 Task: Plan a trip to JiguanÃ­, Cuba from 12th  December, 2023 to 15th December, 2023 for 3 adults.2 bedrooms having 3 beds and 1 bathroom. Property type can be flat. Look for 5 properties as per requirement.
Action: Mouse moved to (501, 113)
Screenshot: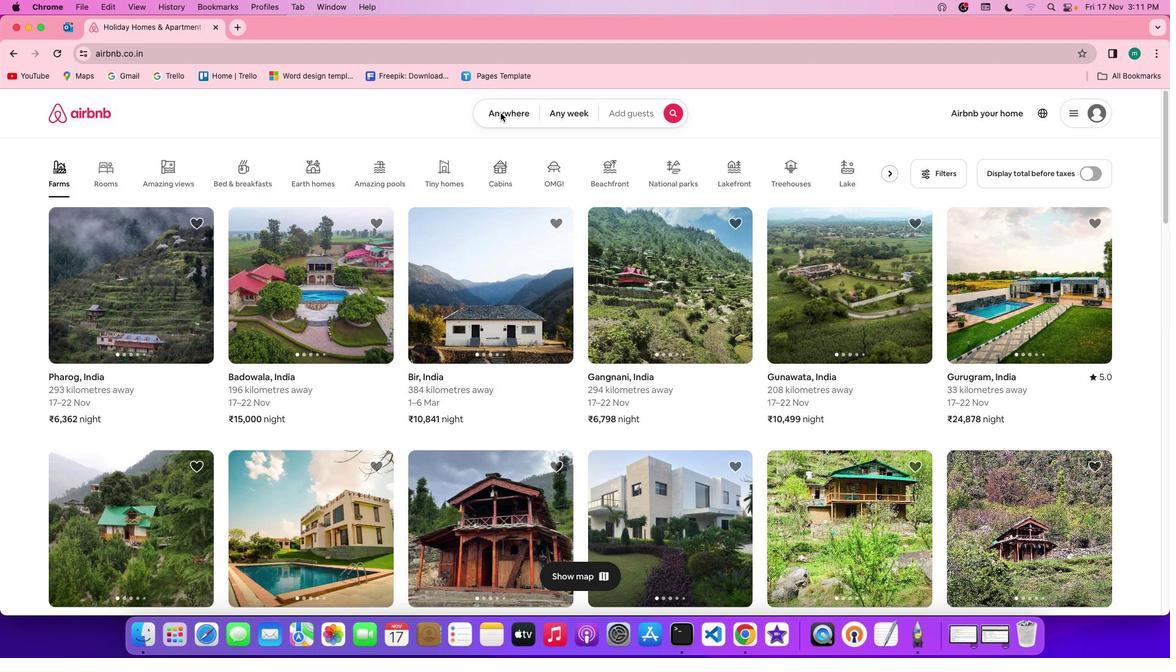 
Action: Mouse pressed left at (501, 113)
Screenshot: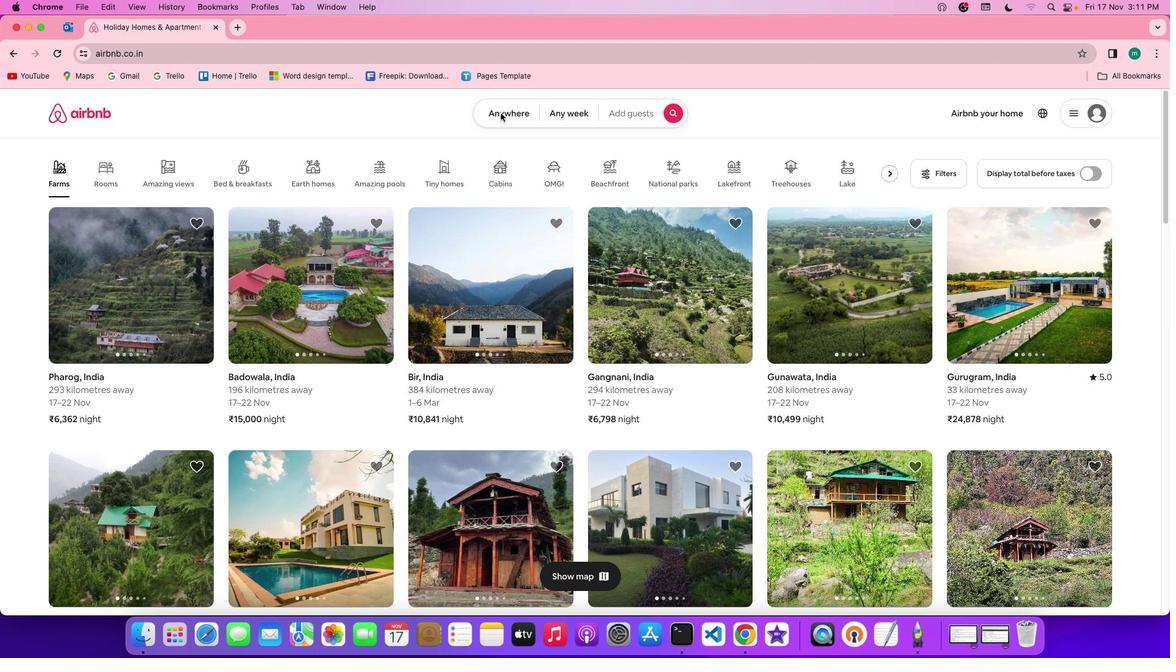 
Action: Mouse pressed left at (501, 113)
Screenshot: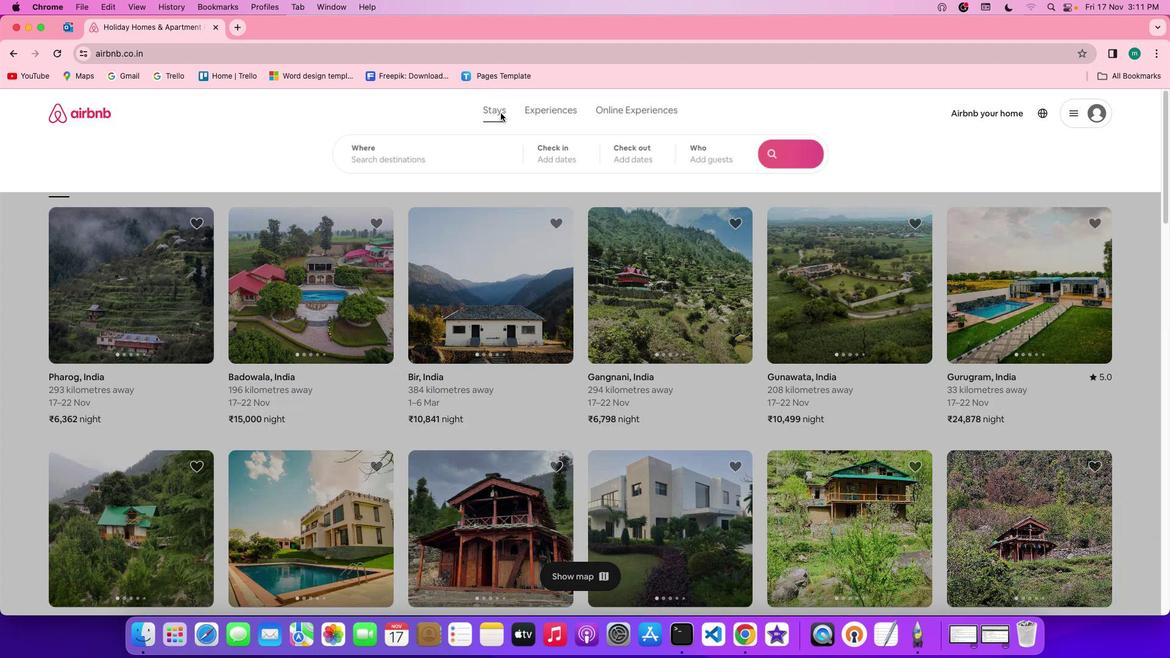 
Action: Mouse moved to (456, 163)
Screenshot: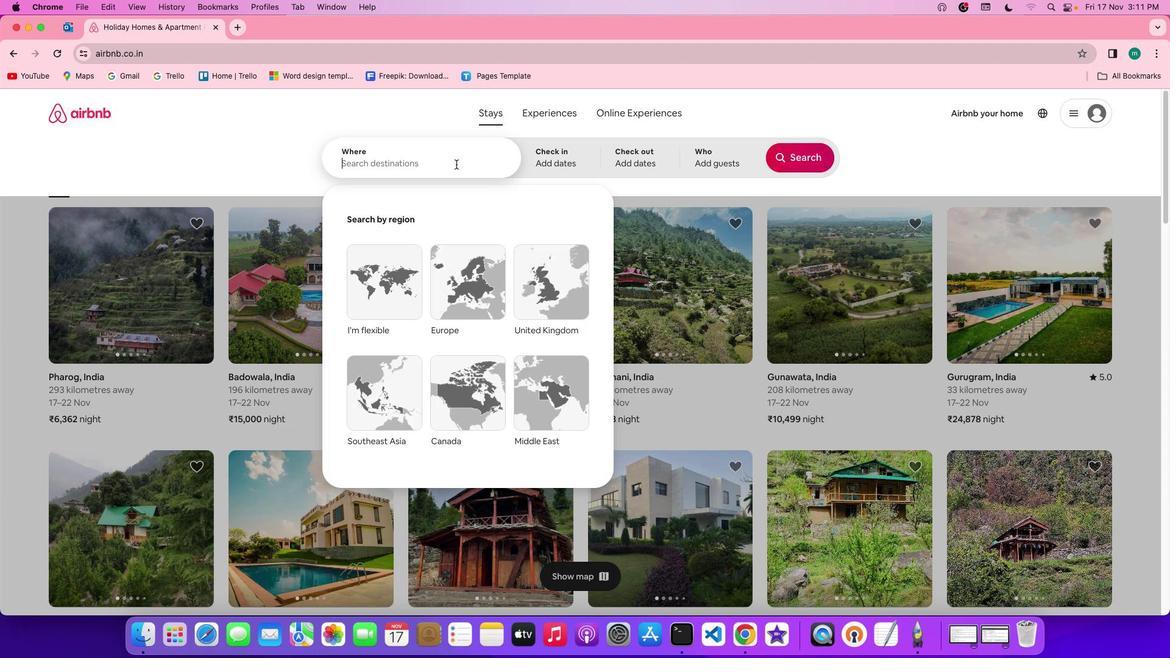 
Action: Mouse pressed left at (456, 163)
Screenshot: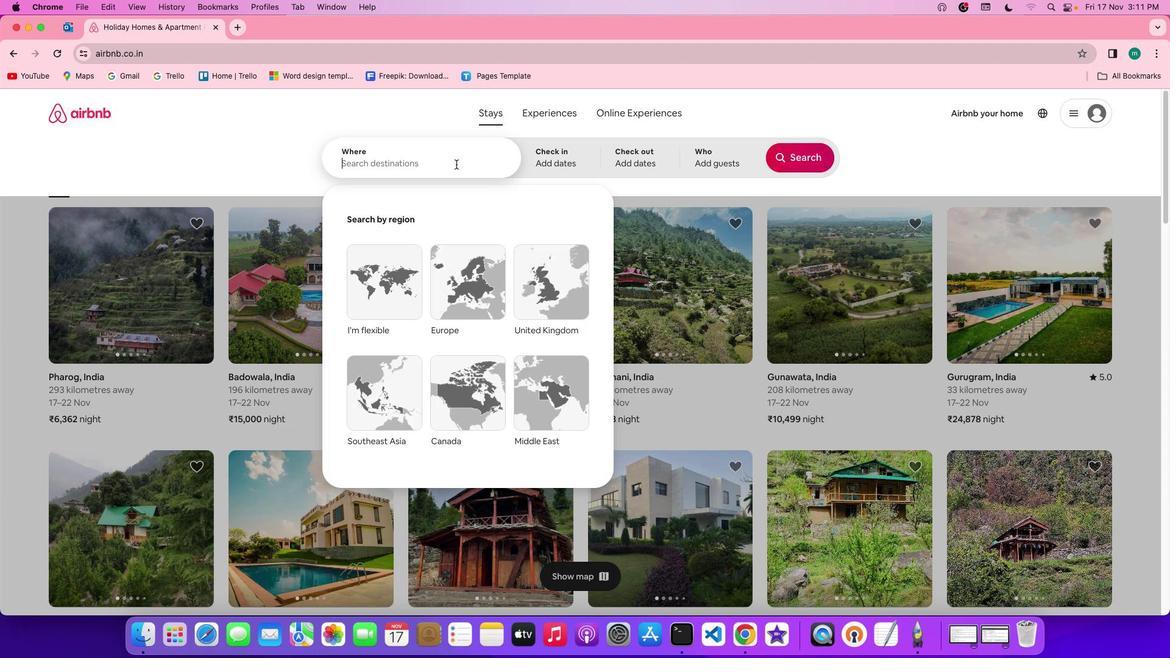 
Action: Mouse moved to (456, 164)
Screenshot: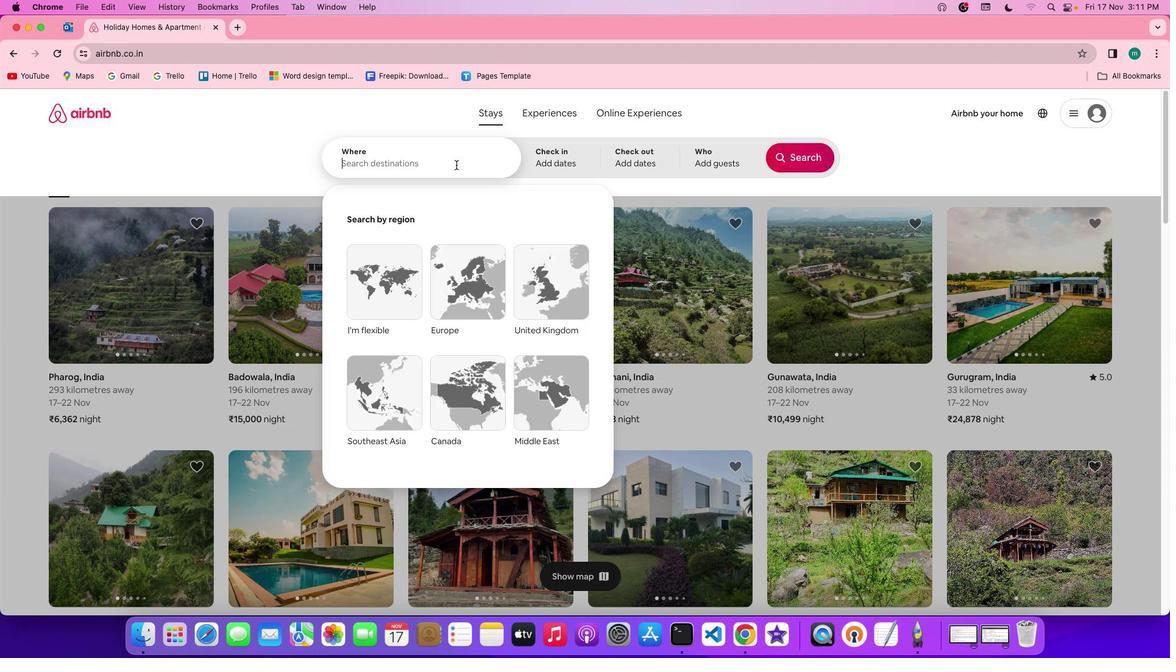 
Action: Key pressed Key.spaceKey.shift'J''I''G''U''A''N''I'','Key.spaceKey.shift'C''U''B''A'
Screenshot: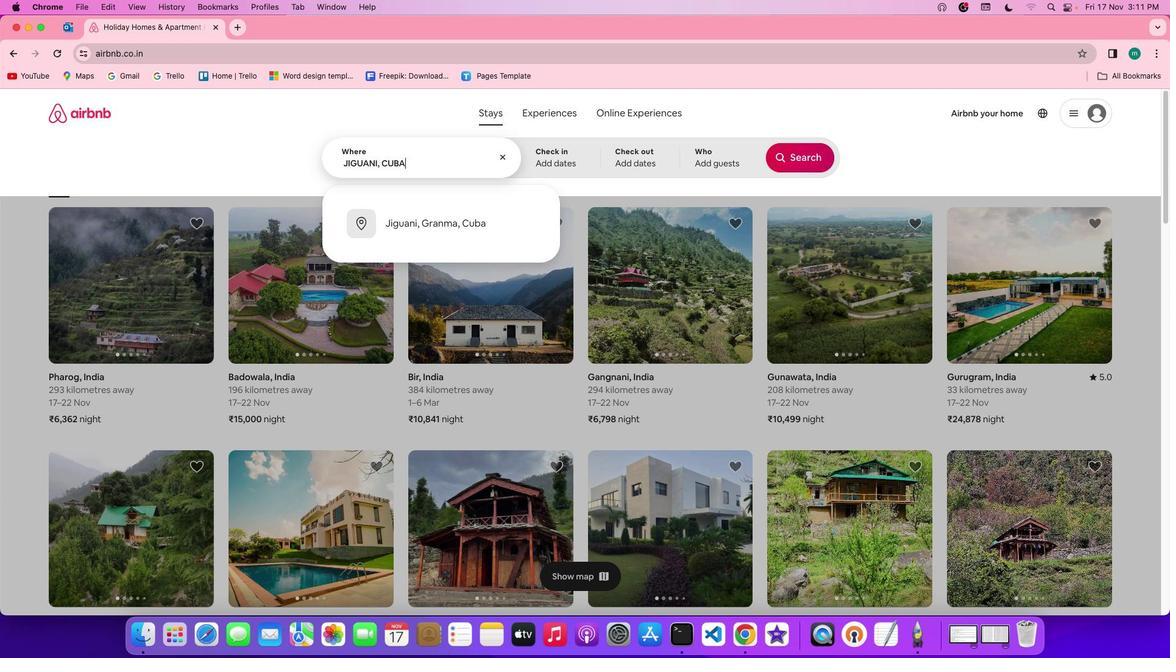 
Action: Mouse moved to (556, 154)
Screenshot: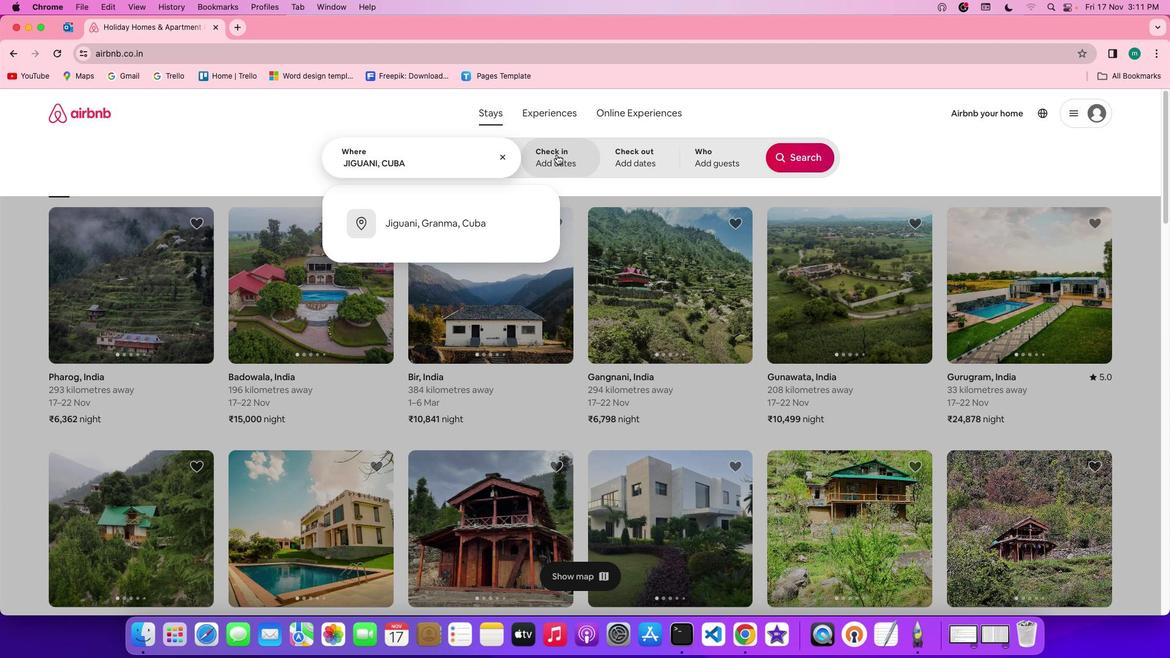 
Action: Mouse pressed left at (556, 154)
Screenshot: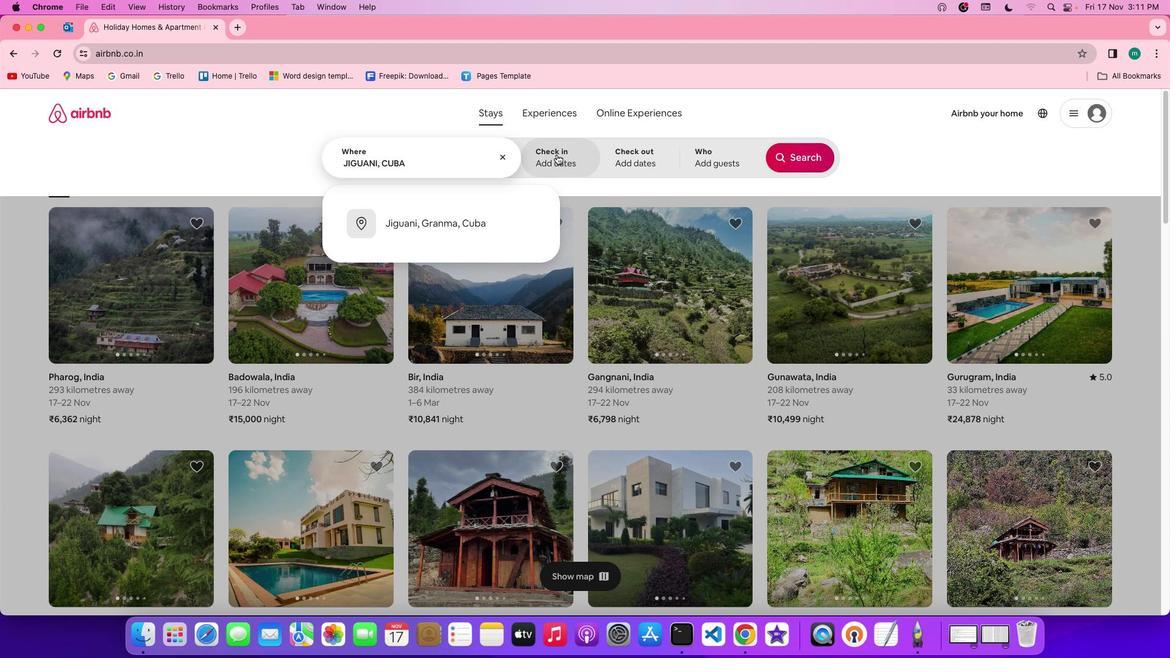 
Action: Mouse moved to (671, 368)
Screenshot: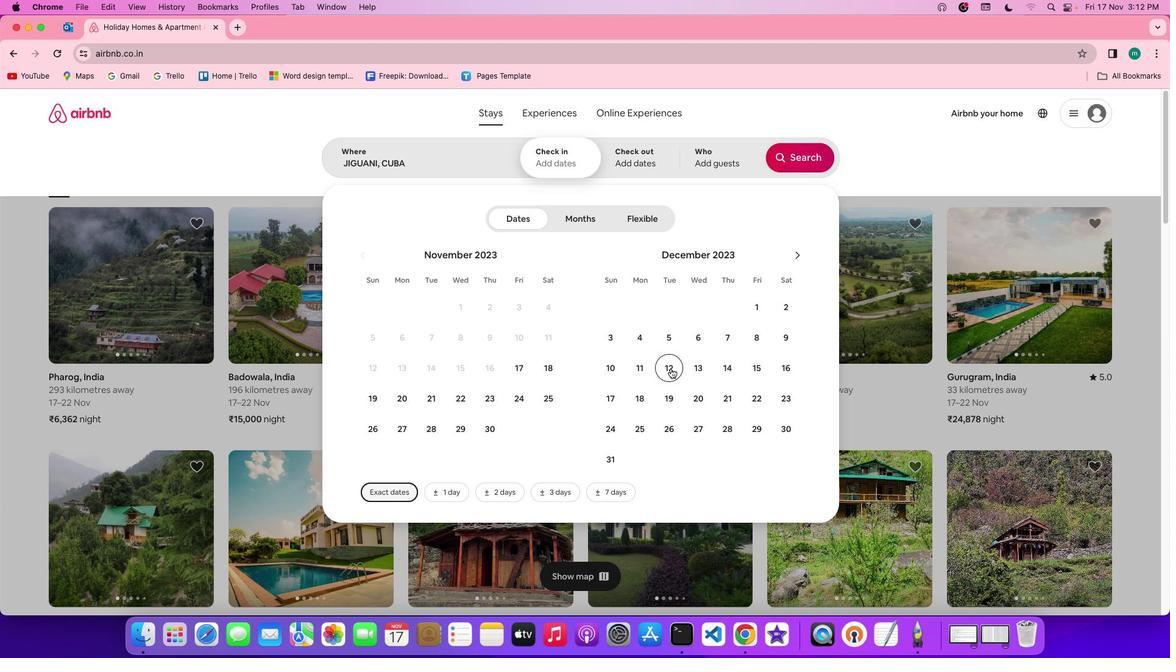 
Action: Mouse pressed left at (671, 368)
Screenshot: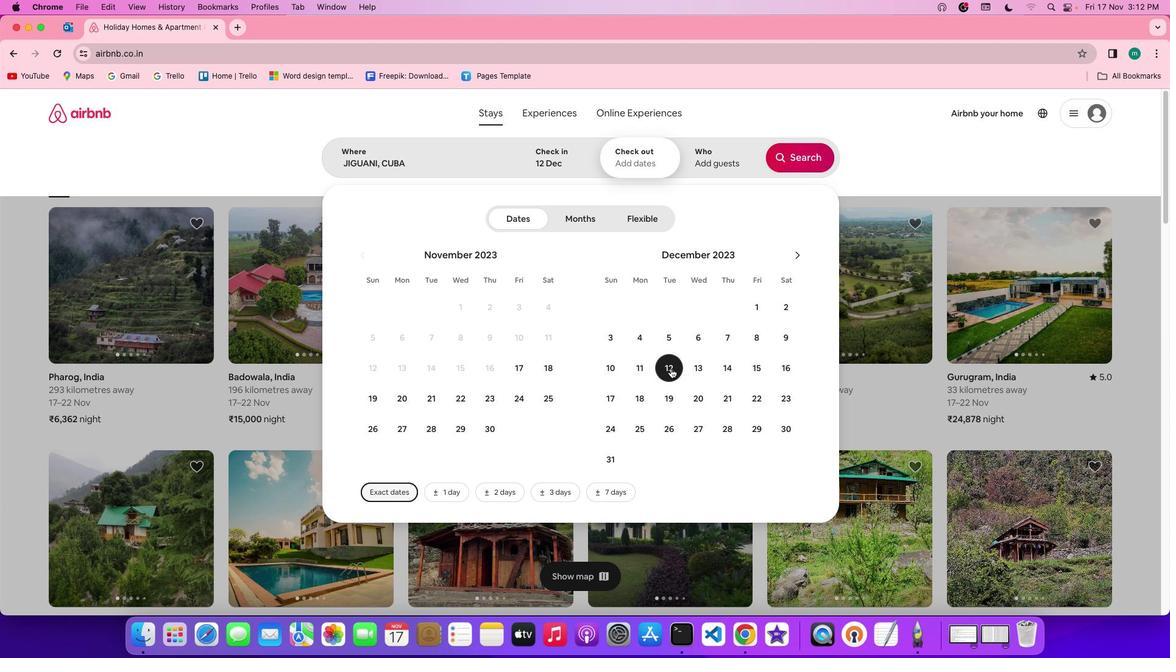 
Action: Mouse moved to (749, 365)
Screenshot: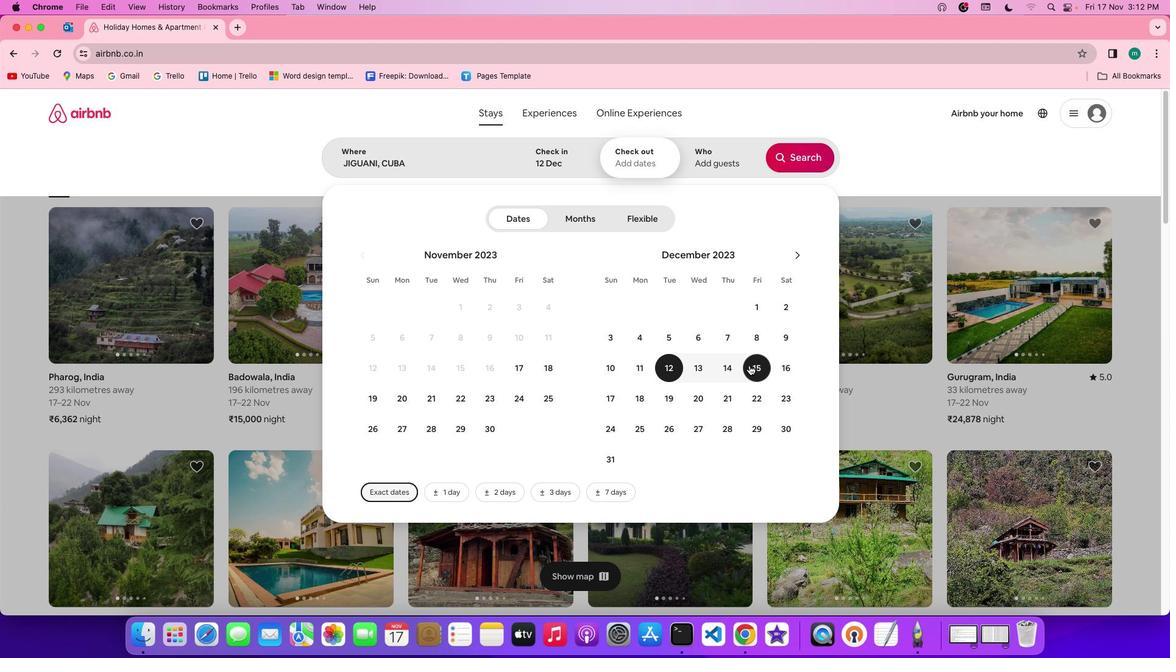 
Action: Mouse pressed left at (749, 365)
Screenshot: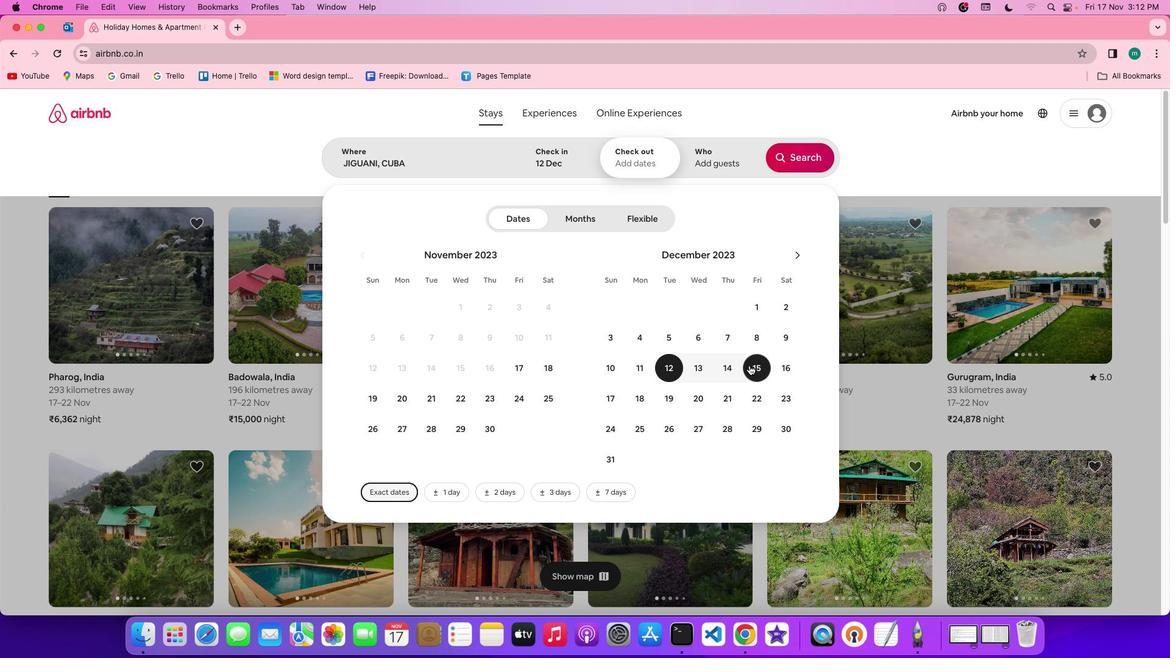 
Action: Mouse moved to (734, 159)
Screenshot: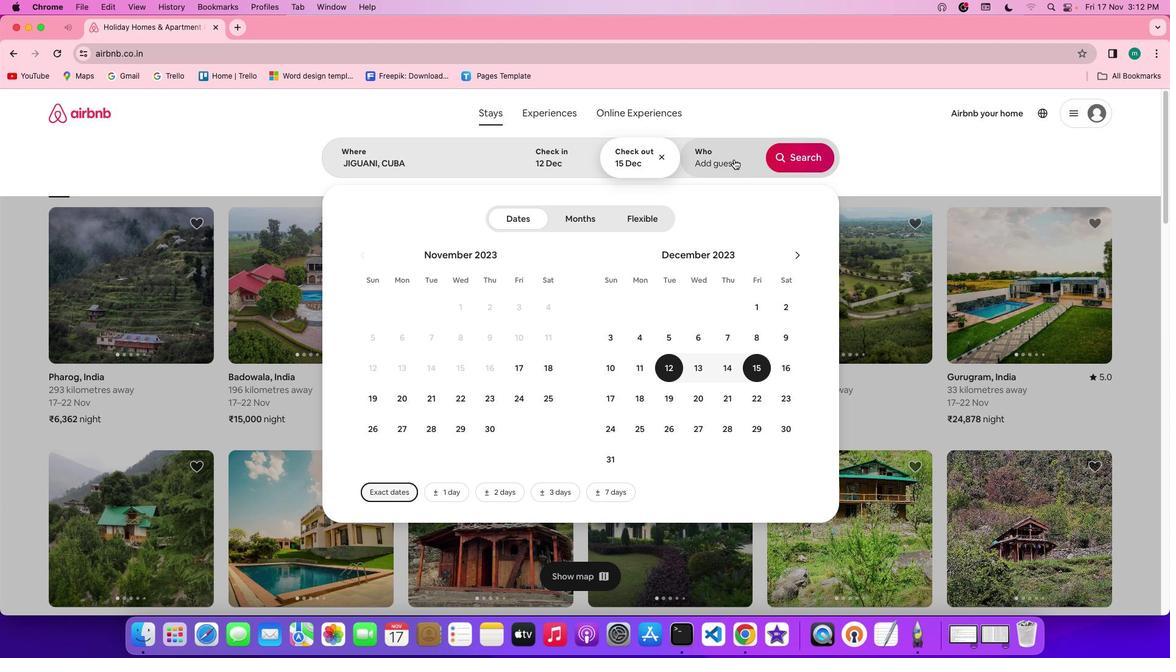 
Action: Mouse pressed left at (734, 159)
Screenshot: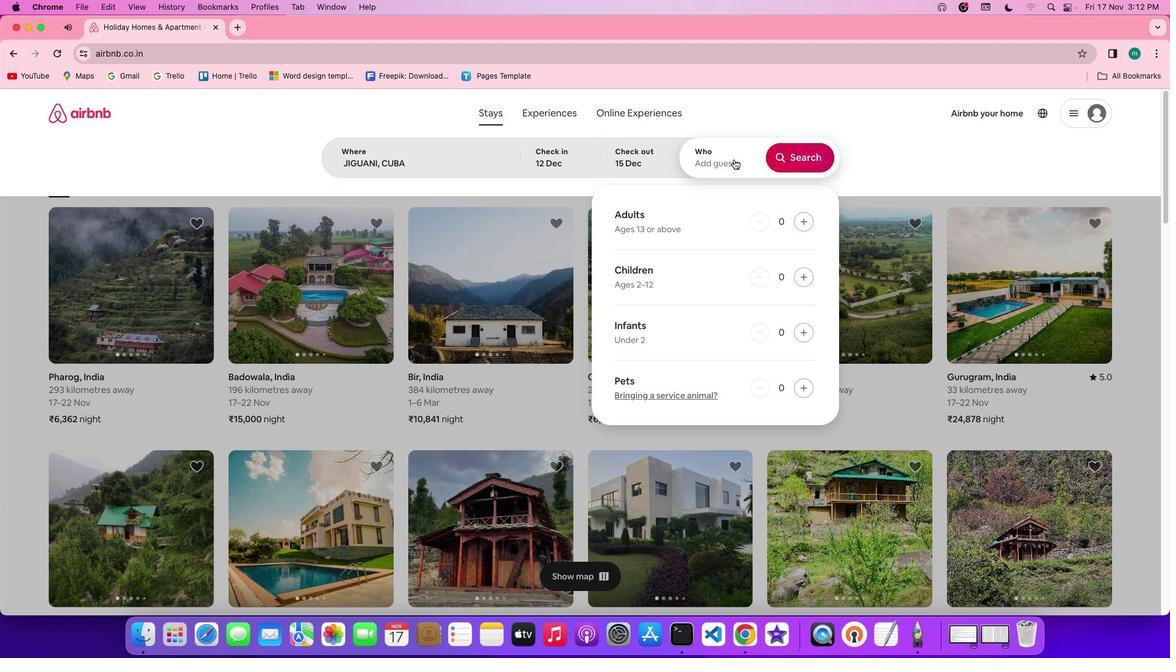 
Action: Mouse moved to (807, 224)
Screenshot: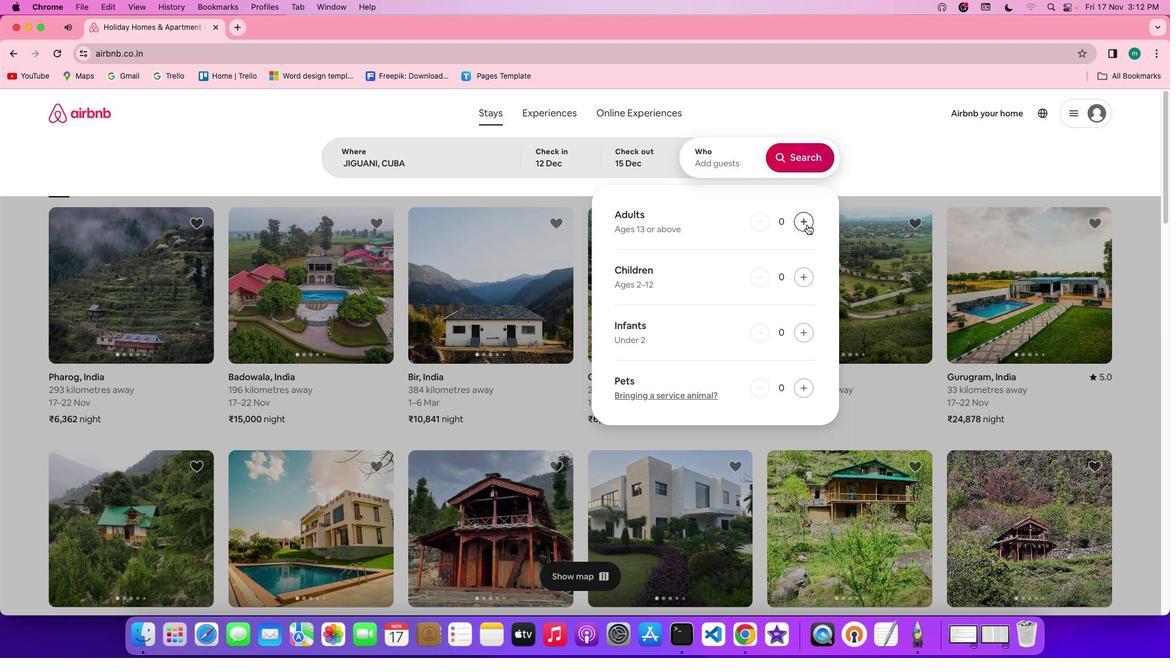 
Action: Mouse pressed left at (807, 224)
Screenshot: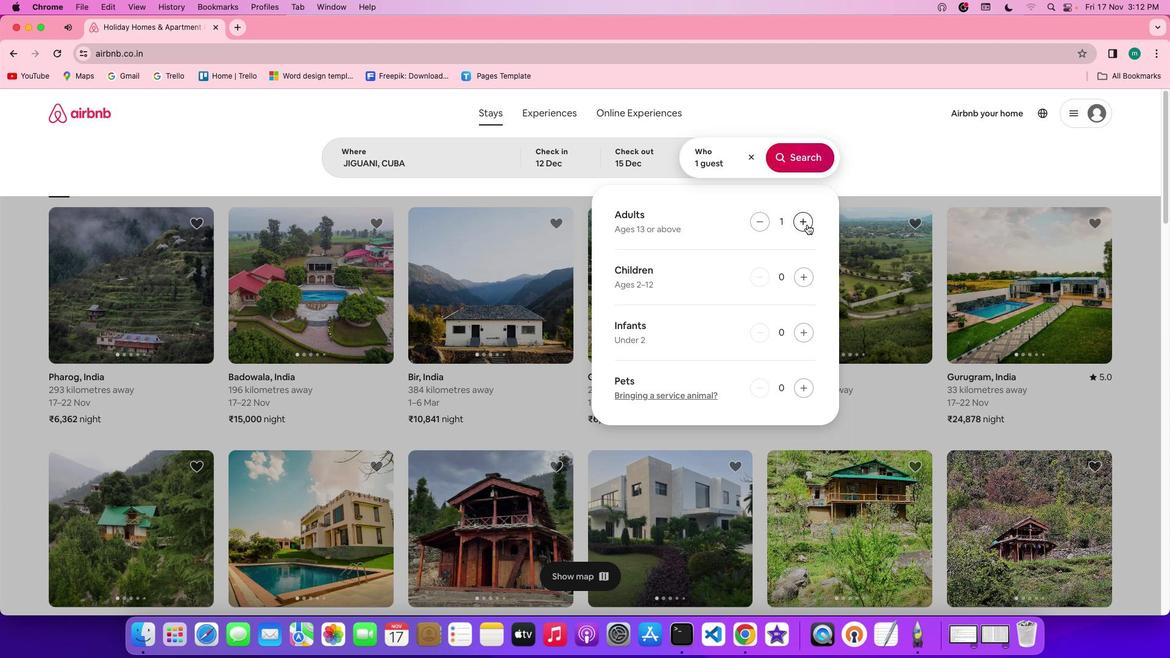 
Action: Mouse pressed left at (807, 224)
Screenshot: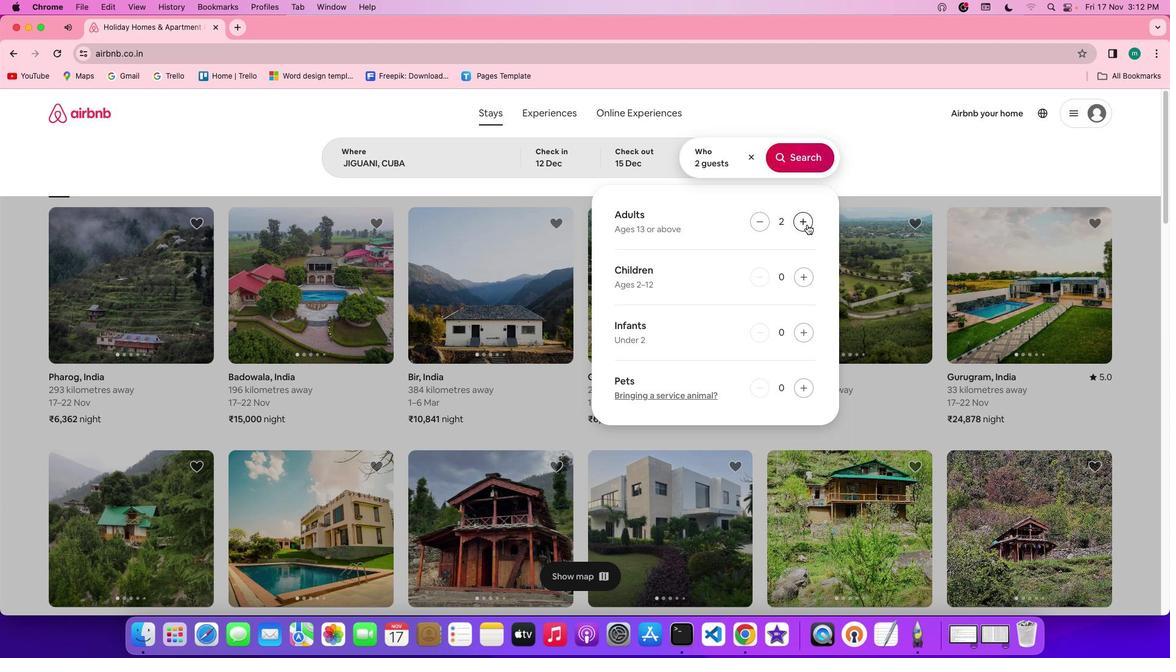 
Action: Mouse pressed left at (807, 224)
Screenshot: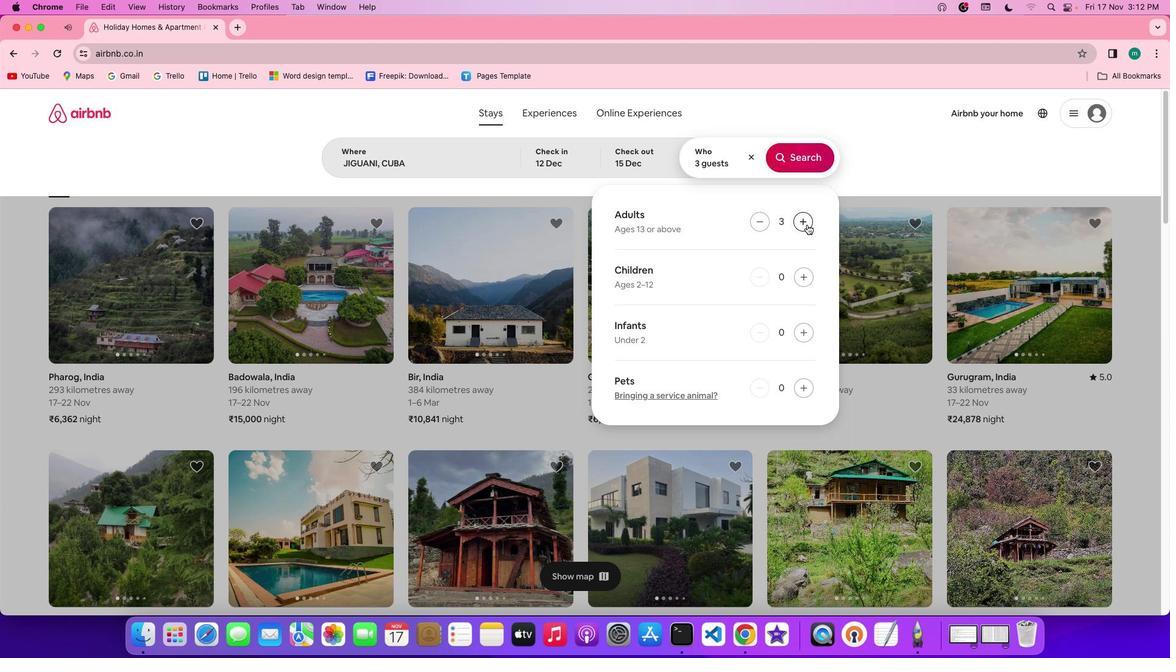 
Action: Mouse moved to (799, 162)
Screenshot: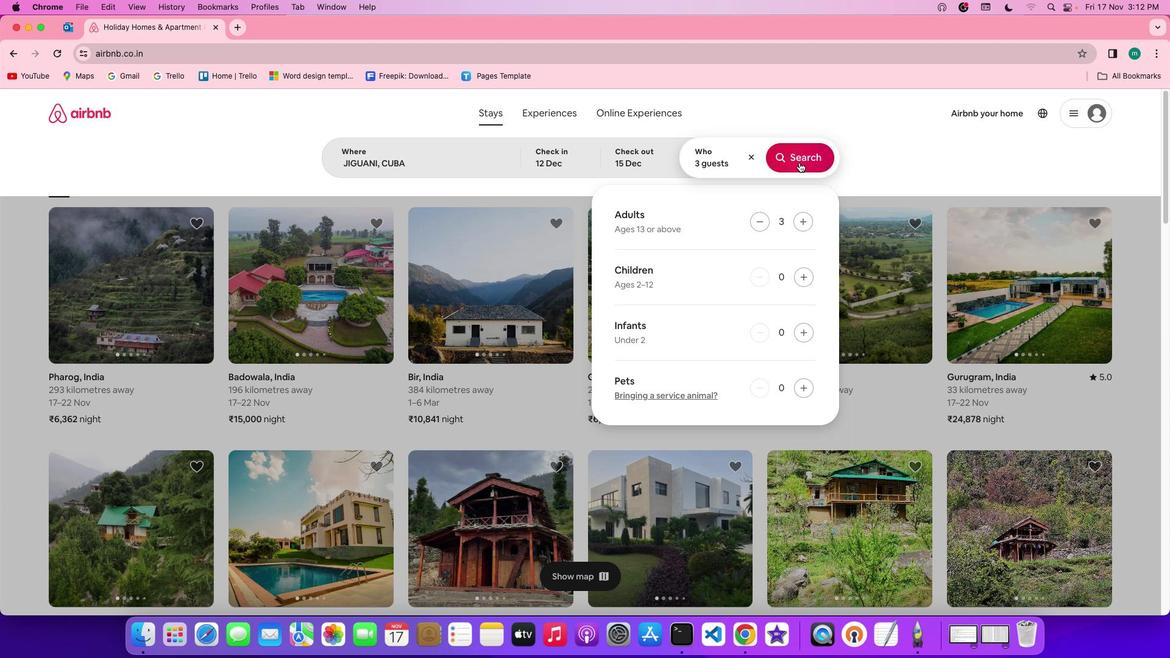 
Action: Mouse pressed left at (799, 162)
Screenshot: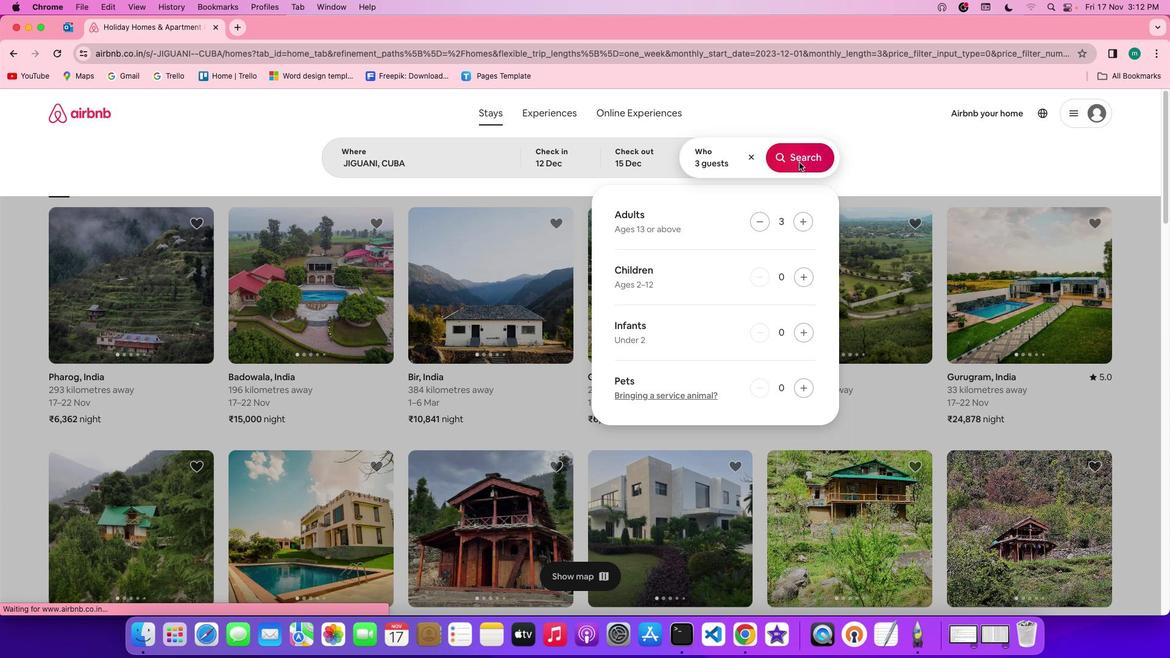 
Action: Mouse moved to (966, 151)
Screenshot: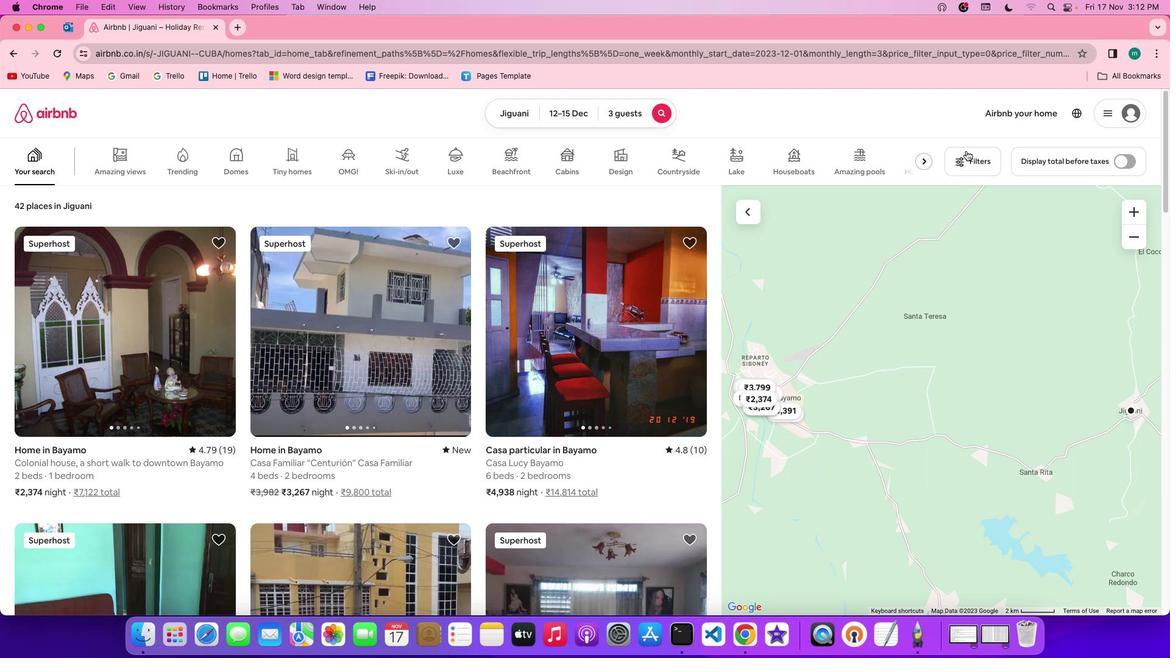 
Action: Mouse pressed left at (966, 151)
Screenshot: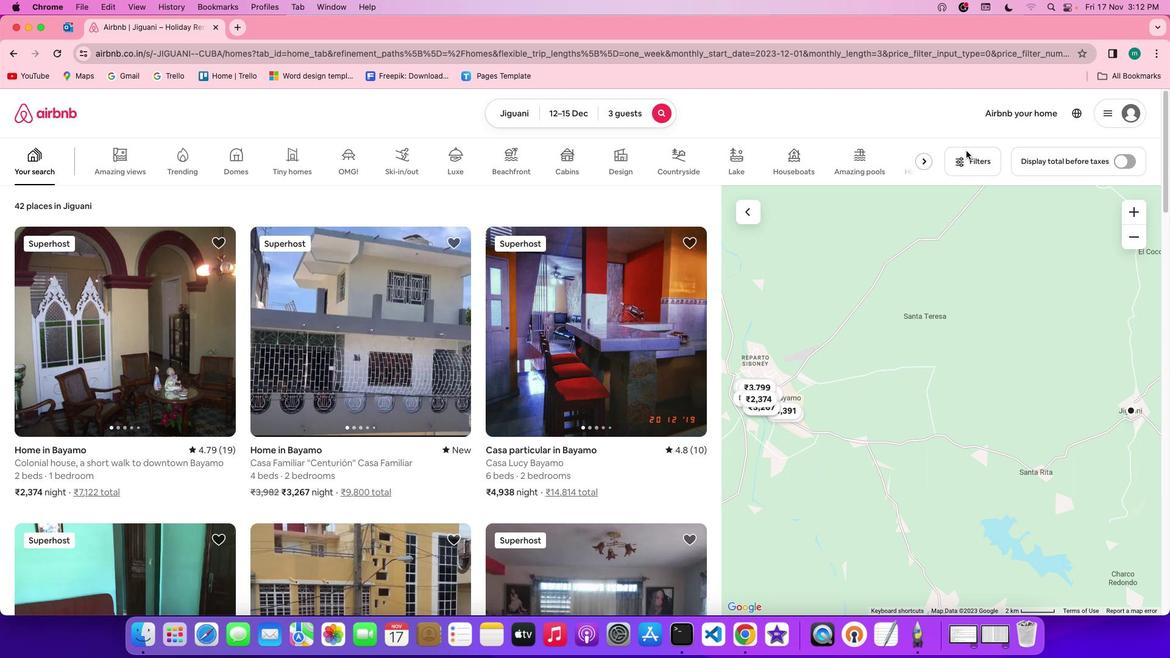 
Action: Mouse moved to (702, 341)
Screenshot: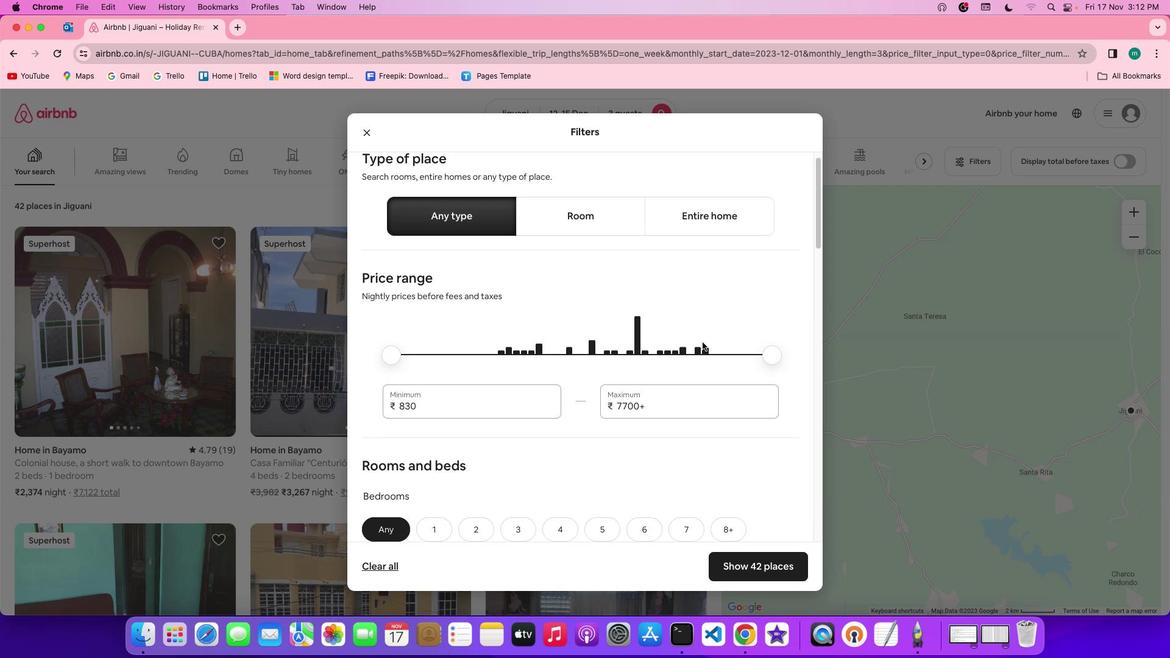 
Action: Mouse scrolled (702, 341) with delta (0, 0)
Screenshot: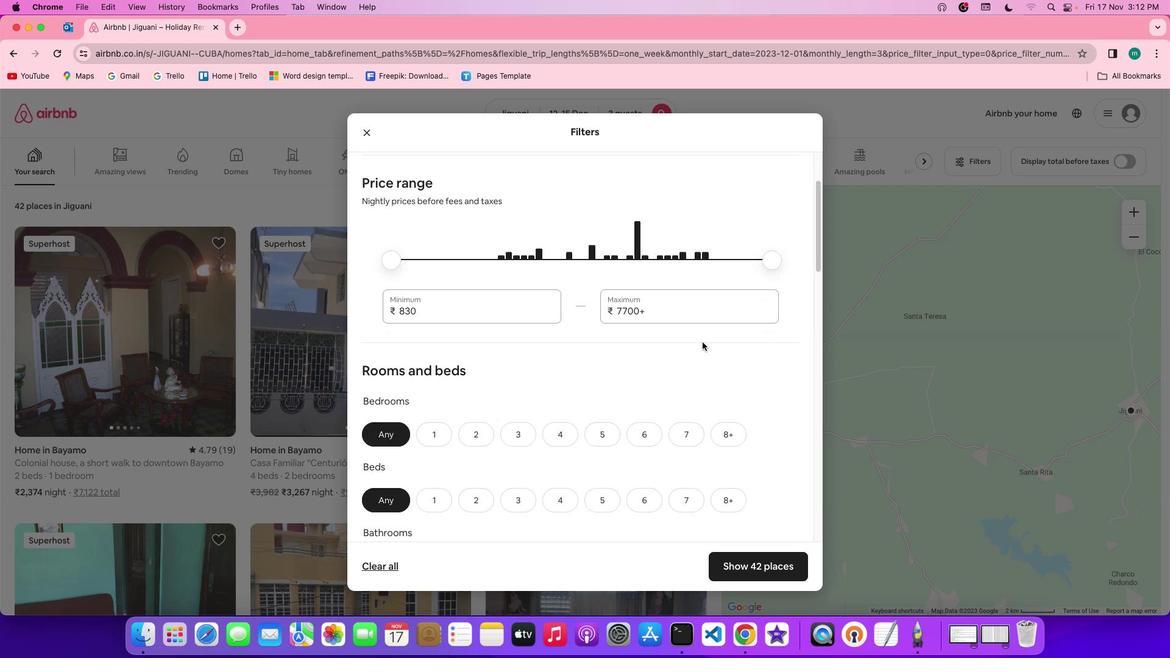 
Action: Mouse scrolled (702, 341) with delta (0, 0)
Screenshot: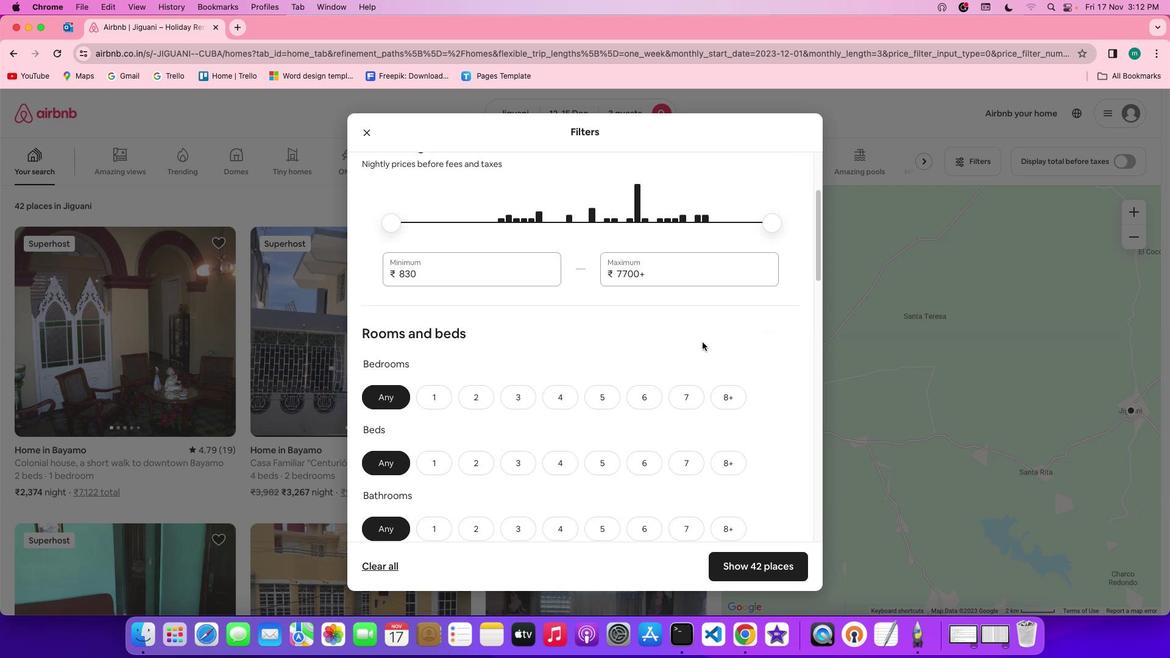 
Action: Mouse scrolled (702, 341) with delta (0, -1)
Screenshot: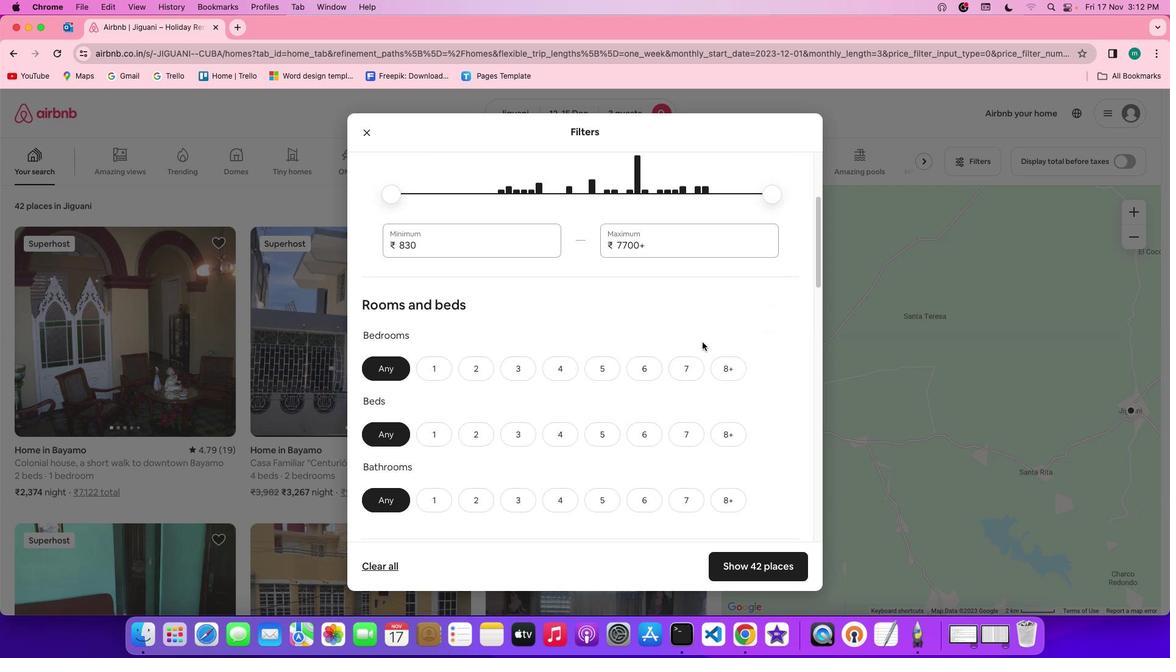 
Action: Mouse scrolled (702, 341) with delta (0, -1)
Screenshot: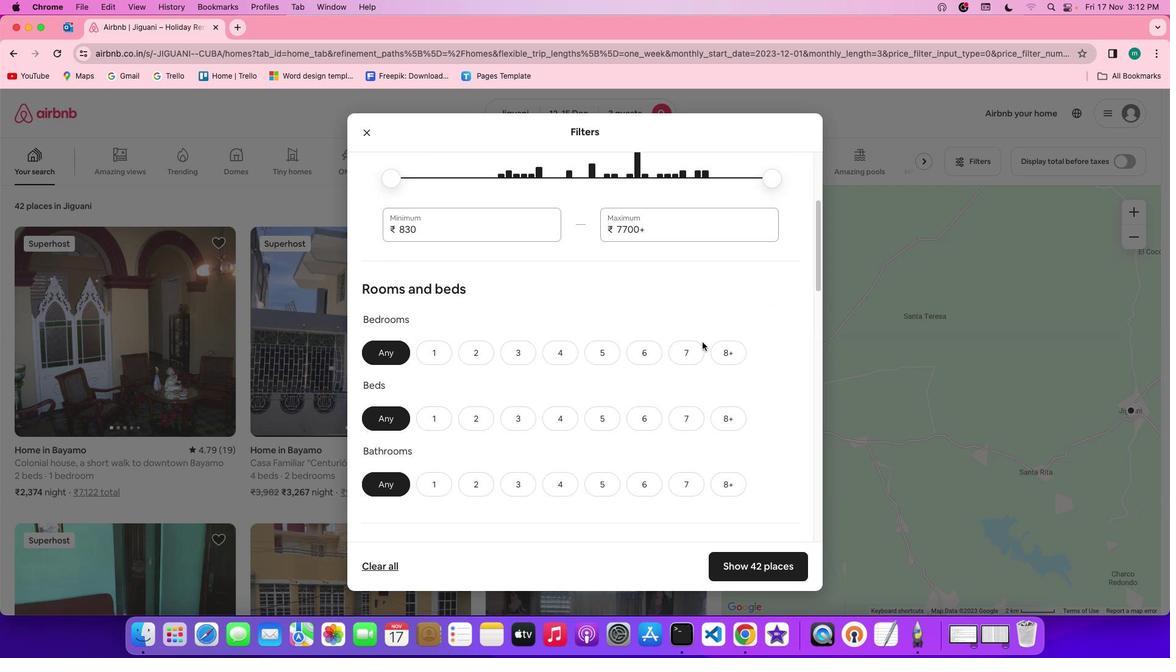 
Action: Mouse moved to (702, 341)
Screenshot: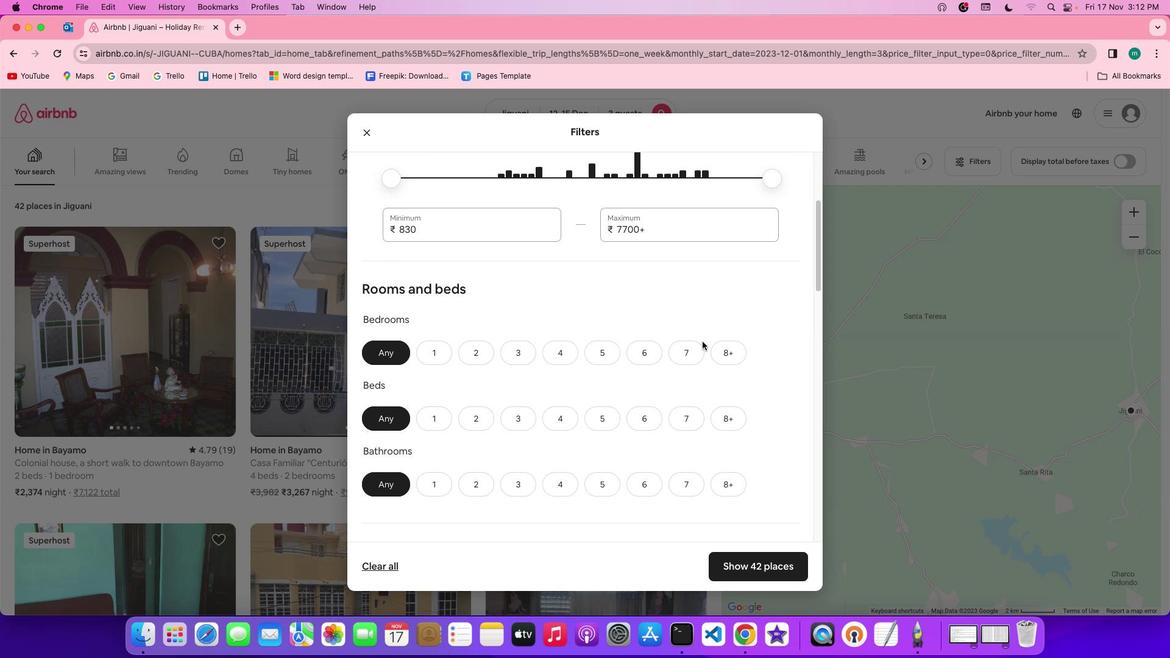 
Action: Mouse scrolled (702, 341) with delta (0, 0)
Screenshot: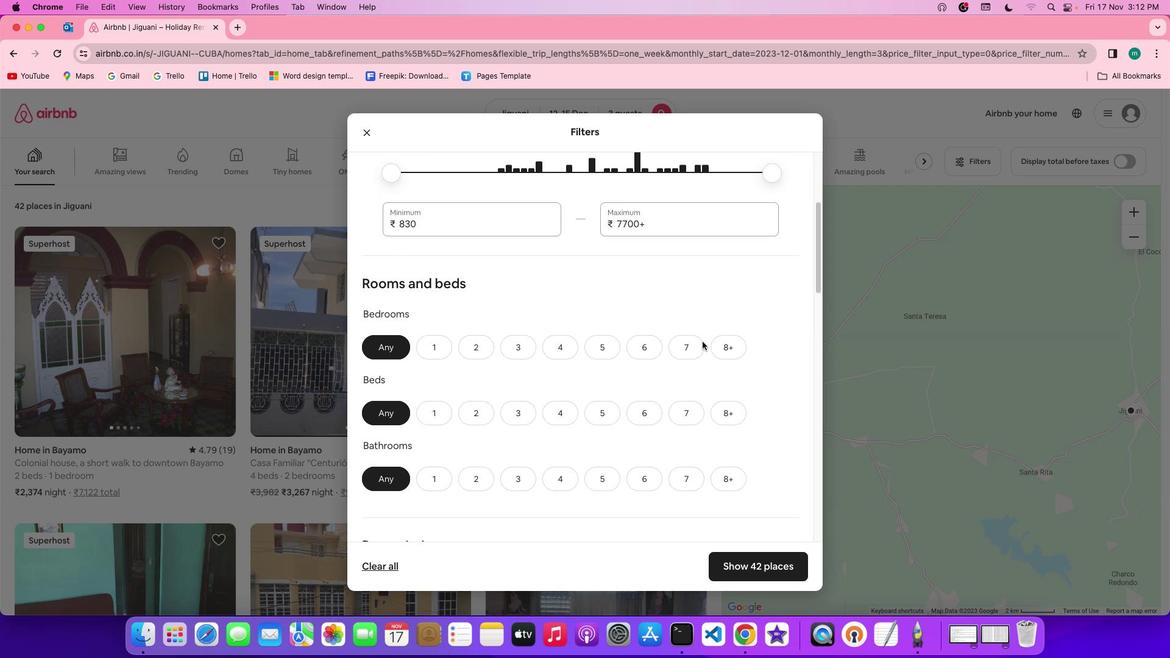 
Action: Mouse scrolled (702, 341) with delta (0, 0)
Screenshot: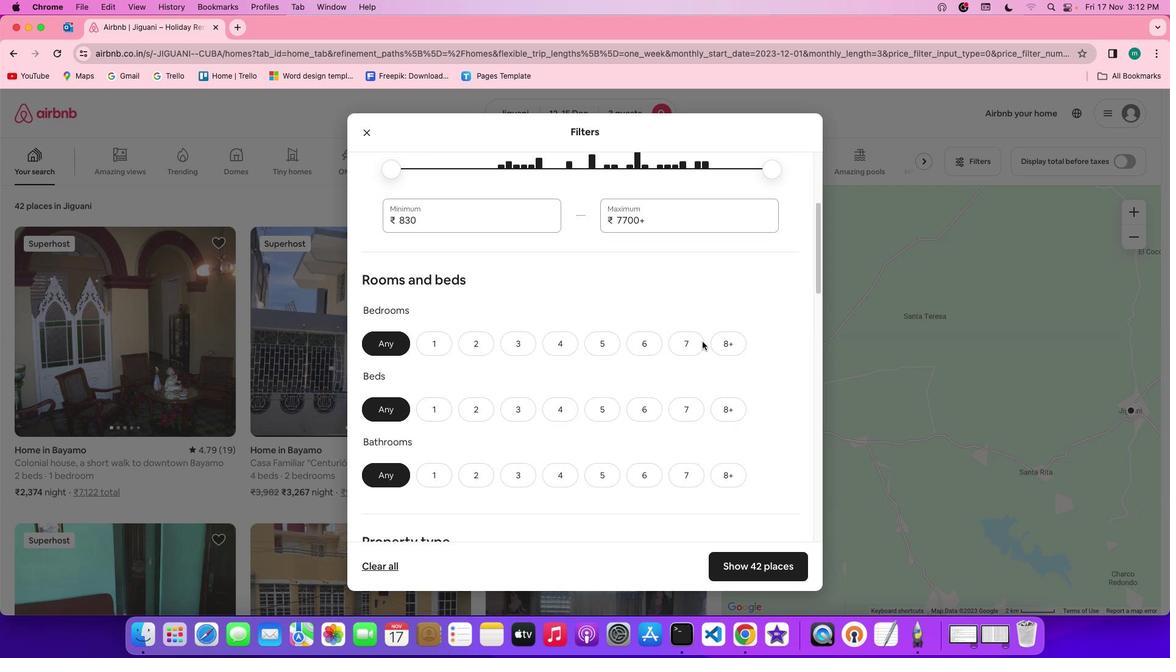 
Action: Mouse scrolled (702, 341) with delta (0, 0)
Screenshot: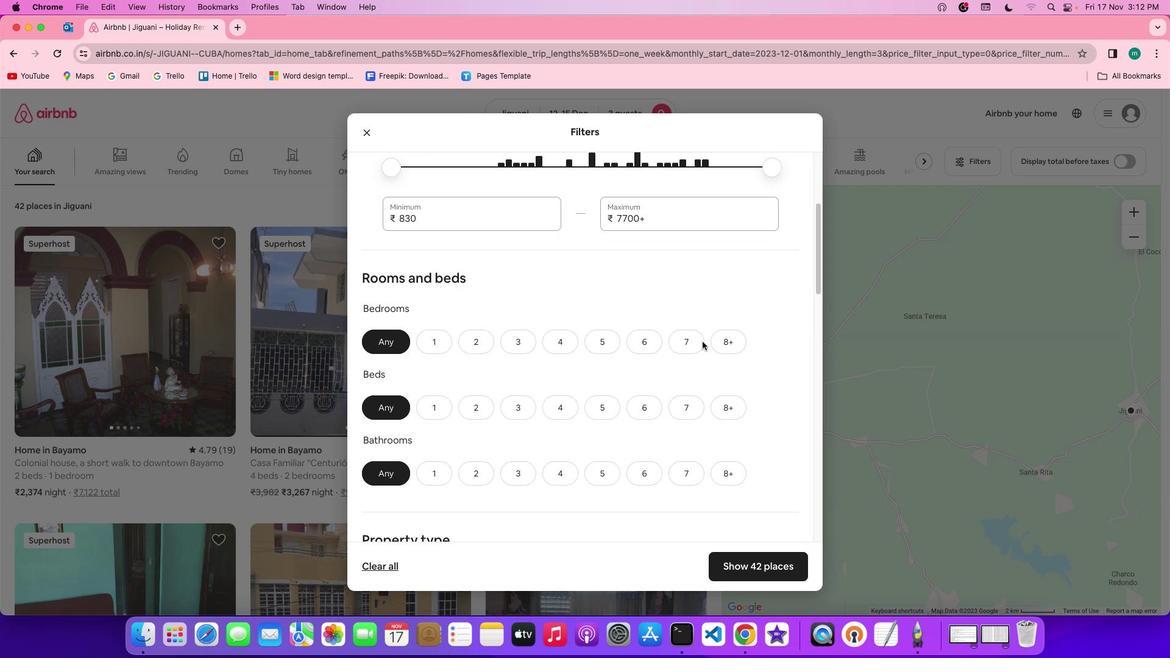 
Action: Mouse scrolled (702, 341) with delta (0, 0)
Screenshot: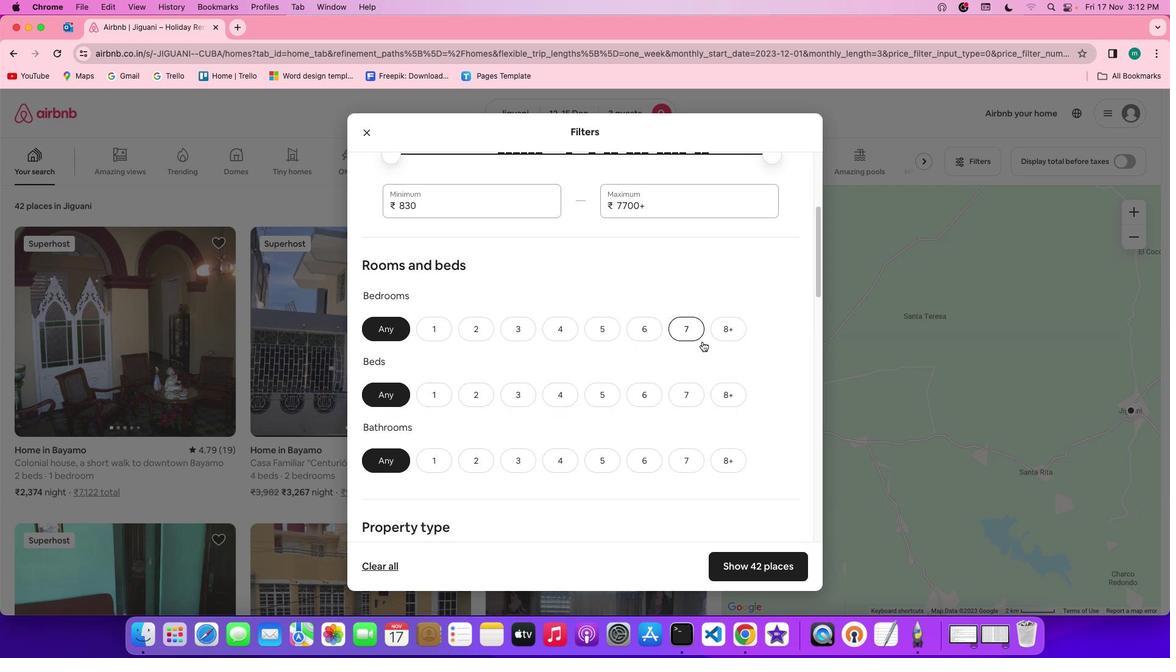
Action: Mouse scrolled (702, 341) with delta (0, 0)
Screenshot: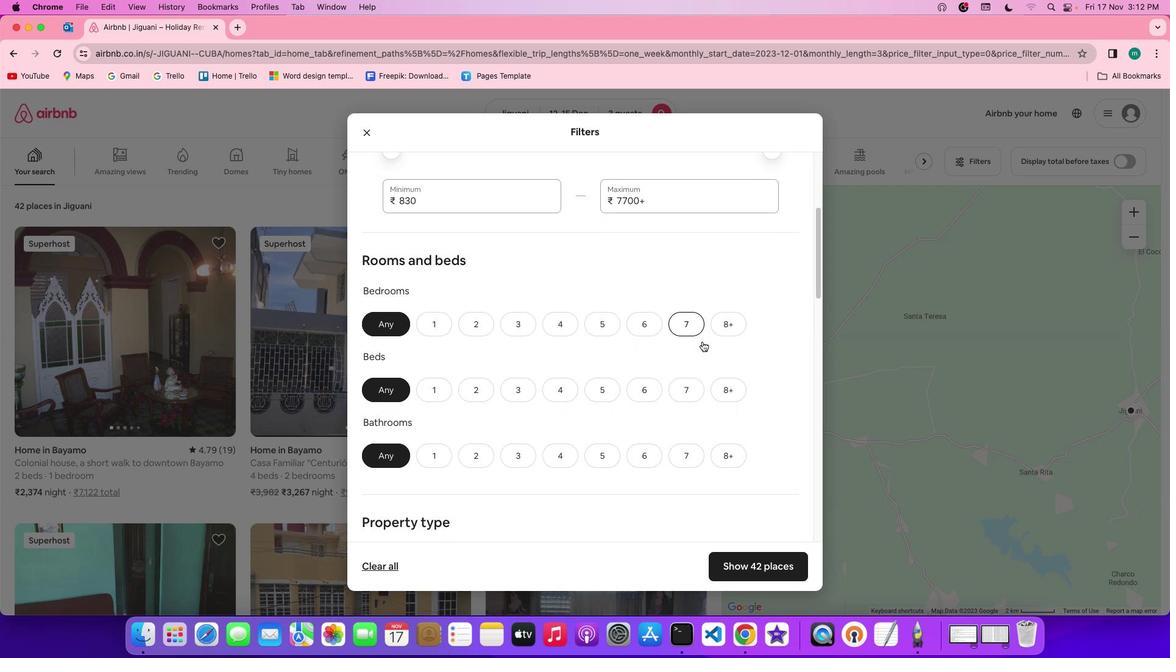 
Action: Mouse scrolled (702, 341) with delta (0, 0)
Screenshot: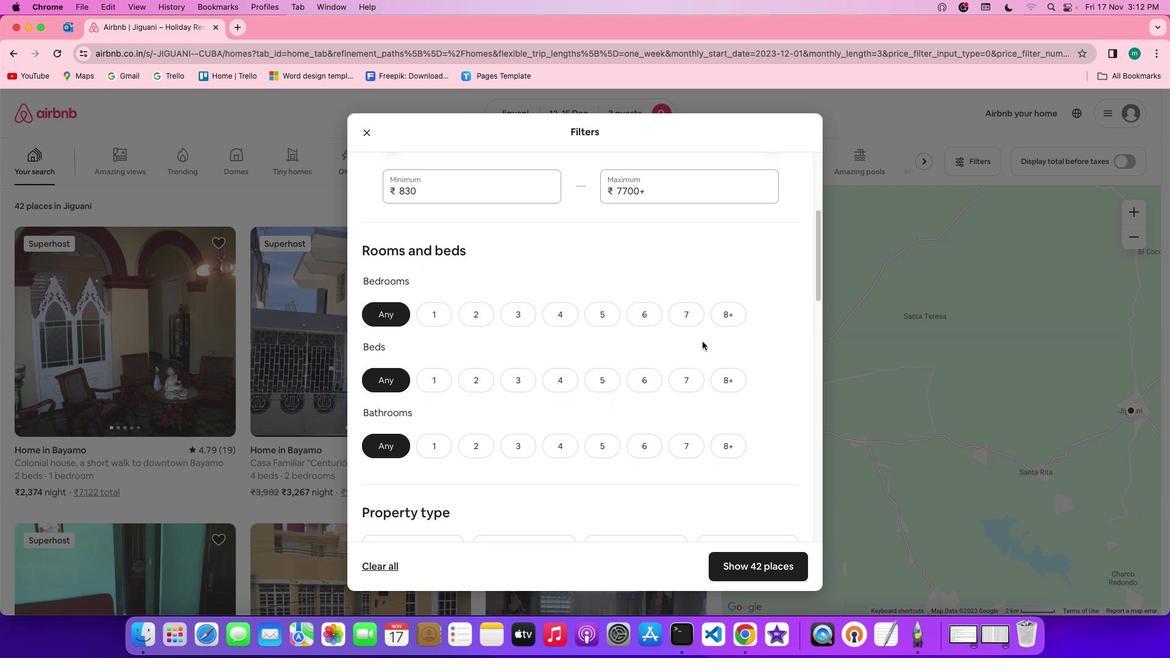 
Action: Mouse scrolled (702, 341) with delta (0, 0)
Screenshot: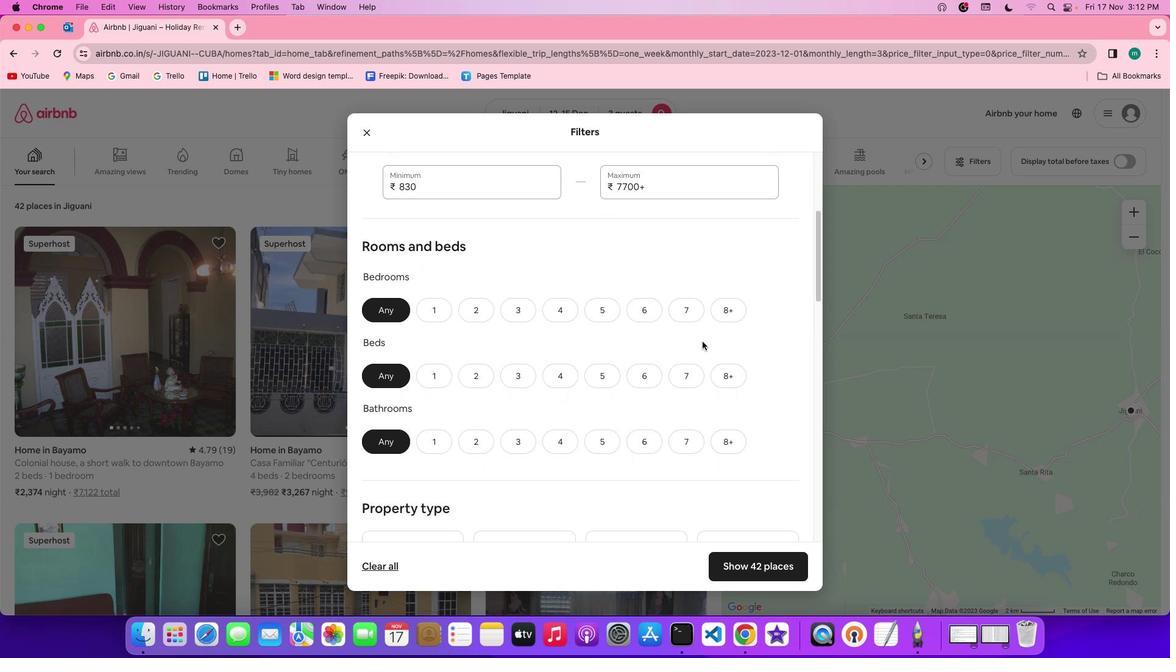 
Action: Mouse scrolled (702, 341) with delta (0, 0)
Screenshot: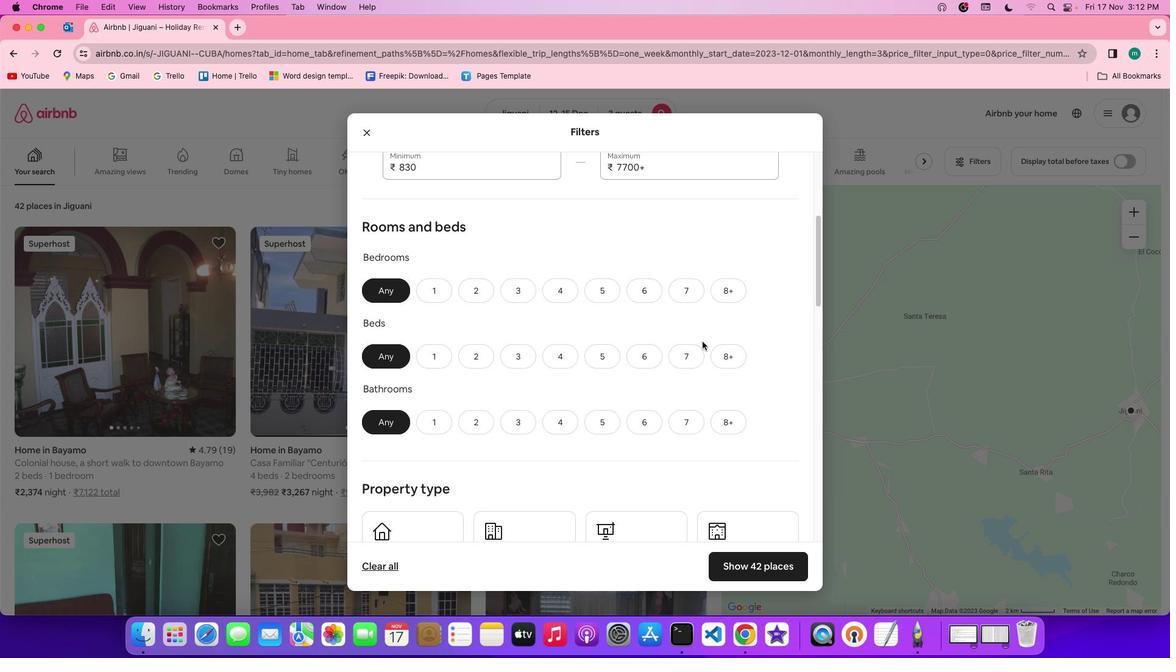 
Action: Mouse scrolled (702, 341) with delta (0, 0)
Screenshot: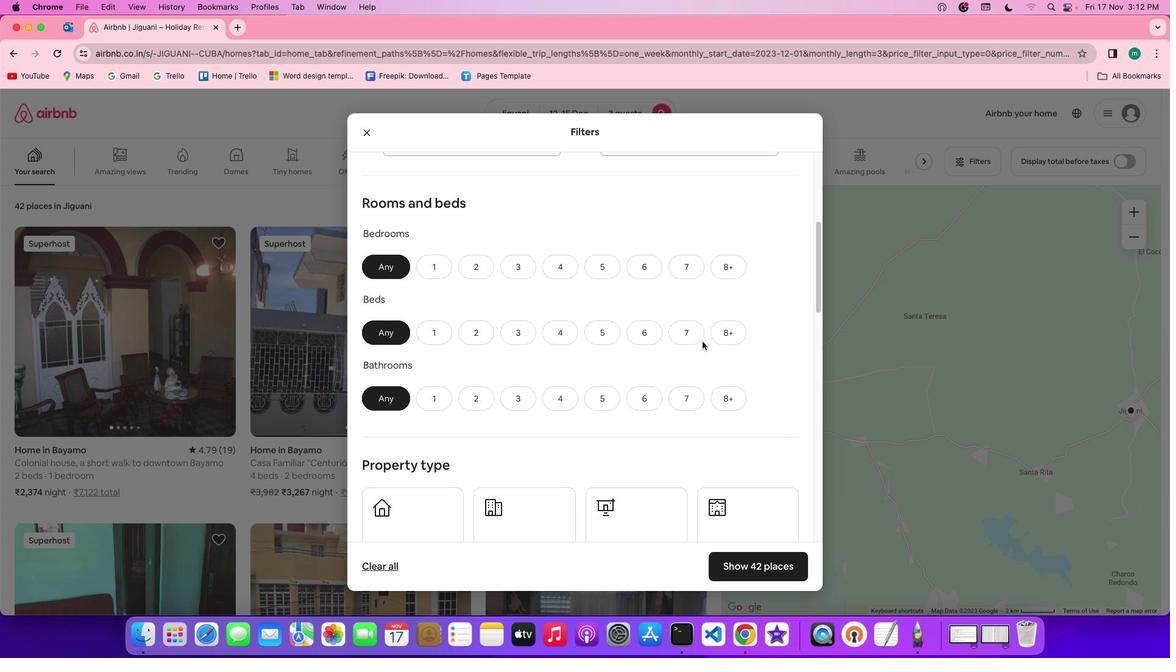 
Action: Mouse scrolled (702, 341) with delta (0, 0)
Screenshot: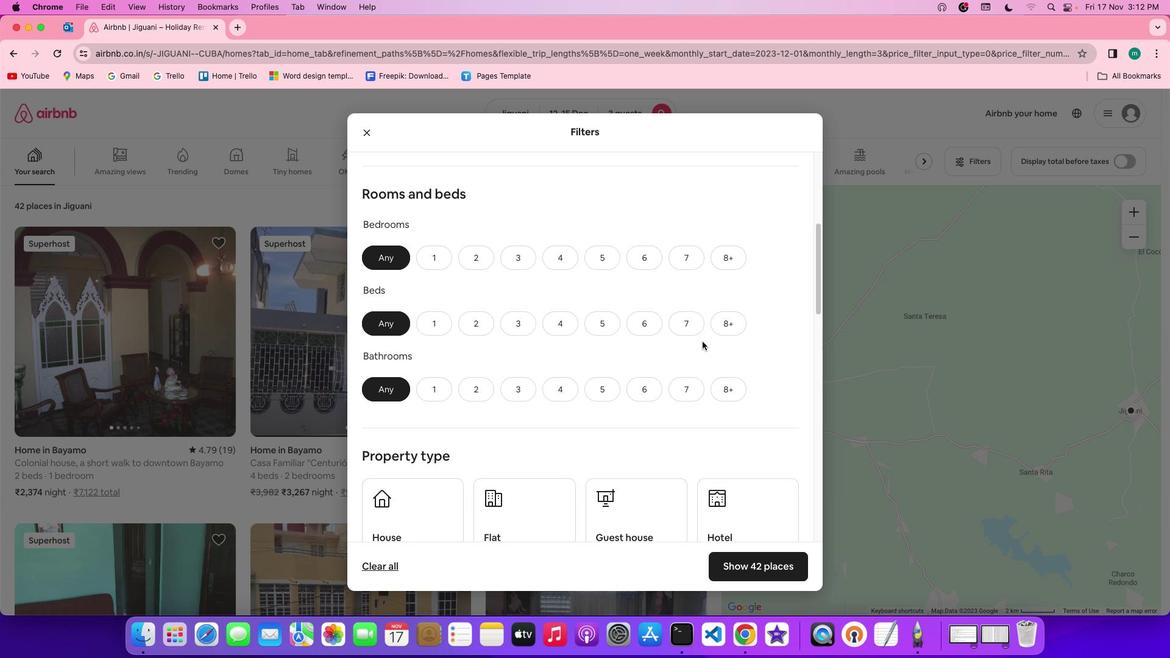 
Action: Mouse scrolled (702, 341) with delta (0, 0)
Screenshot: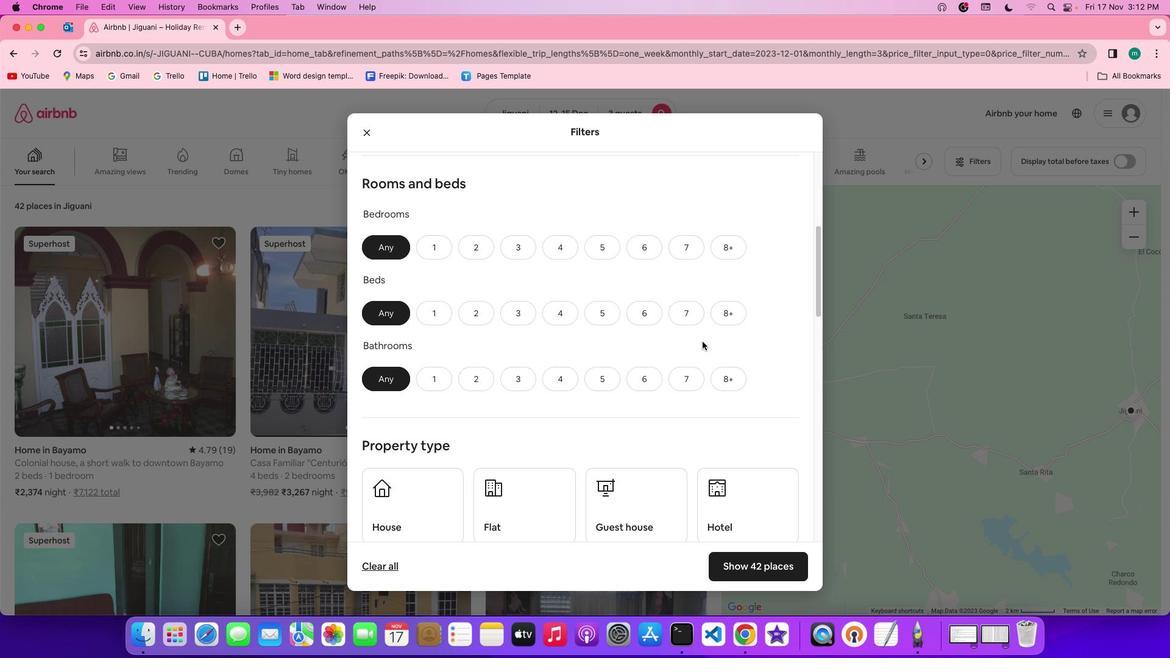 
Action: Mouse scrolled (702, 341) with delta (0, 0)
Screenshot: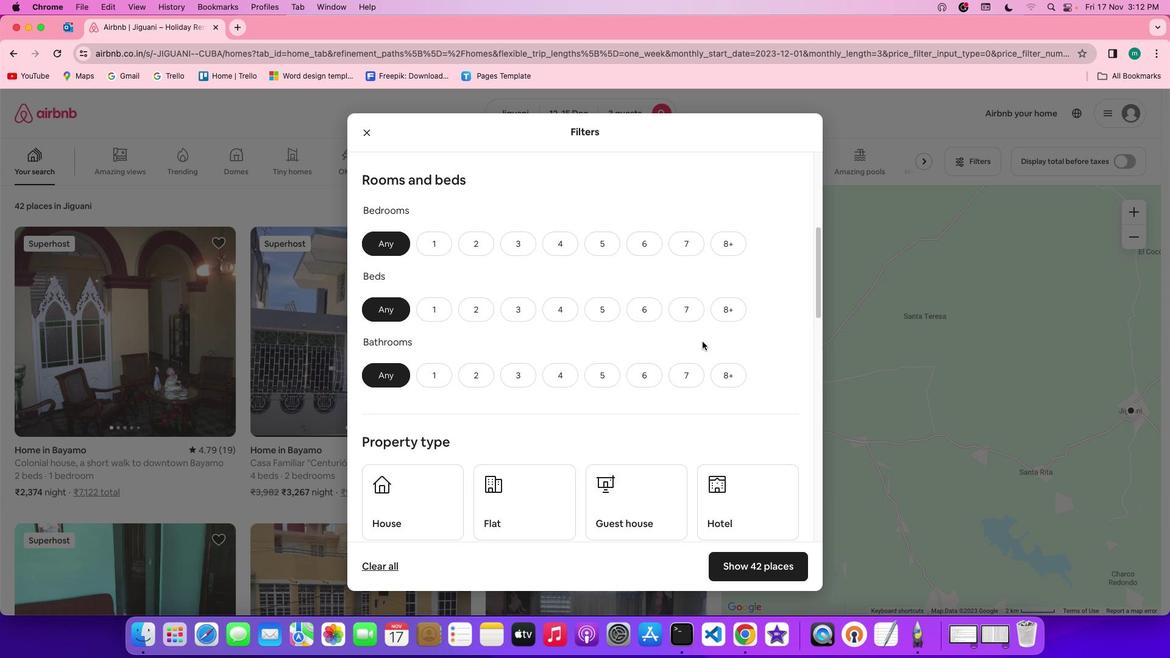 
Action: Mouse moved to (478, 249)
Screenshot: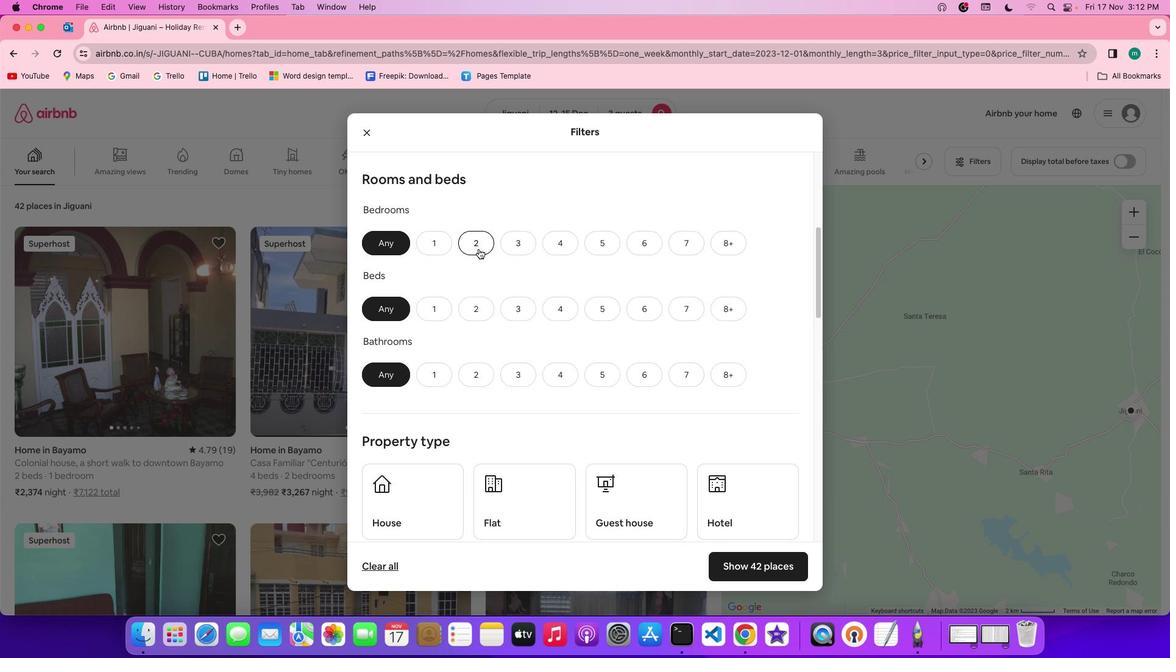 
Action: Mouse pressed left at (478, 249)
Screenshot: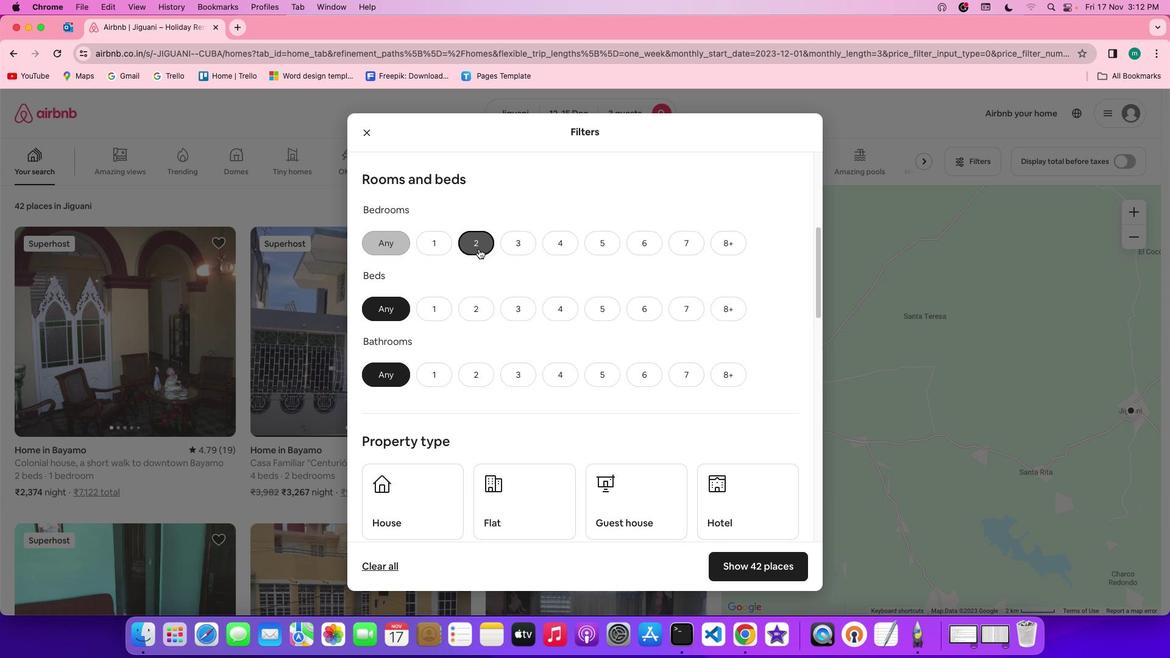 
Action: Mouse moved to (524, 308)
Screenshot: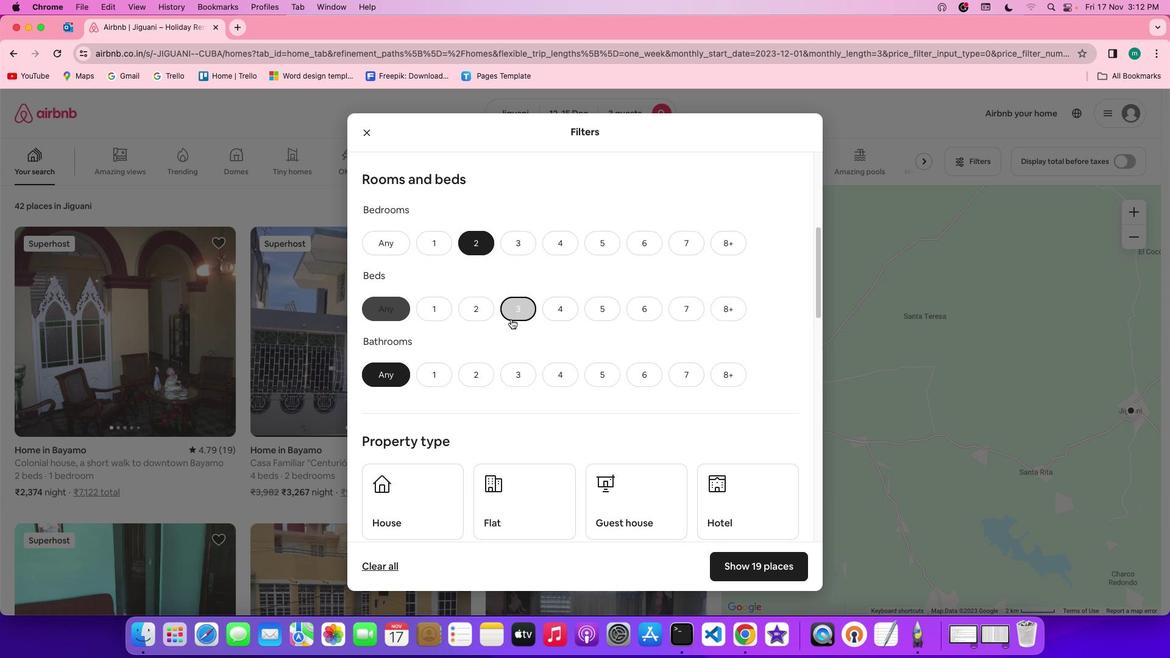 
Action: Mouse pressed left at (524, 308)
Screenshot: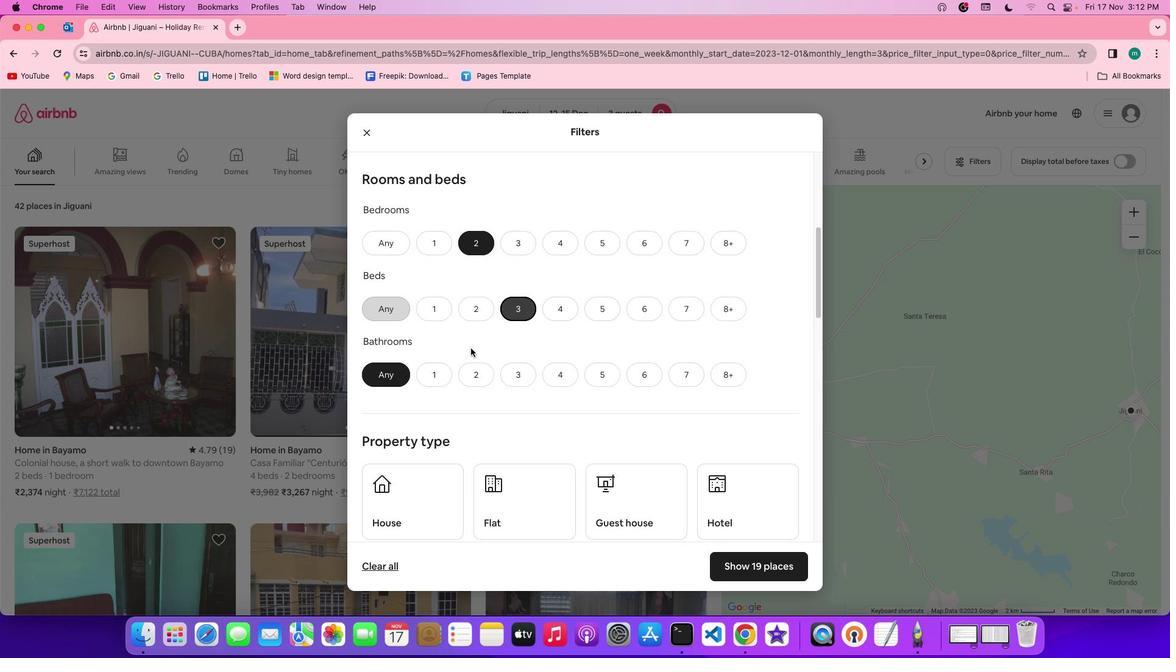 
Action: Mouse moved to (433, 371)
Screenshot: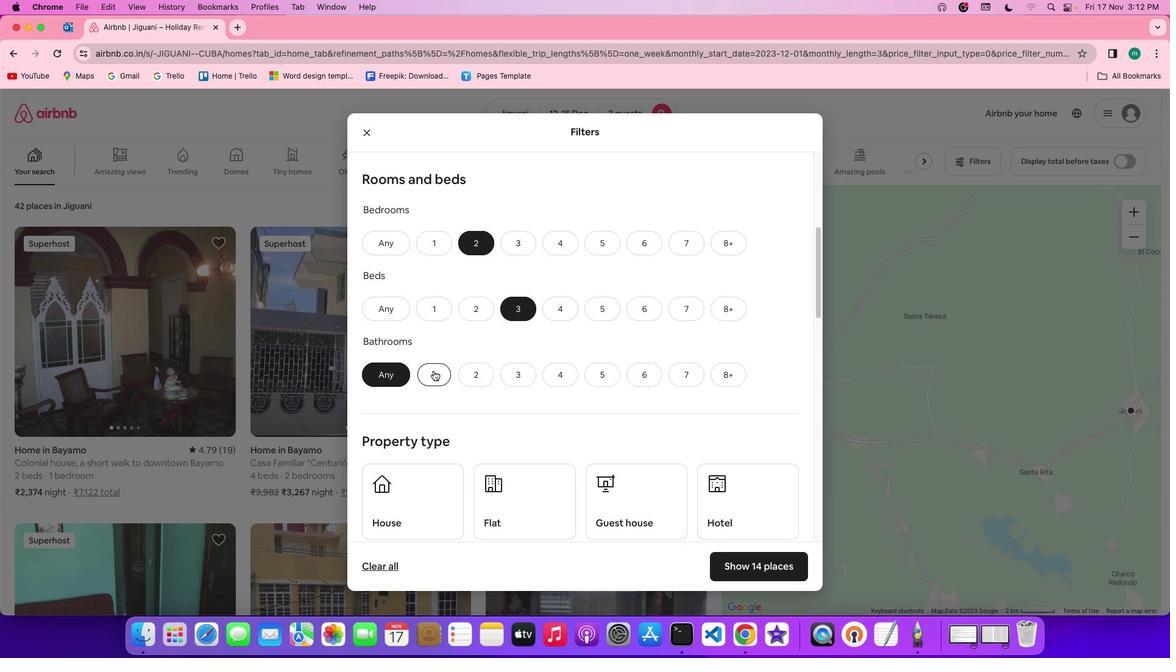 
Action: Mouse pressed left at (433, 371)
Screenshot: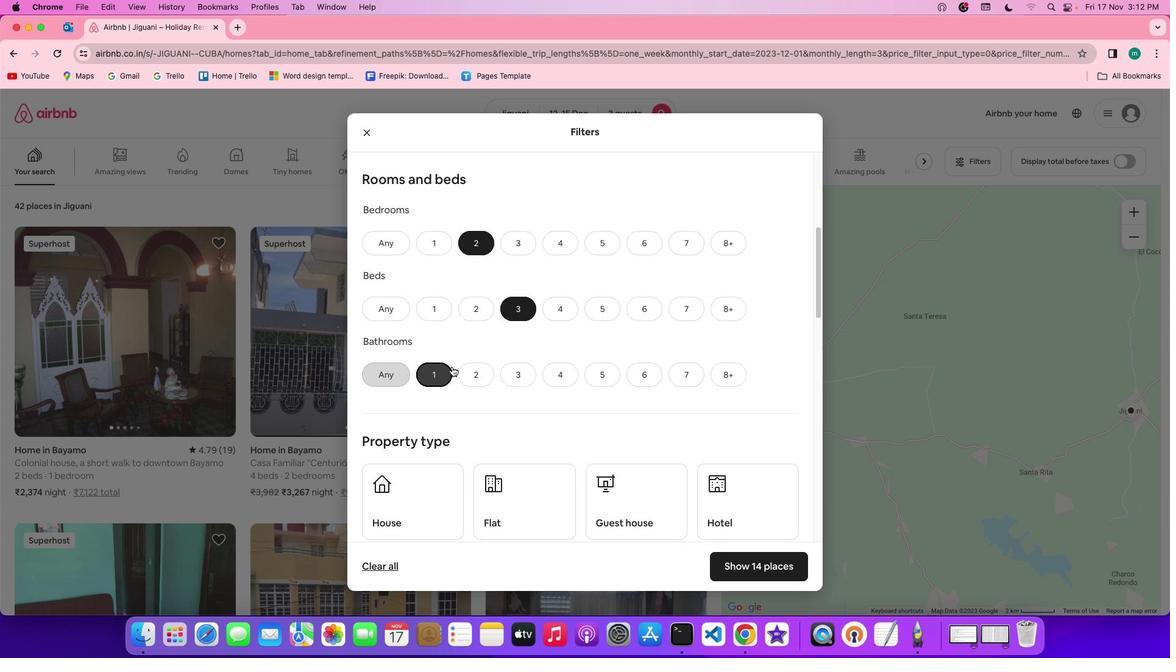 
Action: Mouse moved to (543, 362)
Screenshot: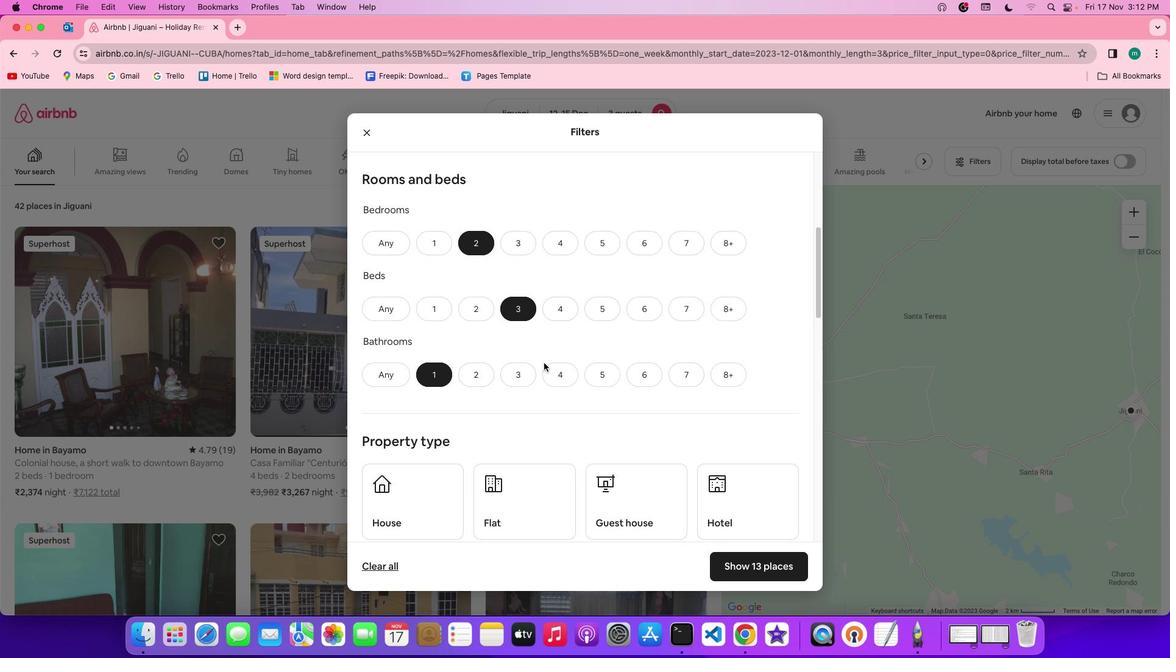 
Action: Mouse scrolled (543, 362) with delta (0, 0)
Screenshot: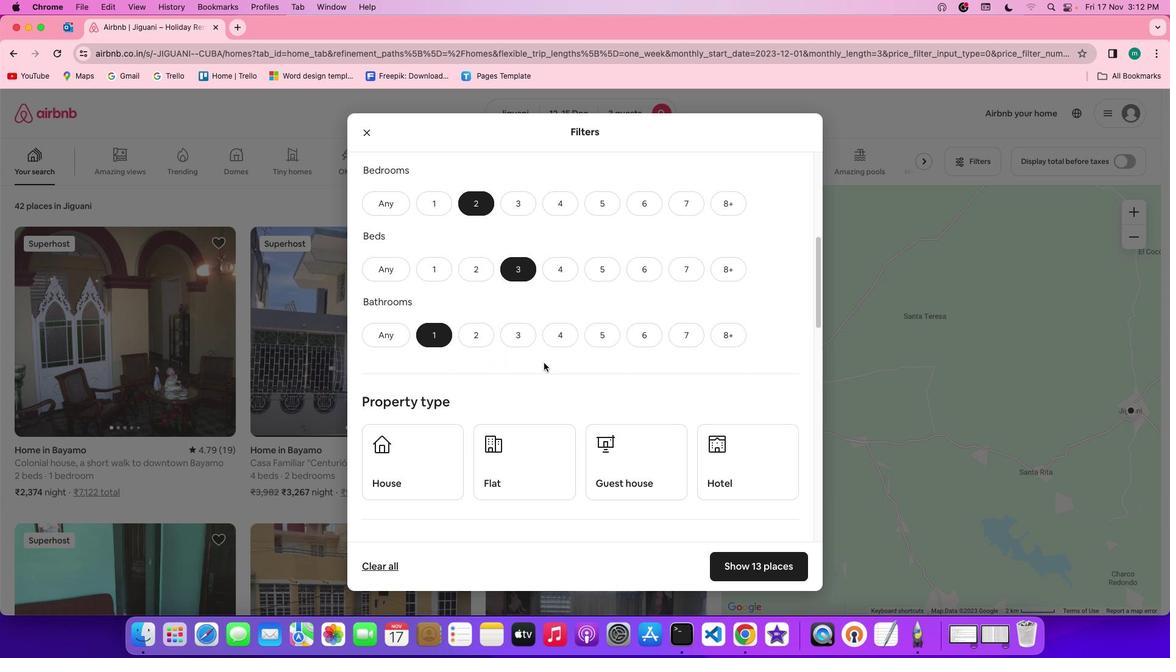 
Action: Mouse scrolled (543, 362) with delta (0, 0)
Screenshot: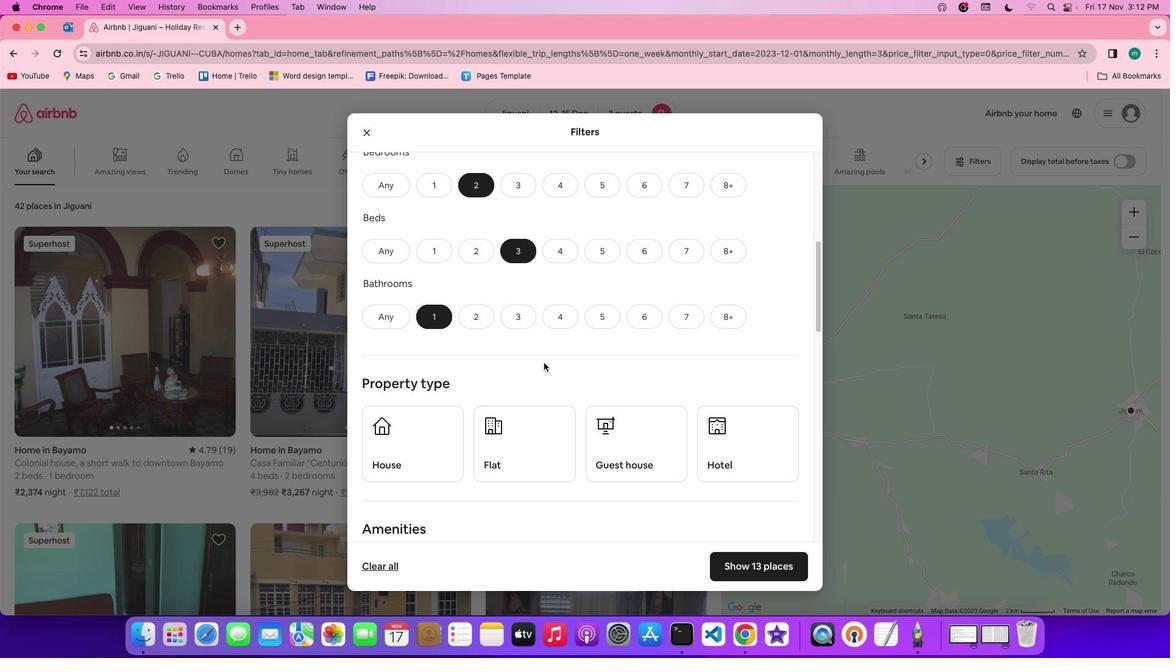 
Action: Mouse scrolled (543, 362) with delta (0, -1)
Screenshot: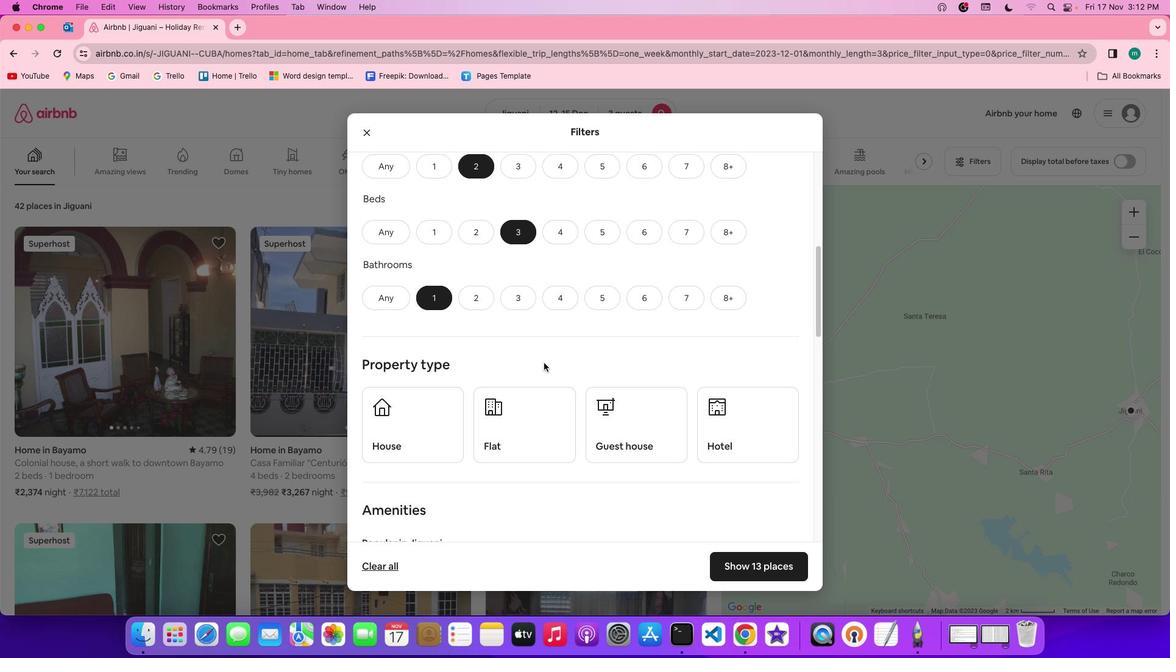 
Action: Mouse scrolled (543, 362) with delta (0, 0)
Screenshot: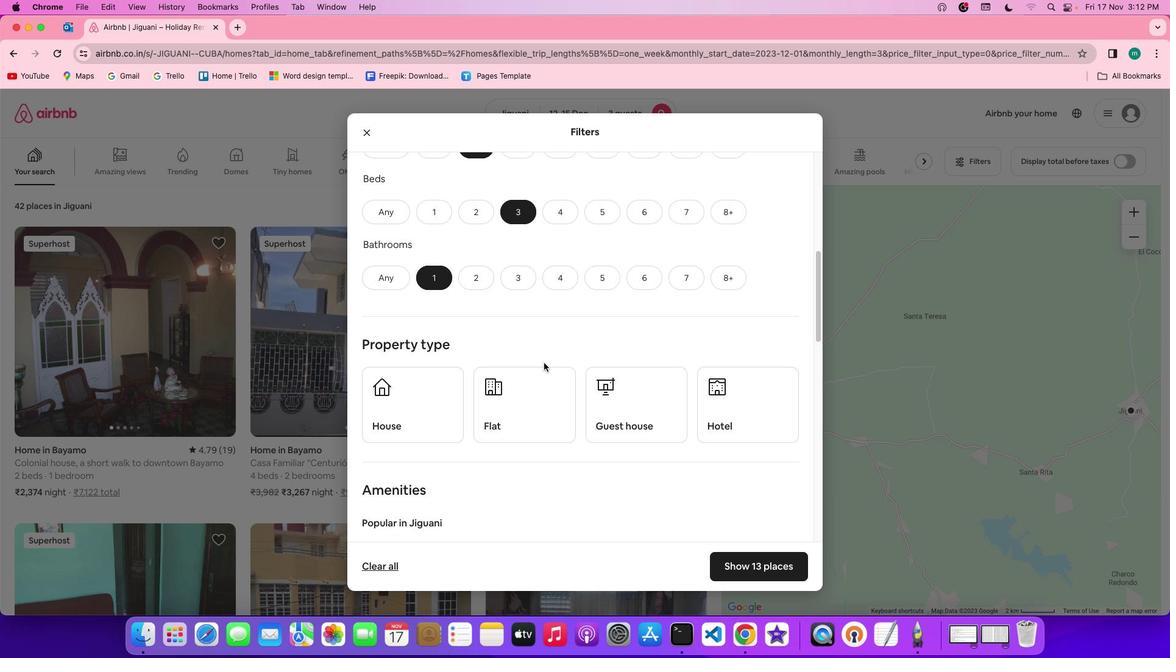 
Action: Mouse scrolled (543, 362) with delta (0, 0)
Screenshot: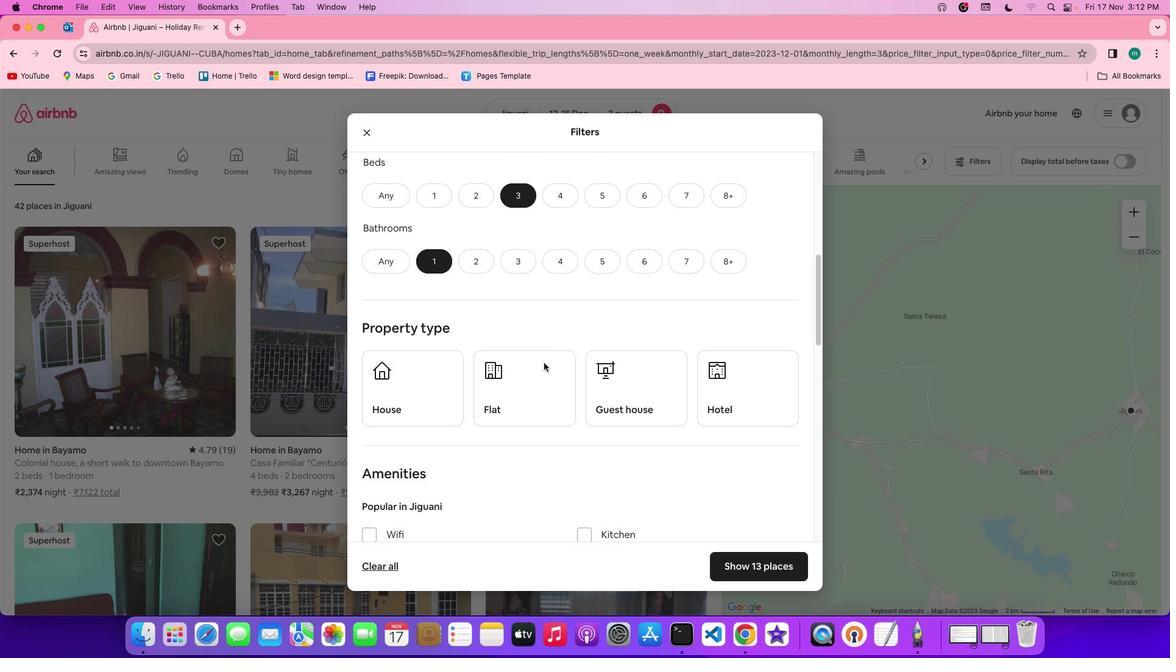 
Action: Mouse scrolled (543, 362) with delta (0, 0)
Screenshot: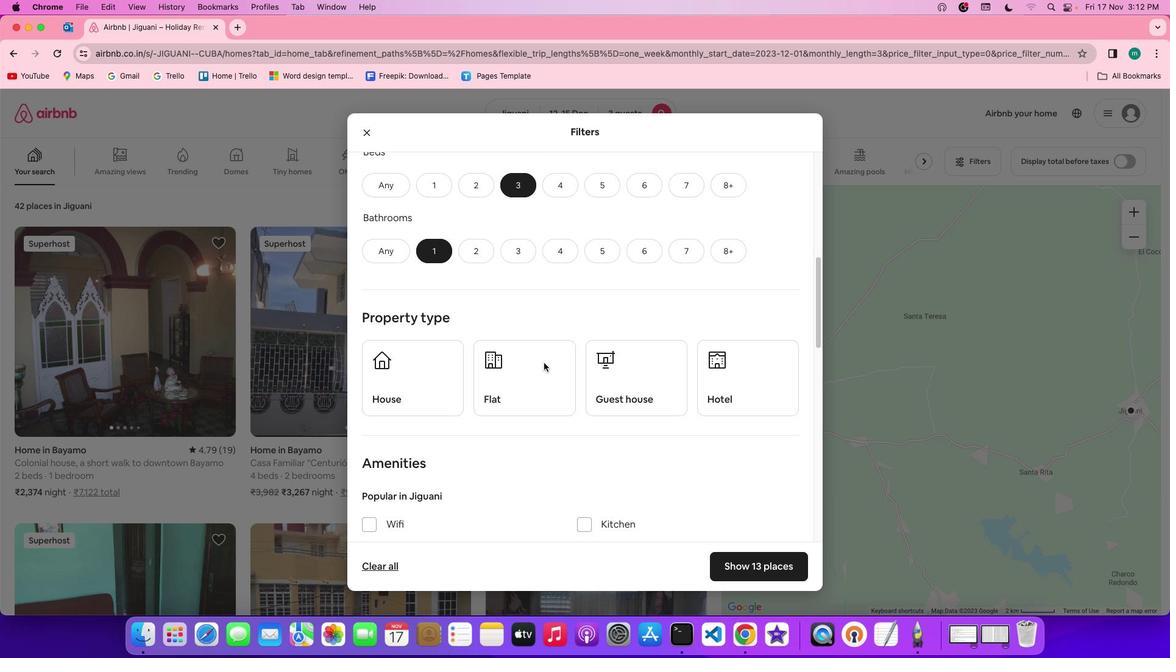 
Action: Mouse scrolled (543, 362) with delta (0, 0)
Screenshot: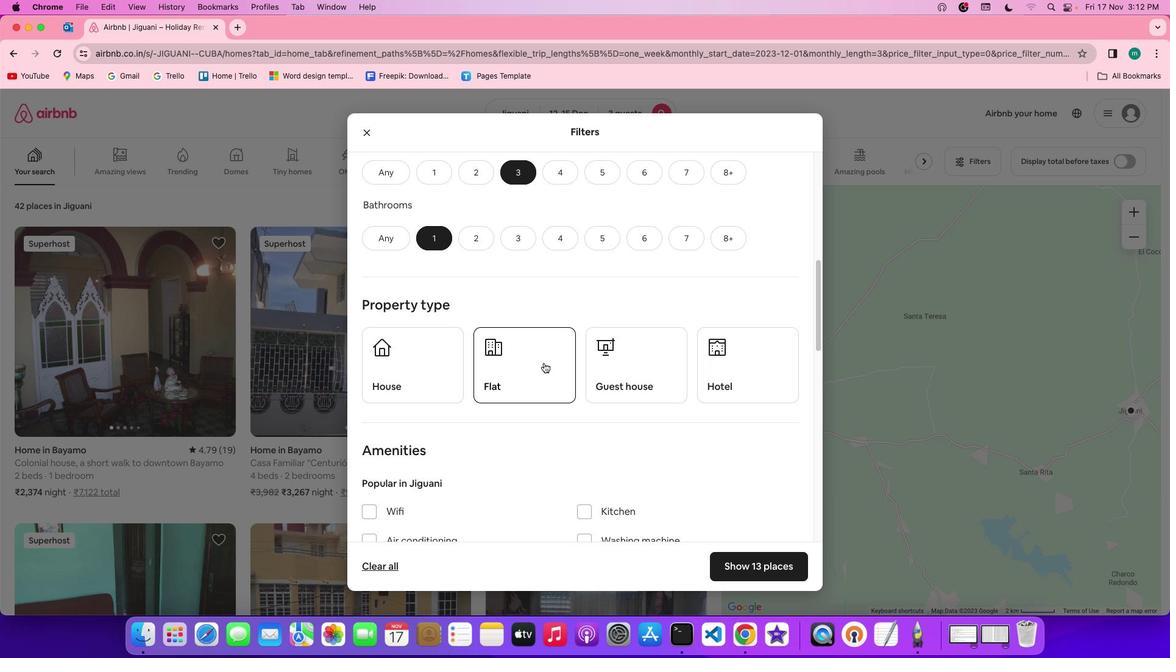 
Action: Mouse scrolled (543, 362) with delta (0, 0)
Screenshot: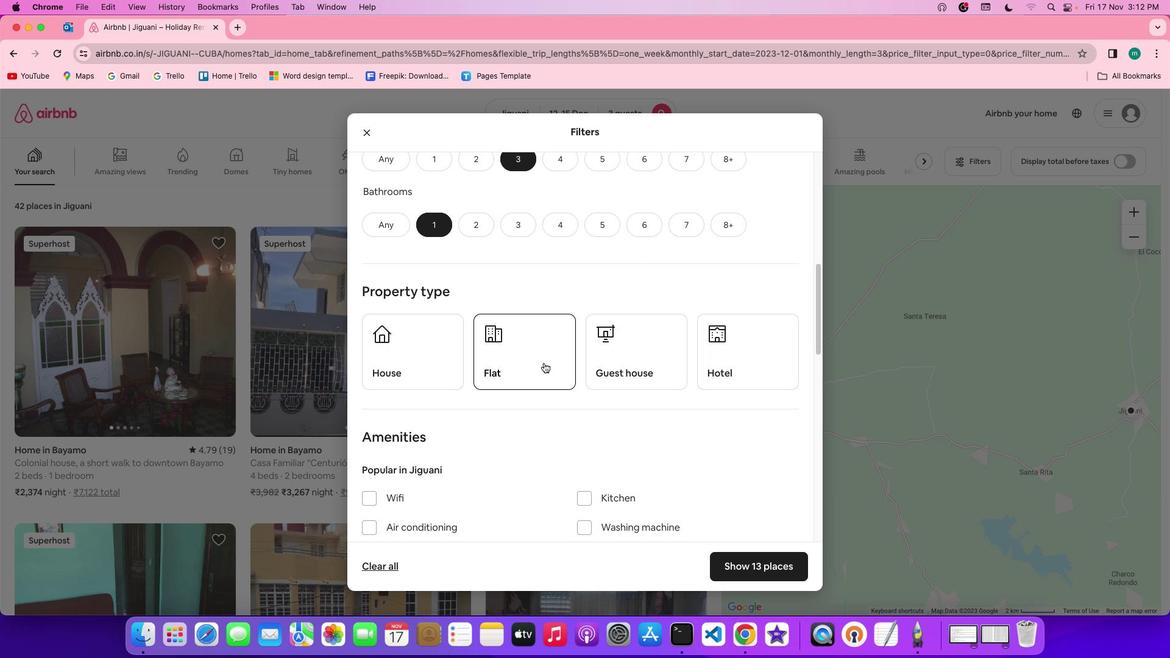 
Action: Mouse scrolled (543, 362) with delta (0, 0)
Screenshot: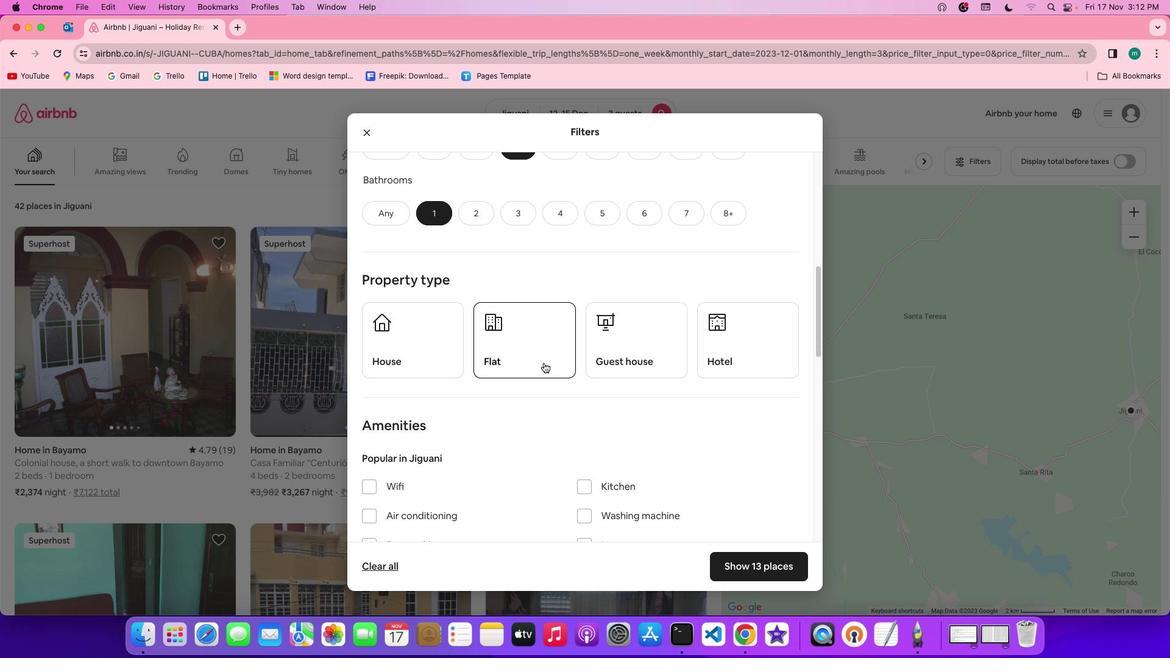 
Action: Mouse scrolled (543, 362) with delta (0, 0)
Screenshot: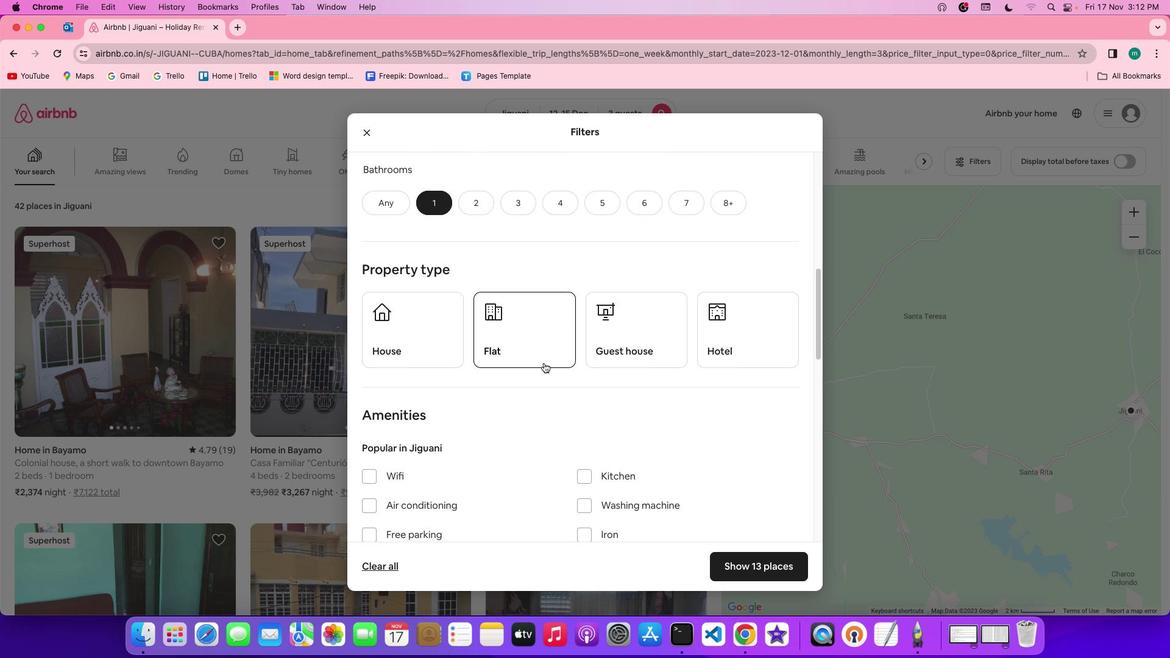 
Action: Mouse scrolled (543, 362) with delta (0, 0)
Screenshot: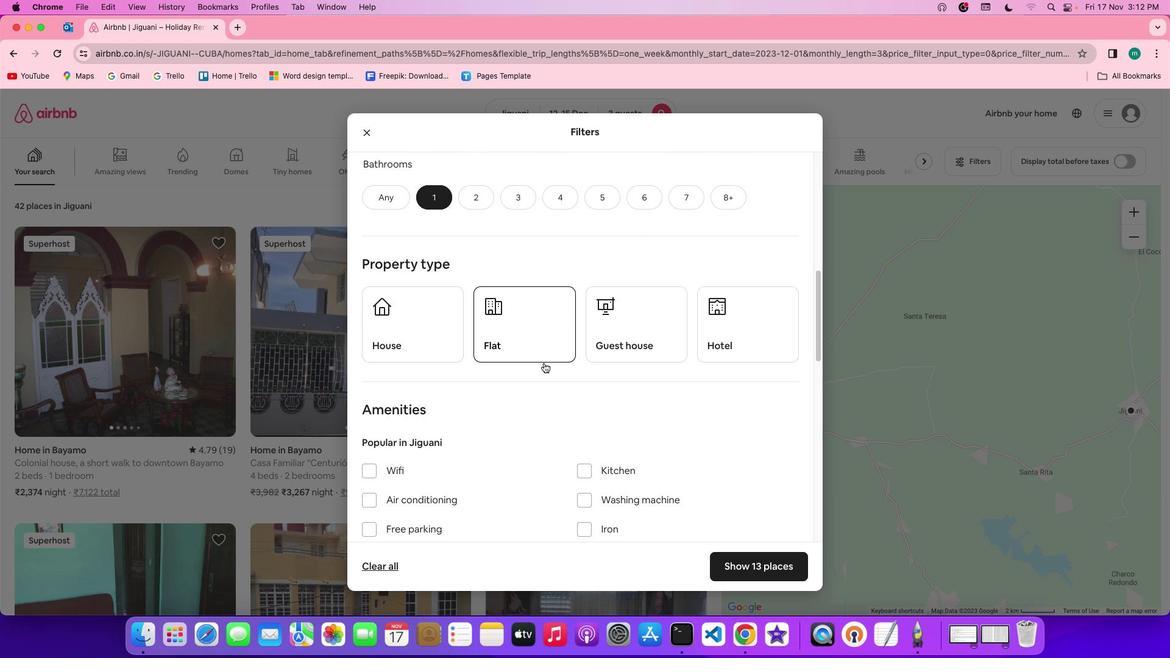 
Action: Mouse scrolled (543, 362) with delta (0, 0)
Screenshot: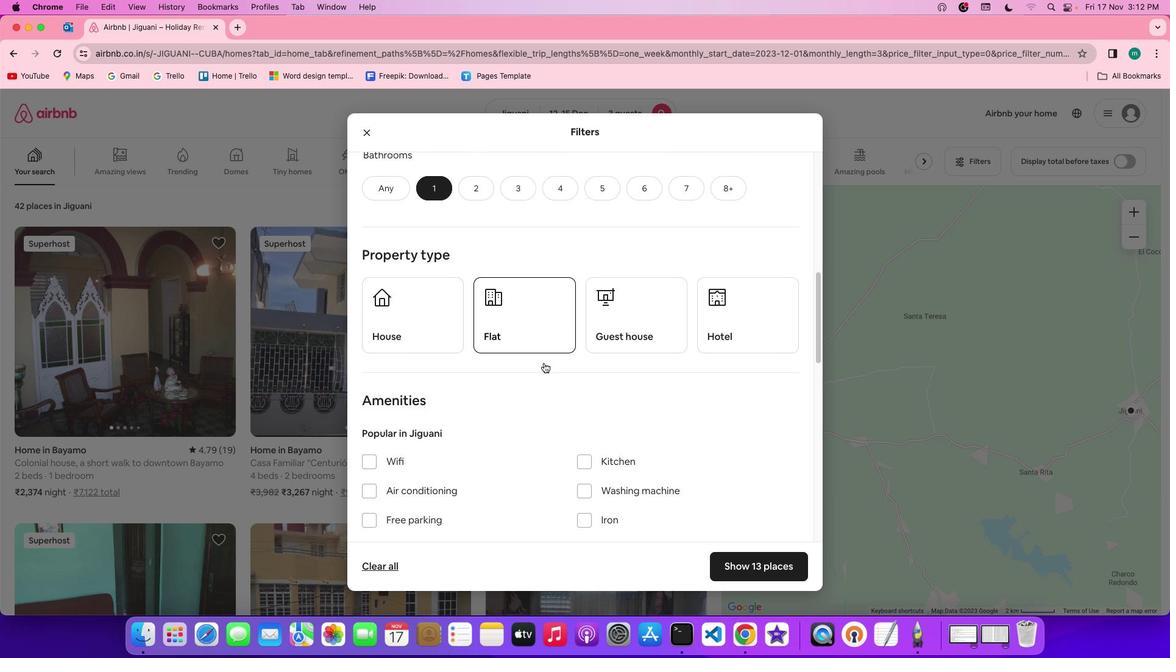 
Action: Mouse moved to (524, 326)
Screenshot: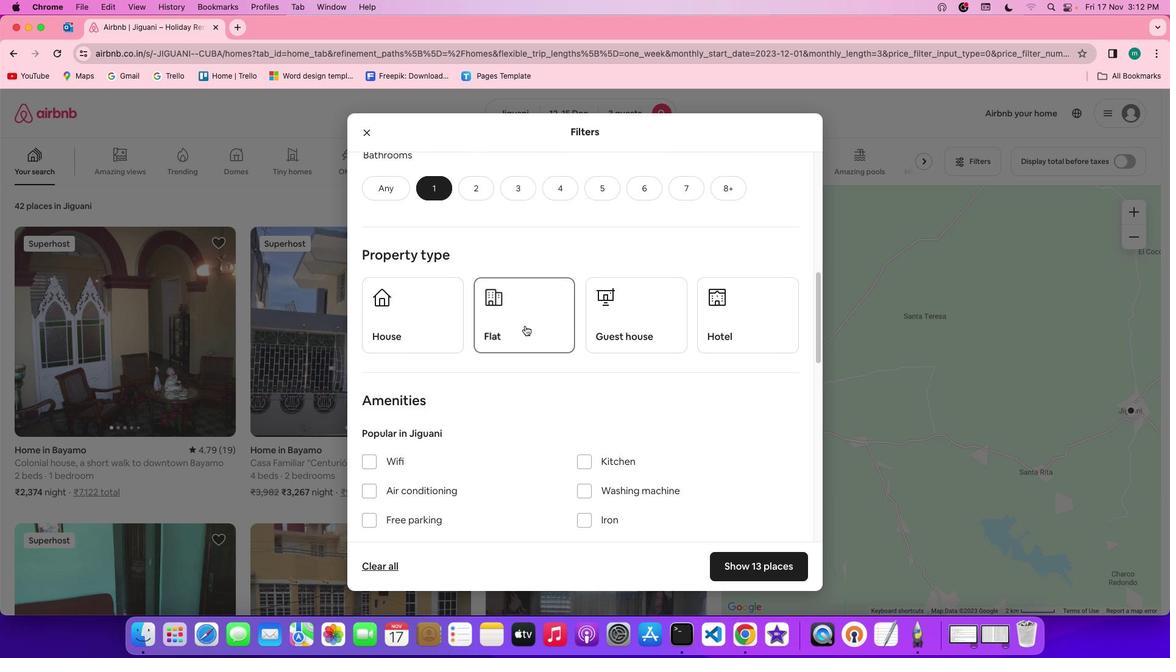 
Action: Mouse pressed left at (524, 326)
Screenshot: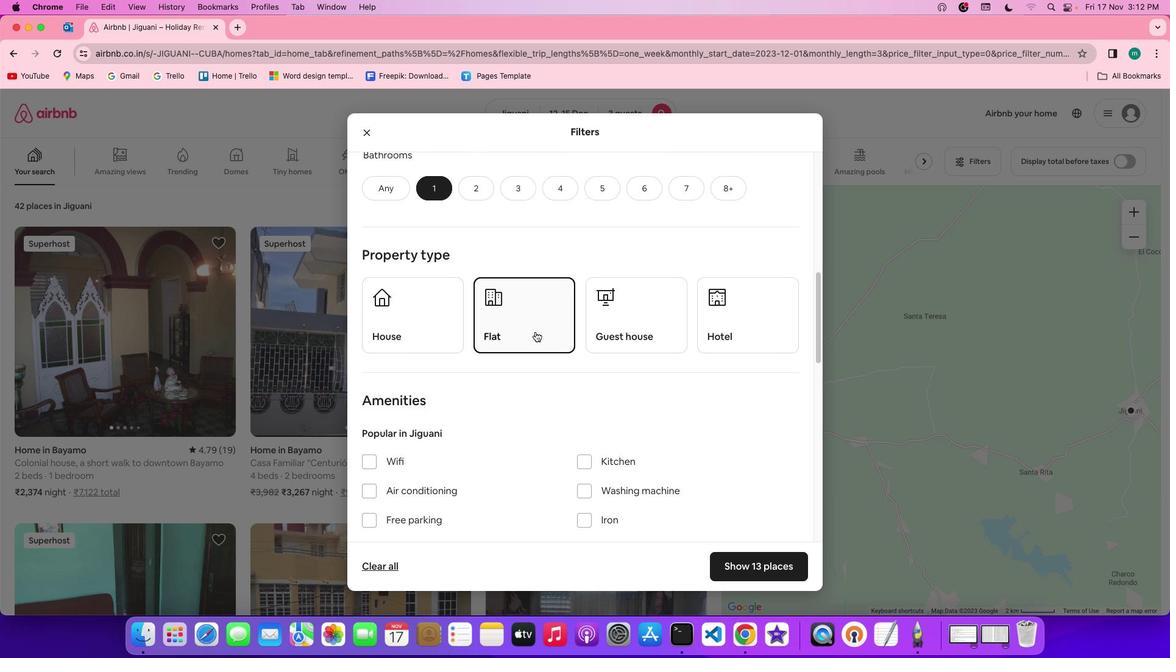 
Action: Mouse moved to (633, 378)
Screenshot: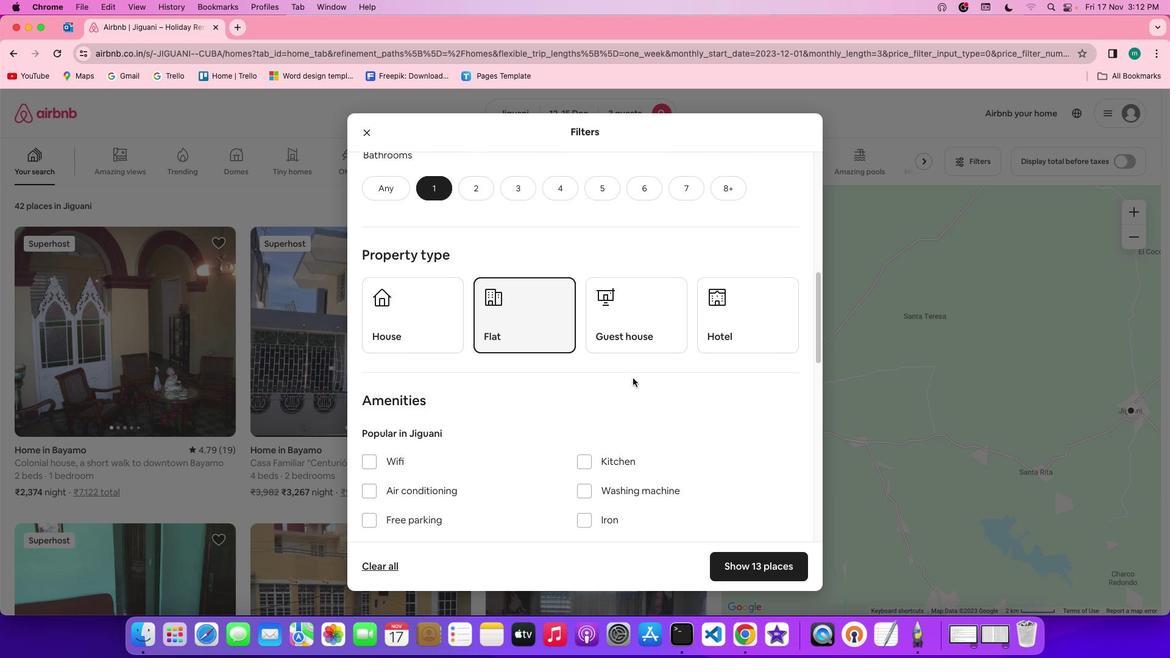 
Action: Mouse scrolled (633, 378) with delta (0, 0)
Screenshot: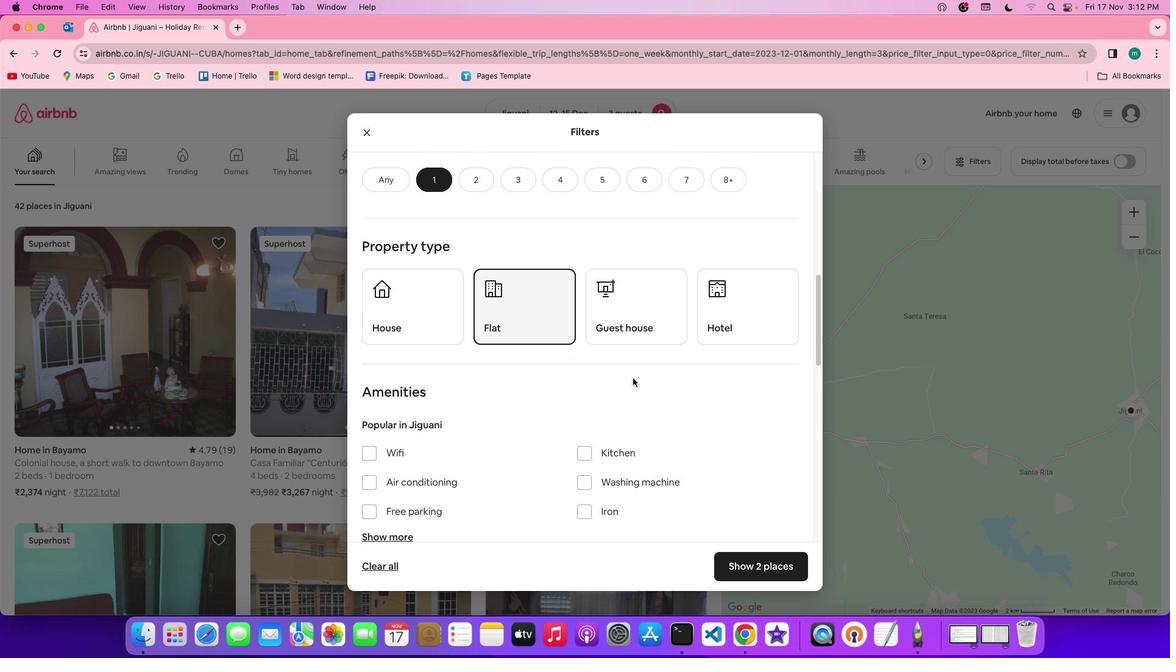 
Action: Mouse scrolled (633, 378) with delta (0, 0)
Screenshot: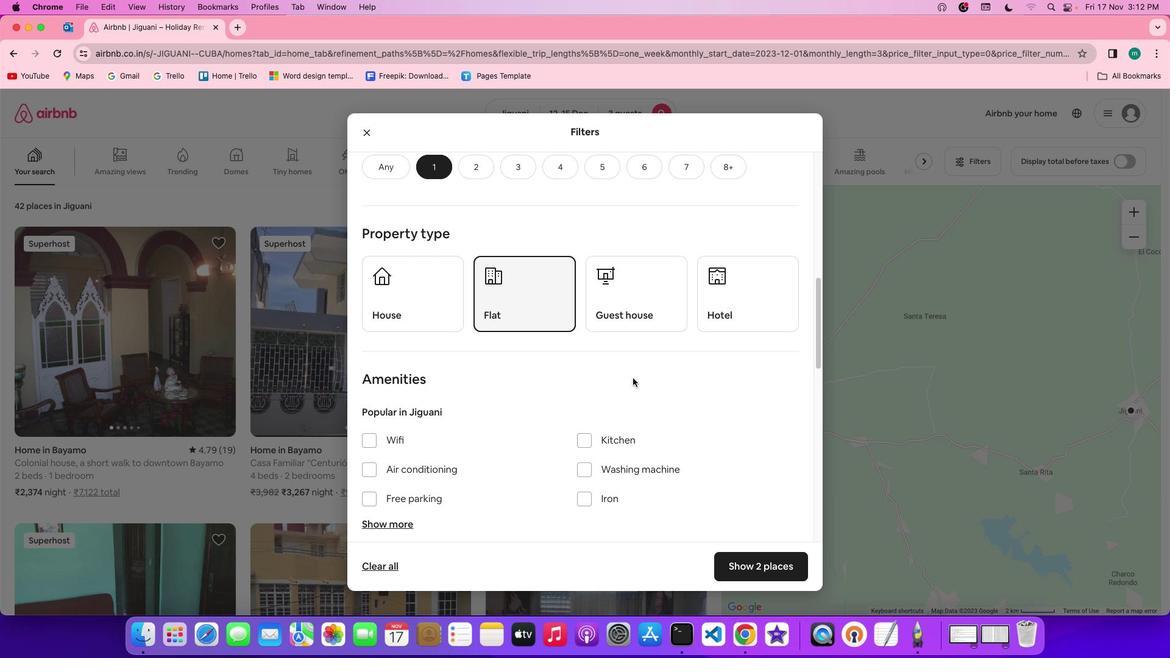 
Action: Mouse scrolled (633, 378) with delta (0, 0)
Screenshot: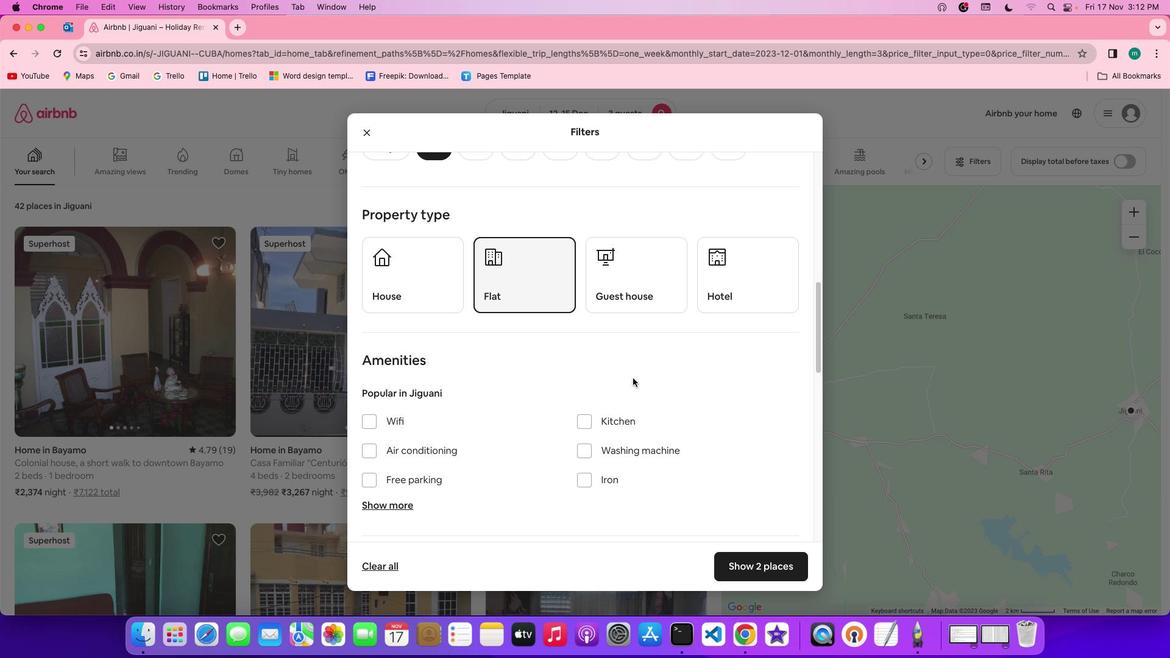 
Action: Mouse scrolled (633, 378) with delta (0, 0)
Screenshot: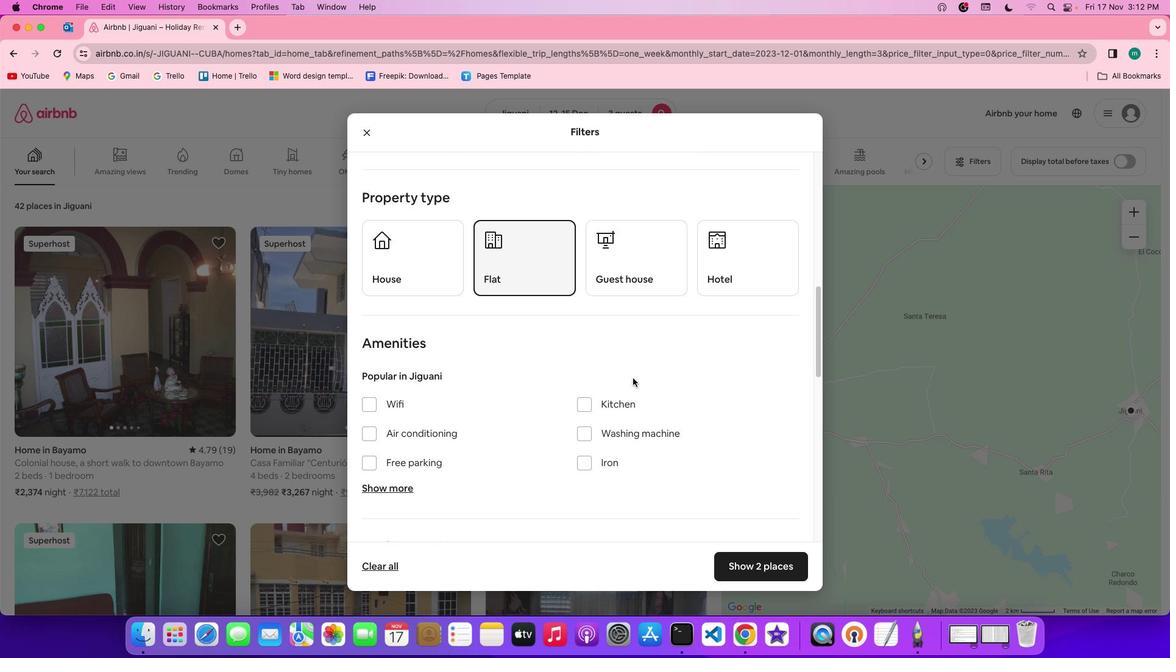 
Action: Mouse scrolled (633, 378) with delta (0, 0)
Screenshot: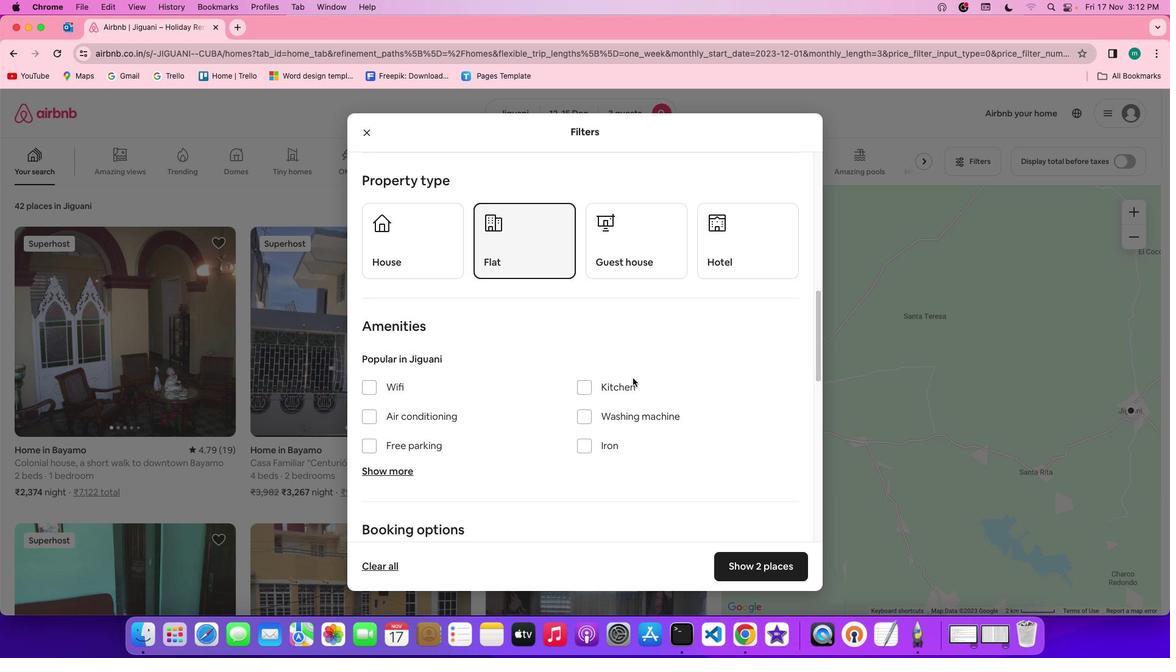 
Action: Mouse scrolled (633, 378) with delta (0, 0)
Screenshot: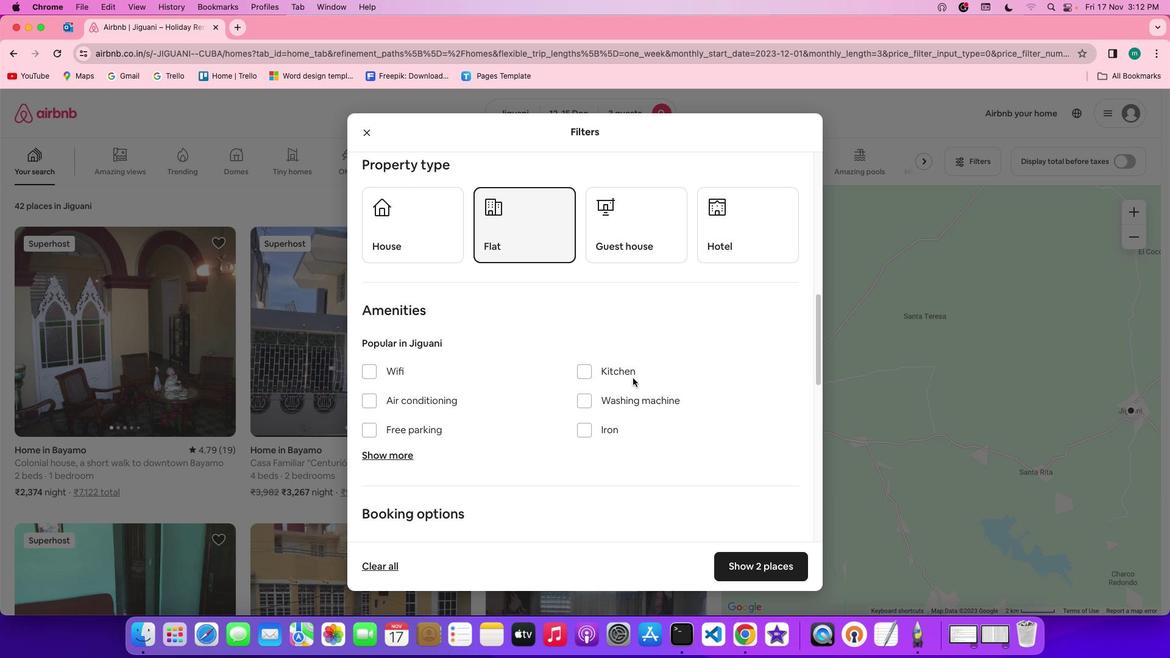 
Action: Mouse scrolled (633, 378) with delta (0, 0)
Screenshot: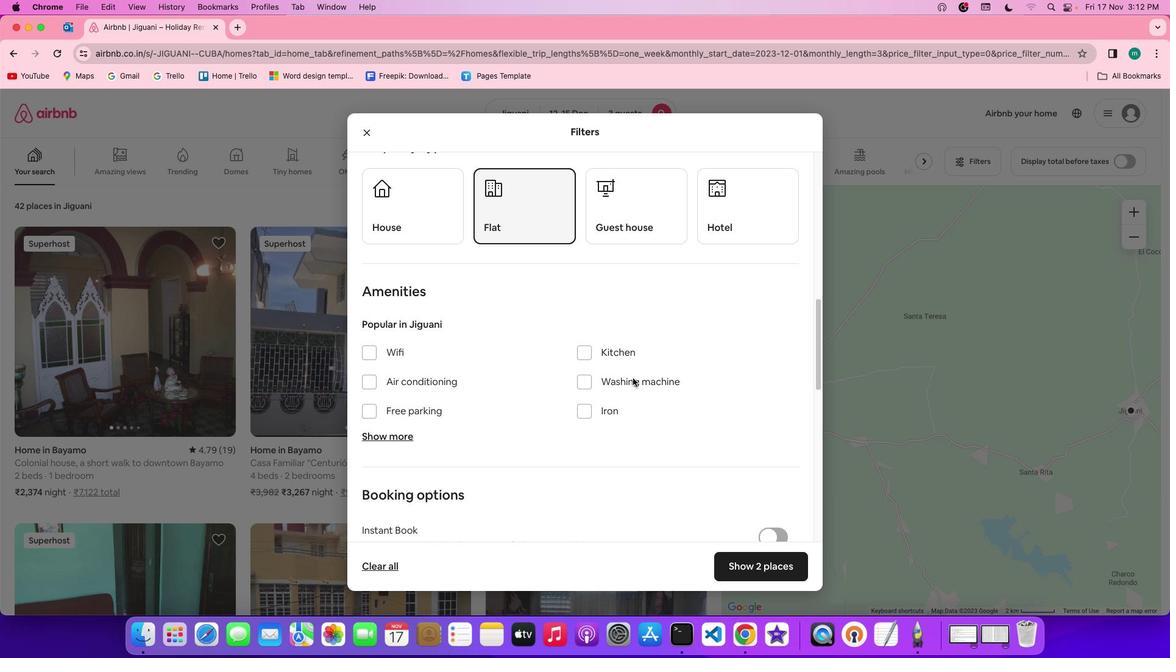 
Action: Mouse scrolled (633, 378) with delta (0, 0)
Screenshot: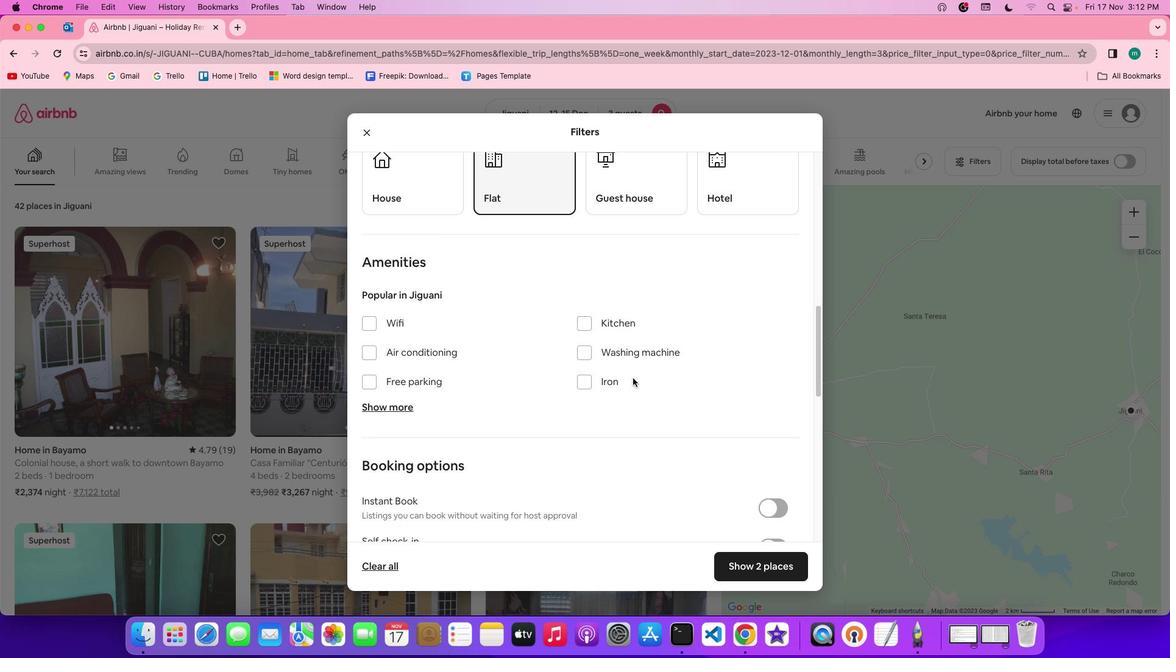 
Action: Mouse scrolled (633, 378) with delta (0, 0)
Screenshot: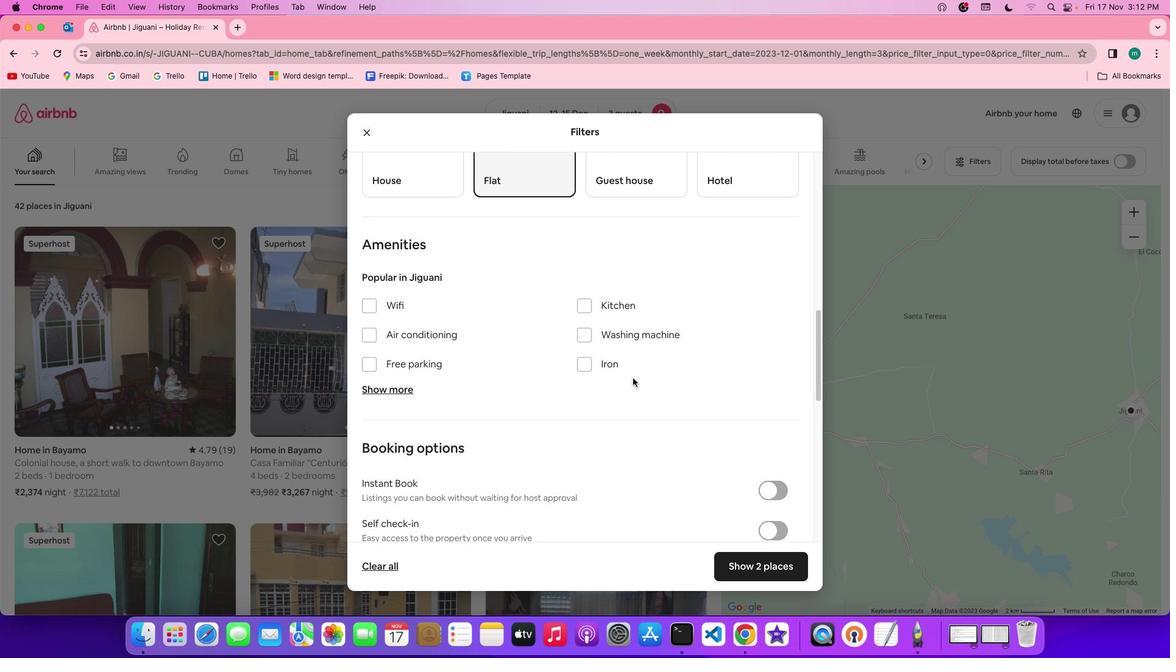 
Action: Mouse scrolled (633, 378) with delta (0, 0)
Screenshot: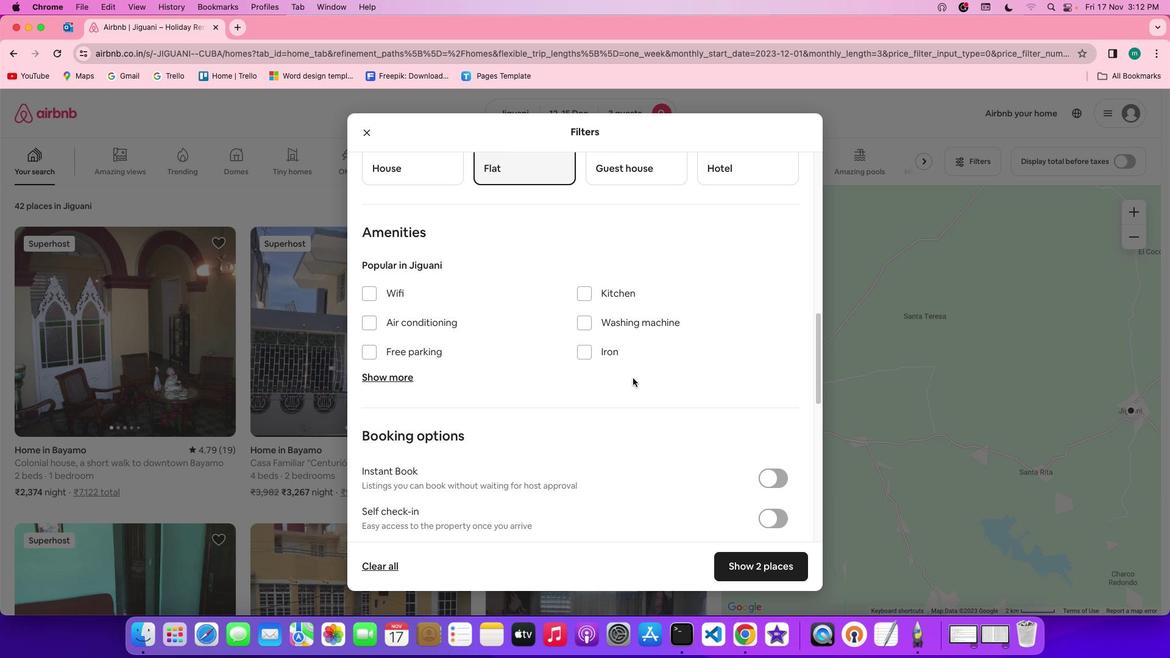 
Action: Mouse scrolled (633, 378) with delta (0, 0)
Screenshot: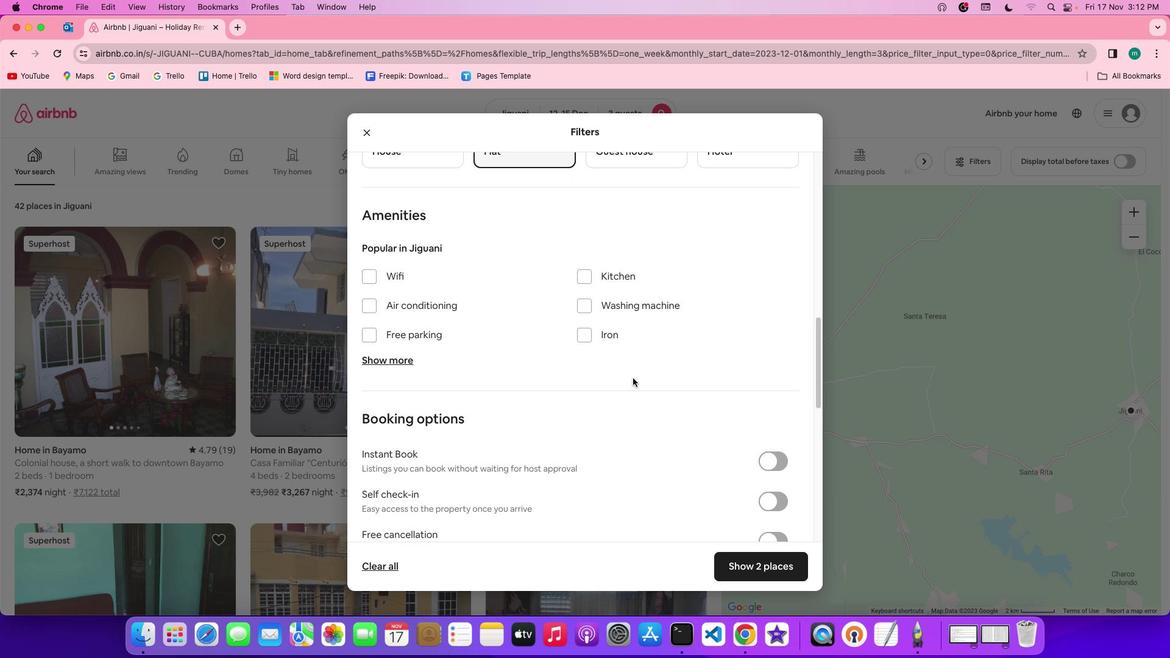 
Action: Mouse scrolled (633, 378) with delta (0, 0)
Screenshot: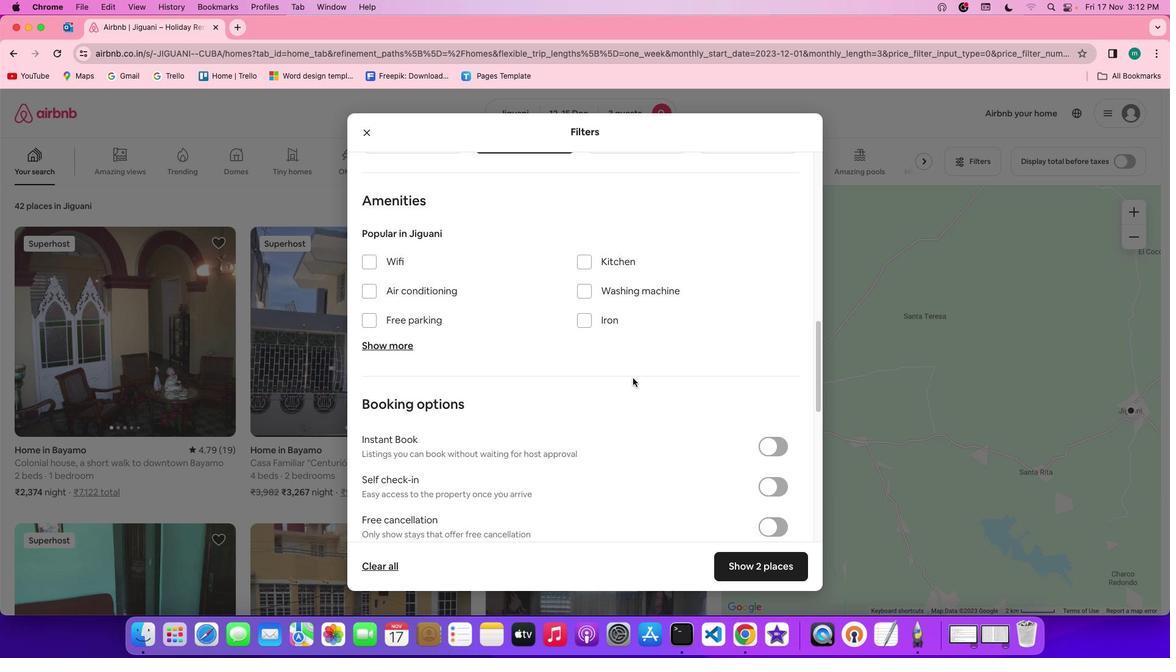 
Action: Mouse scrolled (633, 378) with delta (0, 0)
Screenshot: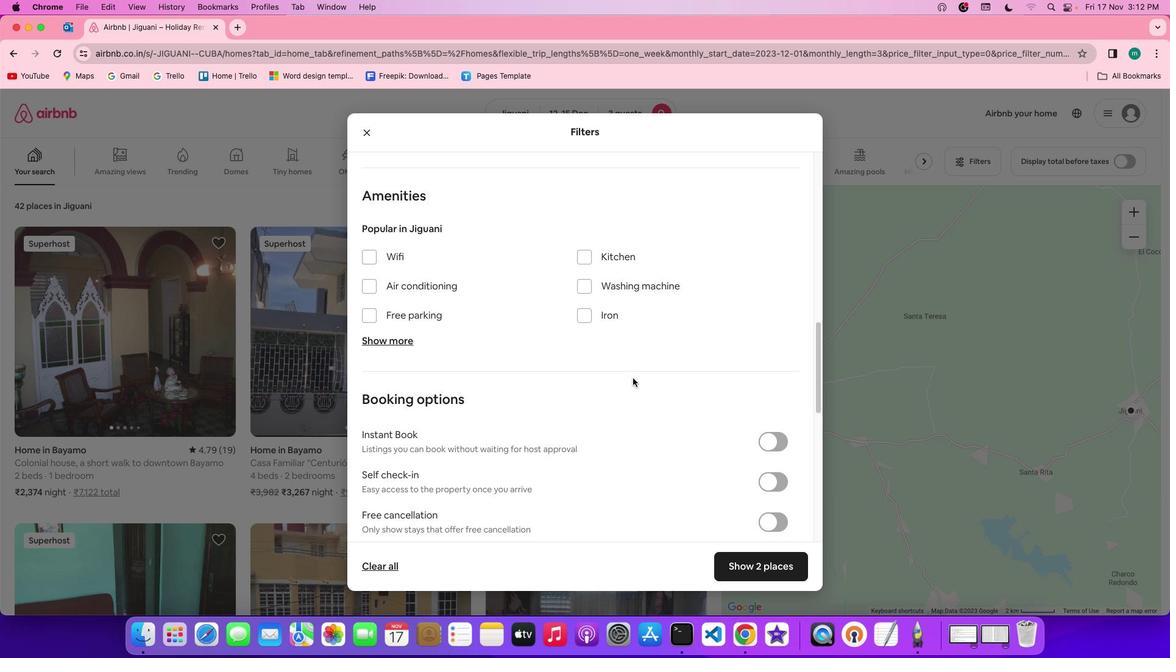 
Action: Mouse scrolled (633, 378) with delta (0, 0)
Screenshot: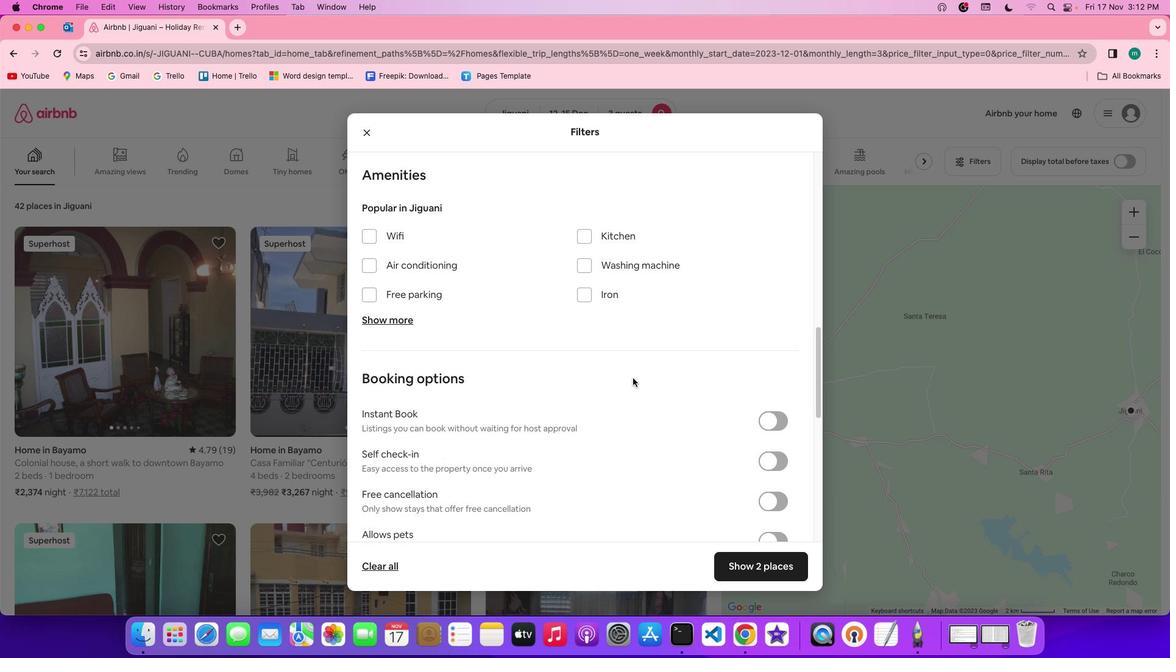 
Action: Mouse scrolled (633, 378) with delta (0, 0)
Screenshot: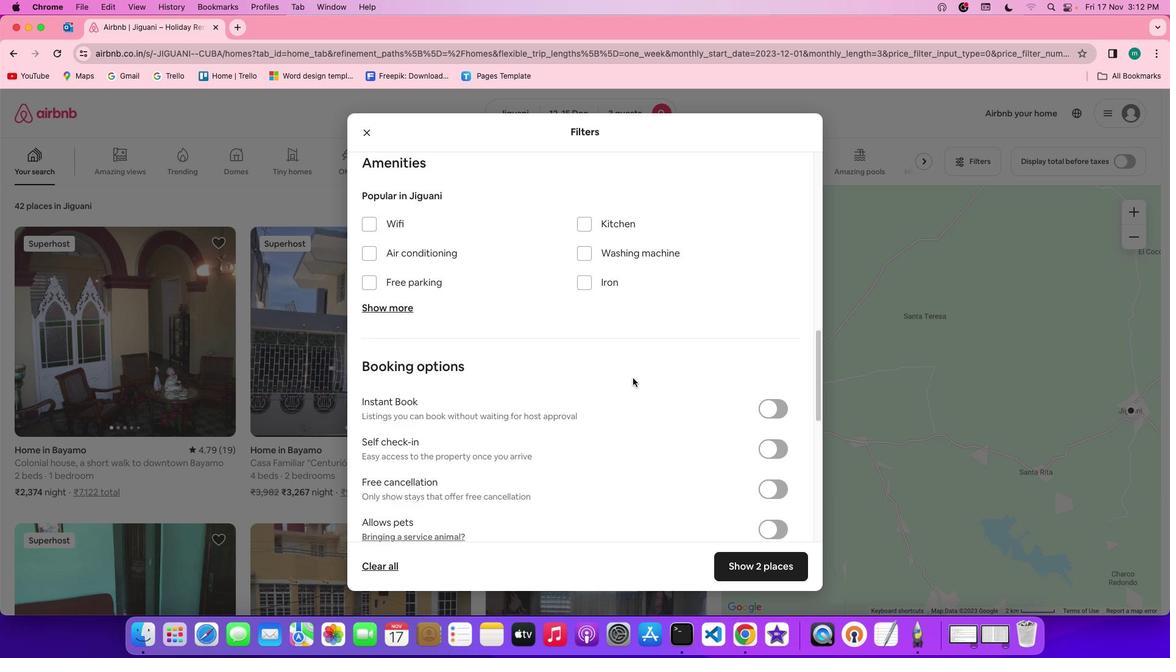 
Action: Mouse scrolled (633, 378) with delta (0, 0)
Screenshot: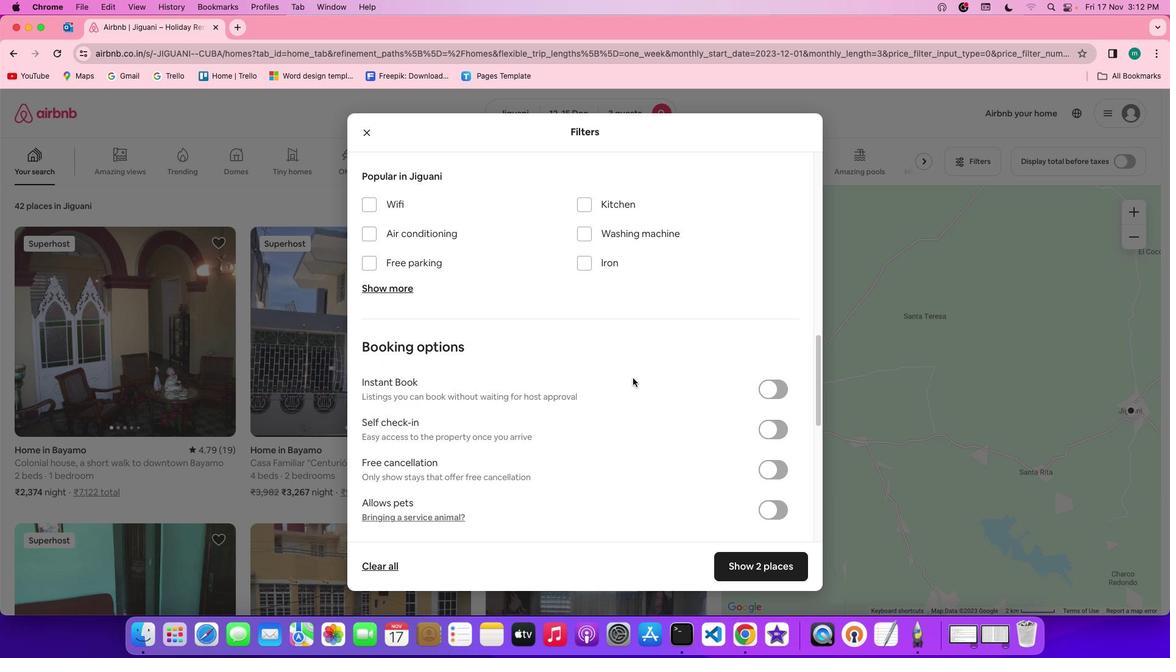 
Action: Mouse scrolled (633, 378) with delta (0, 0)
Screenshot: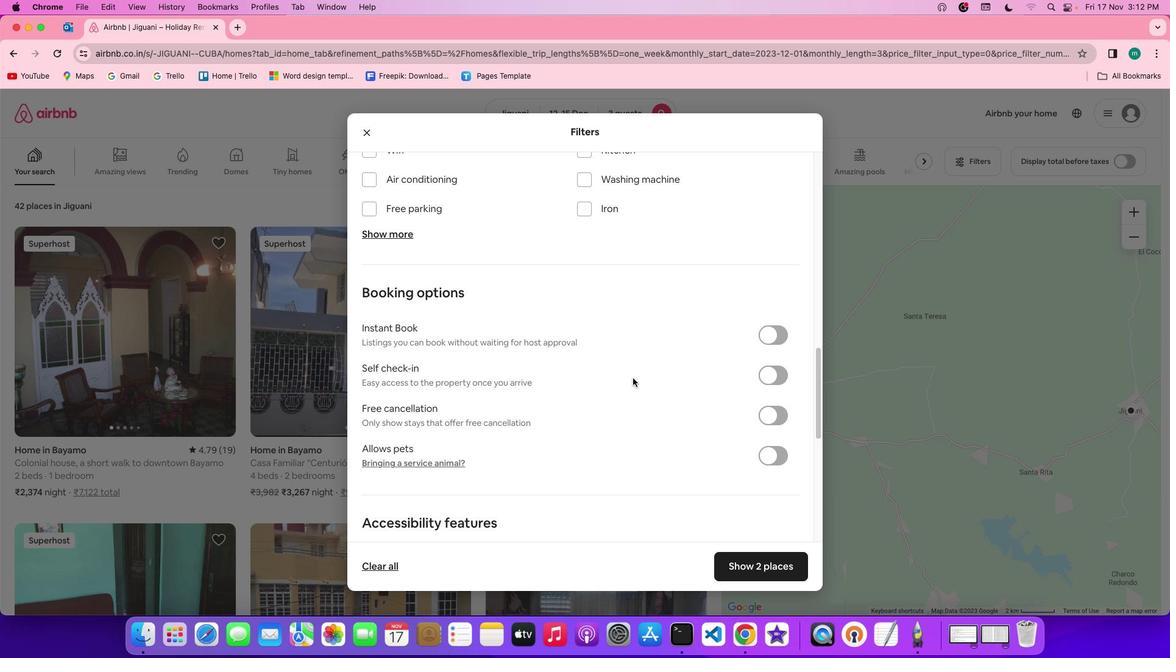 
Action: Mouse scrolled (633, 378) with delta (0, 0)
Screenshot: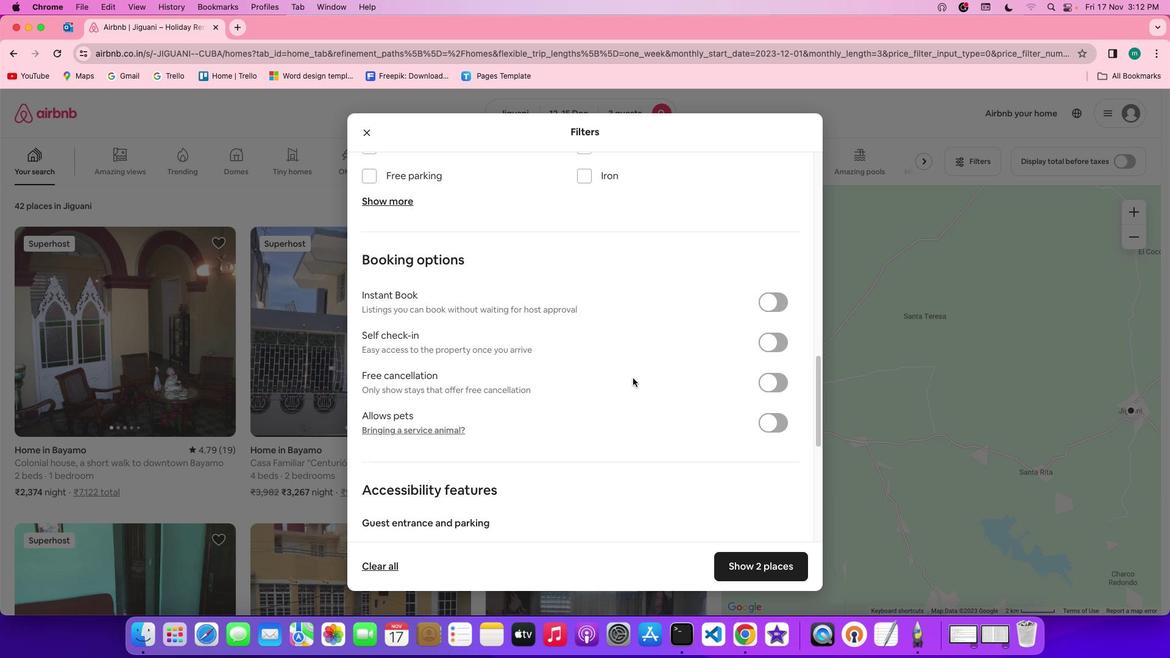 
Action: Mouse scrolled (633, 378) with delta (0, -1)
Screenshot: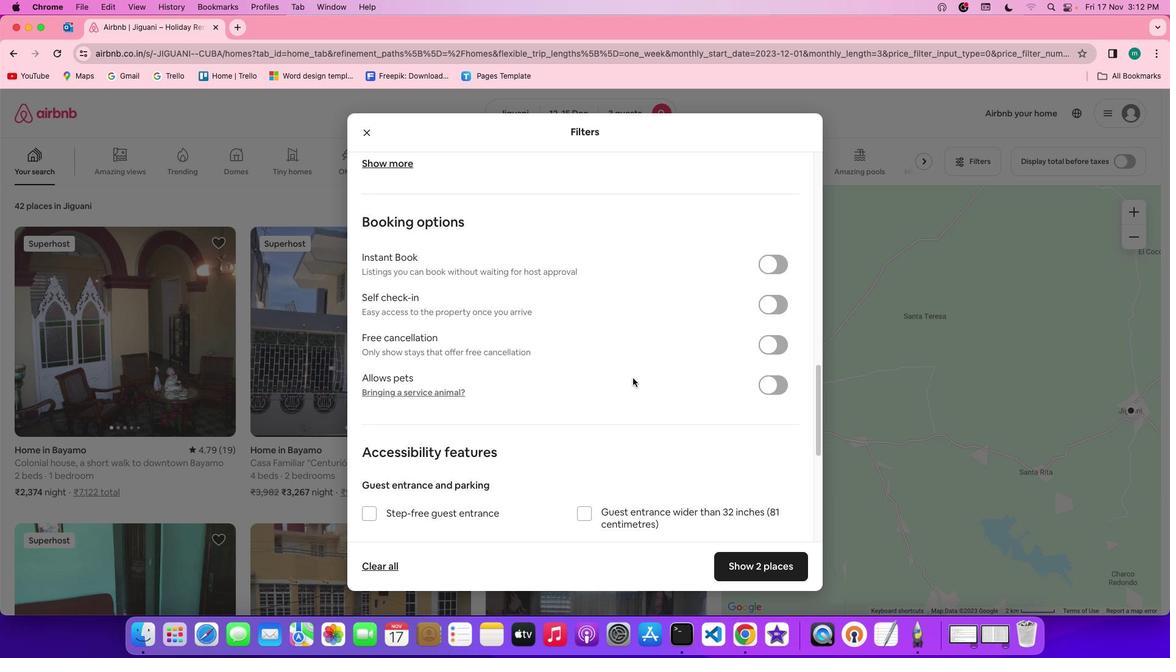 
Action: Mouse scrolled (633, 378) with delta (0, -1)
Screenshot: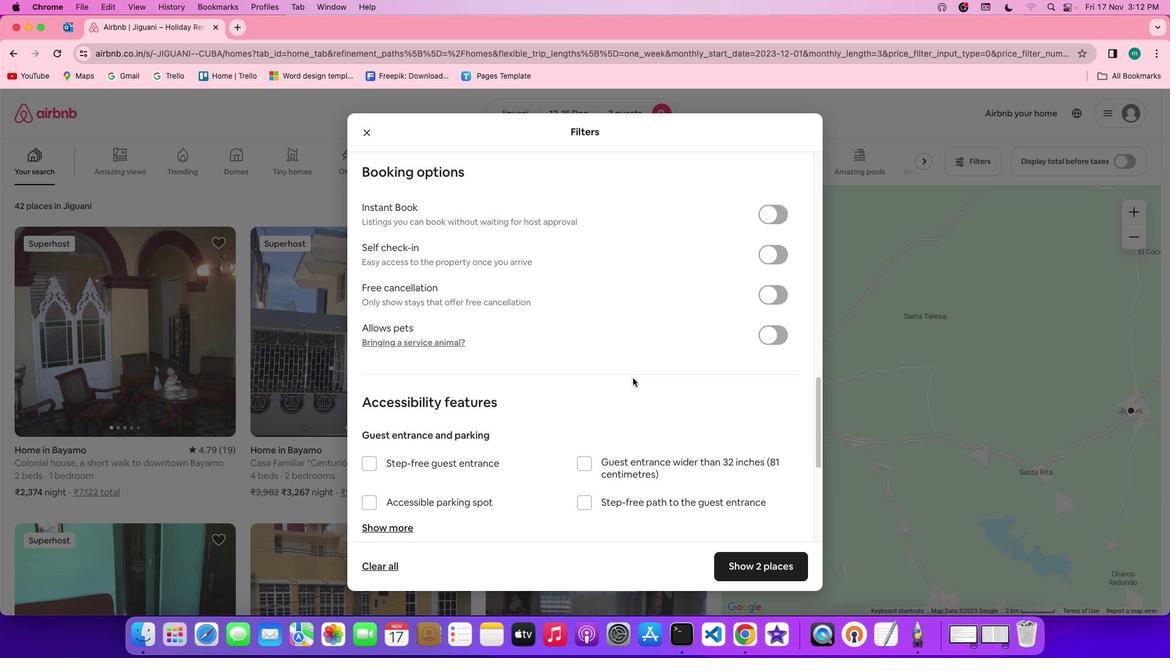 
Action: Mouse scrolled (633, 378) with delta (0, 0)
Screenshot: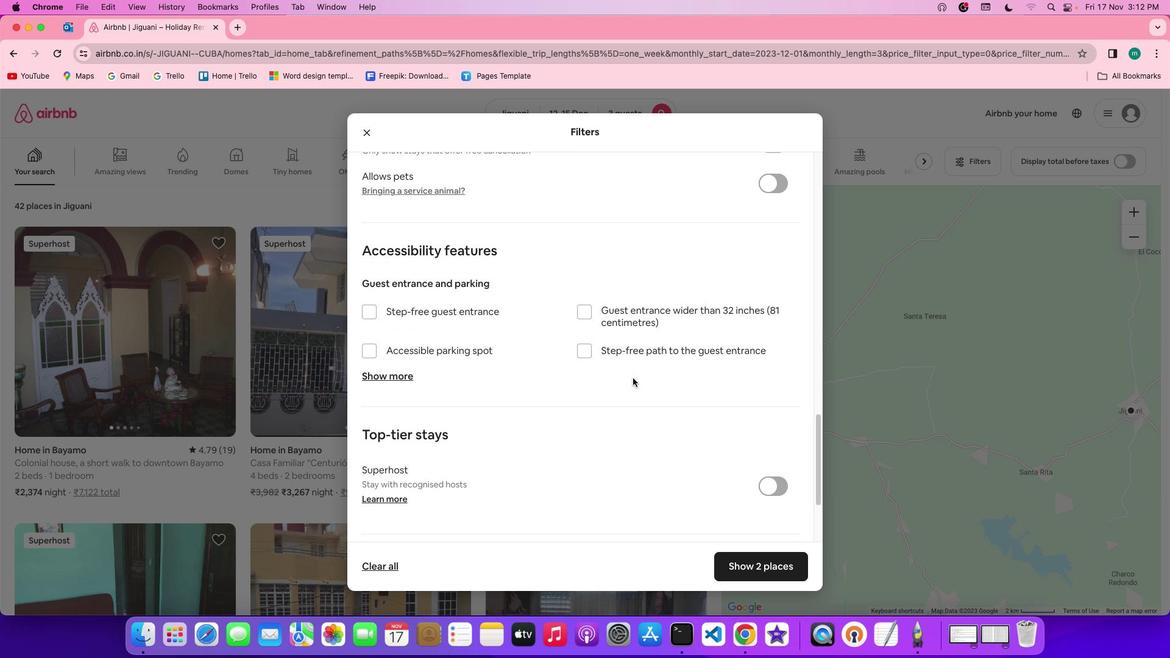 
Action: Mouse scrolled (633, 378) with delta (0, 0)
Screenshot: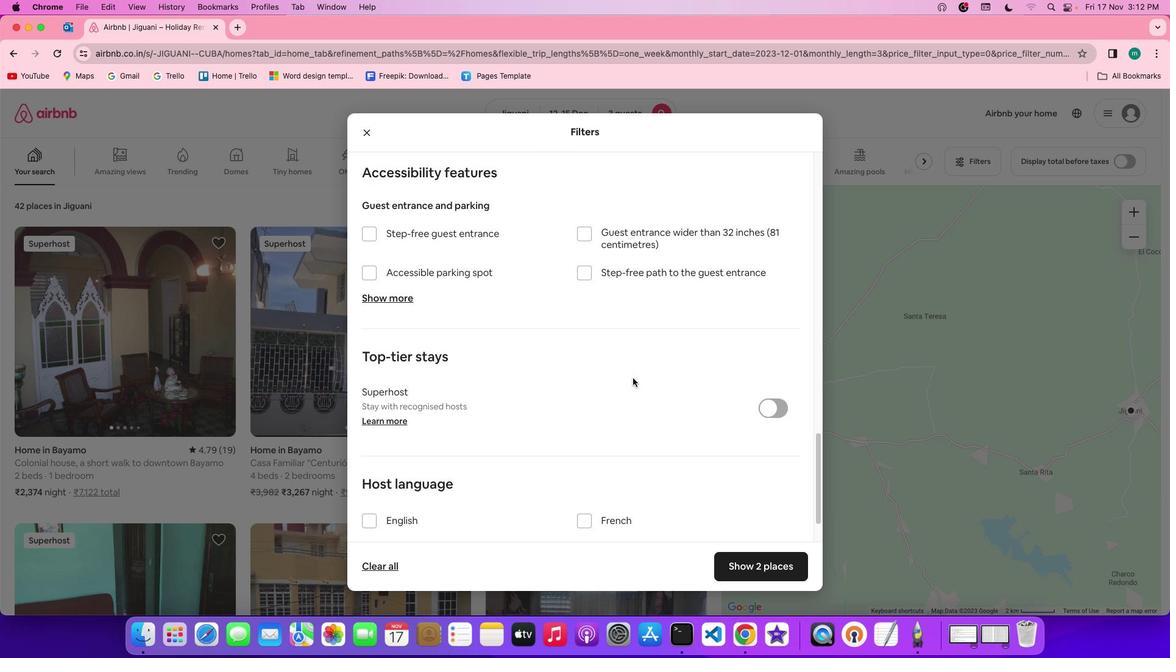 
Action: Mouse scrolled (633, 378) with delta (0, -1)
Screenshot: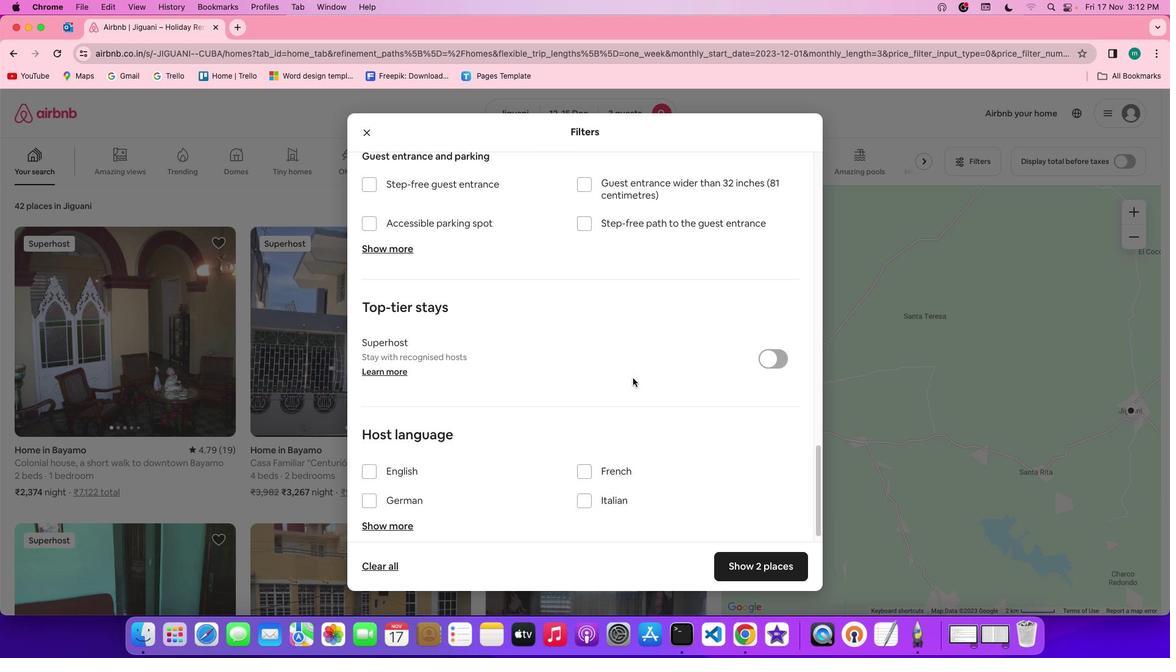 
Action: Mouse scrolled (633, 378) with delta (0, -2)
Screenshot: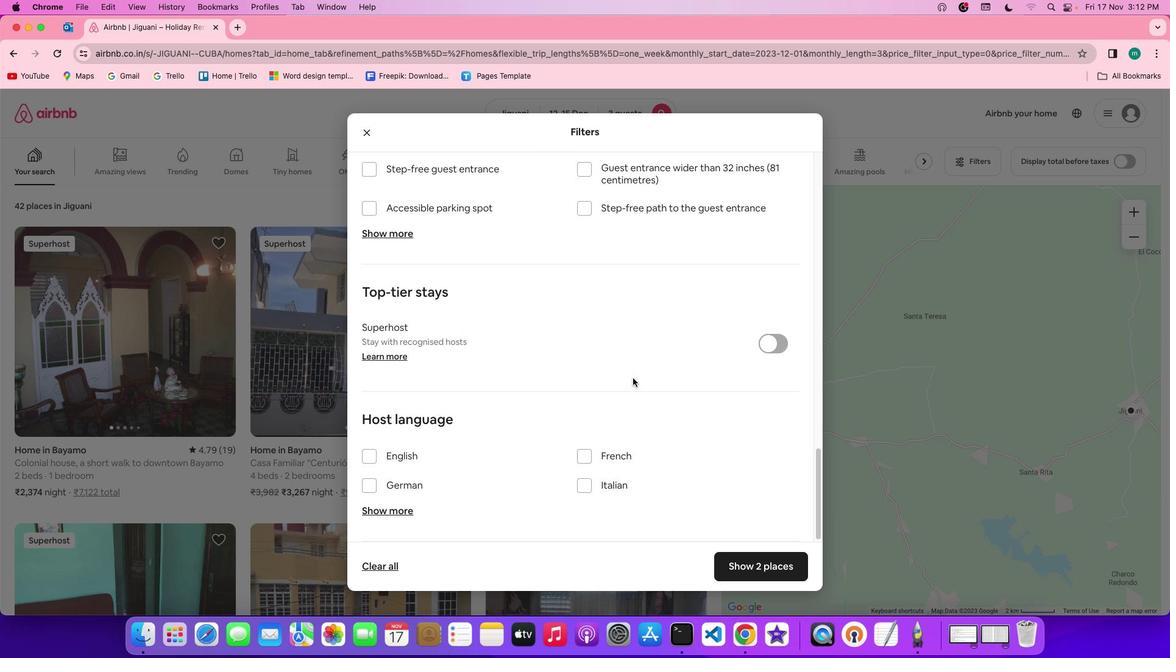
Action: Mouse scrolled (633, 378) with delta (0, -3)
Screenshot: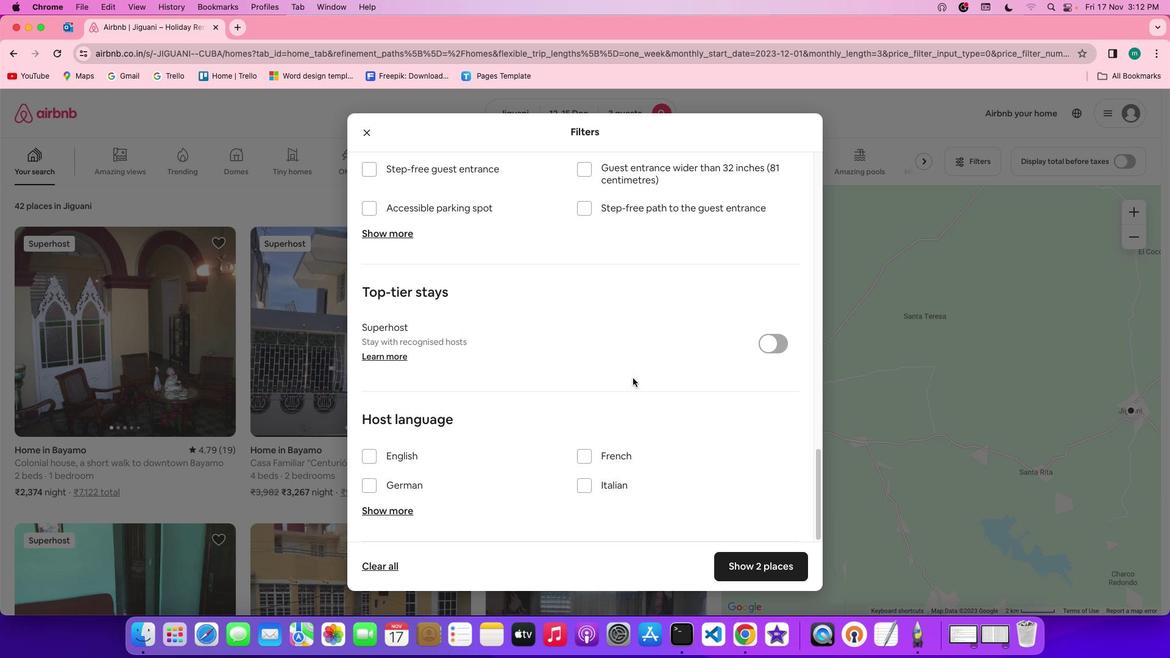 
Action: Mouse scrolled (633, 378) with delta (0, 0)
Screenshot: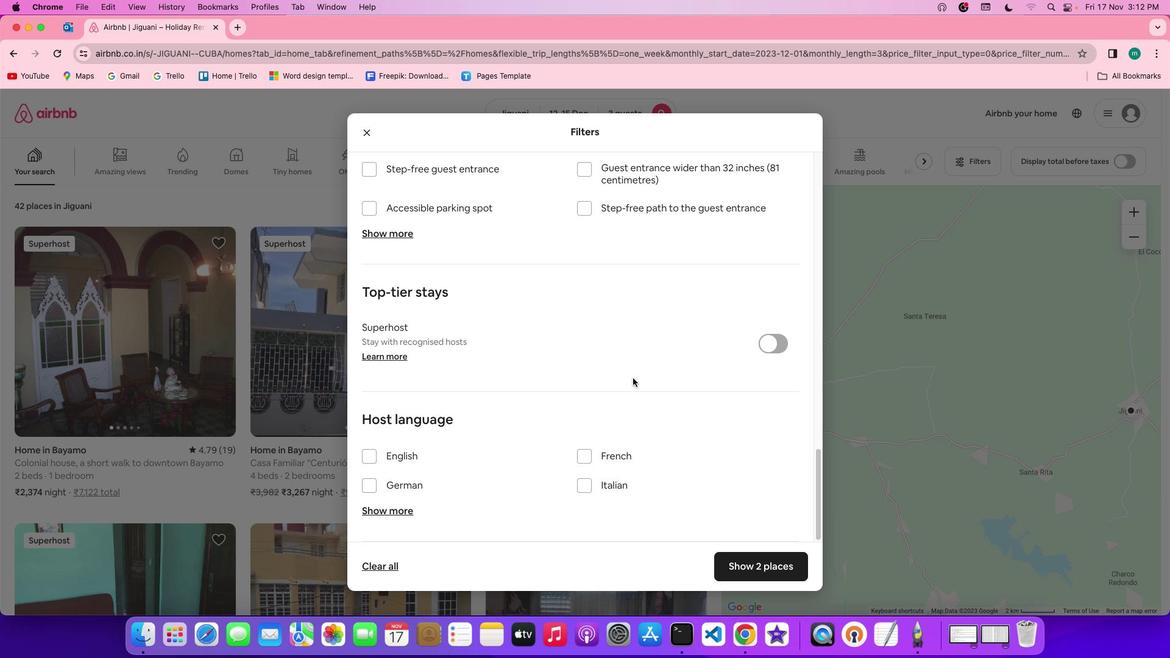 
Action: Mouse scrolled (633, 378) with delta (0, 0)
Screenshot: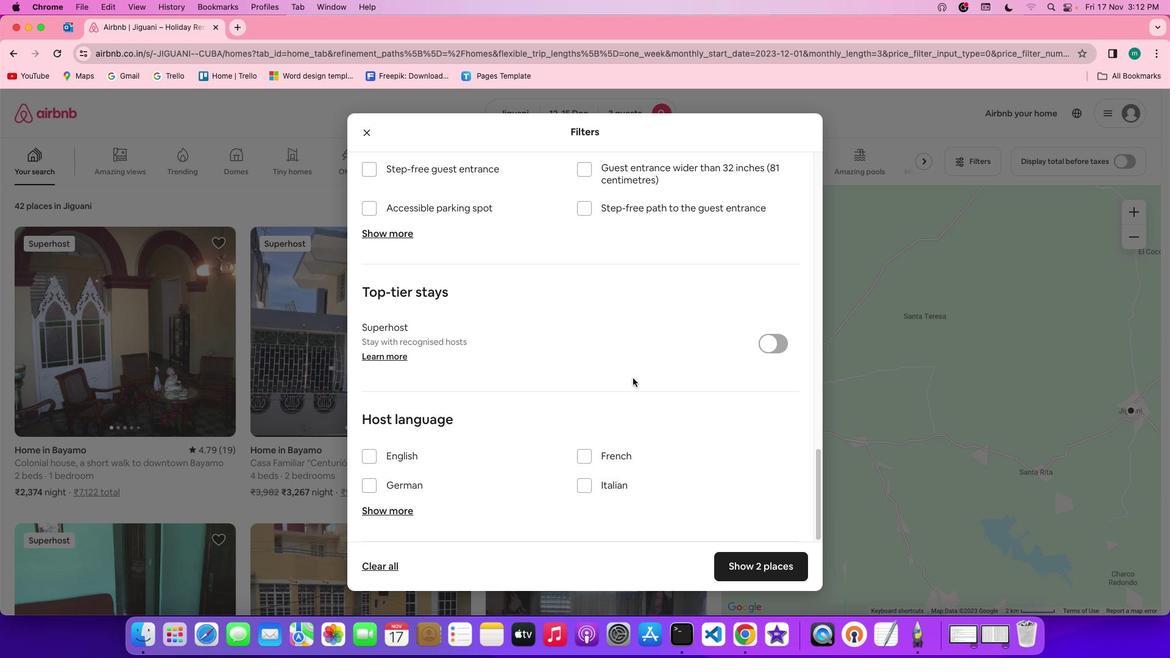 
Action: Mouse scrolled (633, 378) with delta (0, -1)
Screenshot: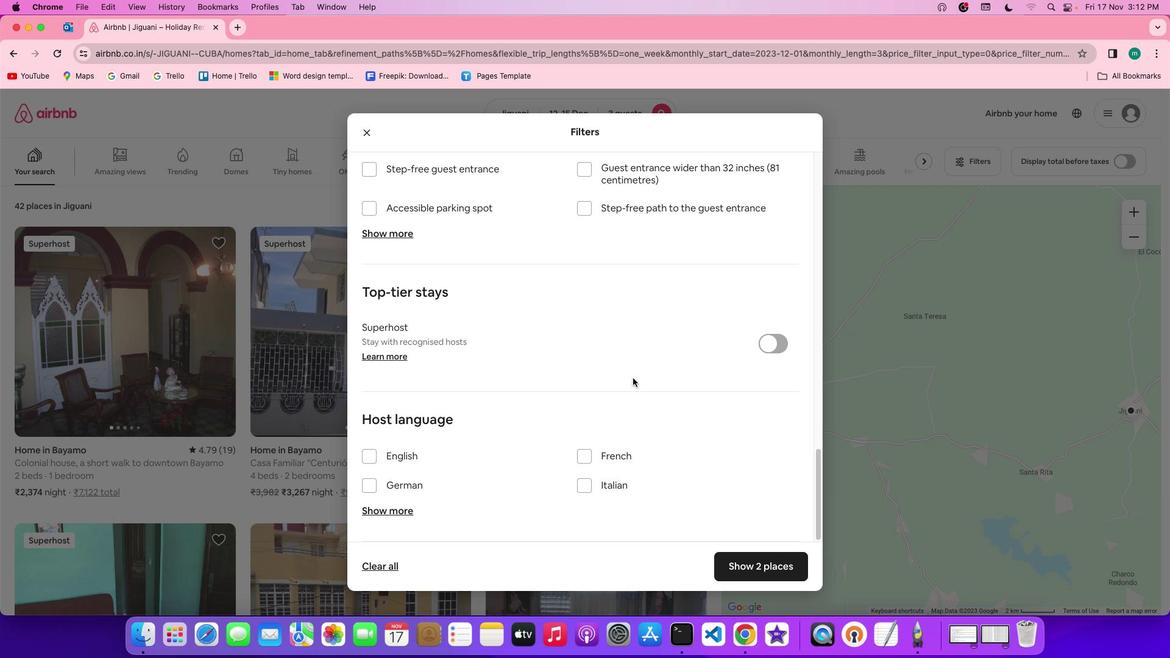 
Action: Mouse scrolled (633, 378) with delta (0, -3)
Screenshot: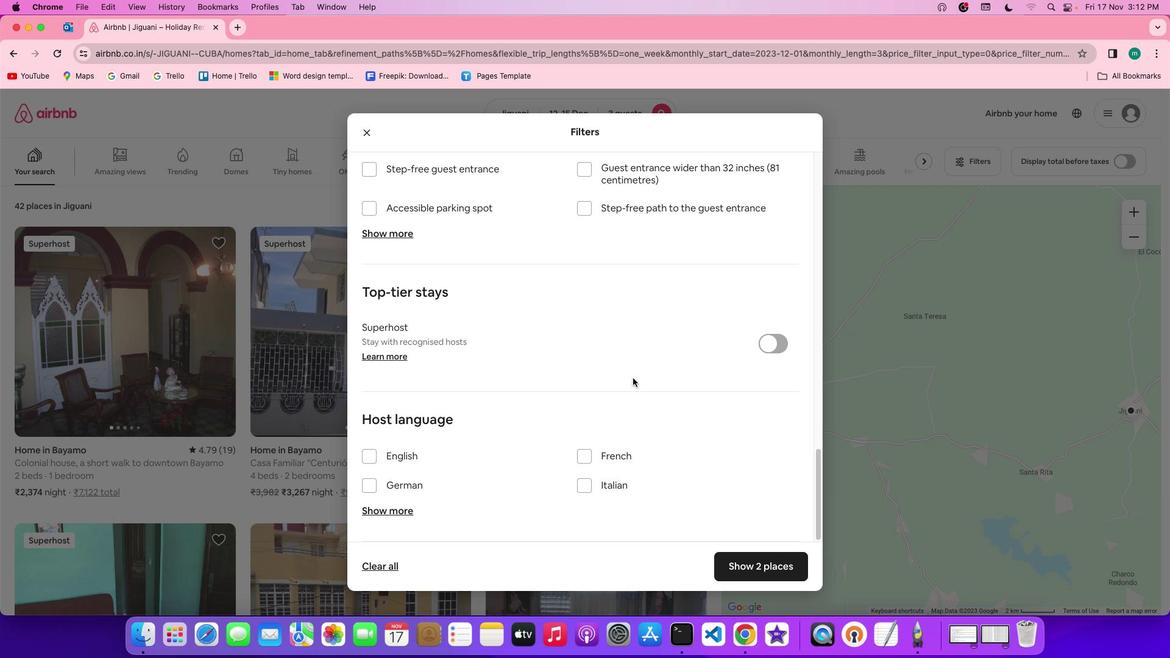 
Action: Mouse scrolled (633, 378) with delta (0, -3)
Screenshot: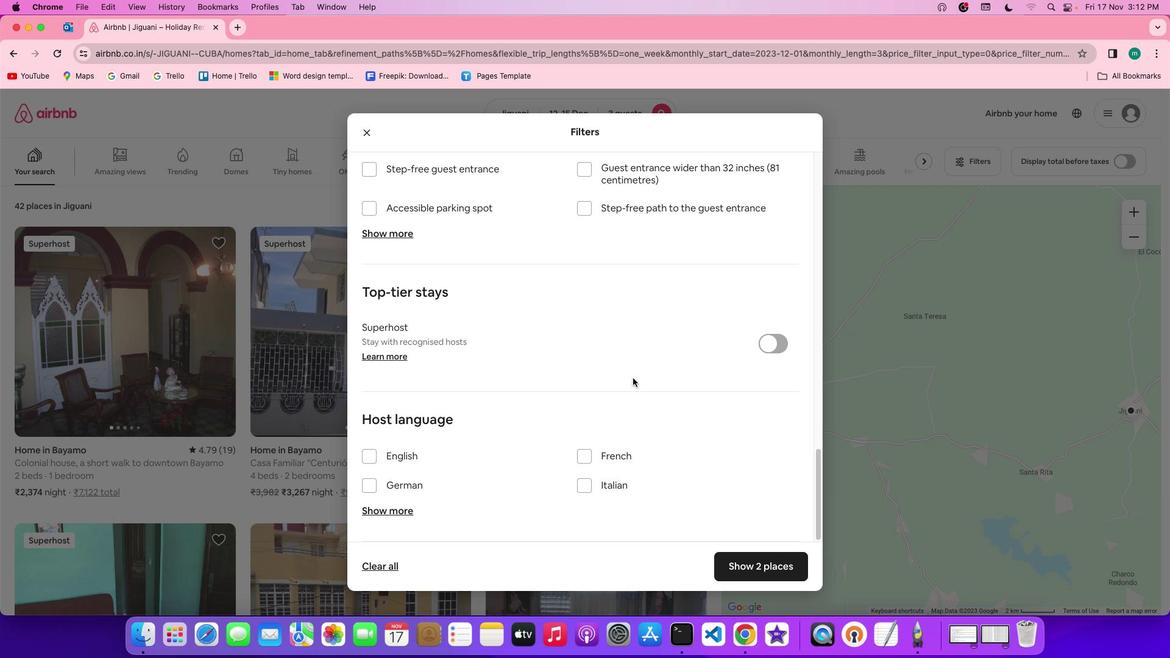 
Action: Mouse scrolled (633, 378) with delta (0, 0)
Screenshot: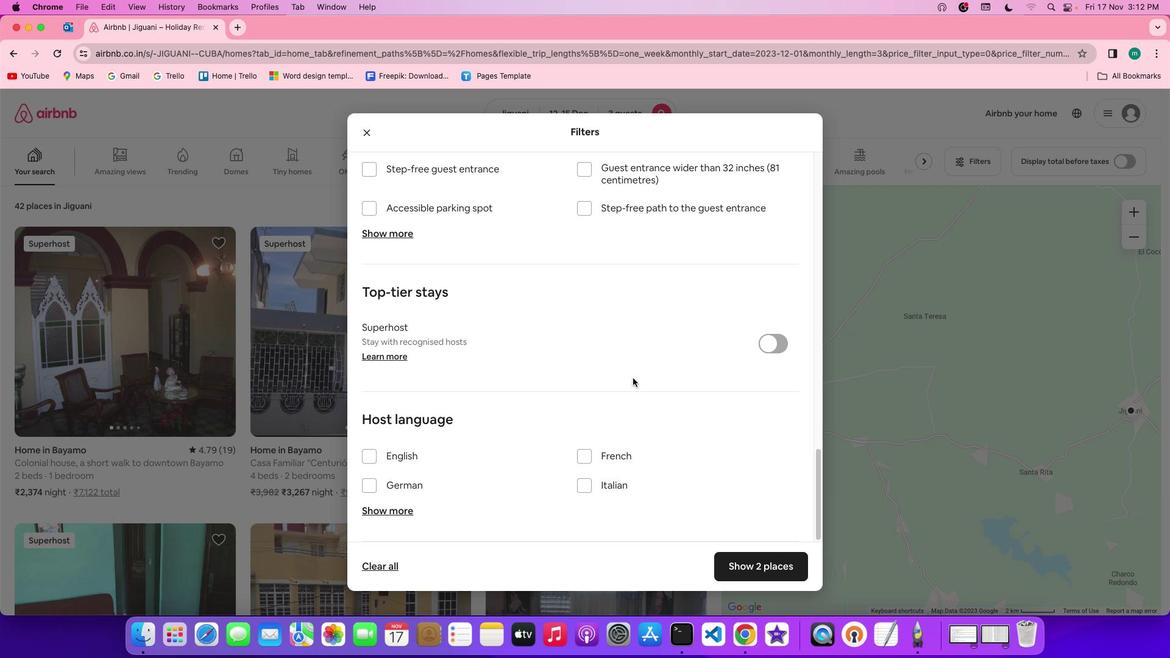 
Action: Mouse scrolled (633, 378) with delta (0, 0)
Screenshot: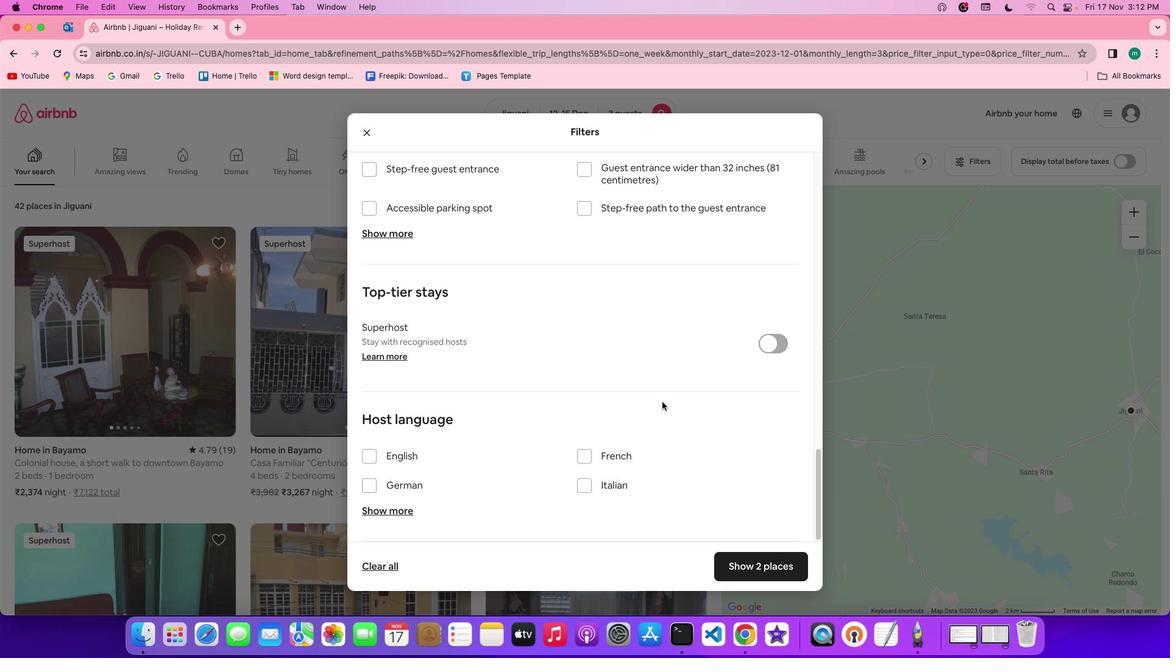 
Action: Mouse scrolled (633, 378) with delta (0, -1)
Screenshot: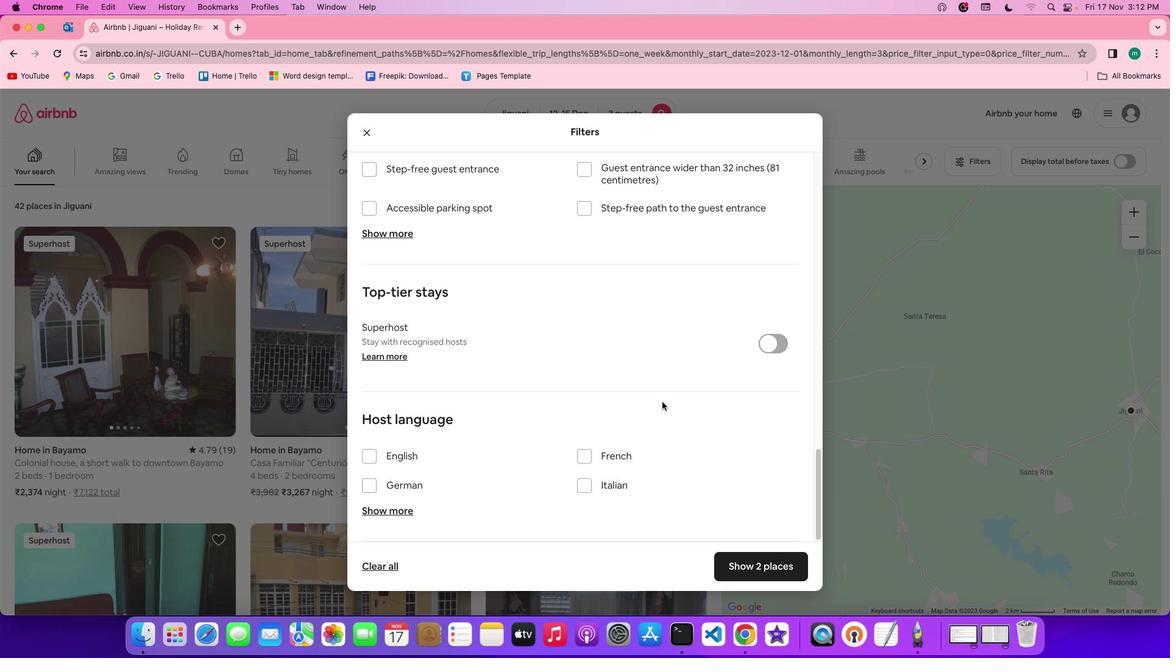 
Action: Mouse scrolled (633, 378) with delta (0, -3)
Screenshot: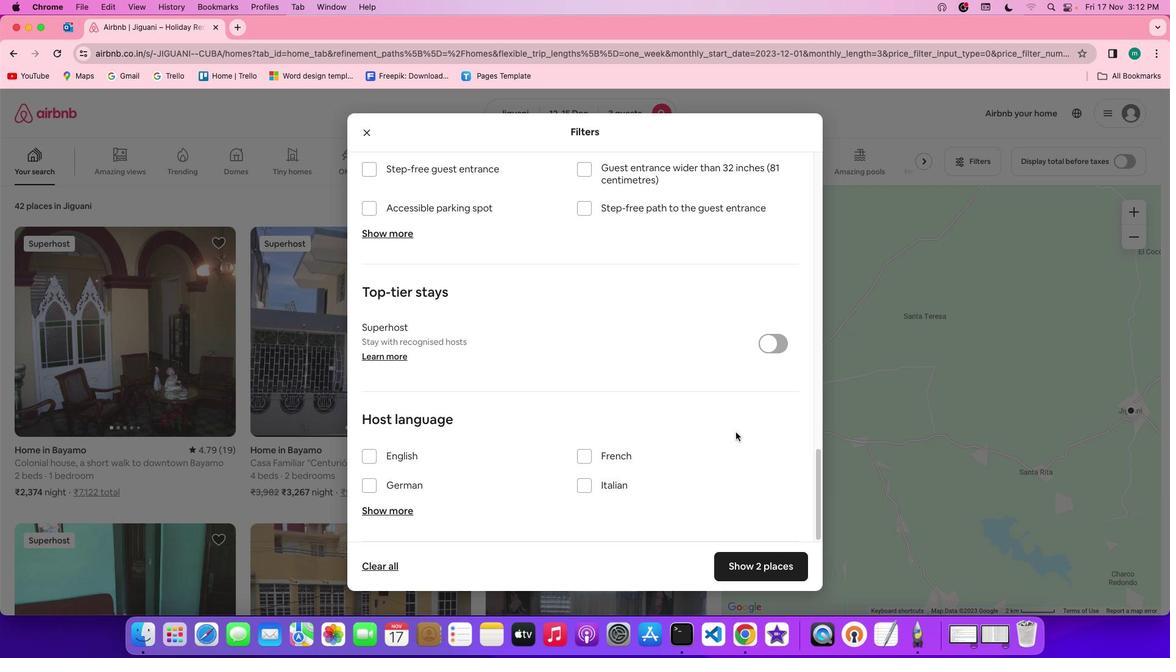 
Action: Mouse moved to (792, 556)
Screenshot: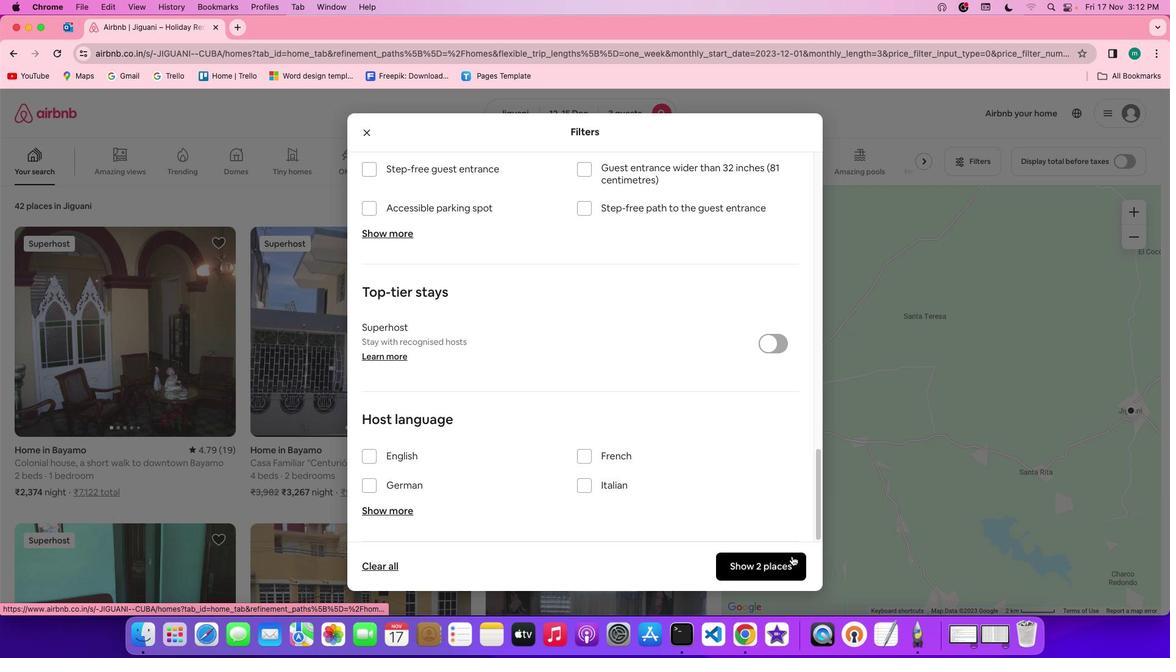
Action: Mouse pressed left at (792, 556)
Screenshot: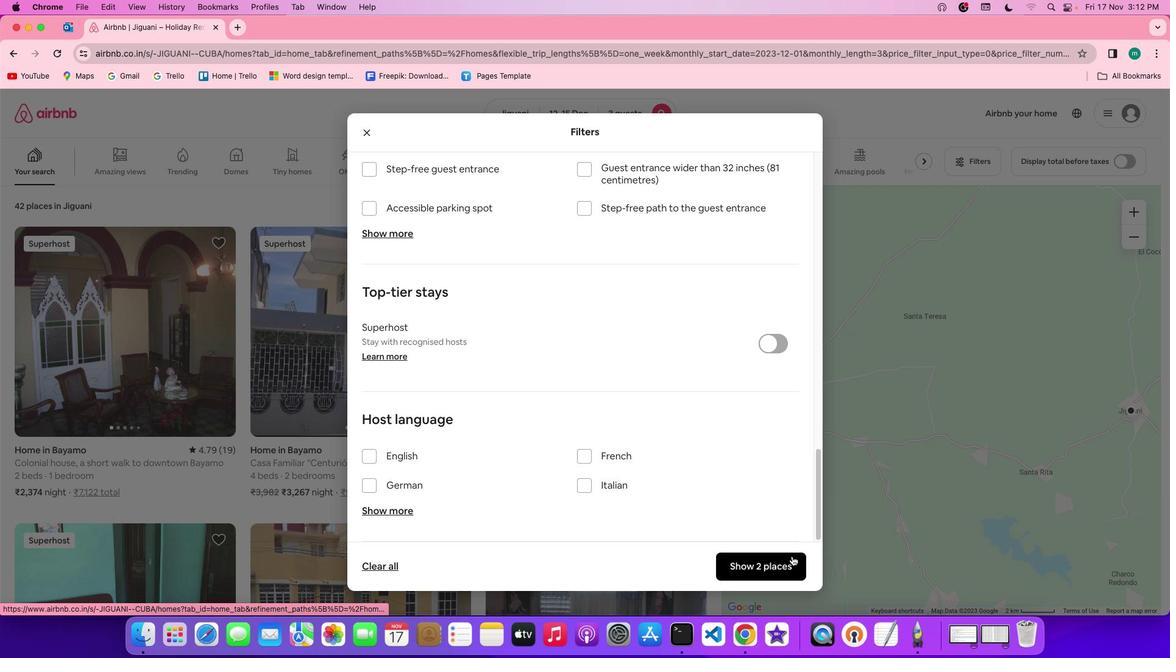 
Action: Mouse moved to (139, 280)
Screenshot: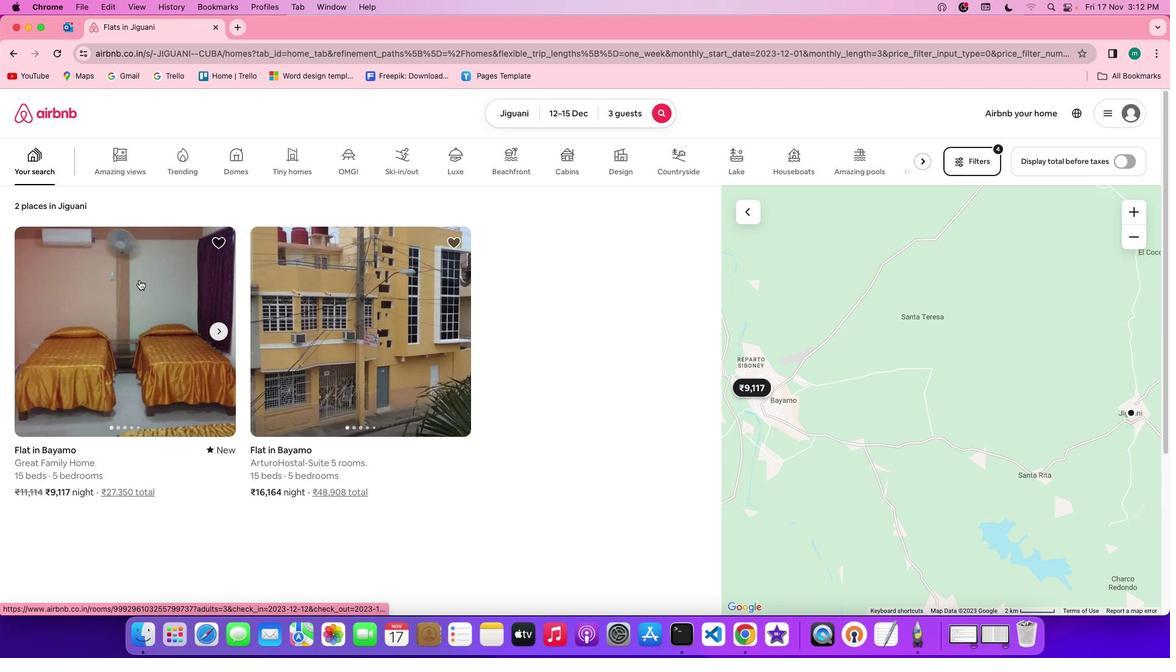 
Action: Mouse pressed left at (139, 280)
Screenshot: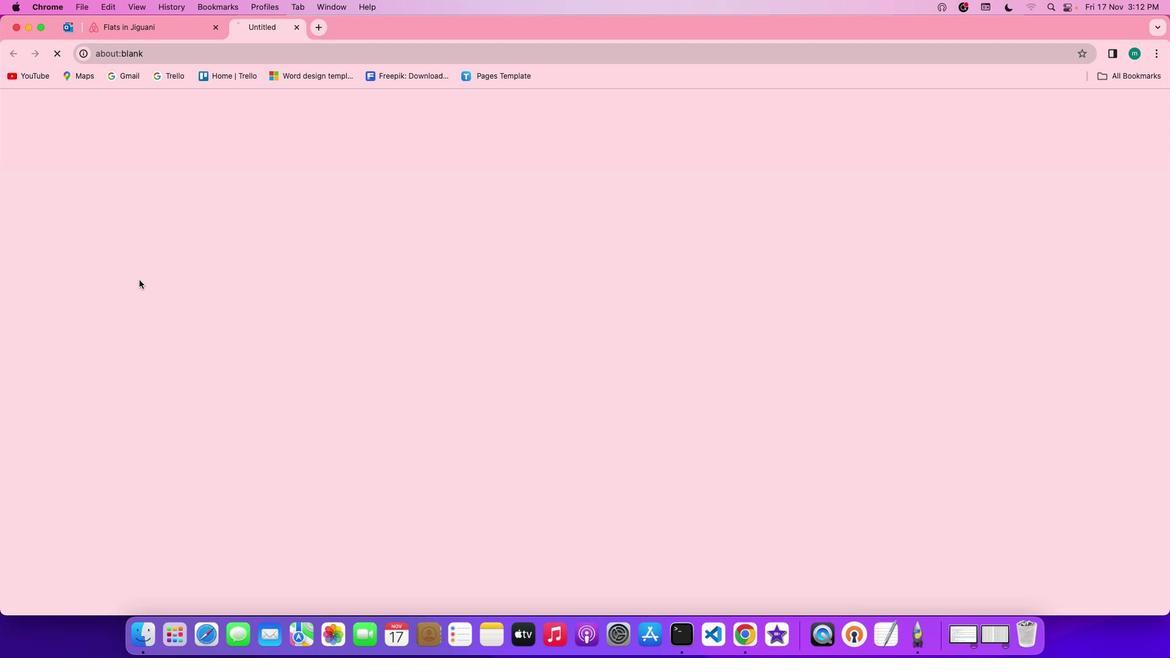 
Action: Mouse moved to (465, 304)
Screenshot: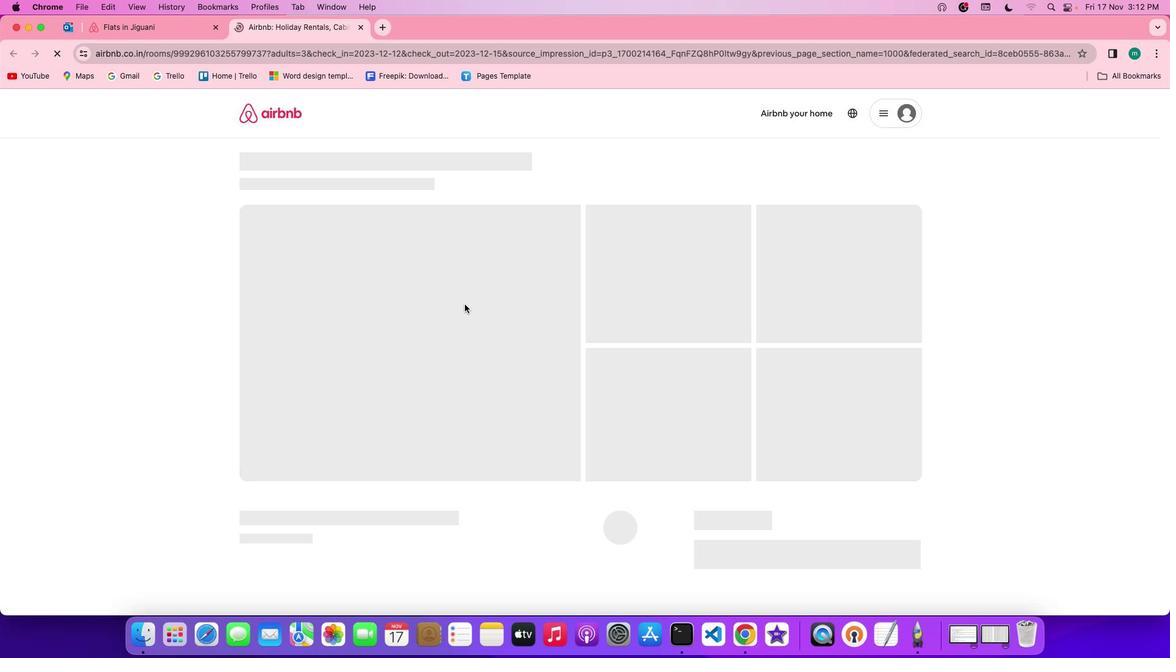 
Action: Mouse scrolled (465, 304) with delta (0, 0)
Screenshot: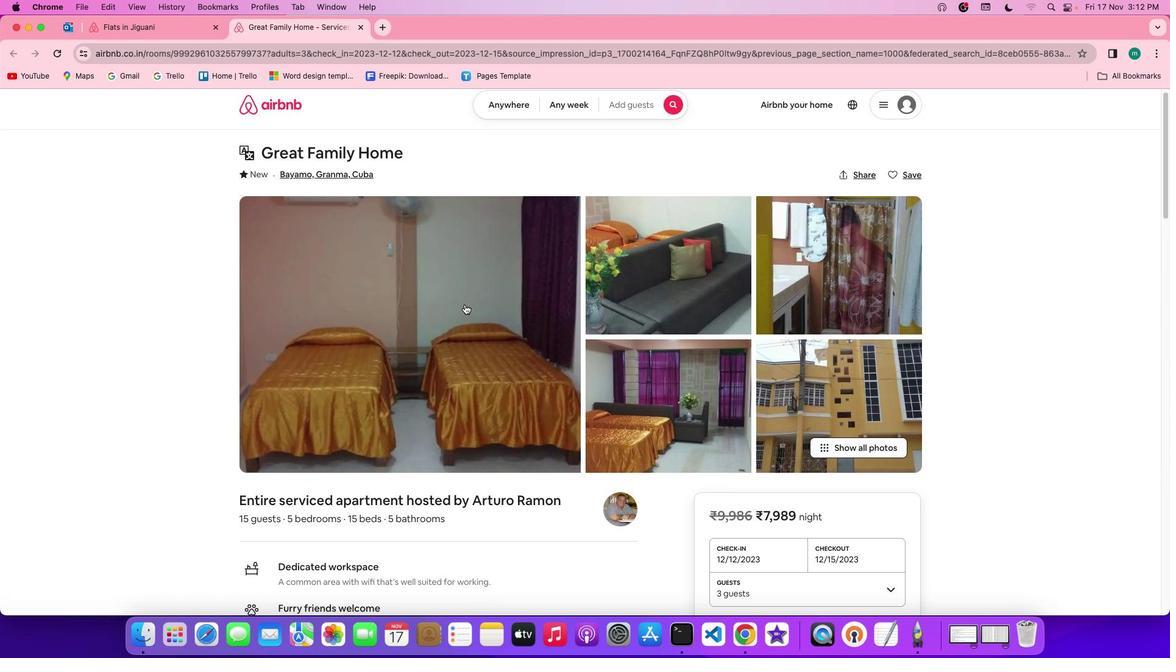 
Action: Mouse scrolled (465, 304) with delta (0, 0)
Screenshot: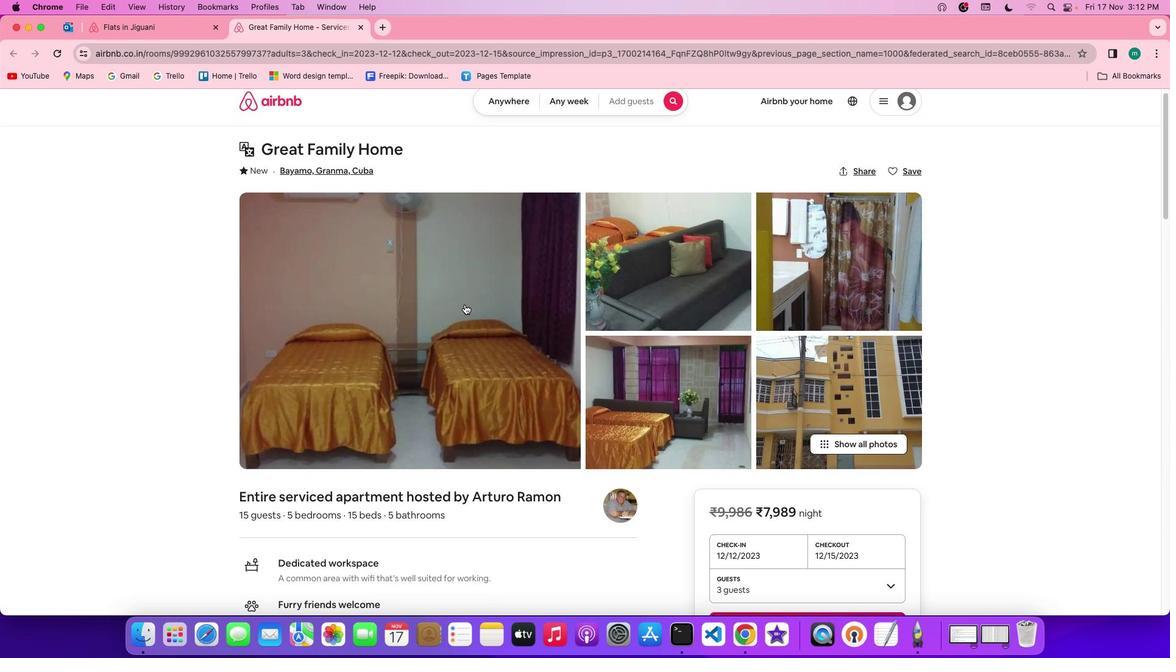 
Action: Mouse moved to (858, 447)
Screenshot: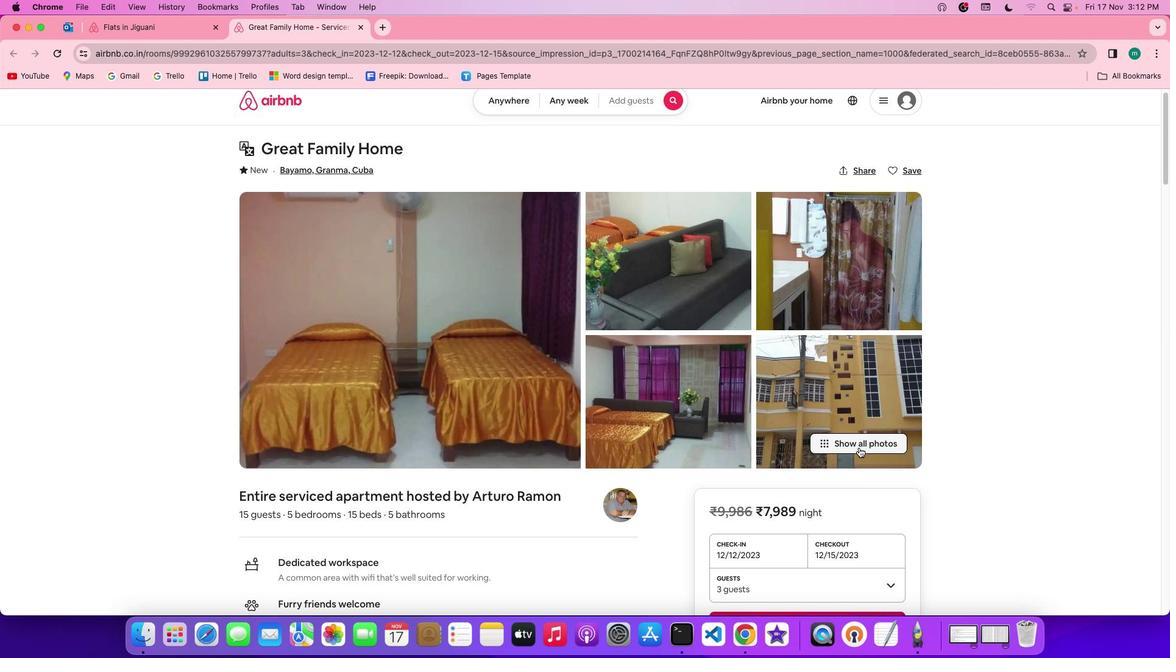 
Action: Mouse pressed left at (858, 447)
Screenshot: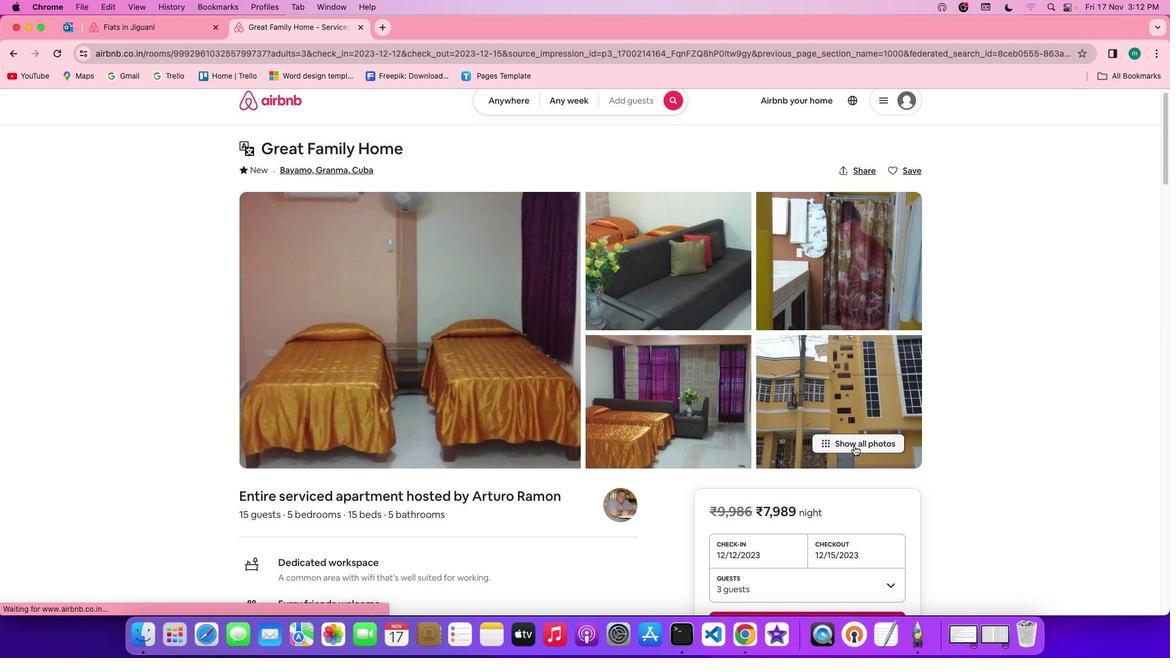 
Action: Mouse moved to (554, 393)
Screenshot: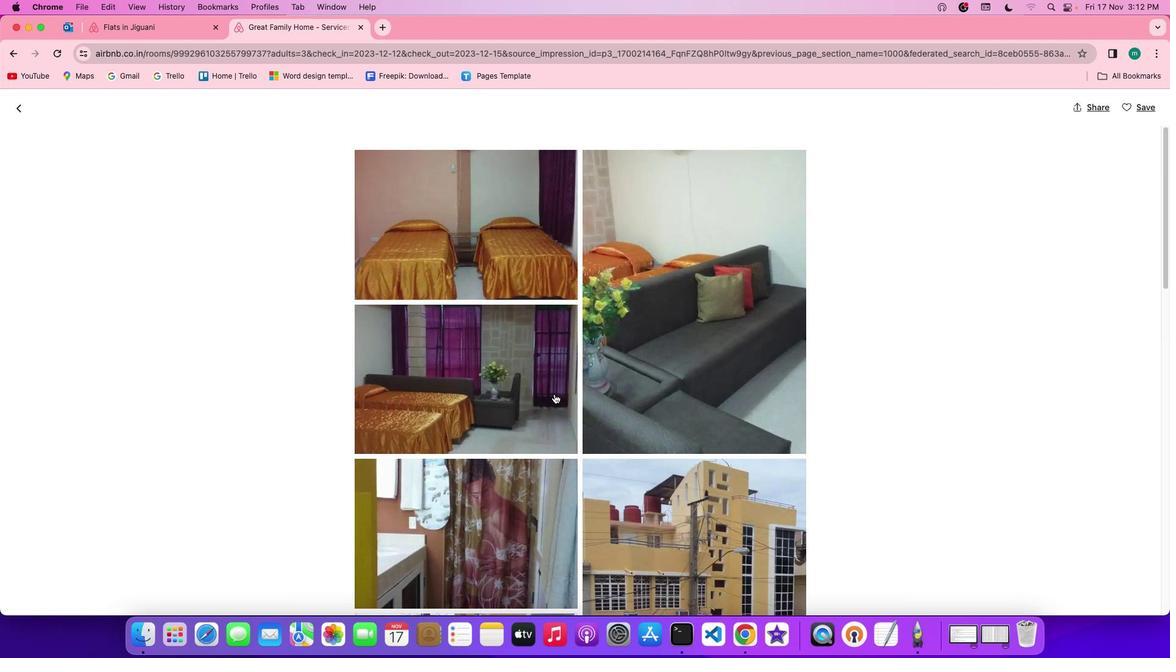 
Action: Mouse scrolled (554, 393) with delta (0, 0)
Screenshot: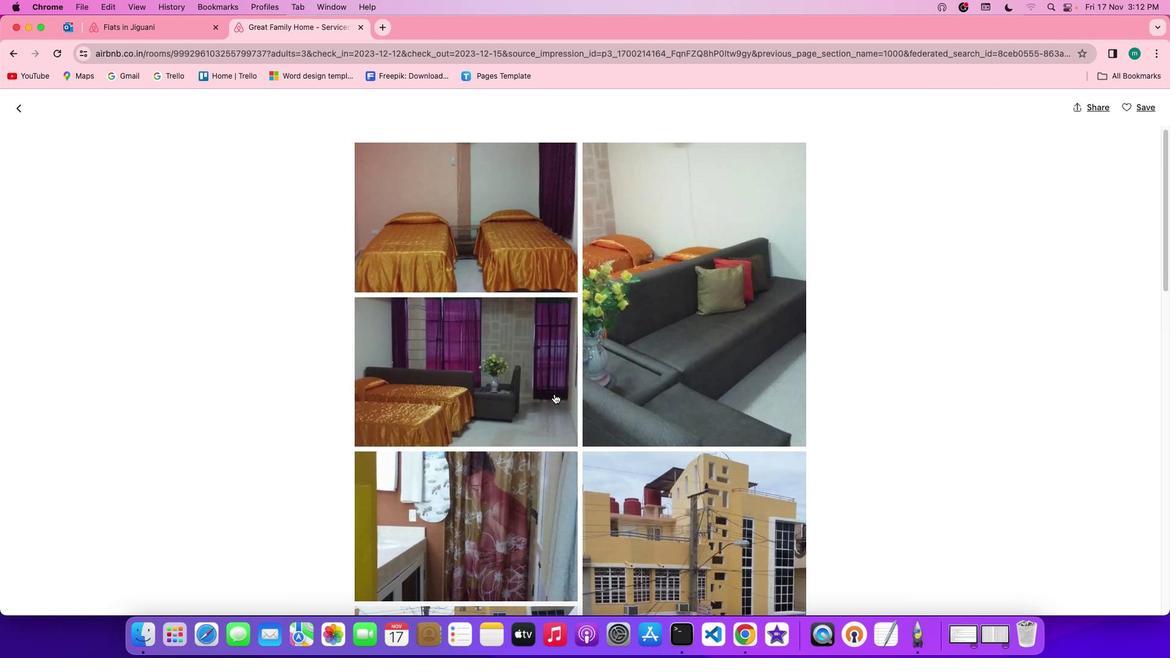 
Action: Mouse scrolled (554, 393) with delta (0, 0)
Screenshot: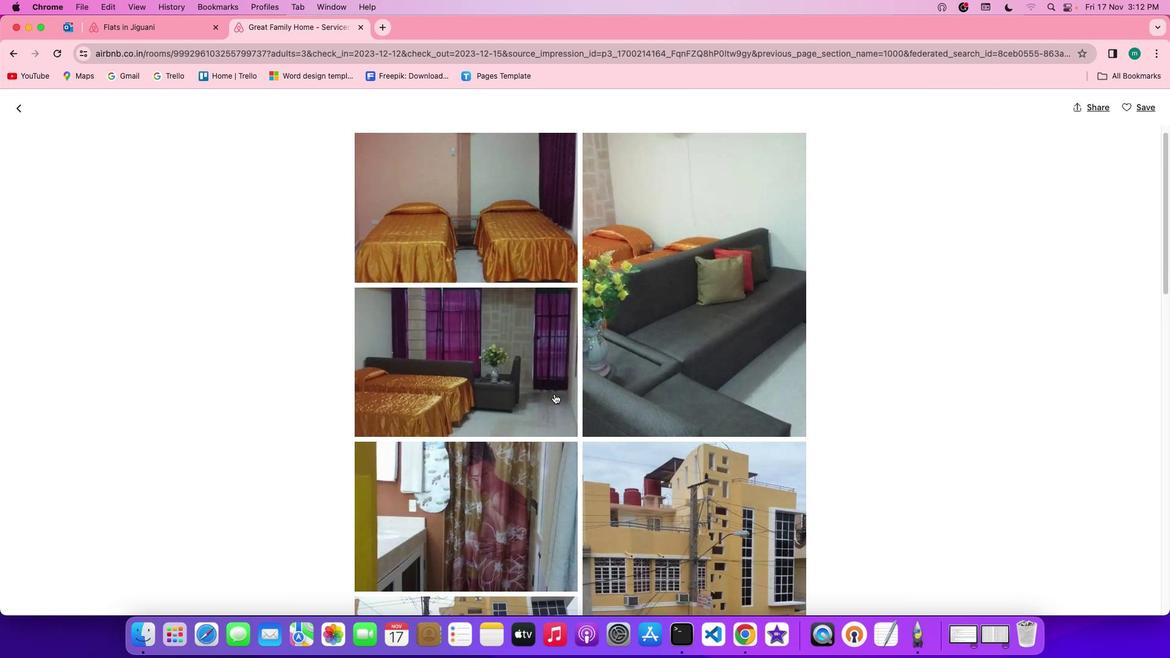
Action: Mouse scrolled (554, 393) with delta (0, 0)
Screenshot: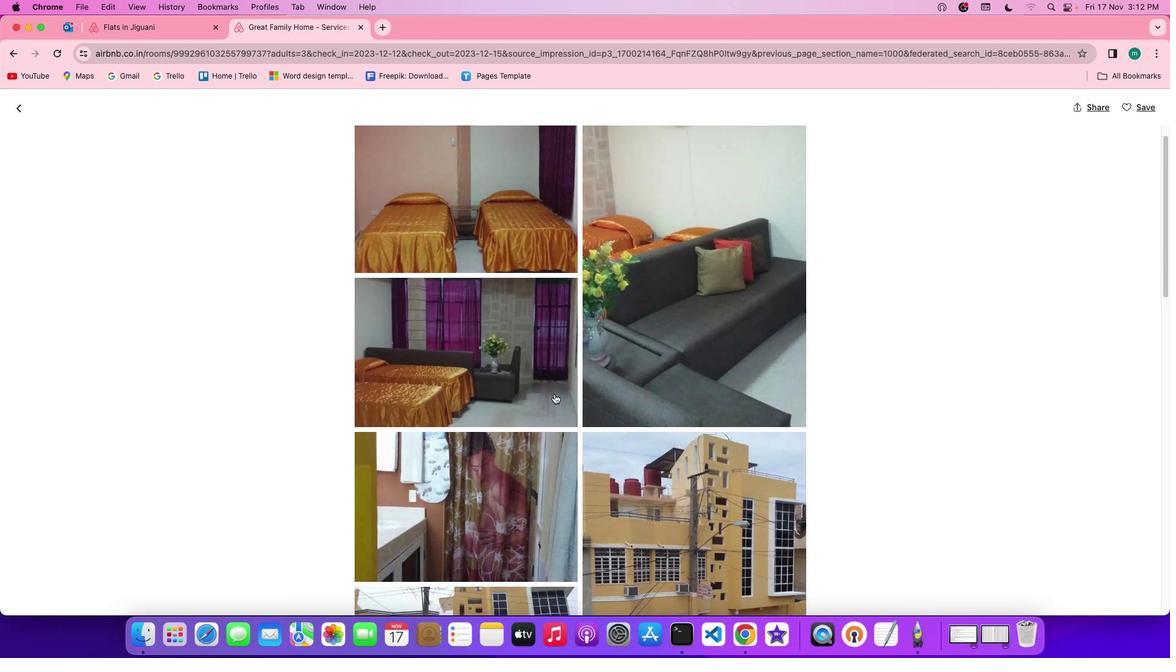 
Action: Mouse moved to (505, 388)
Screenshot: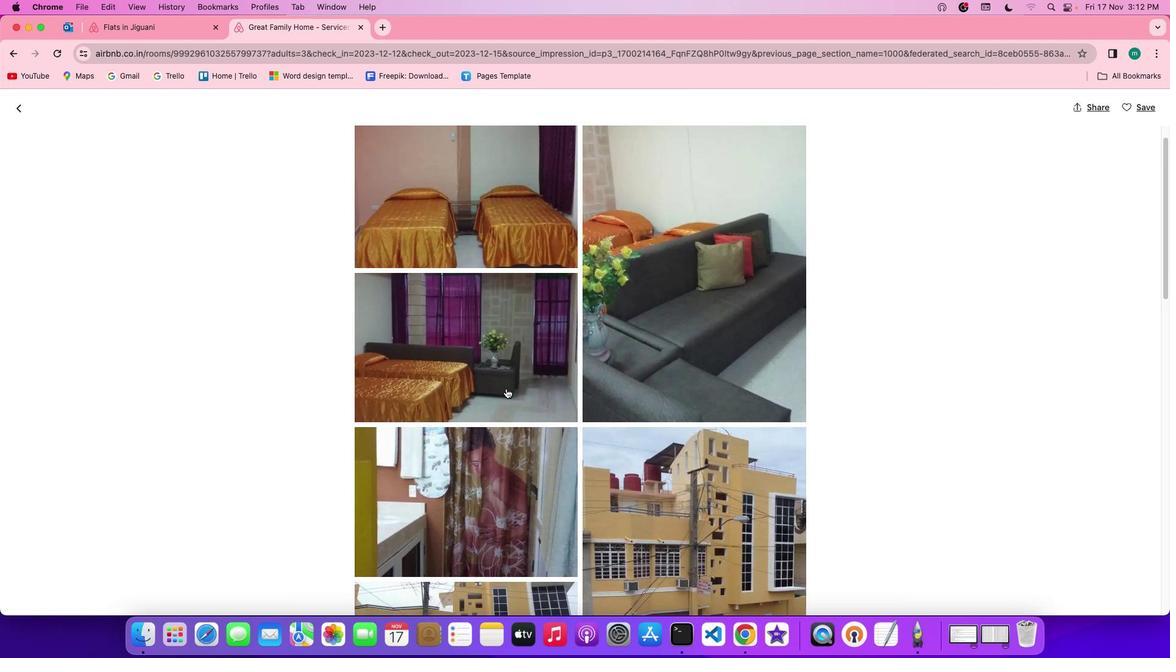 
Action: Mouse scrolled (505, 388) with delta (0, 0)
Screenshot: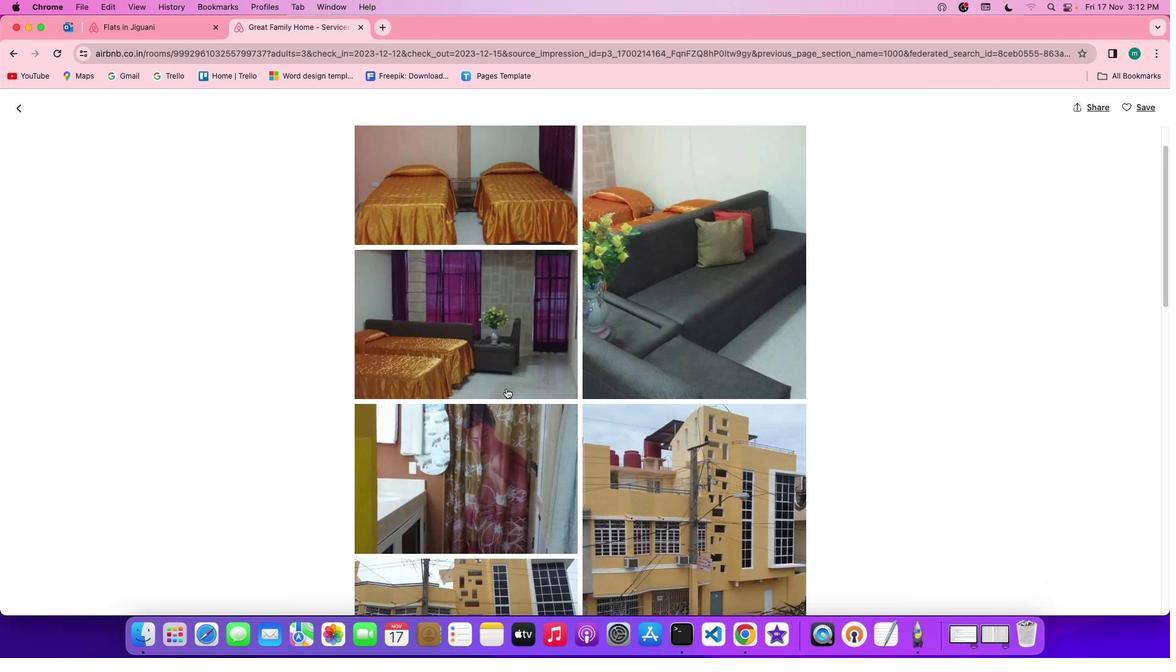 
Action: Mouse scrolled (505, 388) with delta (0, 0)
Screenshot: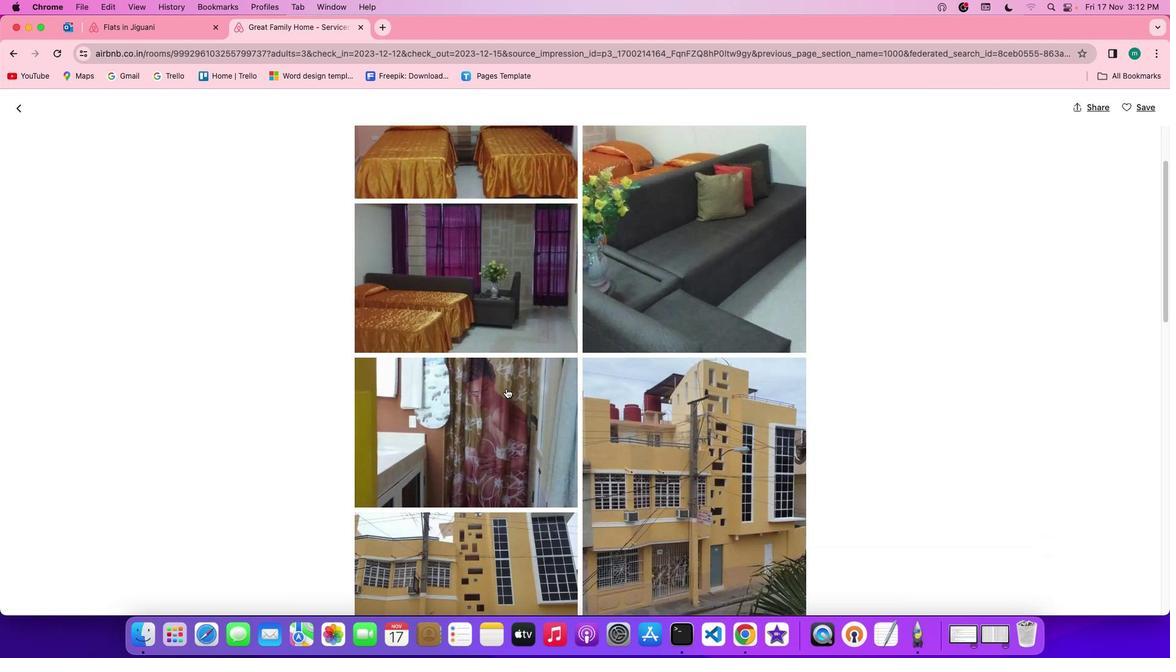 
Action: Mouse scrolled (505, 388) with delta (0, -1)
Screenshot: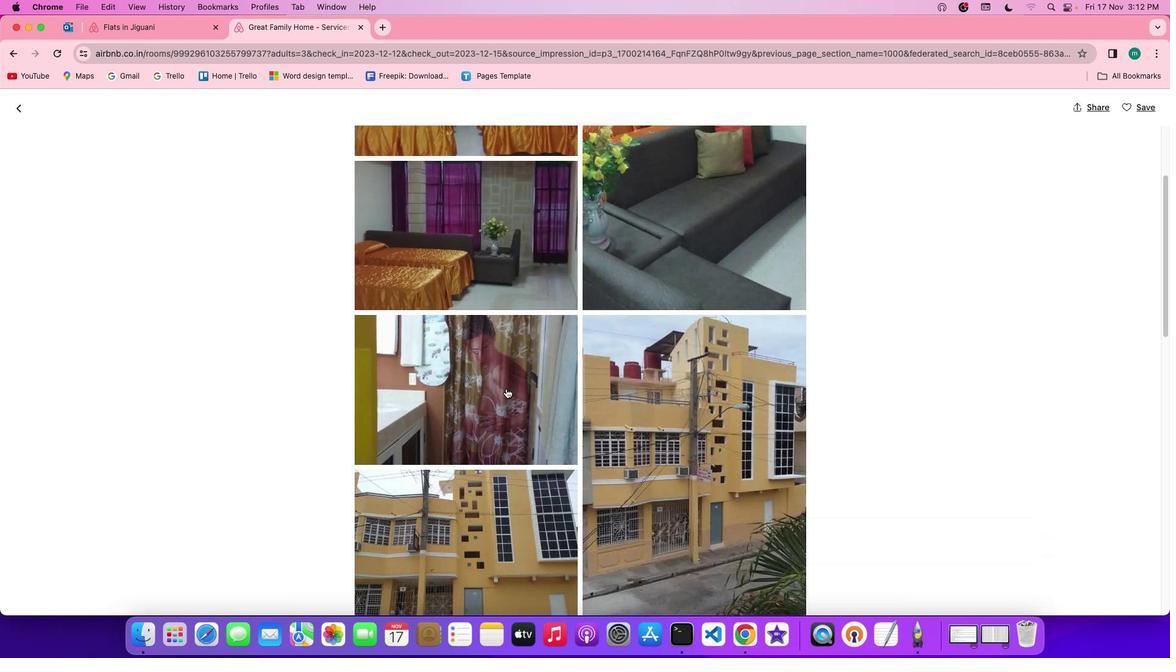
Action: Mouse scrolled (505, 388) with delta (0, -1)
Screenshot: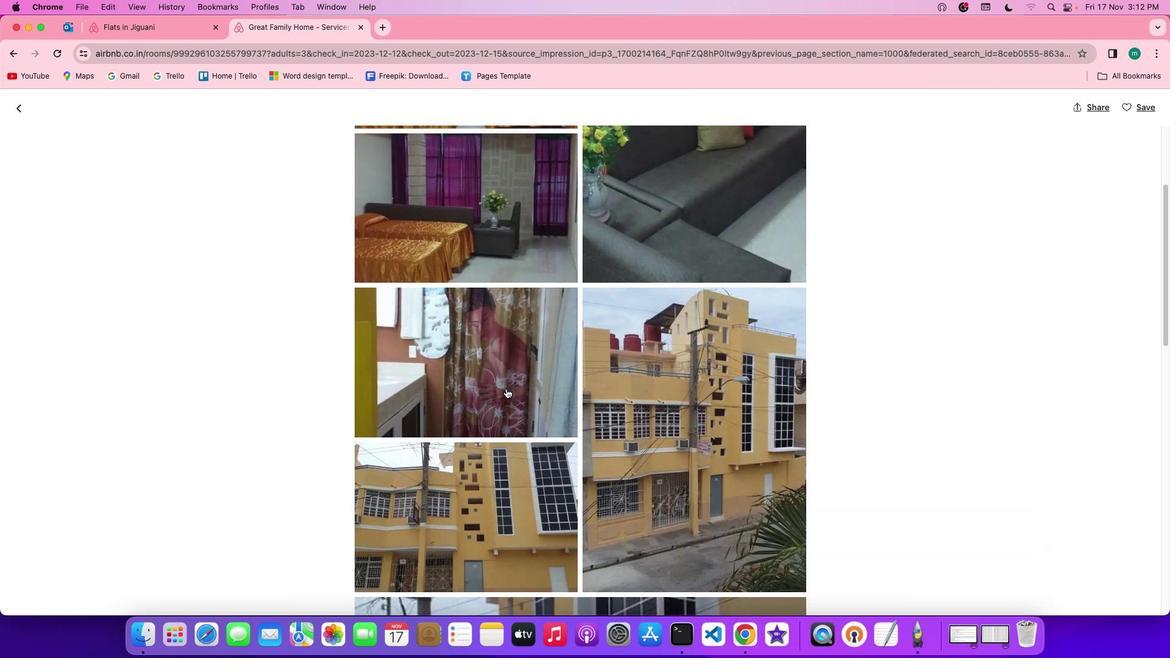 
Action: Mouse scrolled (505, 388) with delta (0, 0)
Screenshot: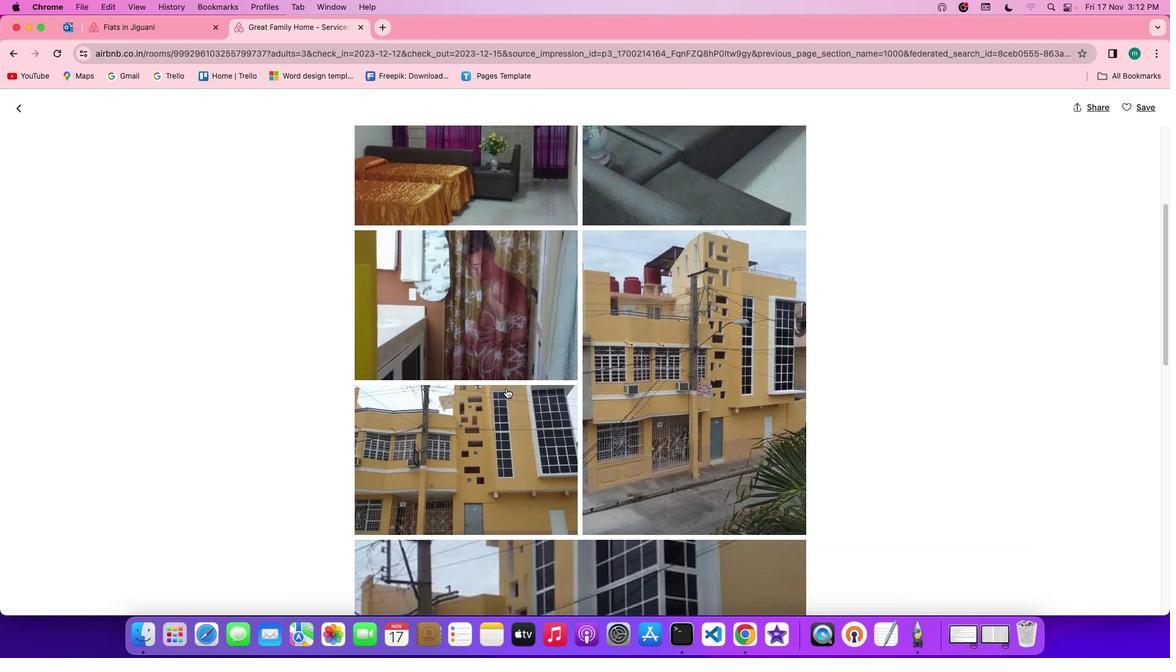 
Action: Mouse scrolled (505, 388) with delta (0, 0)
Screenshot: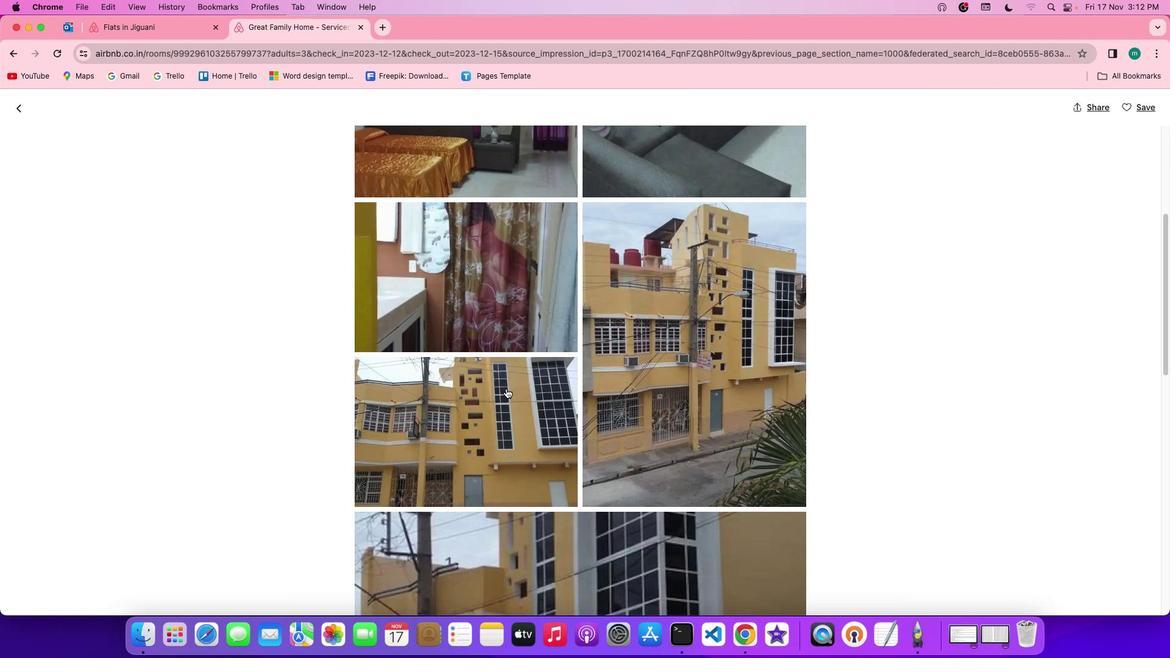
Action: Mouse scrolled (505, 388) with delta (0, -1)
Screenshot: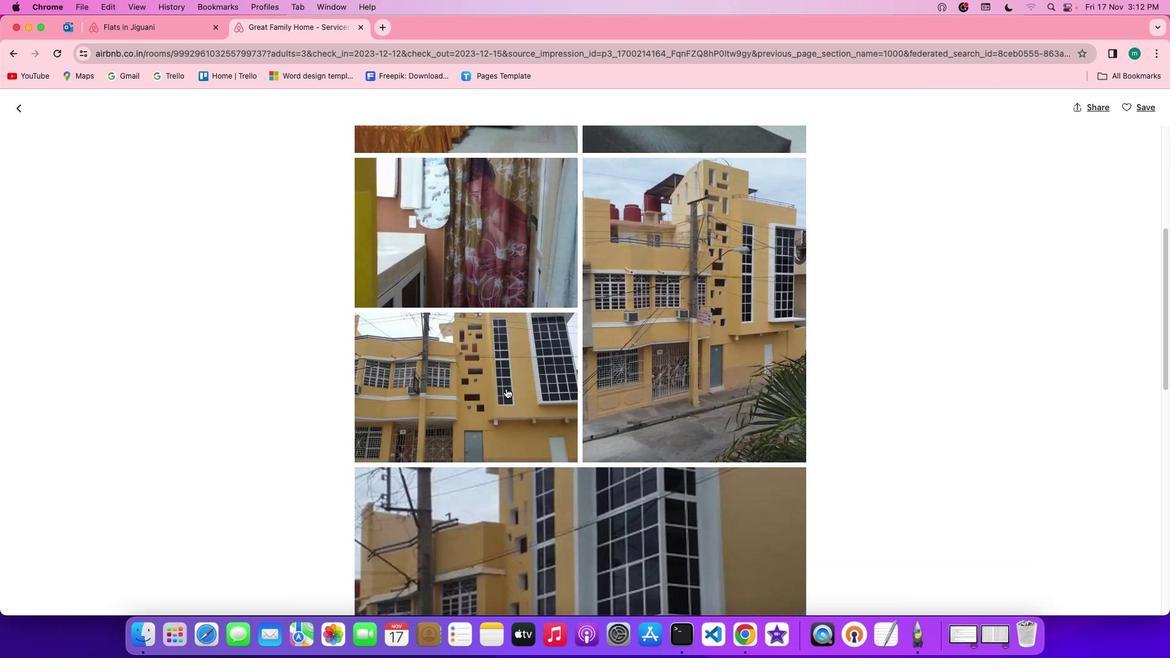 
Action: Mouse scrolled (505, 388) with delta (0, -1)
Screenshot: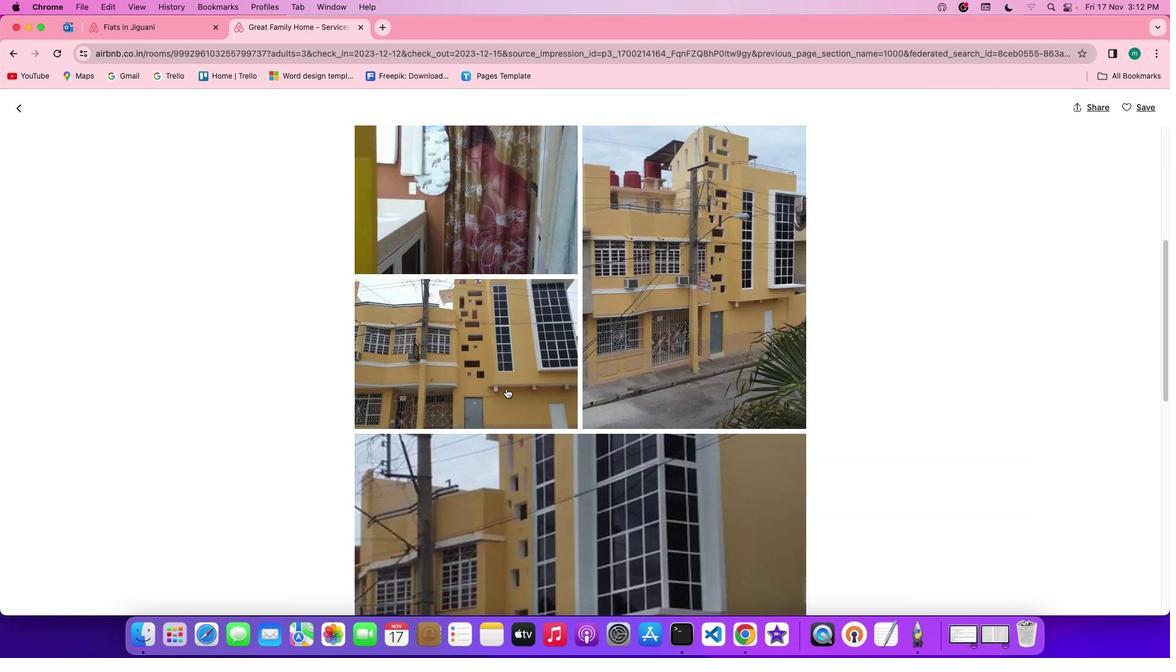 
Action: Mouse scrolled (505, 388) with delta (0, 0)
Screenshot: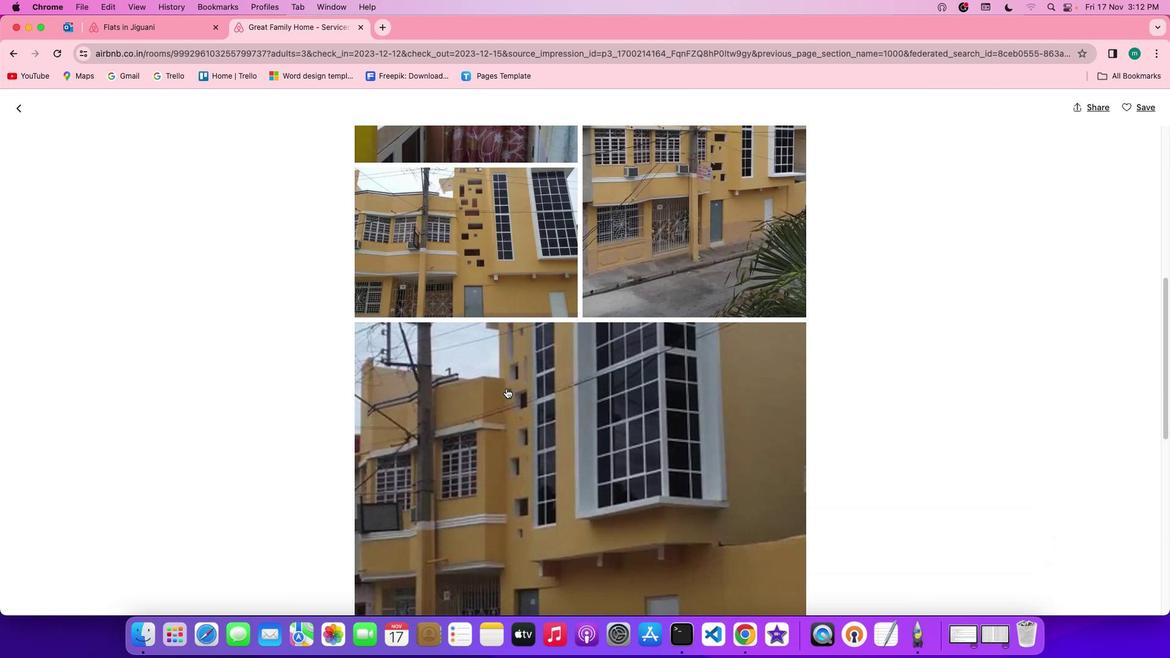 
Action: Mouse scrolled (505, 388) with delta (0, 0)
Screenshot: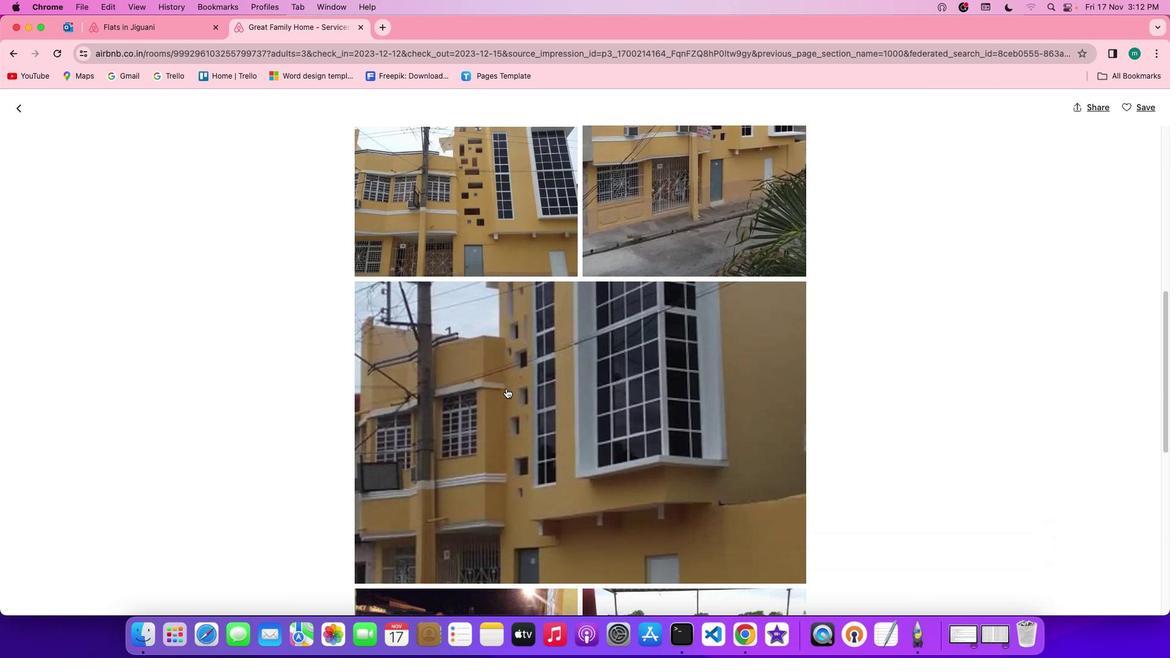 
Action: Mouse scrolled (505, 388) with delta (0, -1)
Screenshot: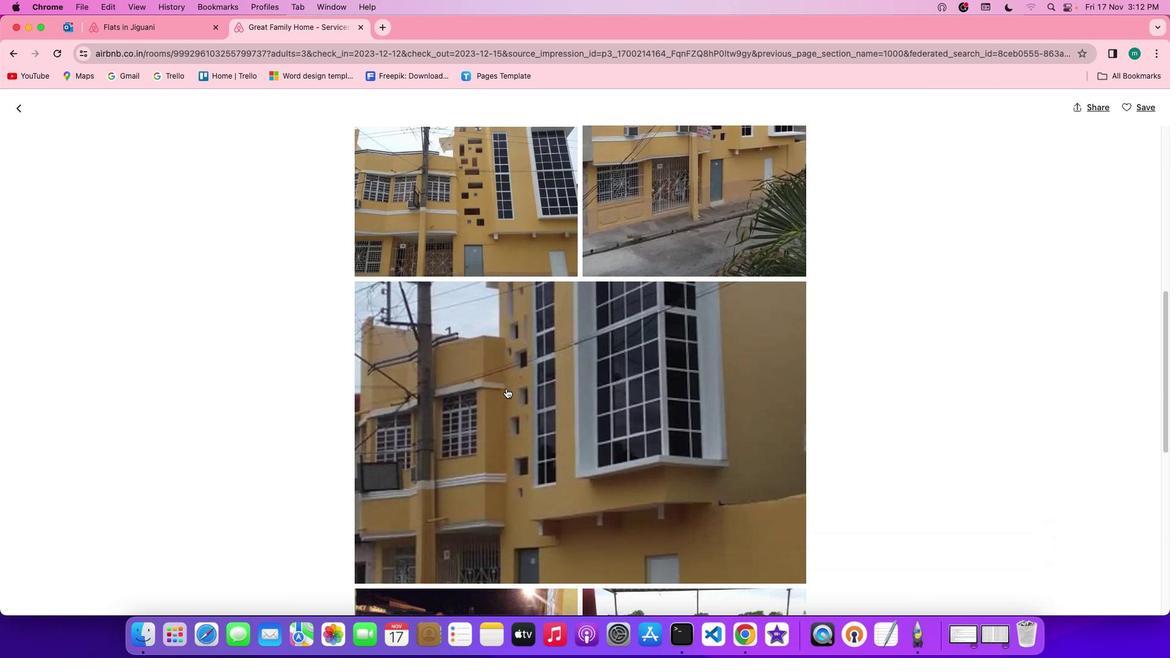
Action: Mouse scrolled (505, 388) with delta (0, -1)
Screenshot: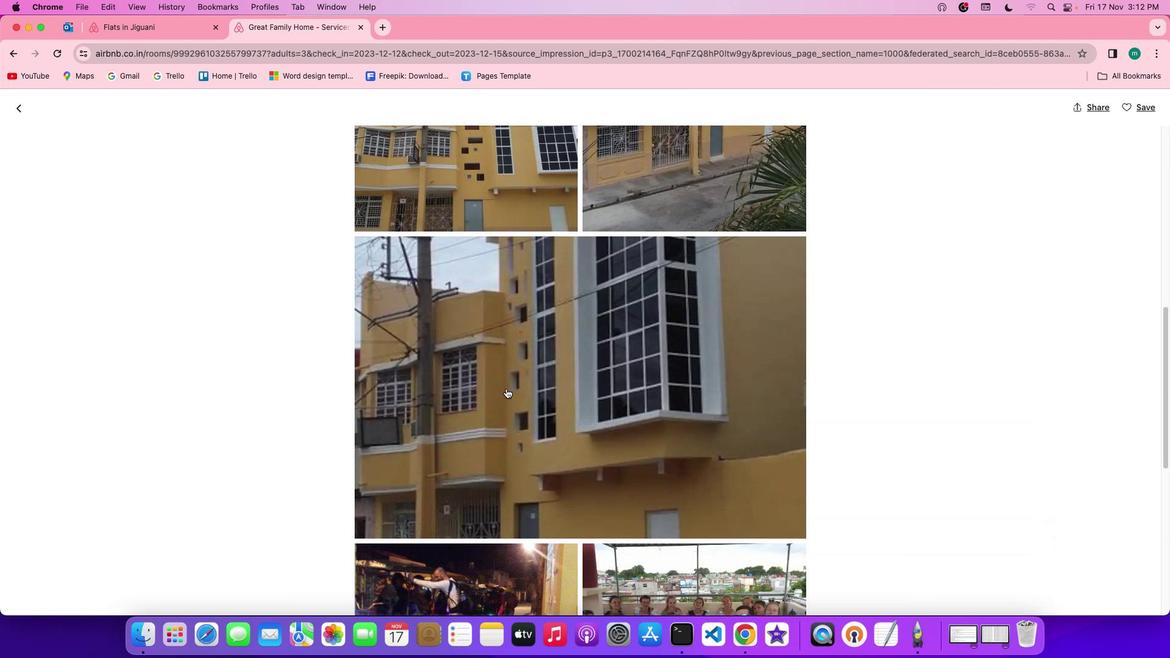 
Action: Mouse scrolled (505, 388) with delta (0, 0)
Screenshot: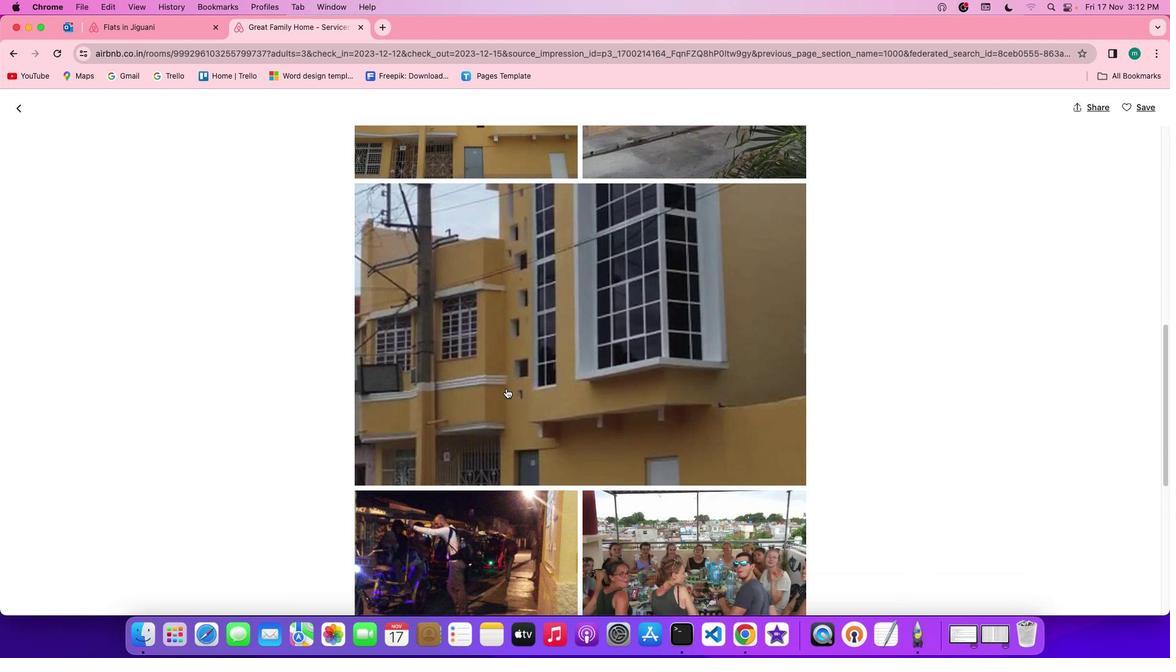 
Action: Mouse scrolled (505, 388) with delta (0, 0)
Screenshot: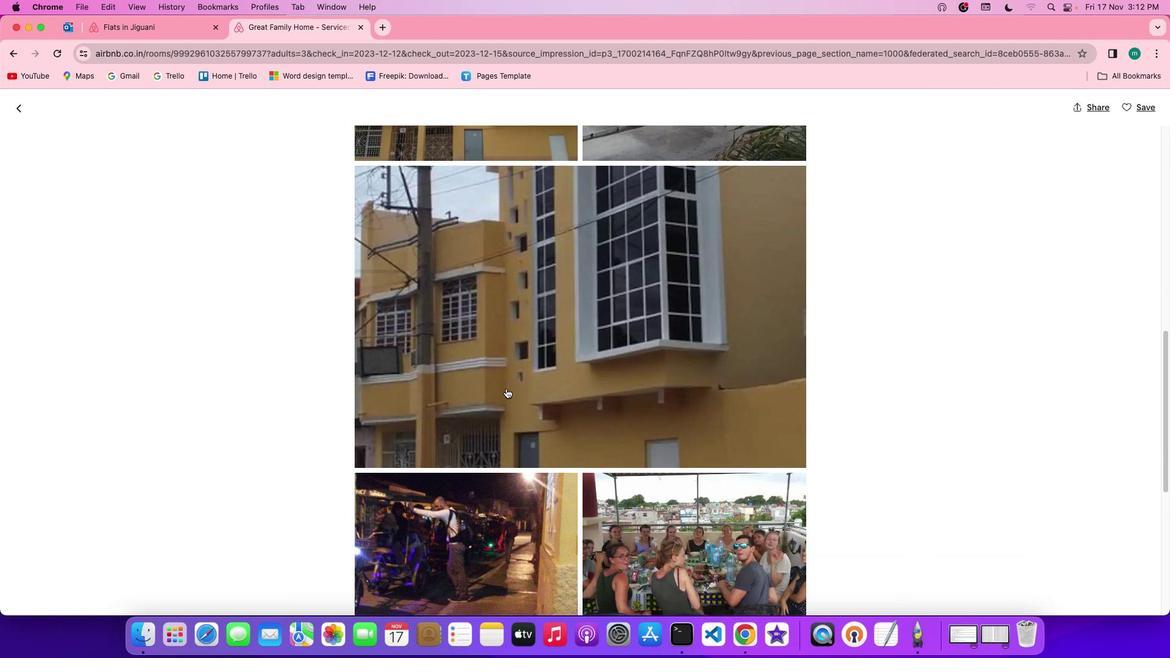 
Action: Mouse scrolled (505, 388) with delta (0, -1)
Screenshot: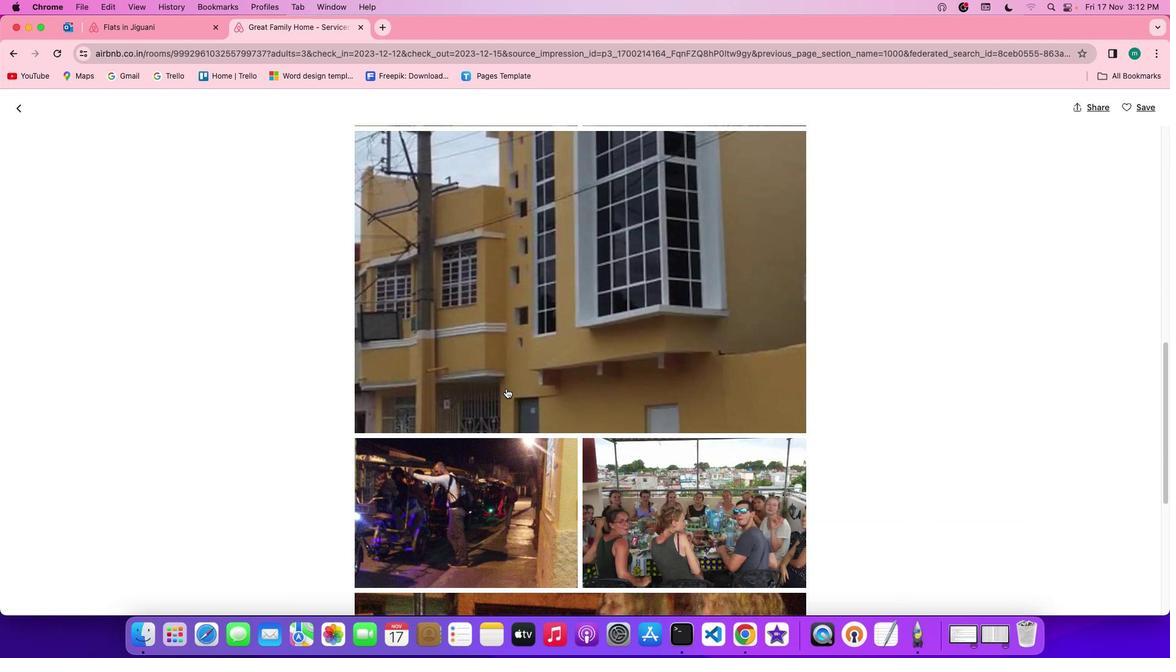 
Action: Mouse scrolled (505, 388) with delta (0, -1)
Screenshot: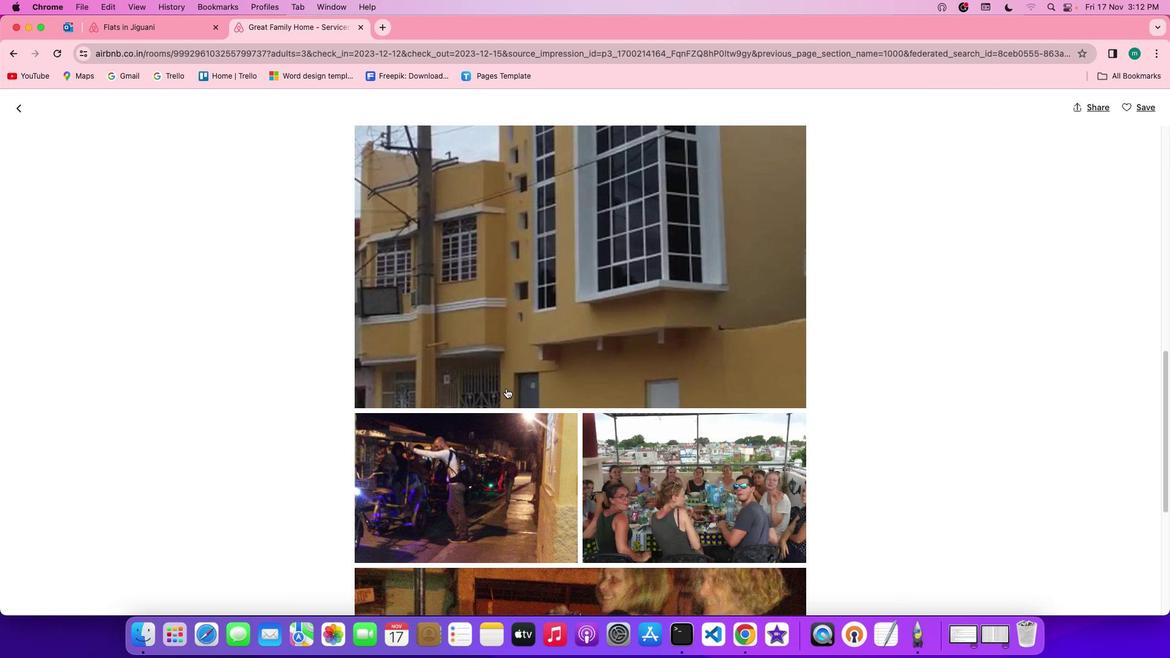 
Action: Mouse scrolled (505, 388) with delta (0, 0)
Screenshot: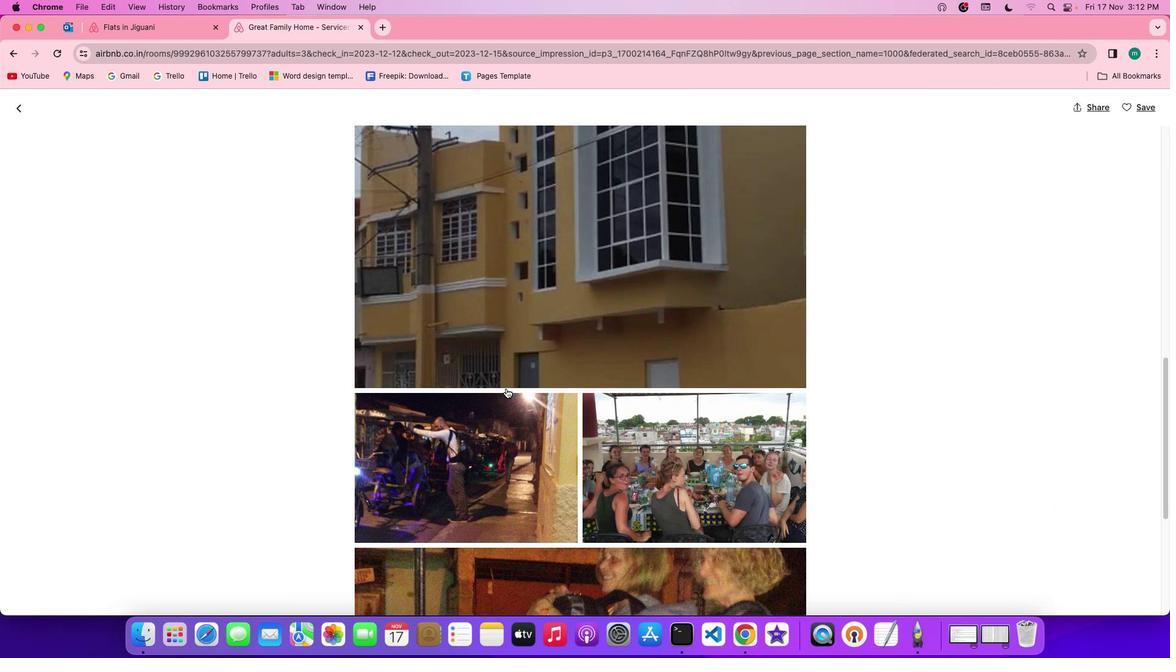 
Action: Mouse scrolled (505, 388) with delta (0, 0)
Screenshot: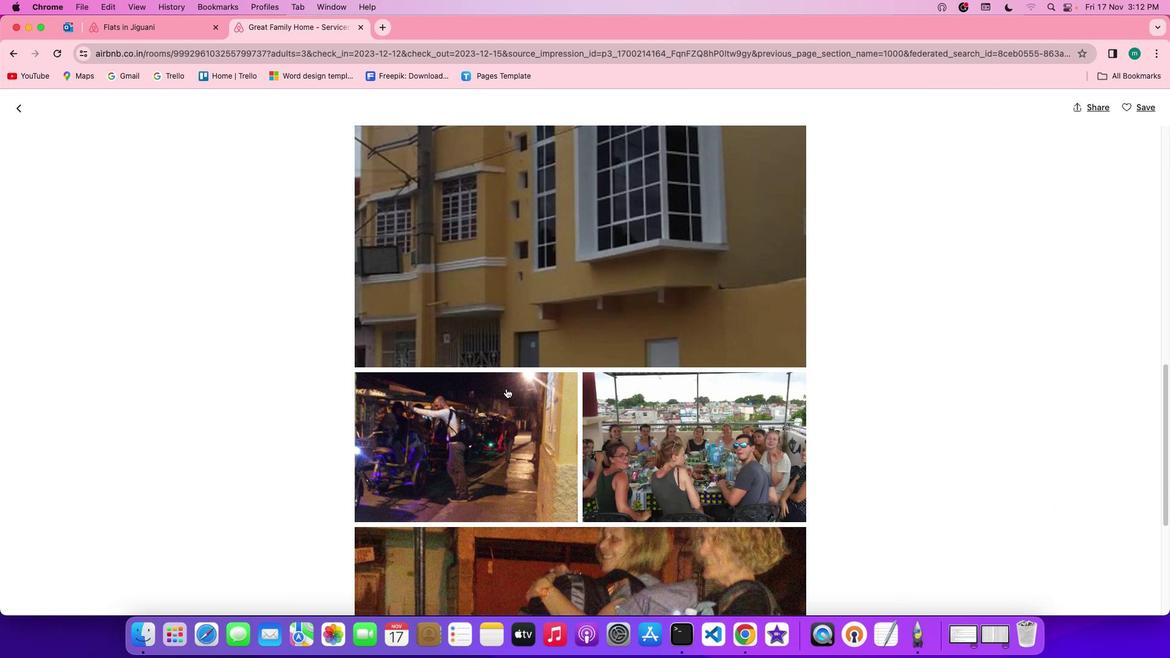 
Action: Mouse scrolled (505, 388) with delta (0, 0)
Screenshot: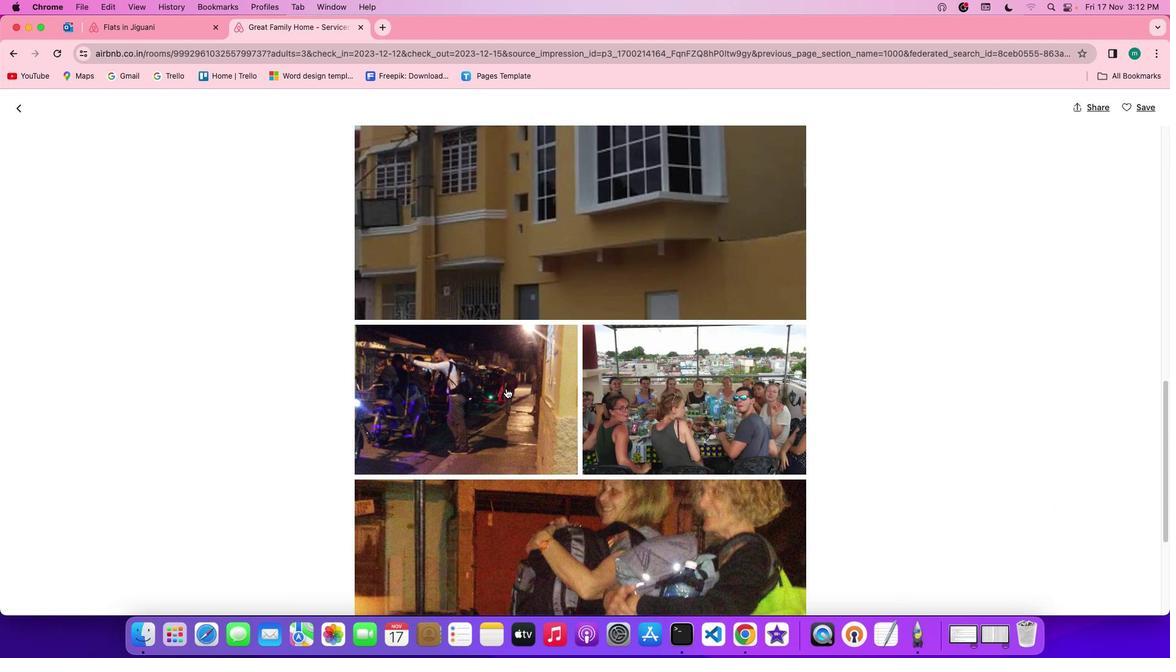 
Action: Mouse scrolled (505, 388) with delta (0, 0)
Screenshot: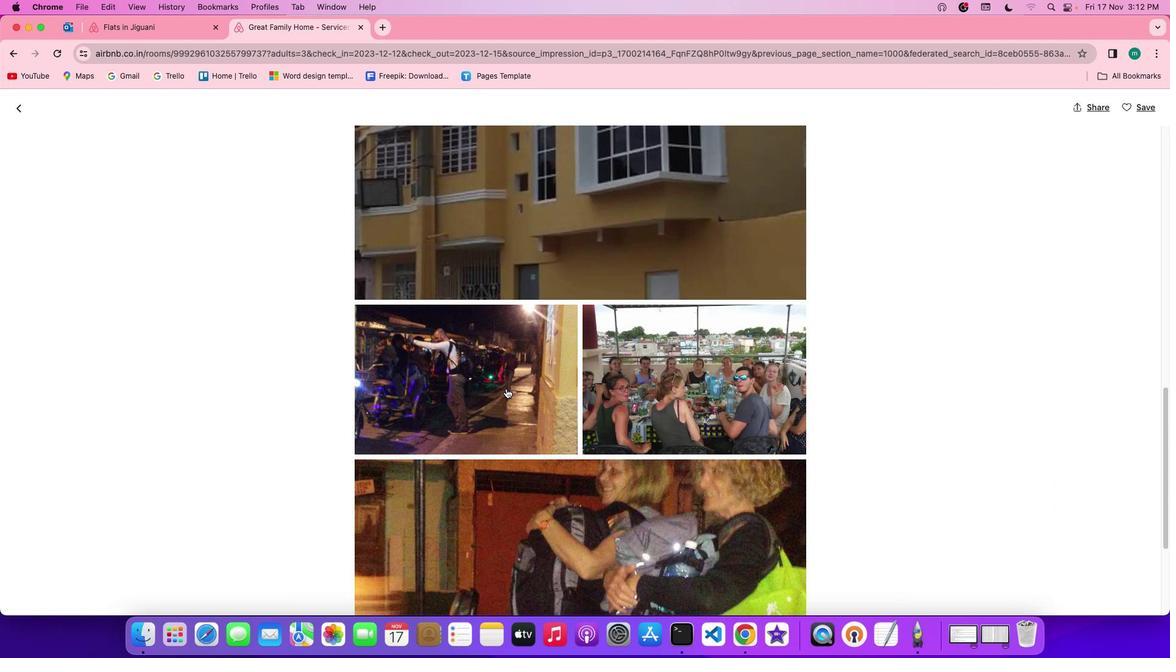 
Action: Mouse scrolled (505, 388) with delta (0, 0)
Screenshot: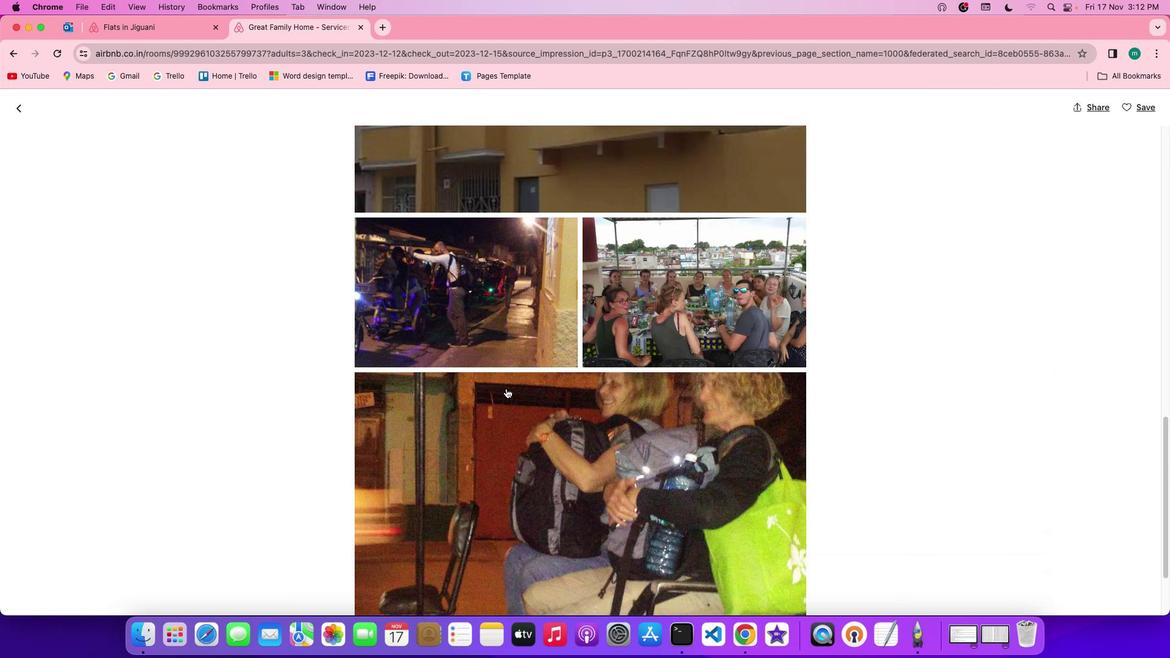 
Action: Mouse scrolled (505, 388) with delta (0, 0)
Screenshot: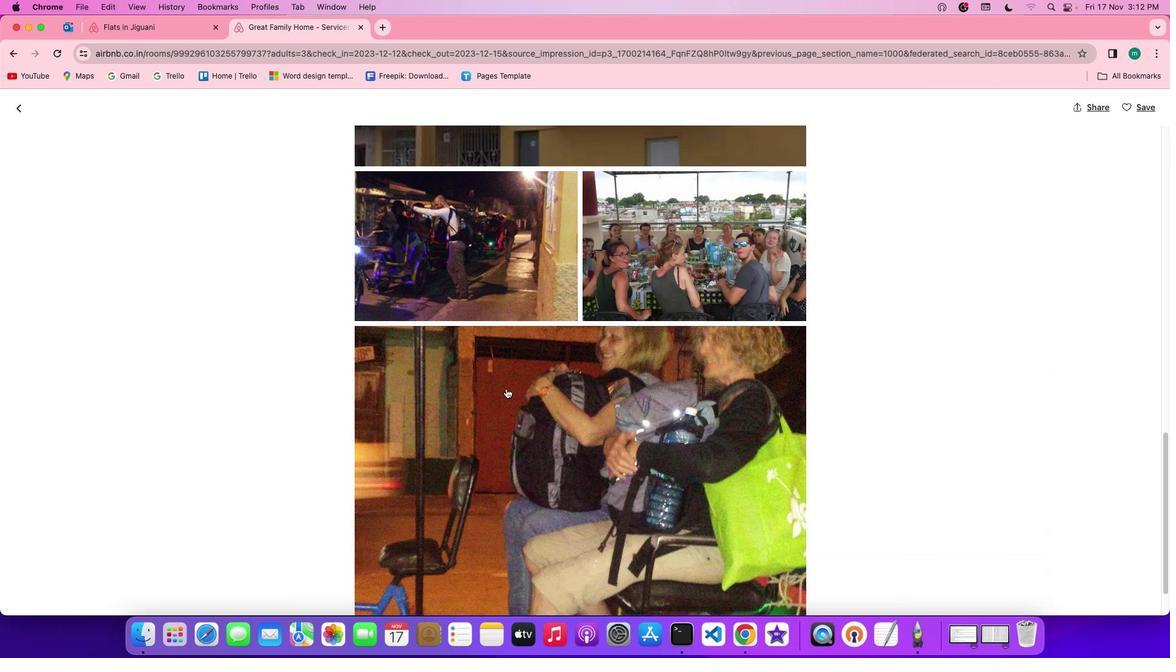 
Action: Mouse scrolled (505, 388) with delta (0, -1)
Screenshot: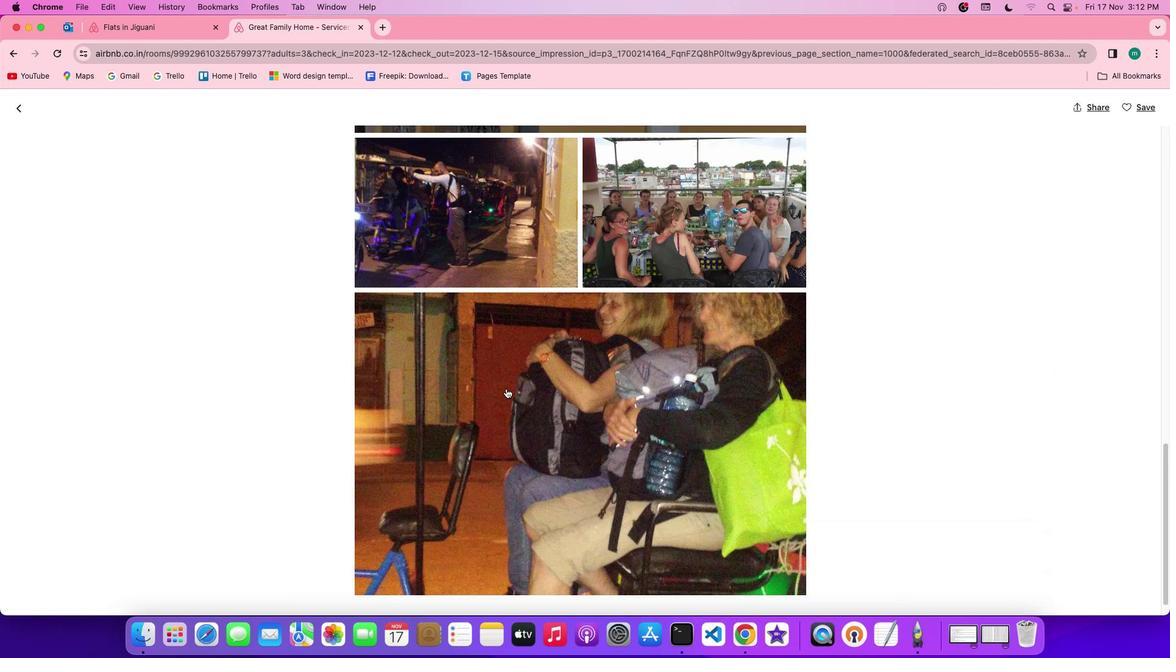 
Action: Mouse scrolled (505, 388) with delta (0, -1)
Screenshot: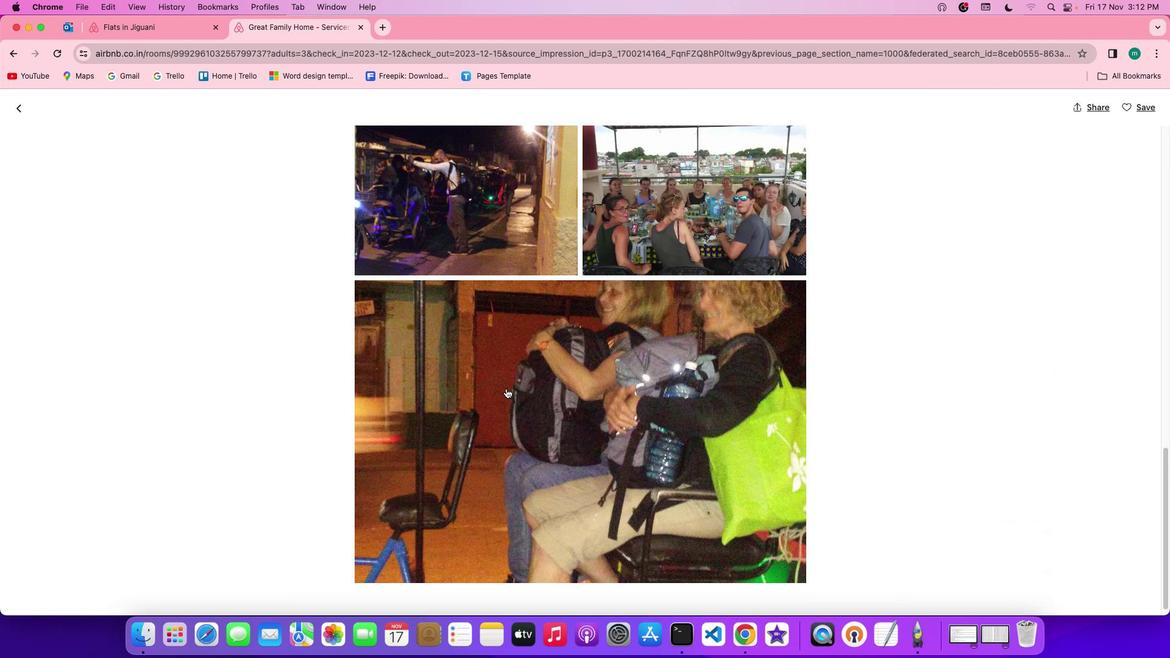
Action: Mouse scrolled (505, 388) with delta (0, 0)
Screenshot: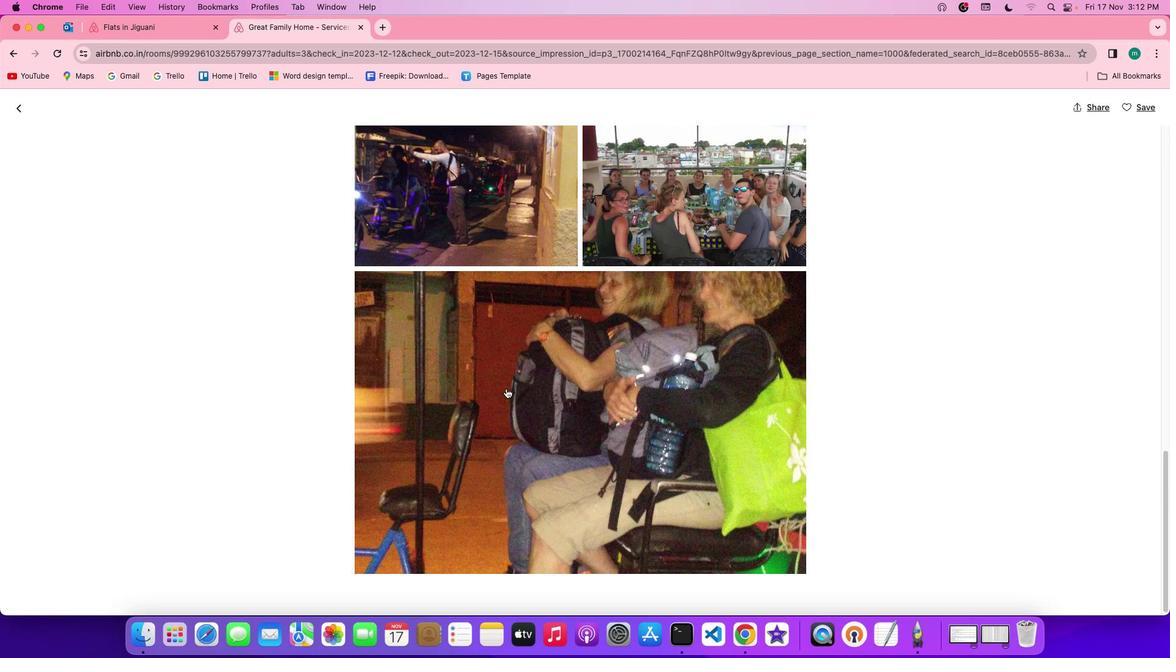 
Action: Mouse scrolled (505, 388) with delta (0, 0)
Screenshot: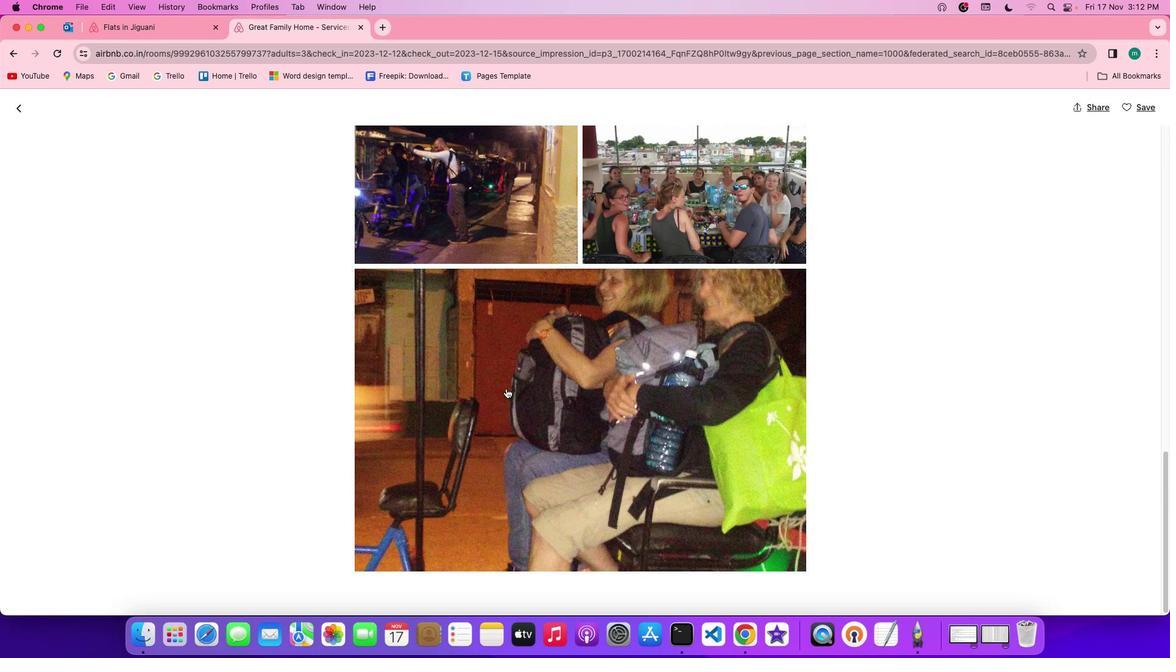
Action: Mouse scrolled (505, 388) with delta (0, -1)
Screenshot: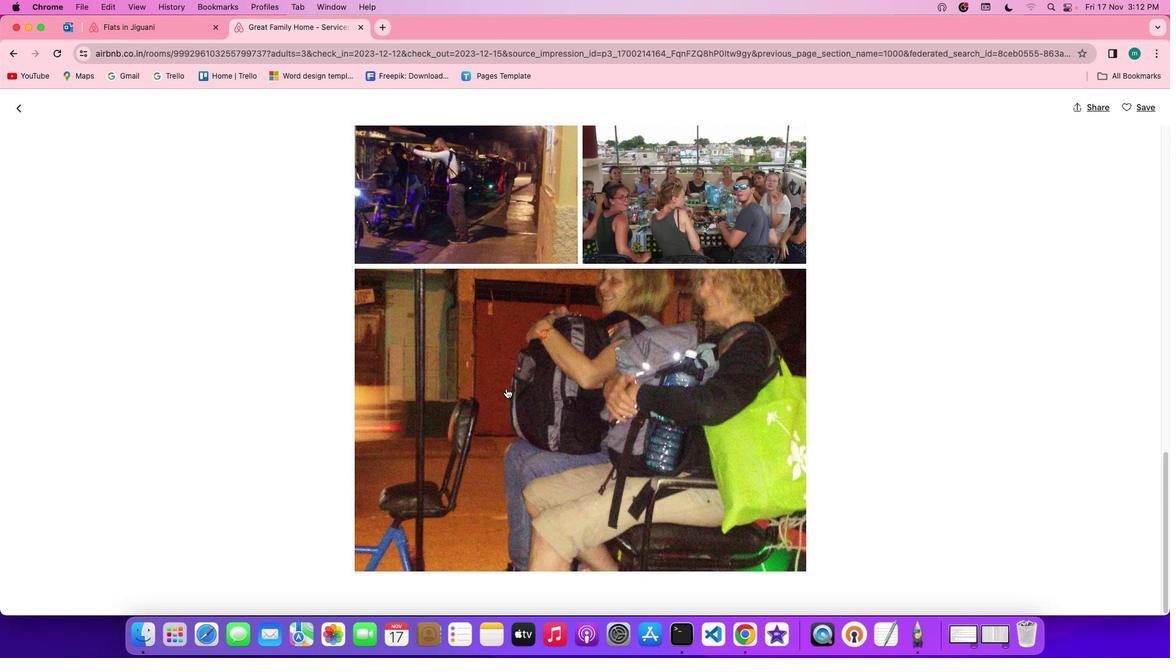 
Action: Mouse scrolled (505, 388) with delta (0, -2)
Screenshot: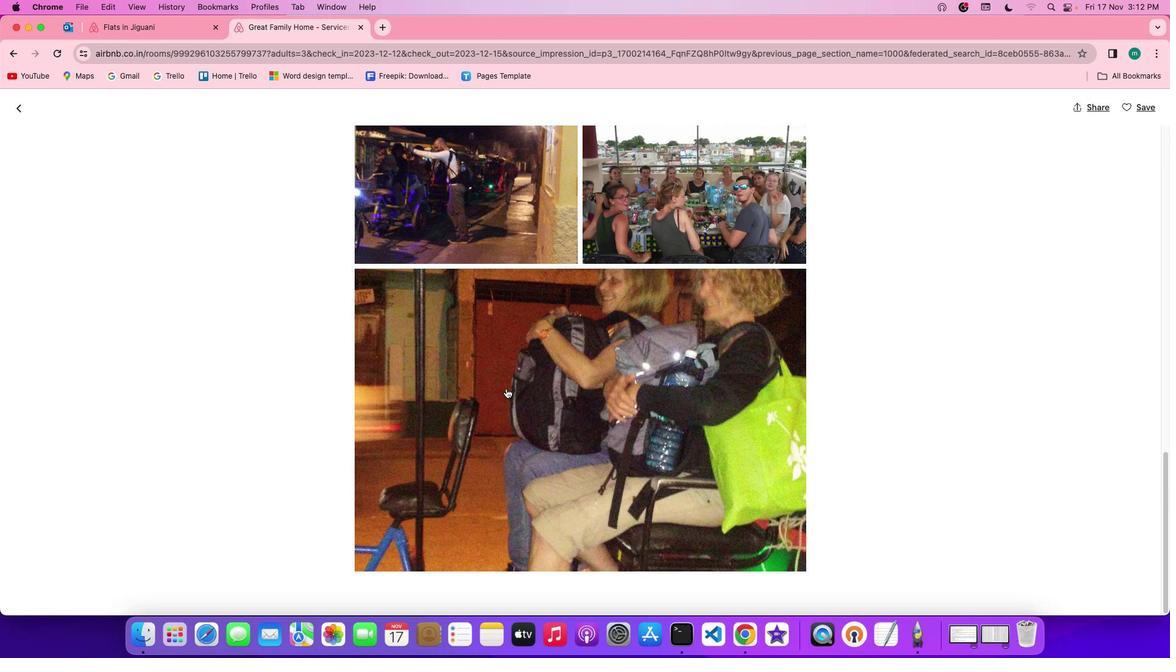 
Action: Mouse moved to (24, 109)
Screenshot: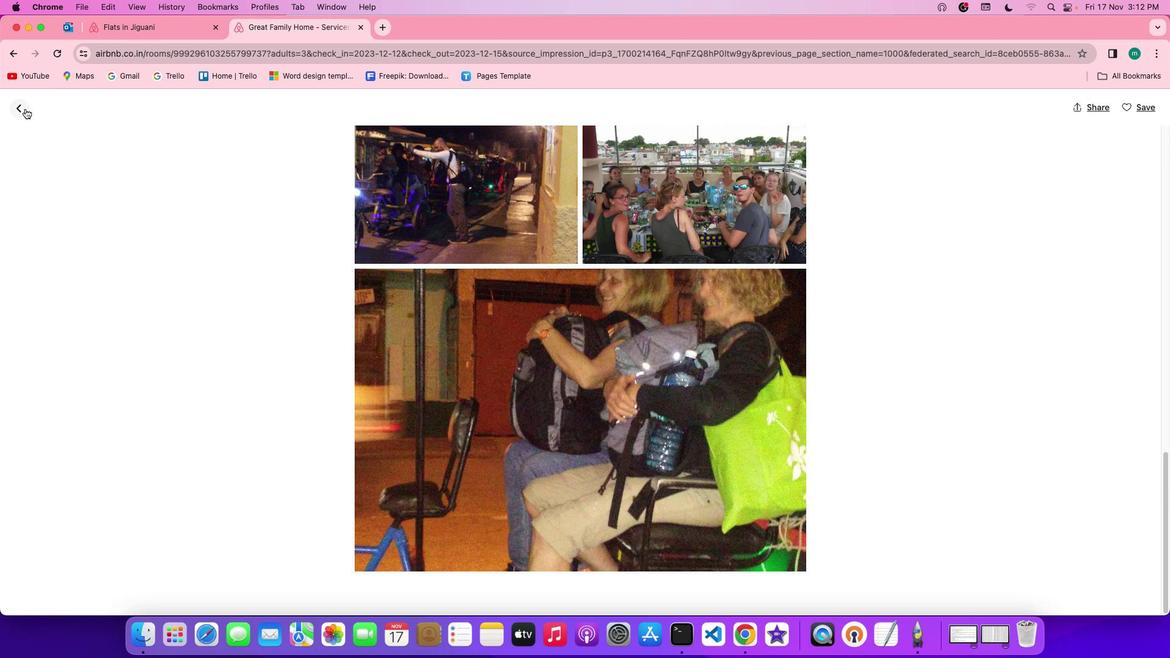 
Action: Mouse pressed left at (24, 109)
Screenshot: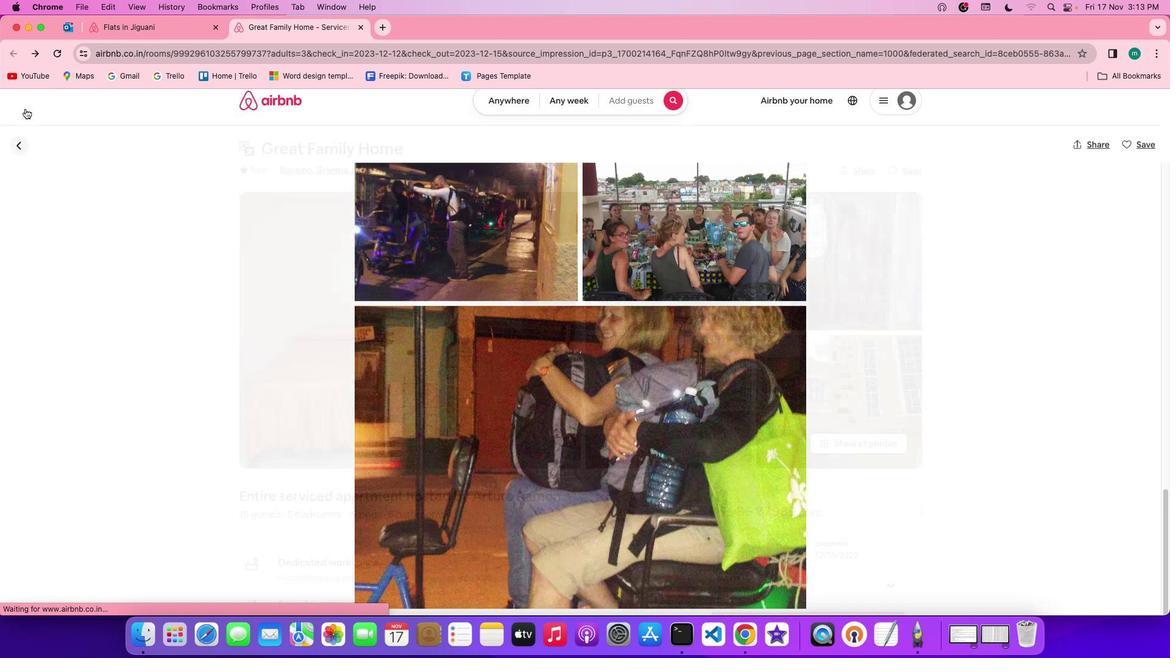 
Action: Mouse moved to (418, 337)
Screenshot: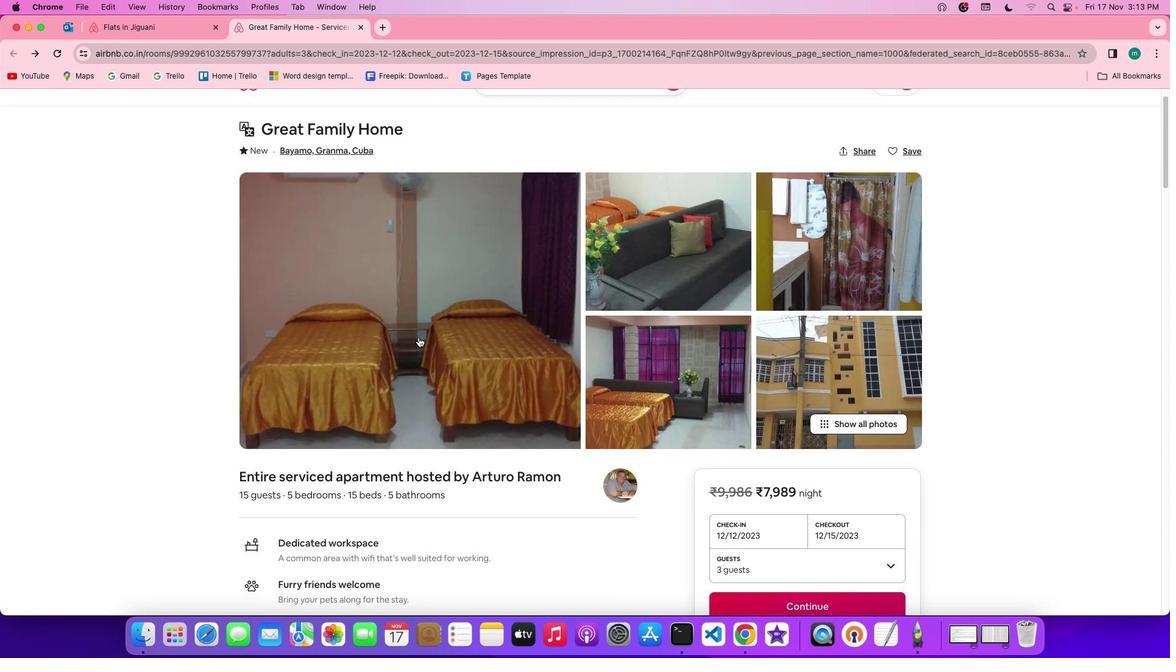 
Action: Mouse scrolled (418, 337) with delta (0, 0)
Screenshot: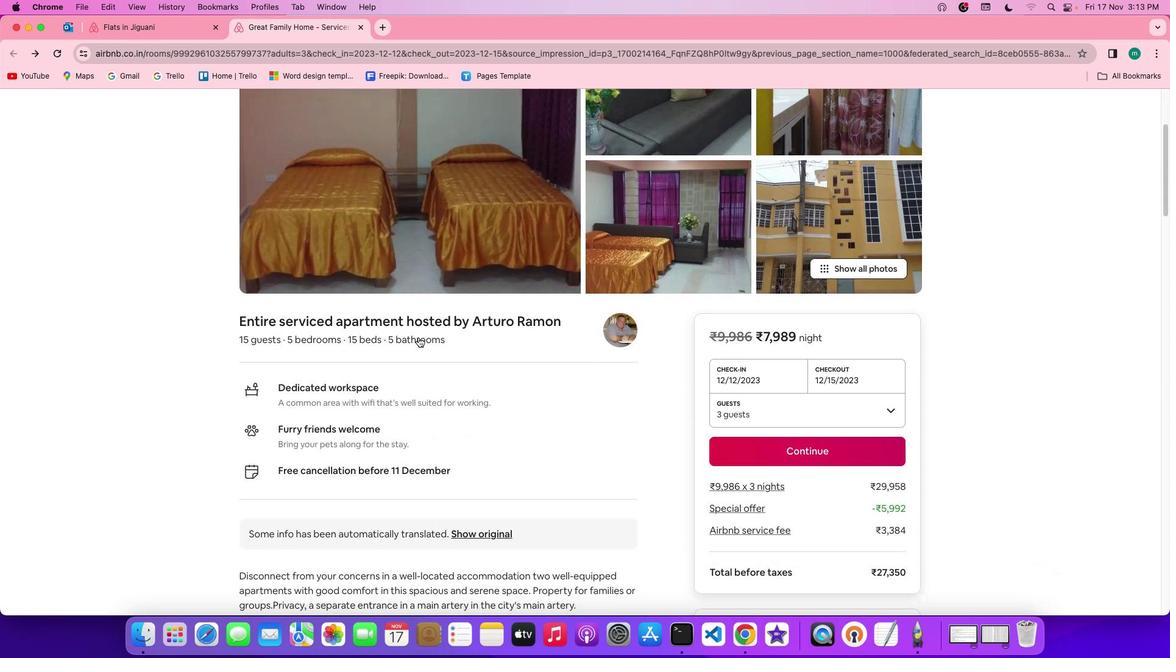 
Action: Mouse scrolled (418, 337) with delta (0, 0)
Screenshot: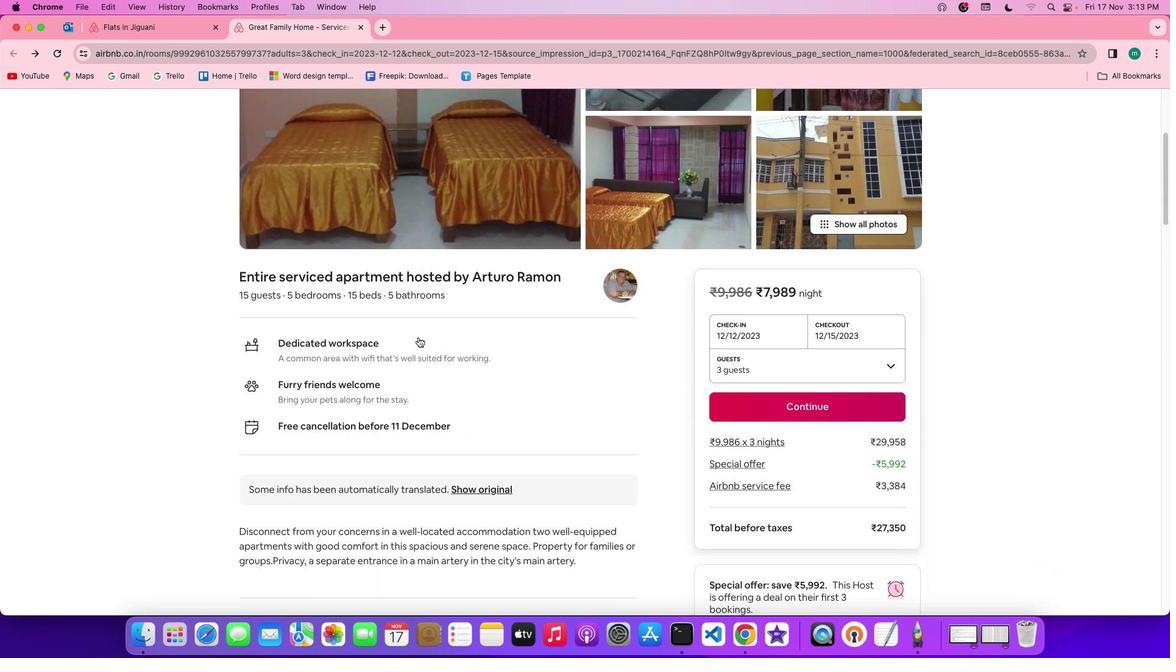
Action: Mouse scrolled (418, 337) with delta (0, -1)
Screenshot: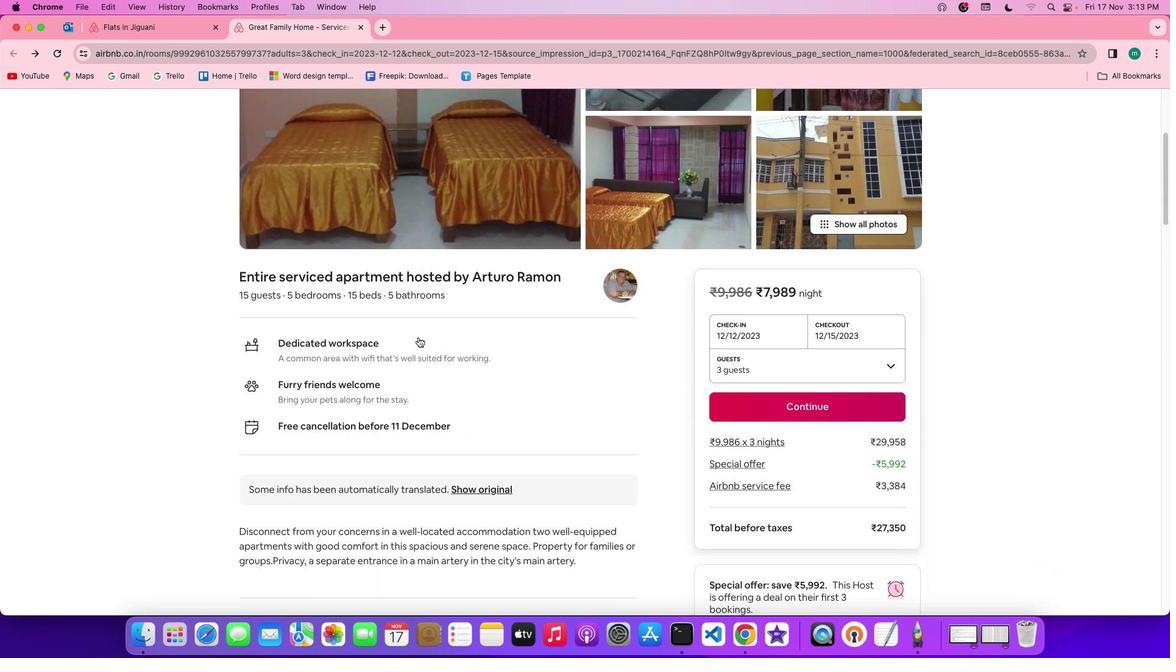 
Action: Mouse scrolled (418, 337) with delta (0, -2)
Screenshot: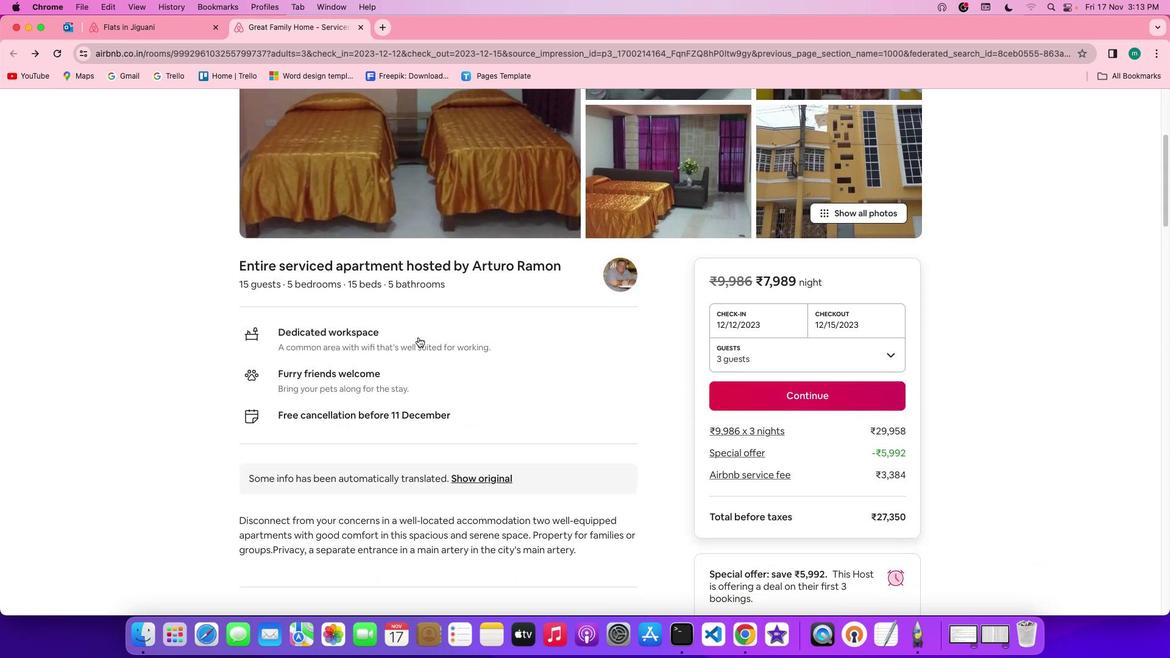 
Action: Mouse scrolled (418, 337) with delta (0, 0)
Screenshot: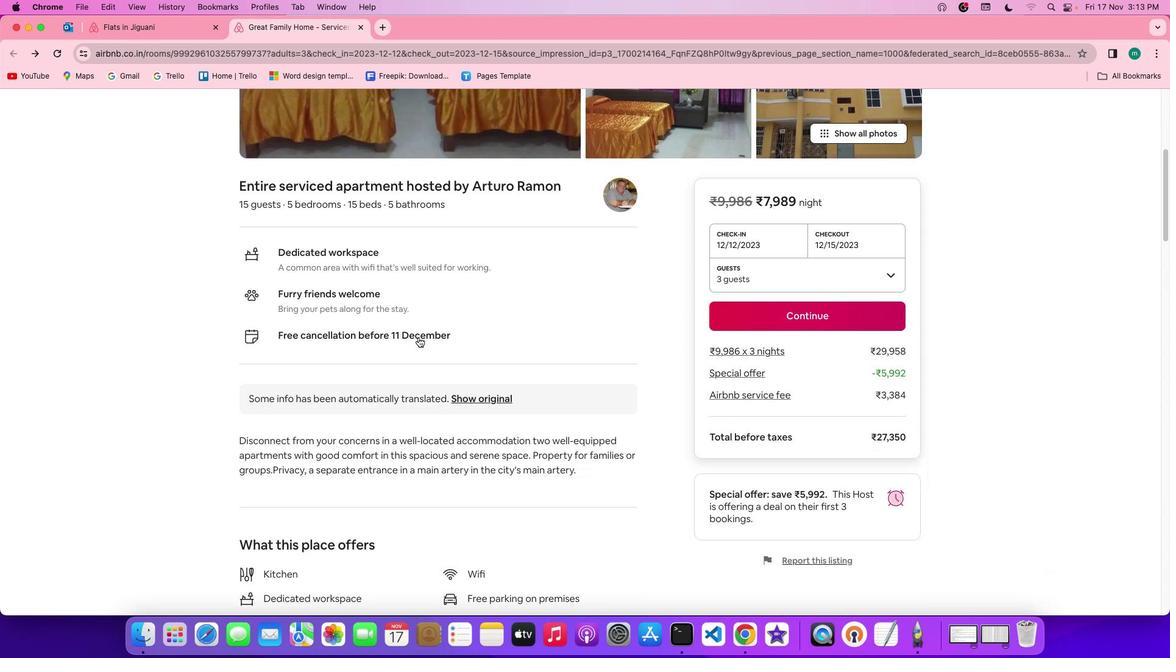 
Action: Mouse scrolled (418, 337) with delta (0, 0)
Screenshot: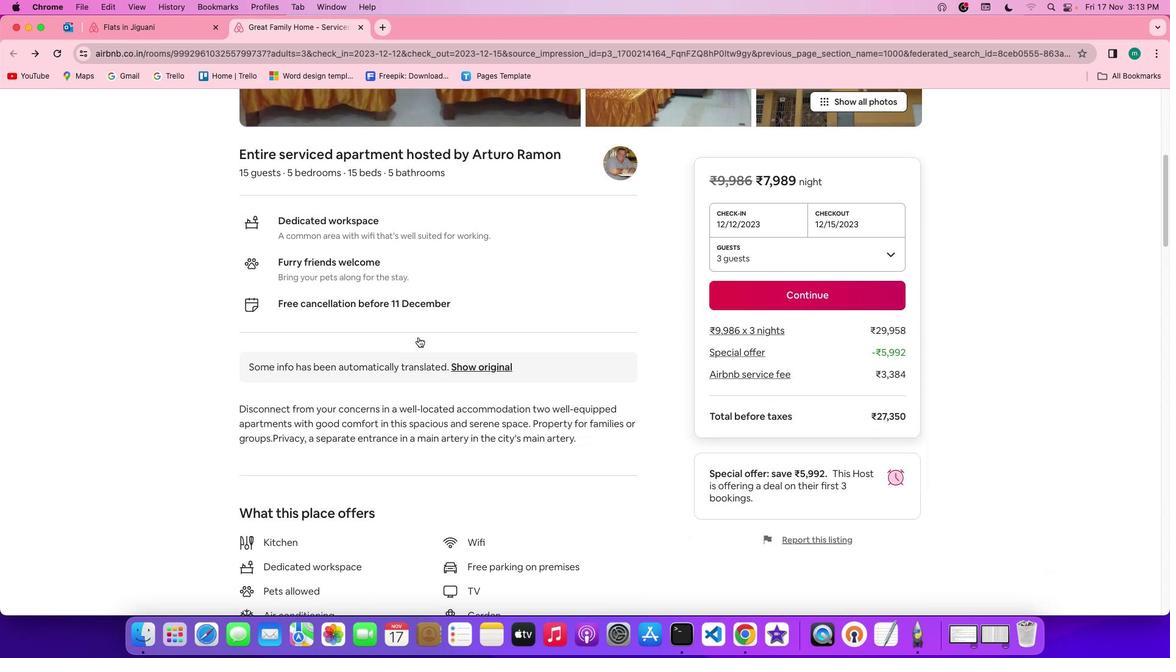 
Action: Mouse scrolled (418, 337) with delta (0, -1)
Screenshot: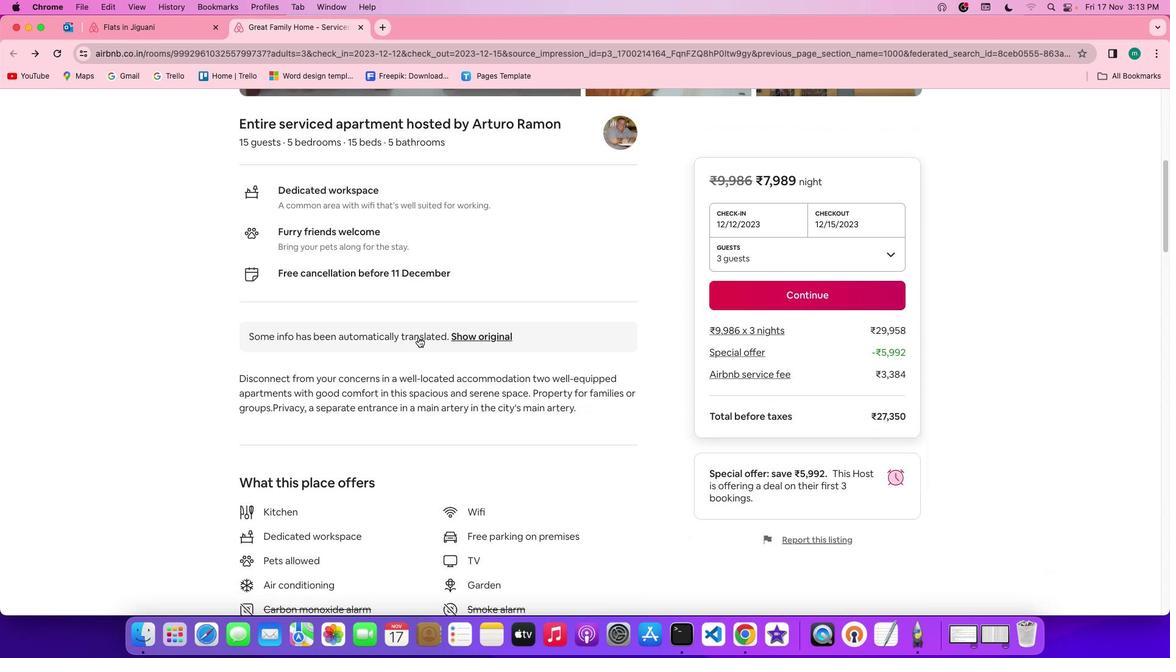 
Action: Mouse scrolled (418, 337) with delta (0, -1)
Screenshot: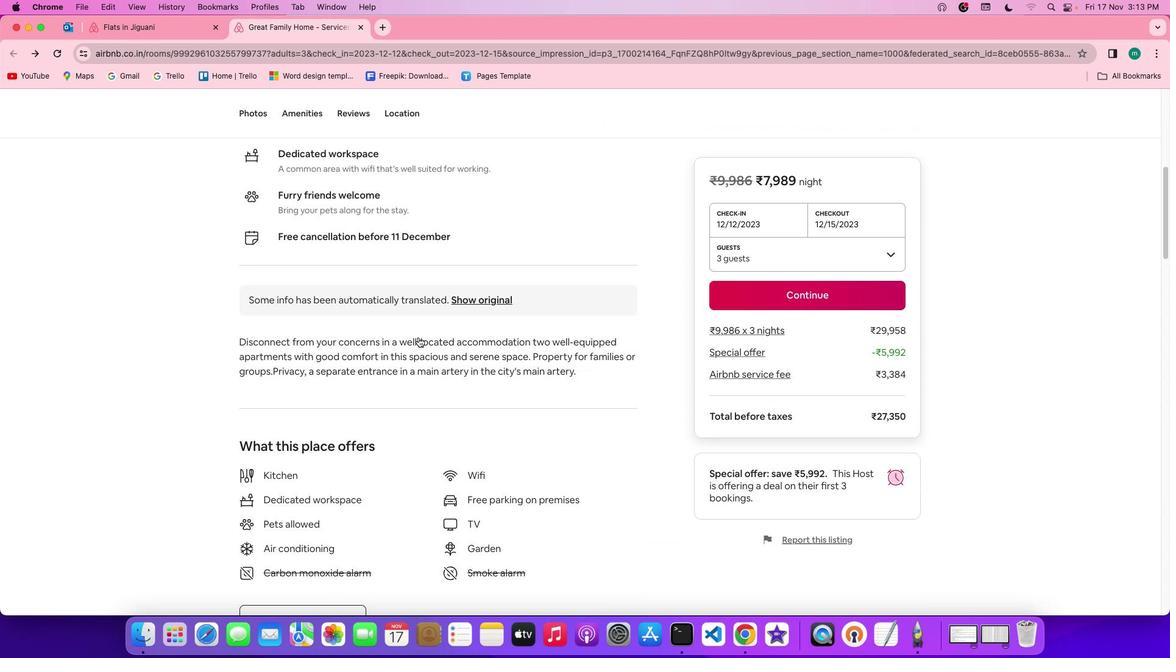 
Action: Mouse scrolled (418, 337) with delta (0, 0)
Screenshot: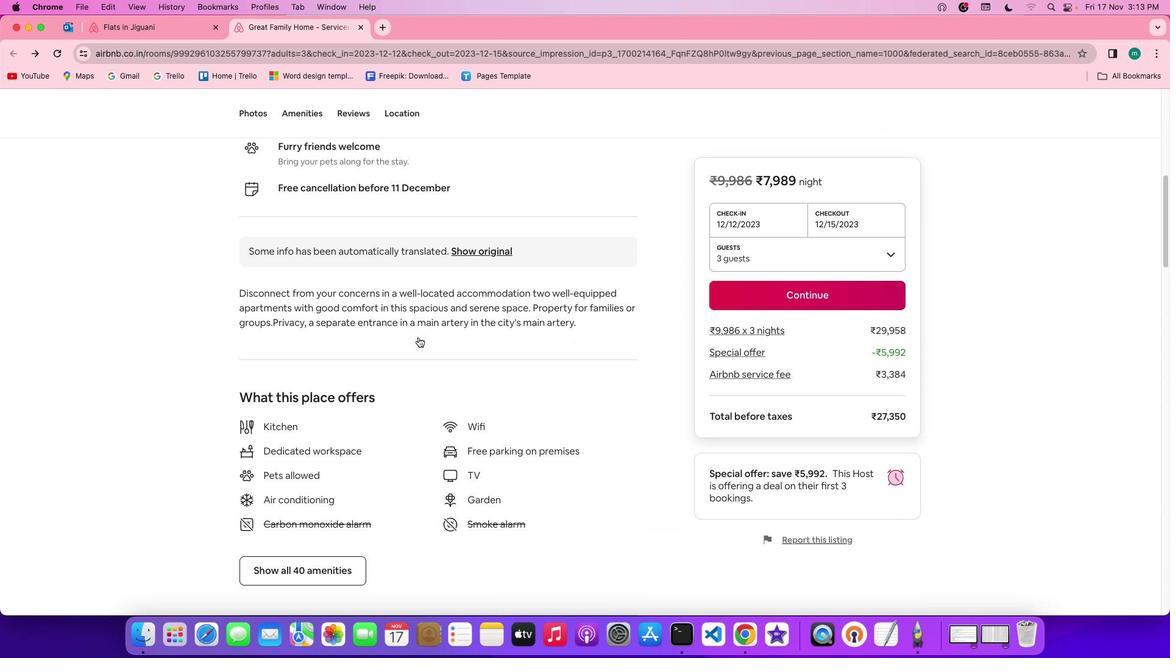 
Action: Mouse scrolled (418, 337) with delta (0, 0)
Screenshot: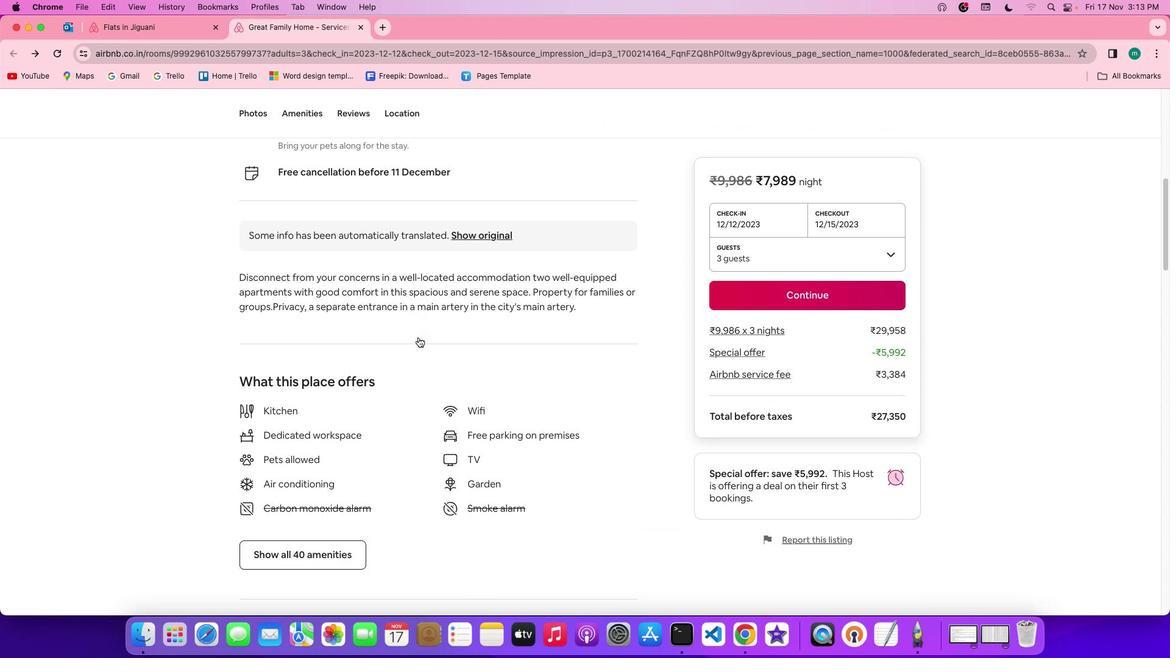 
Action: Mouse scrolled (418, 337) with delta (0, -1)
Screenshot: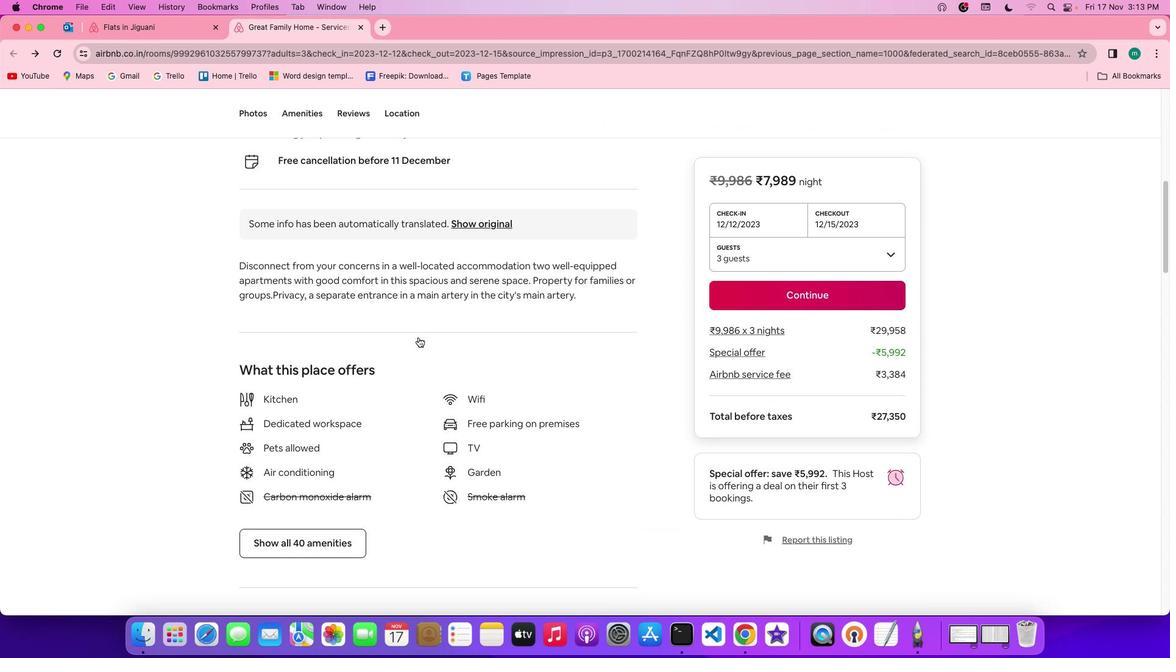 
Action: Mouse moved to (418, 339)
Screenshot: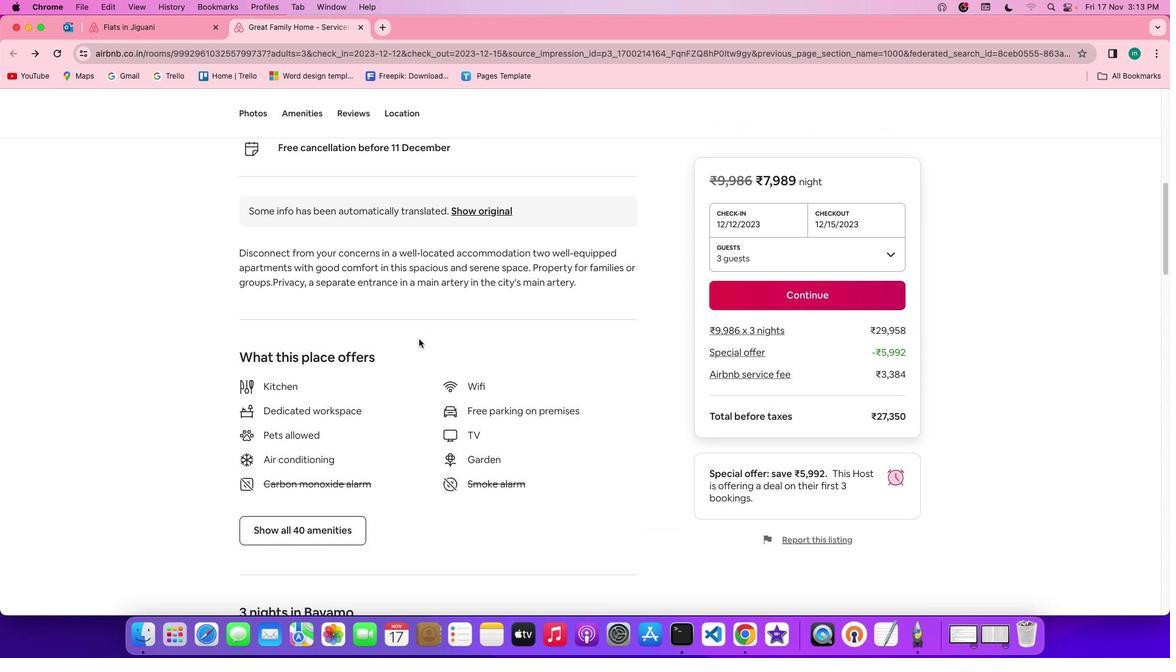 
Action: Mouse scrolled (418, 339) with delta (0, 0)
Screenshot: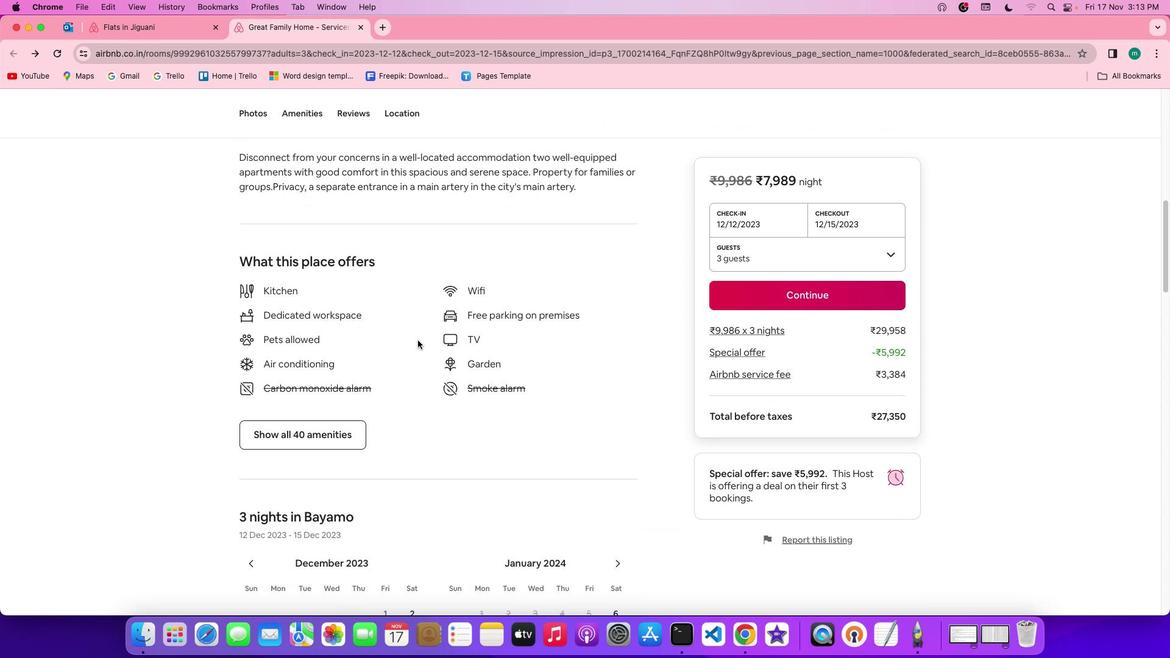 
Action: Mouse scrolled (418, 339) with delta (0, 0)
Screenshot: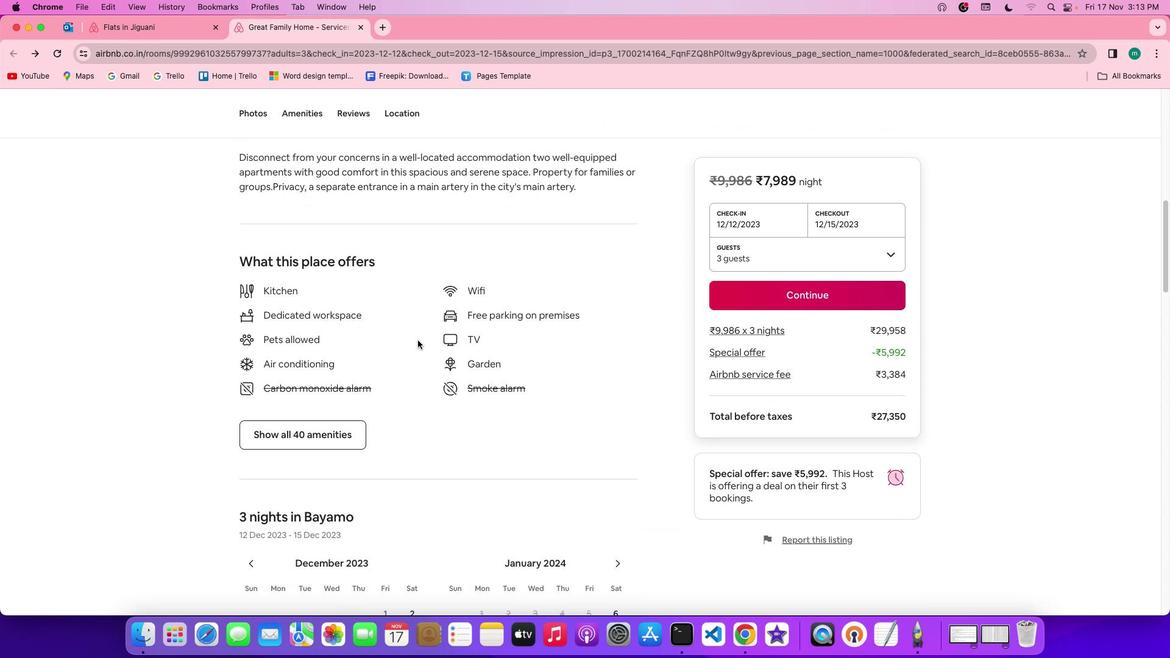 
Action: Mouse scrolled (418, 339) with delta (0, -1)
Screenshot: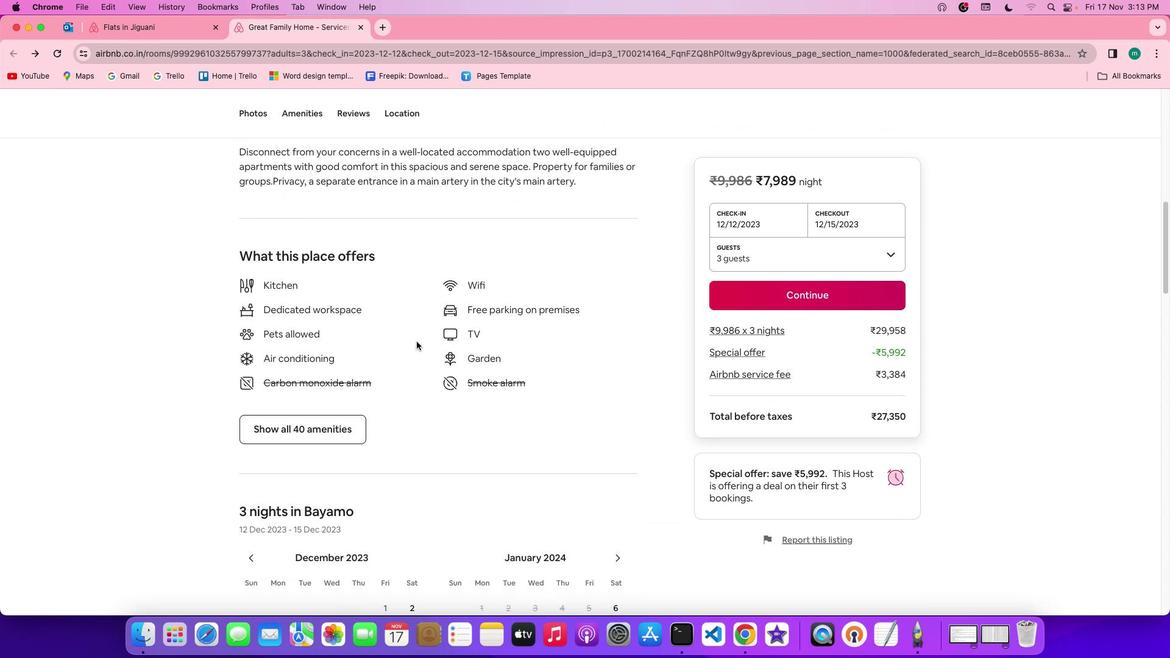 
Action: Mouse moved to (331, 420)
Screenshot: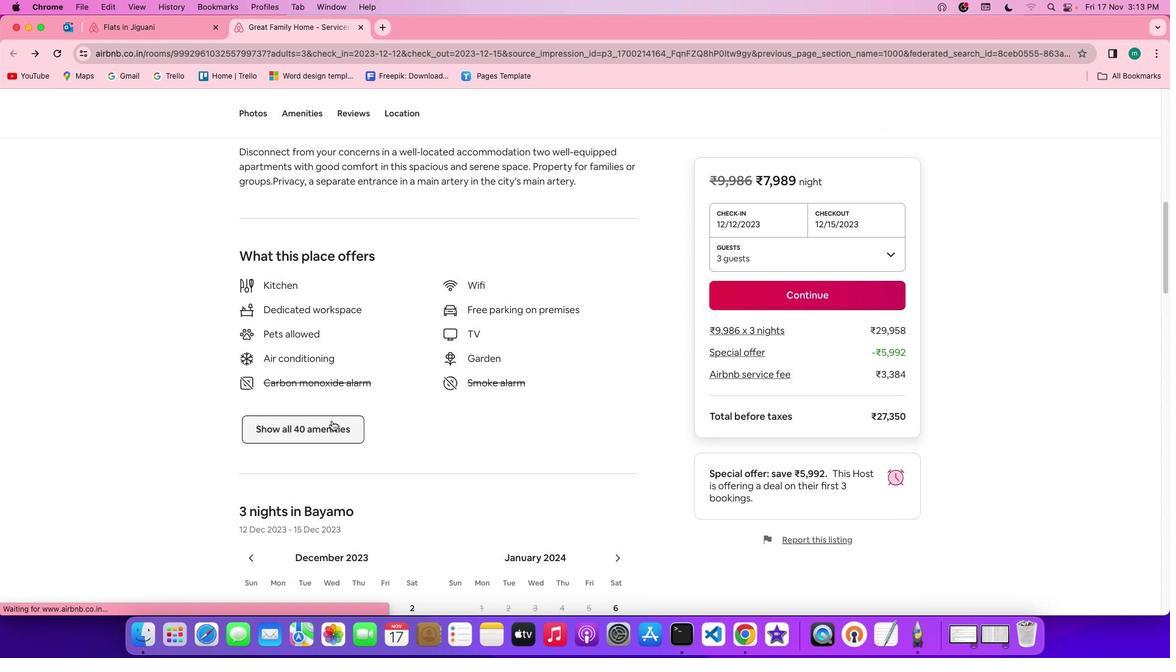 
Action: Mouse pressed left at (331, 420)
Screenshot: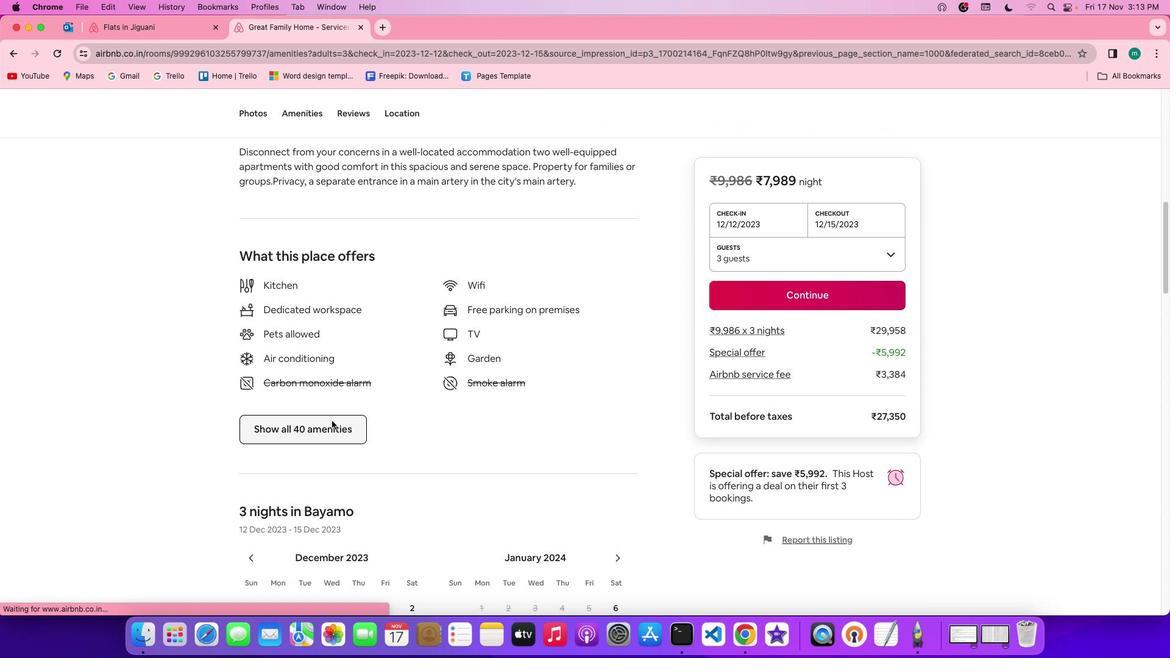 
Action: Mouse moved to (640, 383)
Screenshot: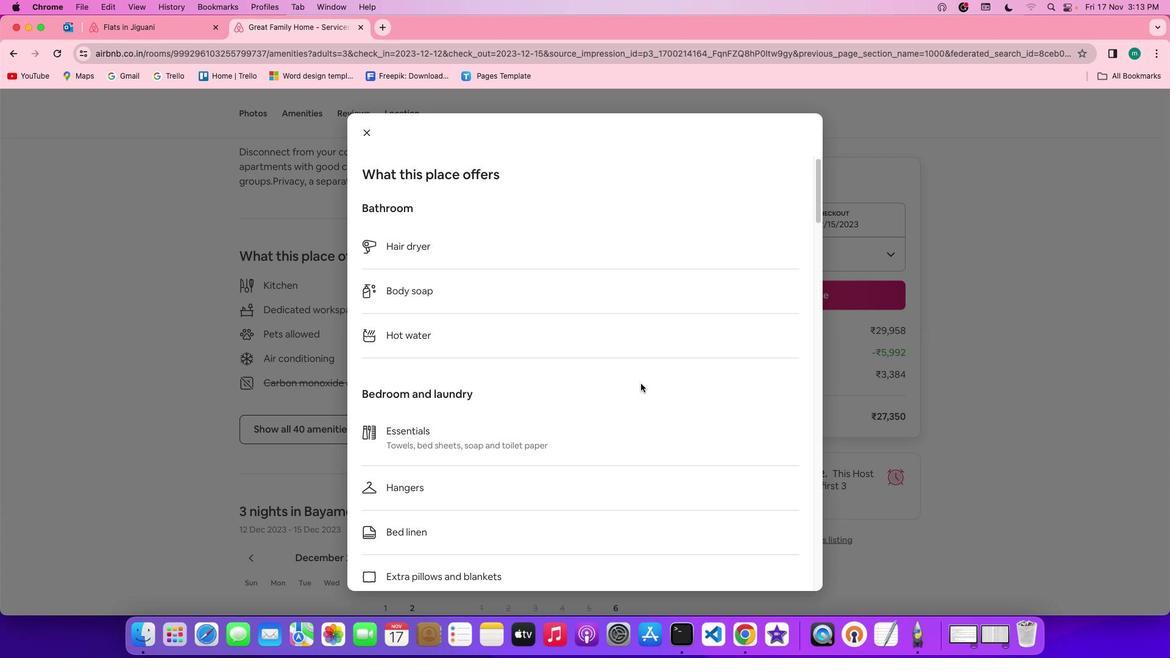 
Action: Mouse scrolled (640, 383) with delta (0, 0)
Screenshot: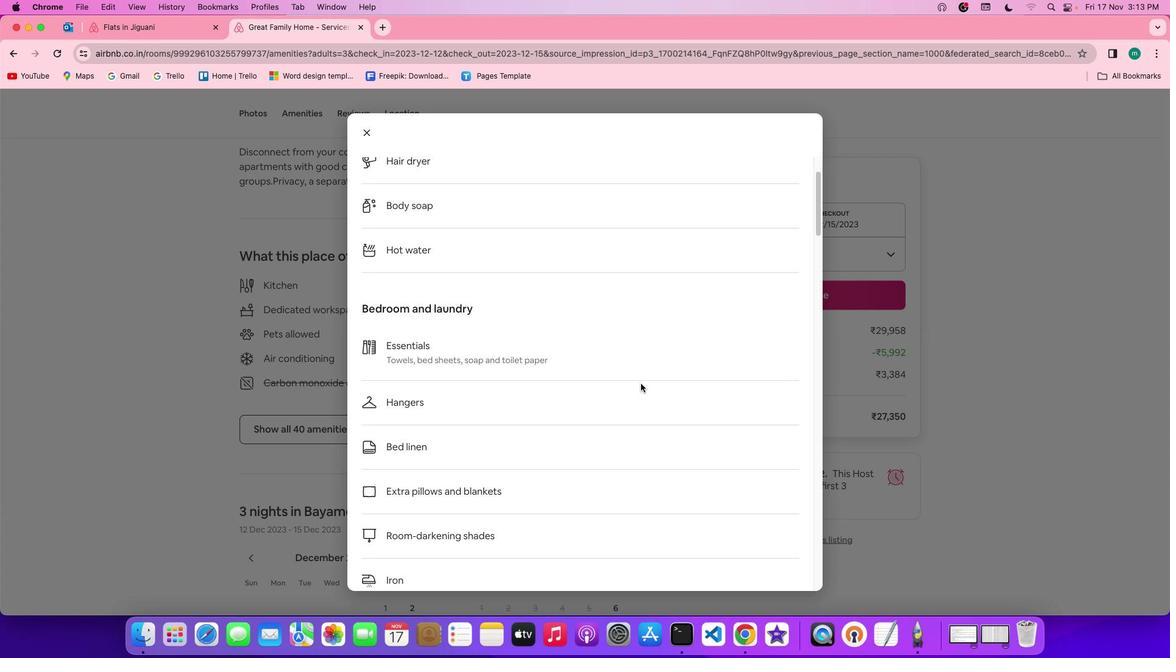 
Action: Mouse scrolled (640, 383) with delta (0, 0)
Screenshot: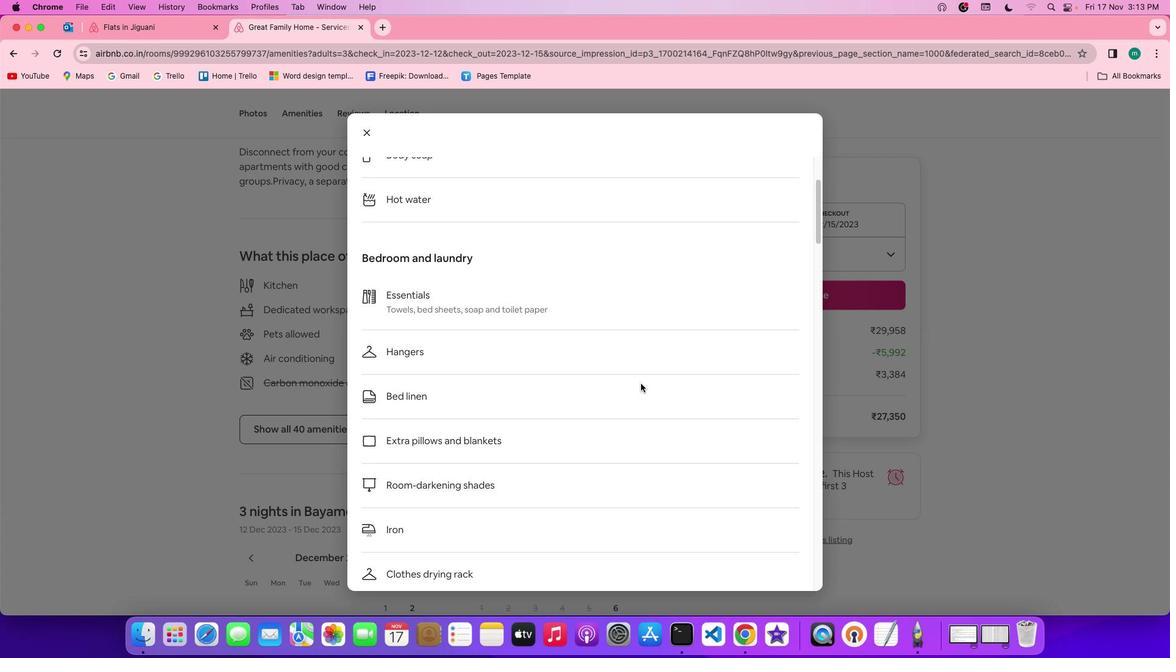 
Action: Mouse scrolled (640, 383) with delta (0, -1)
Screenshot: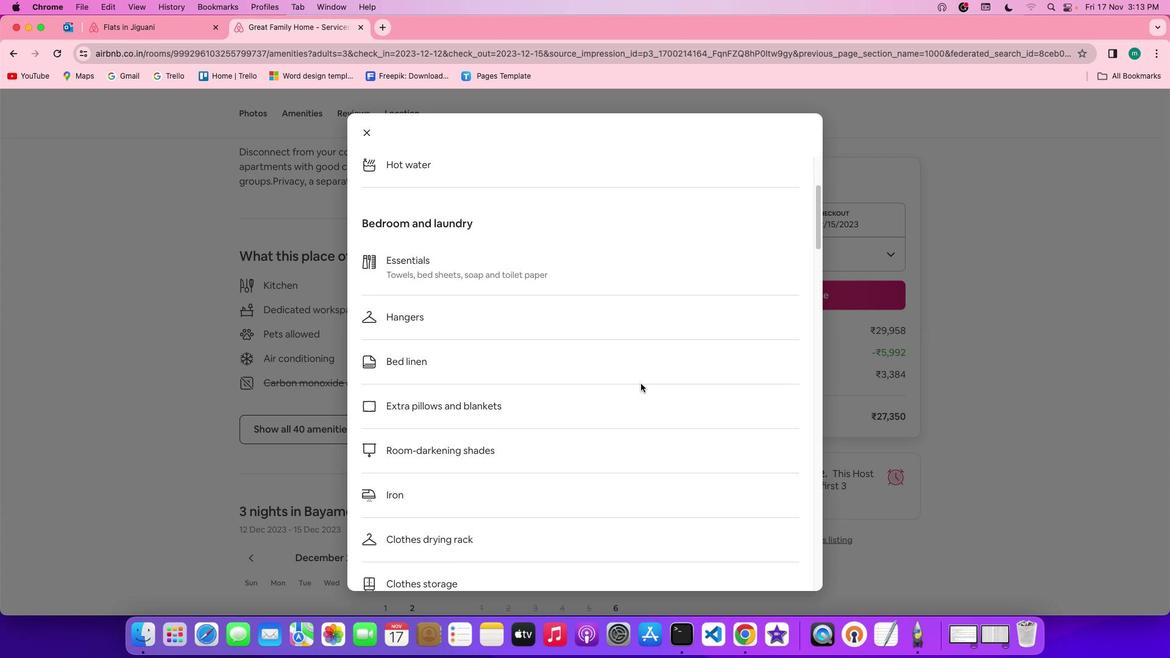 
Action: Mouse scrolled (640, 383) with delta (0, -1)
Screenshot: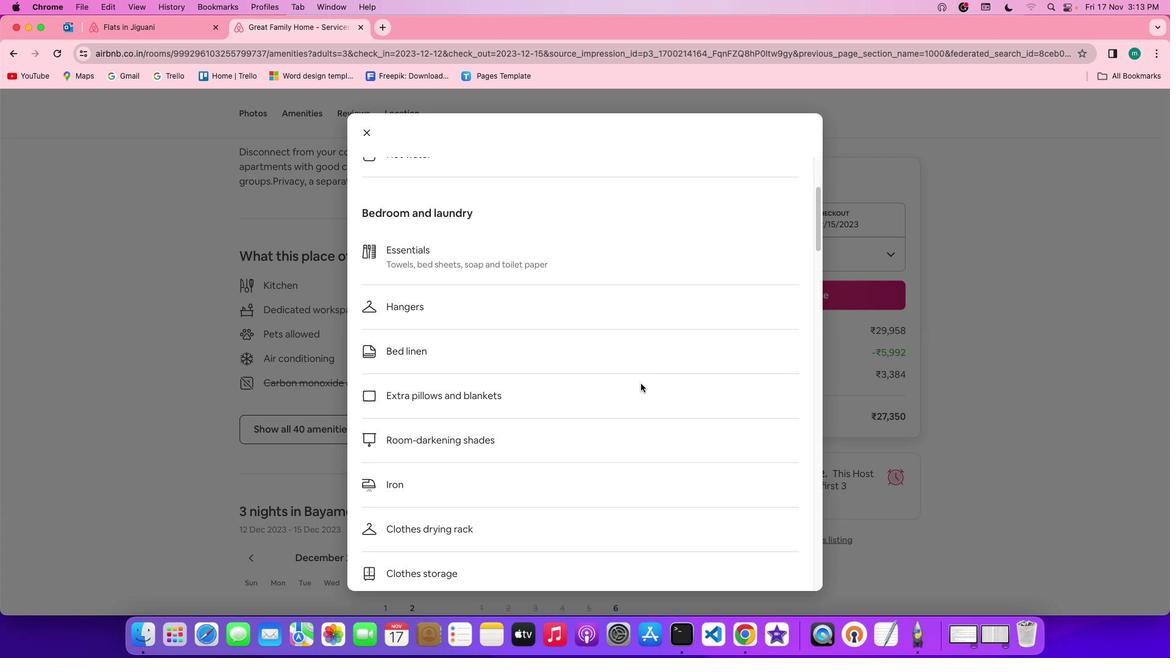
Action: Mouse scrolled (640, 383) with delta (0, 0)
Screenshot: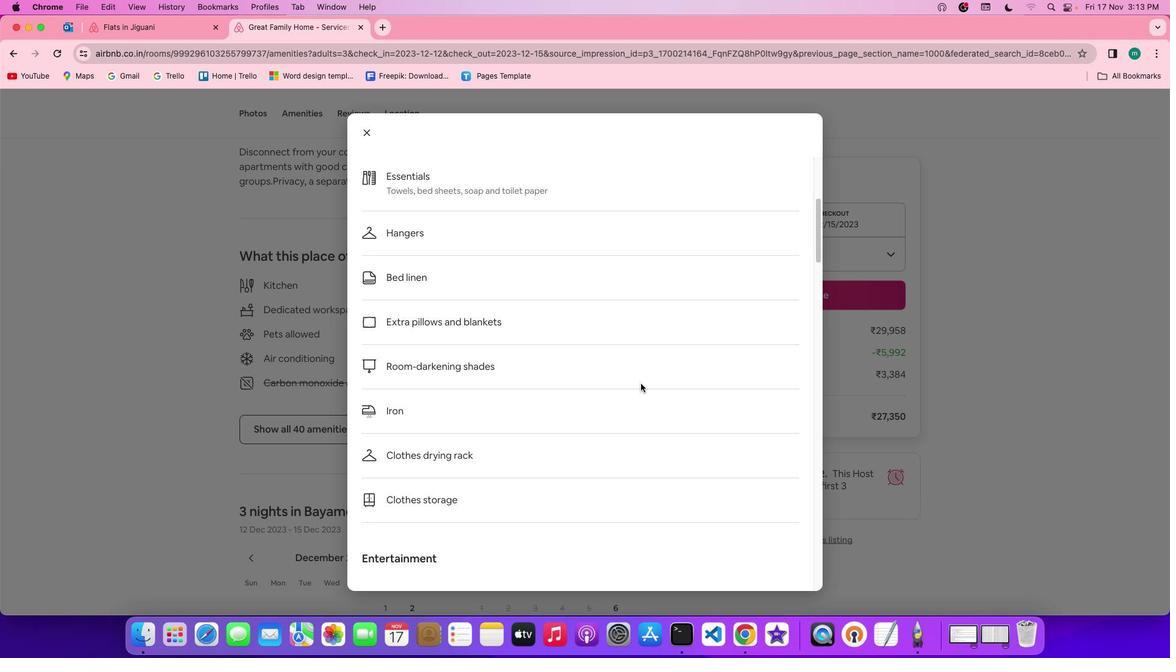 
Action: Mouse scrolled (640, 383) with delta (0, 0)
Screenshot: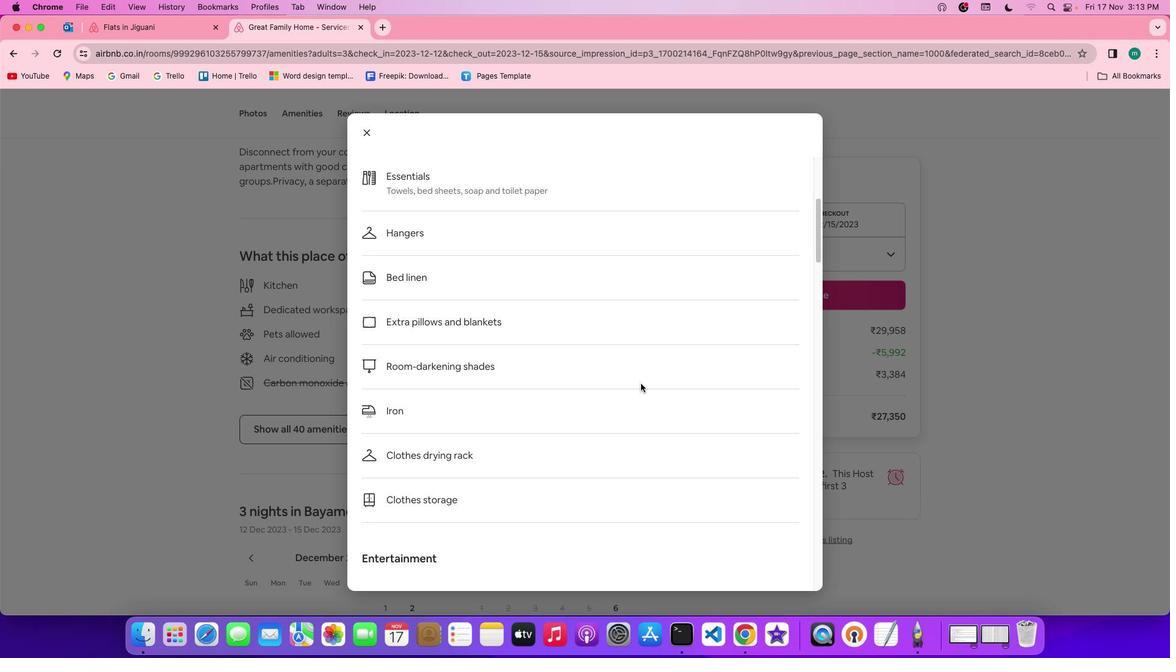 
Action: Mouse scrolled (640, 383) with delta (0, -1)
Screenshot: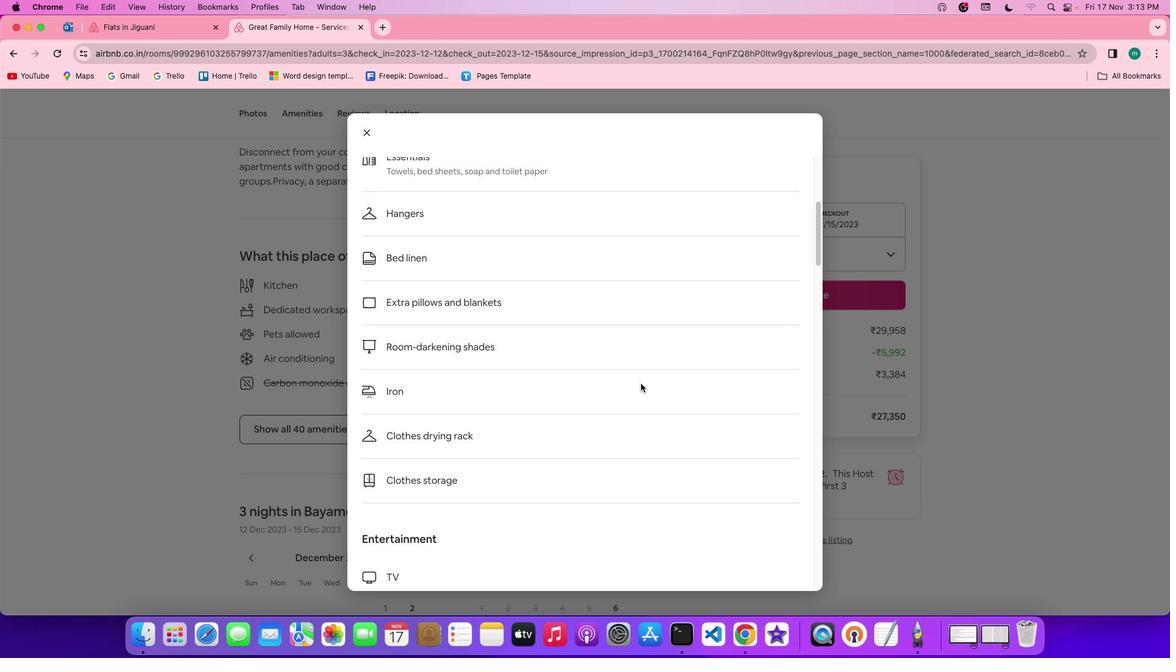 
Action: Mouse scrolled (640, 383) with delta (0, 0)
Screenshot: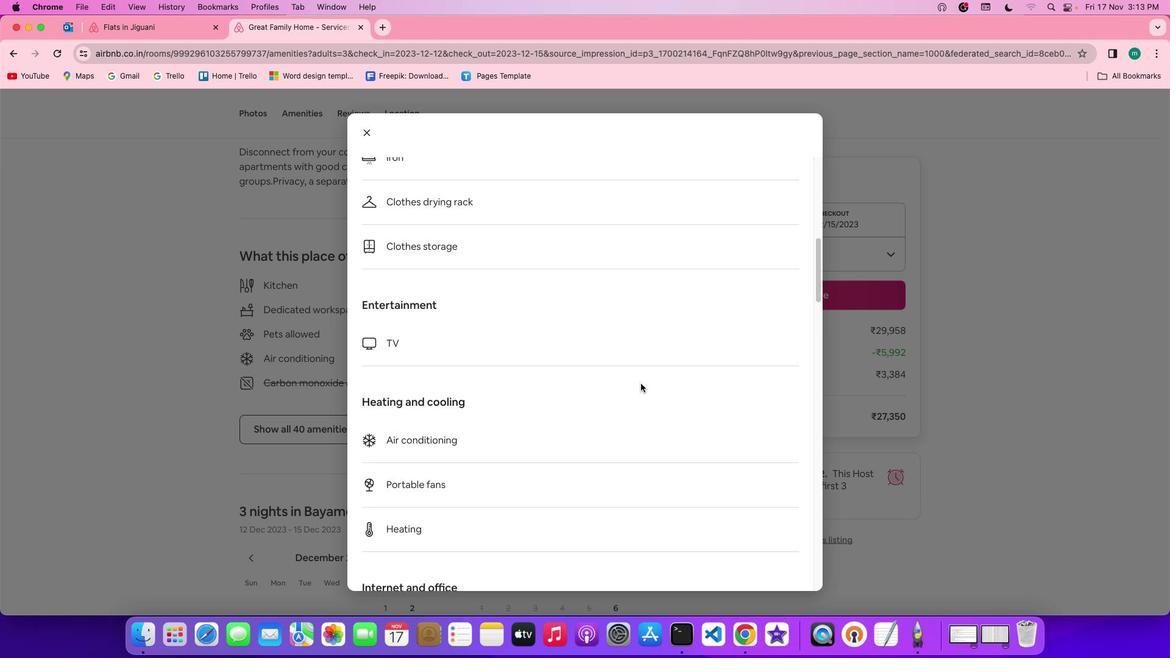 
Action: Mouse scrolled (640, 383) with delta (0, 0)
Screenshot: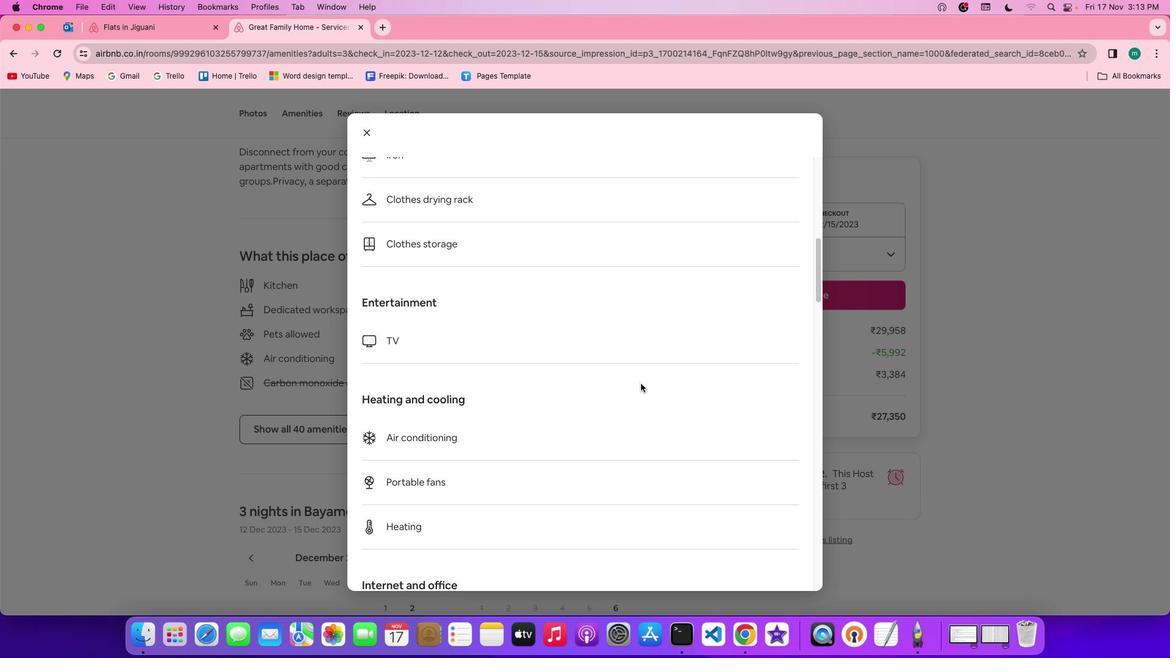 
Action: Mouse scrolled (640, 383) with delta (0, -1)
Screenshot: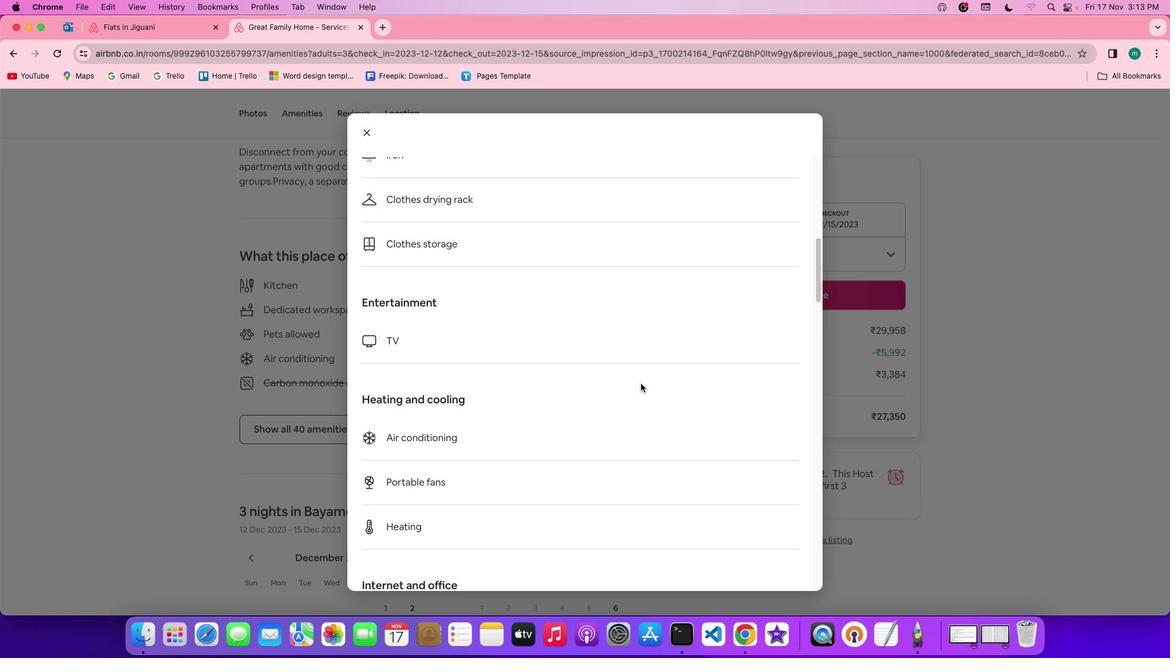 
Action: Mouse scrolled (640, 383) with delta (0, -3)
Screenshot: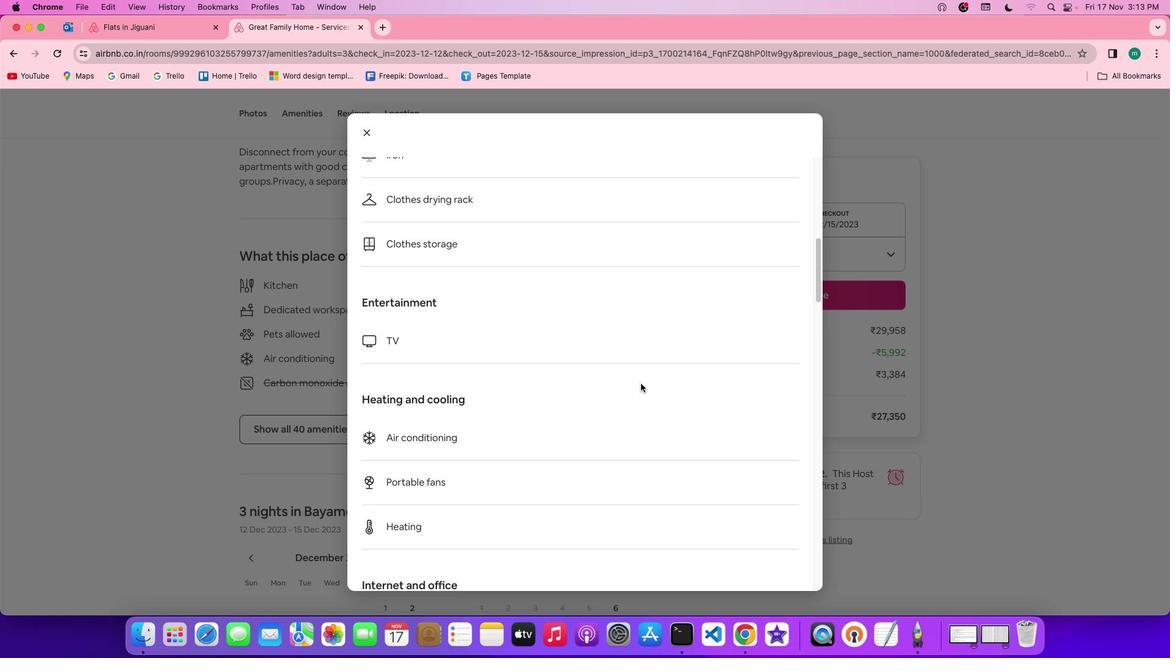 
Action: Mouse scrolled (640, 383) with delta (0, 0)
Screenshot: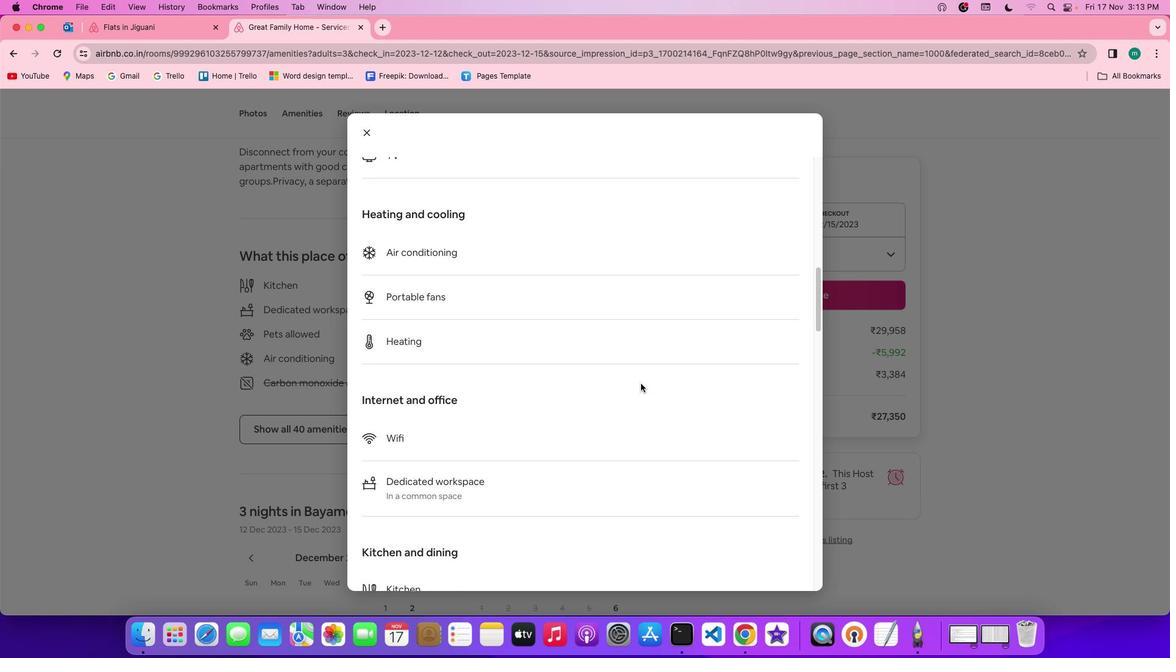 
Action: Mouse scrolled (640, 383) with delta (0, 0)
Screenshot: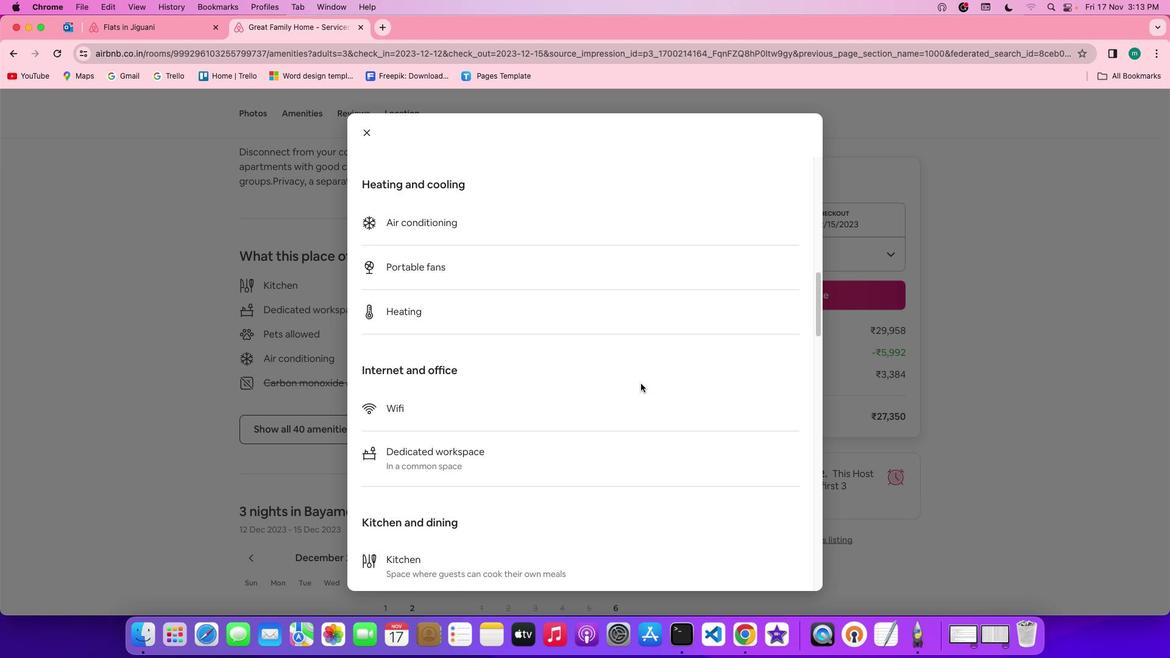 
Action: Mouse scrolled (640, 383) with delta (0, -1)
Screenshot: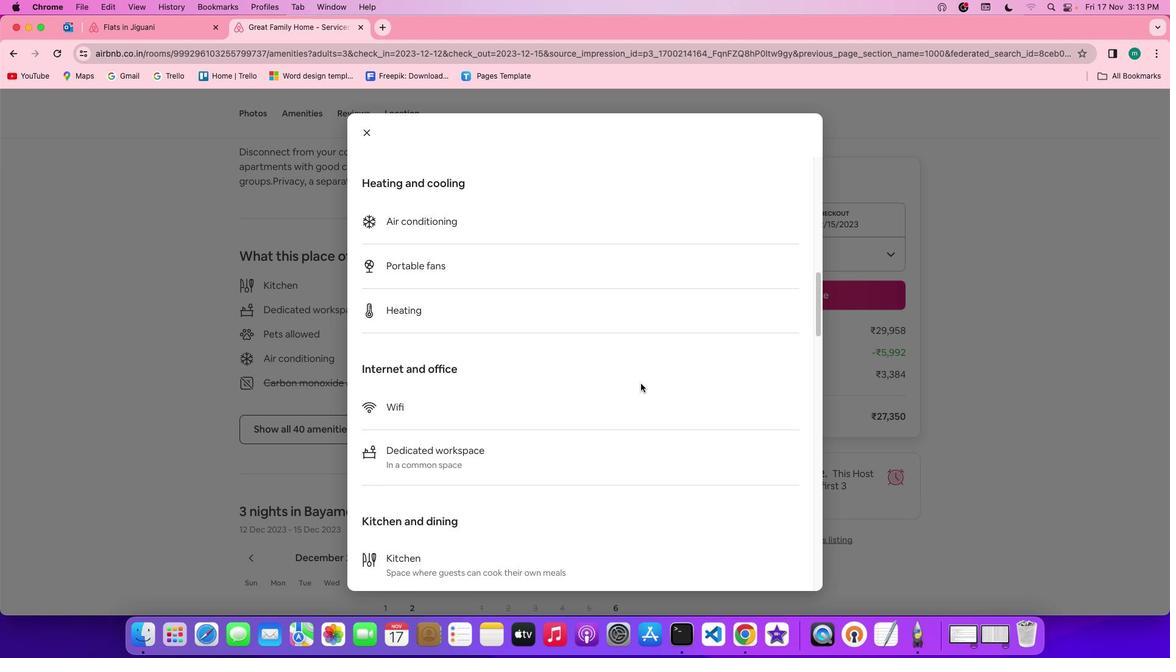 
Action: Mouse scrolled (640, 383) with delta (0, -2)
Screenshot: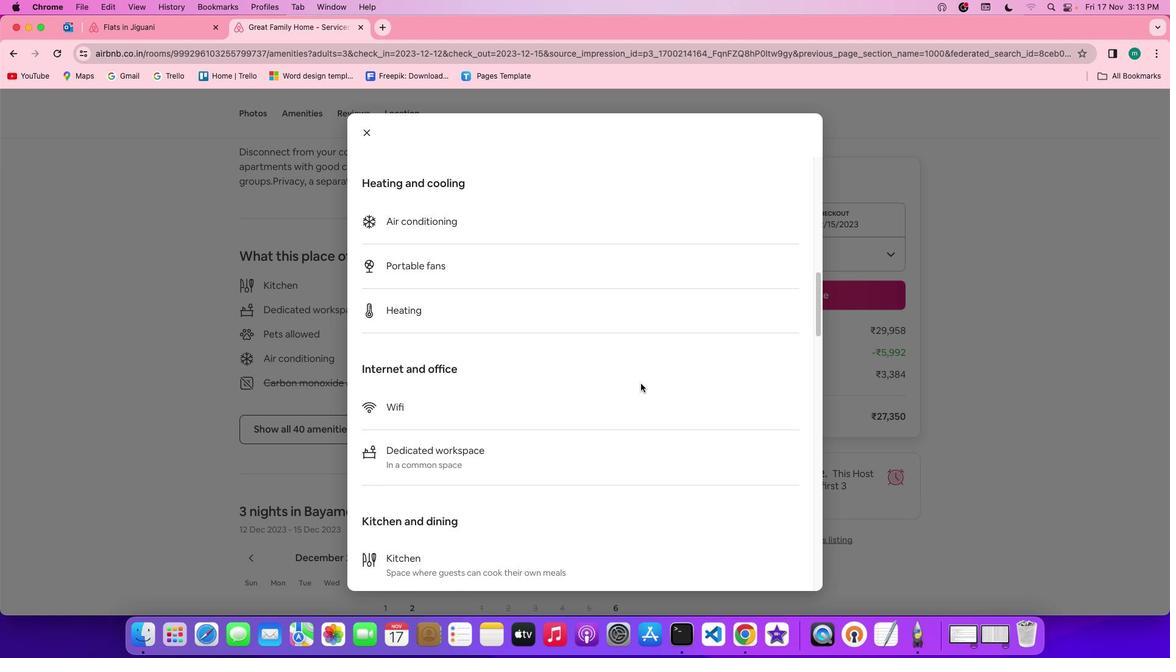 
Action: Mouse scrolled (640, 383) with delta (0, 0)
Screenshot: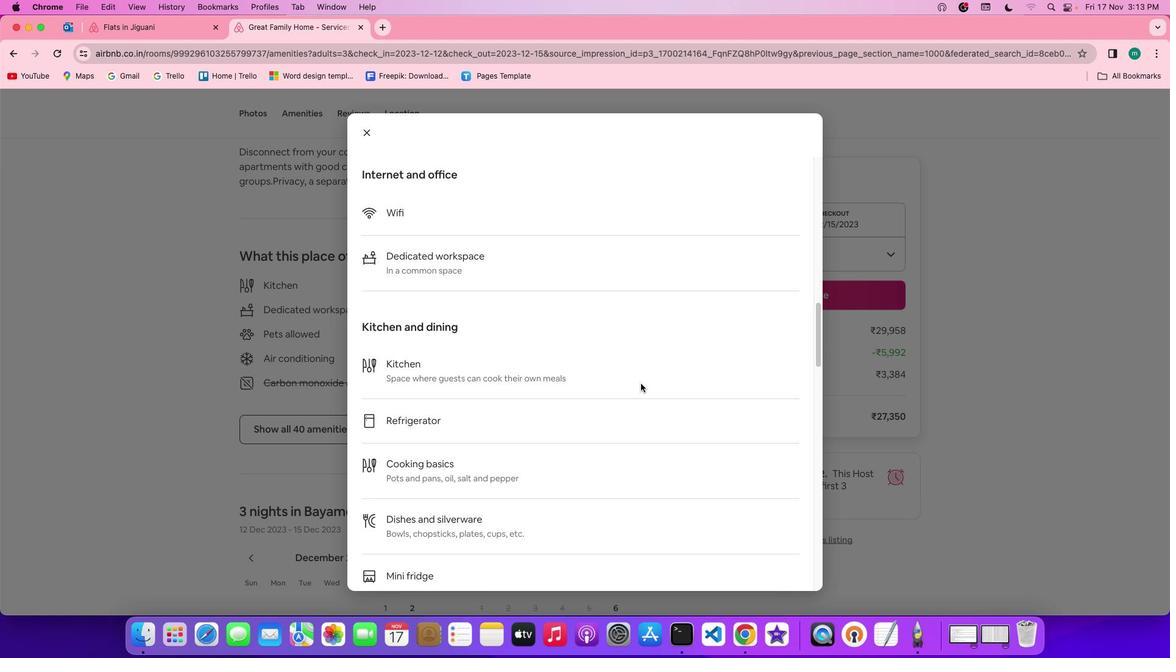 
Action: Mouse scrolled (640, 383) with delta (0, 0)
Screenshot: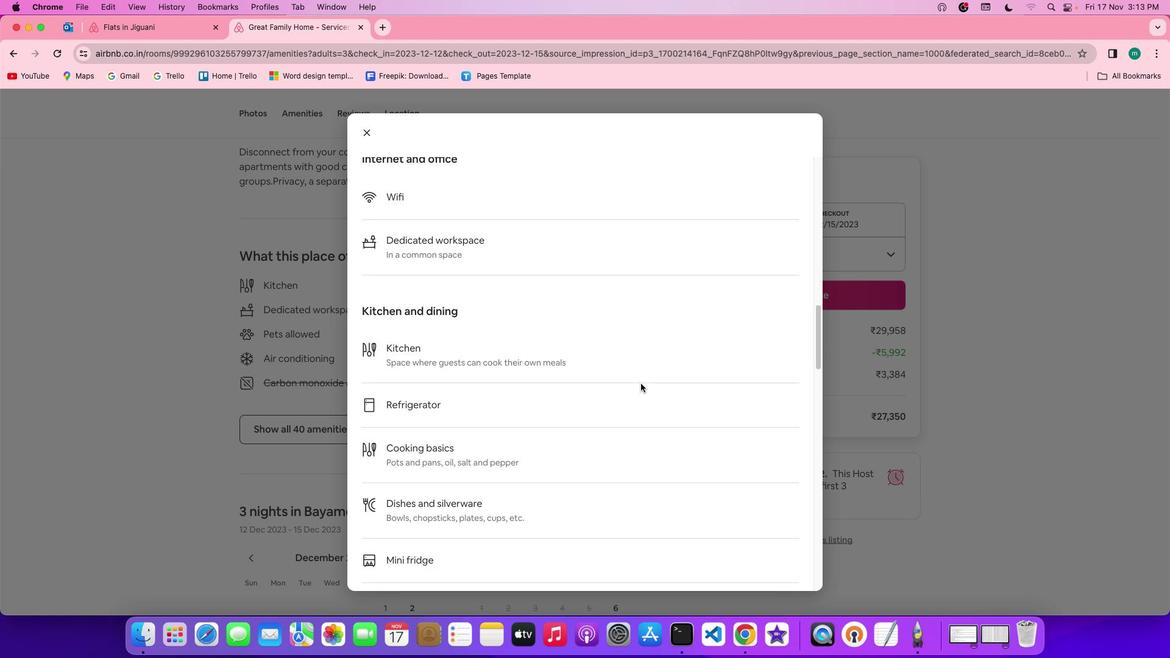 
Action: Mouse scrolled (640, 383) with delta (0, -1)
Screenshot: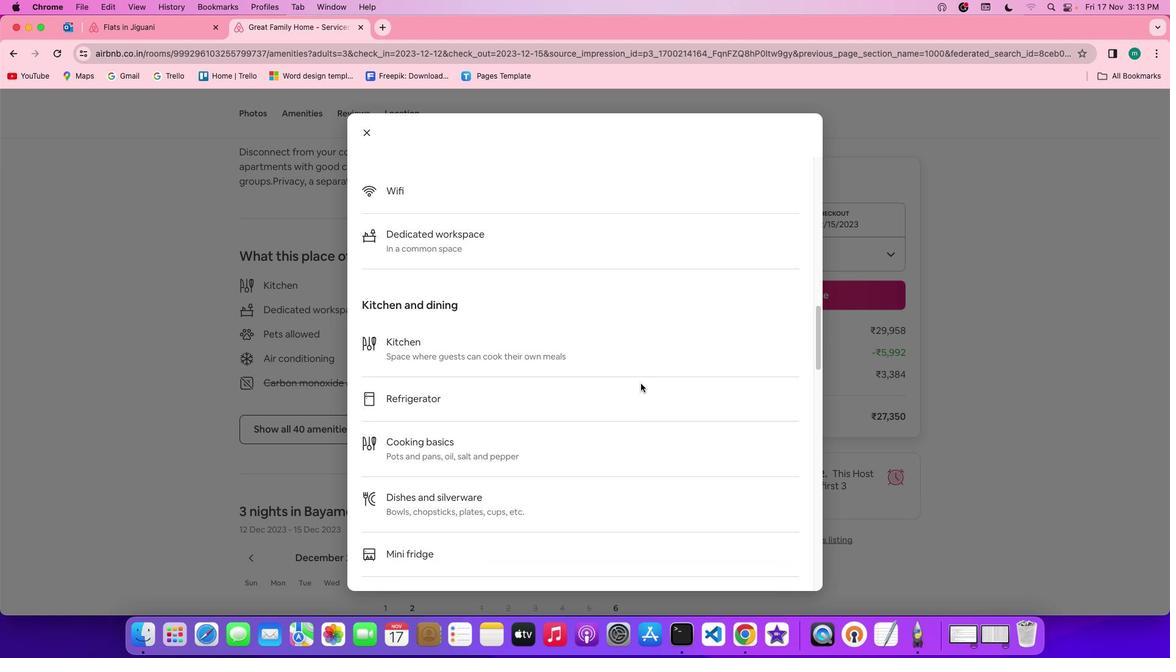 
Action: Mouse scrolled (640, 383) with delta (0, -2)
Screenshot: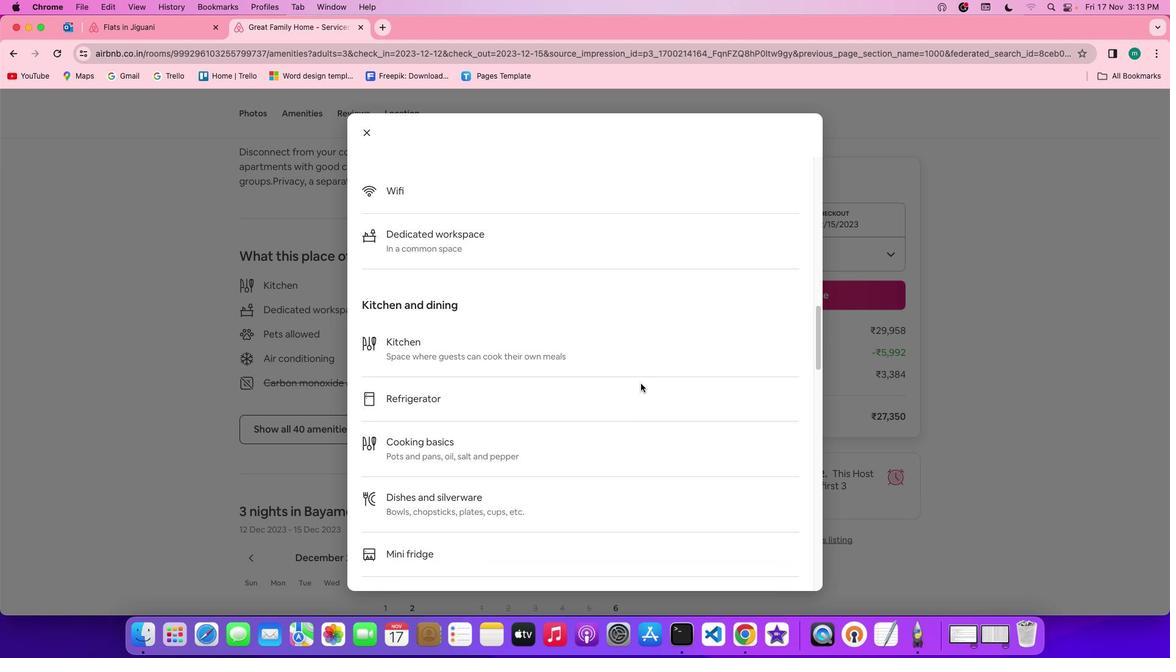 
Action: Mouse scrolled (640, 383) with delta (0, 0)
Screenshot: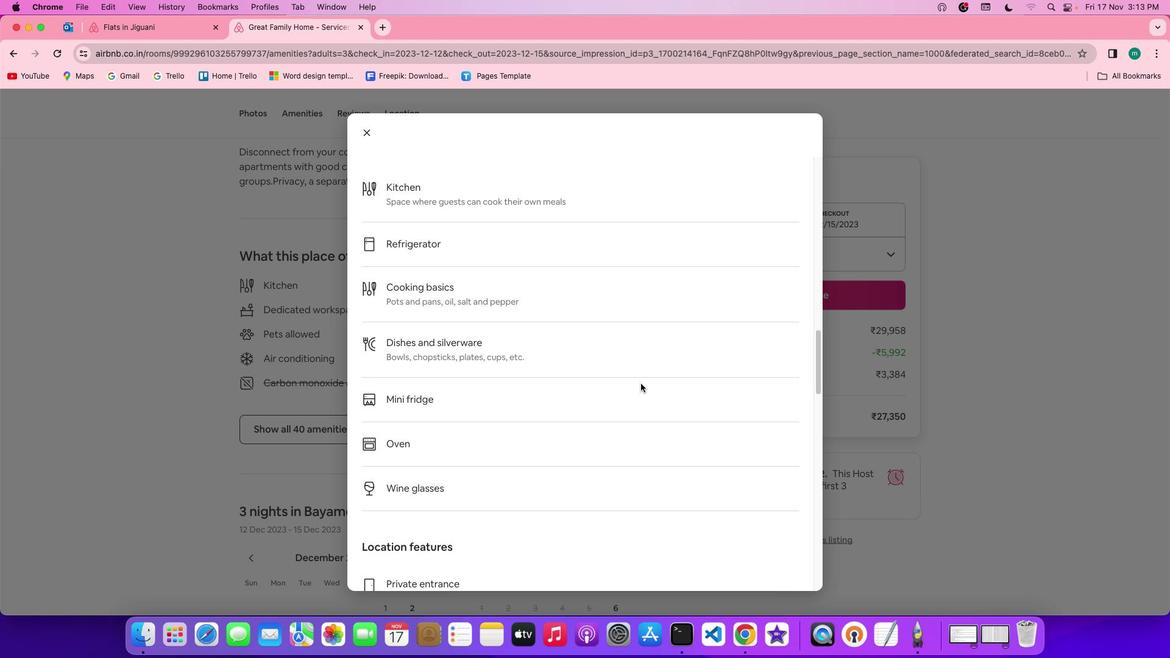 
Action: Mouse scrolled (640, 383) with delta (0, 0)
Screenshot: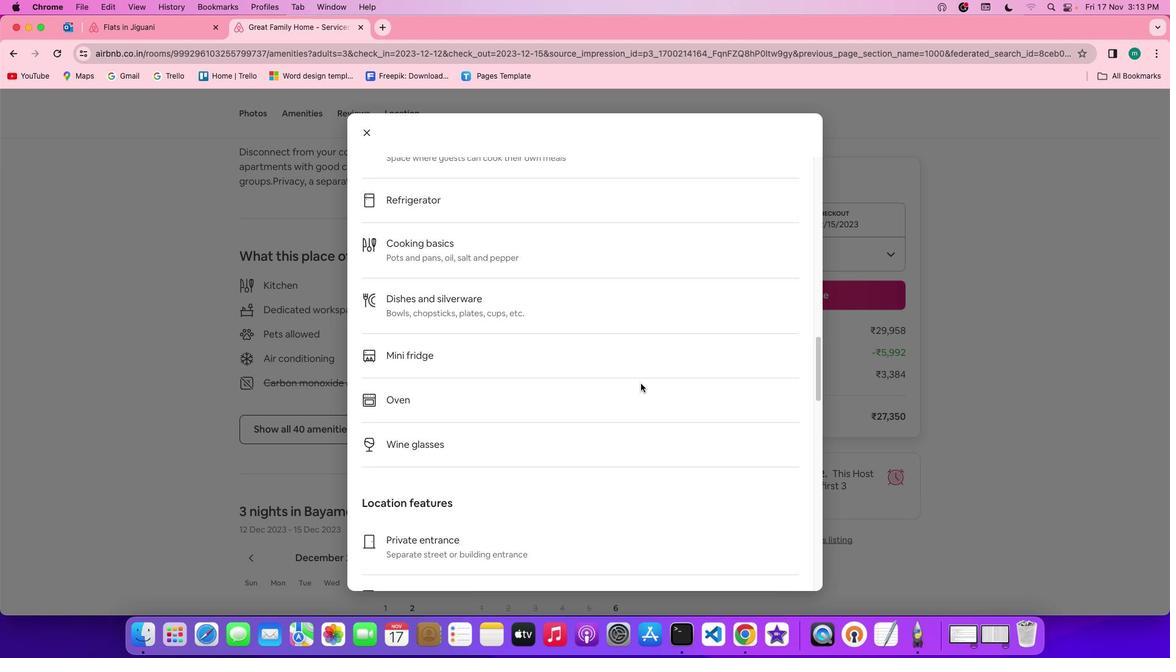 
Action: Mouse scrolled (640, 383) with delta (0, -1)
Screenshot: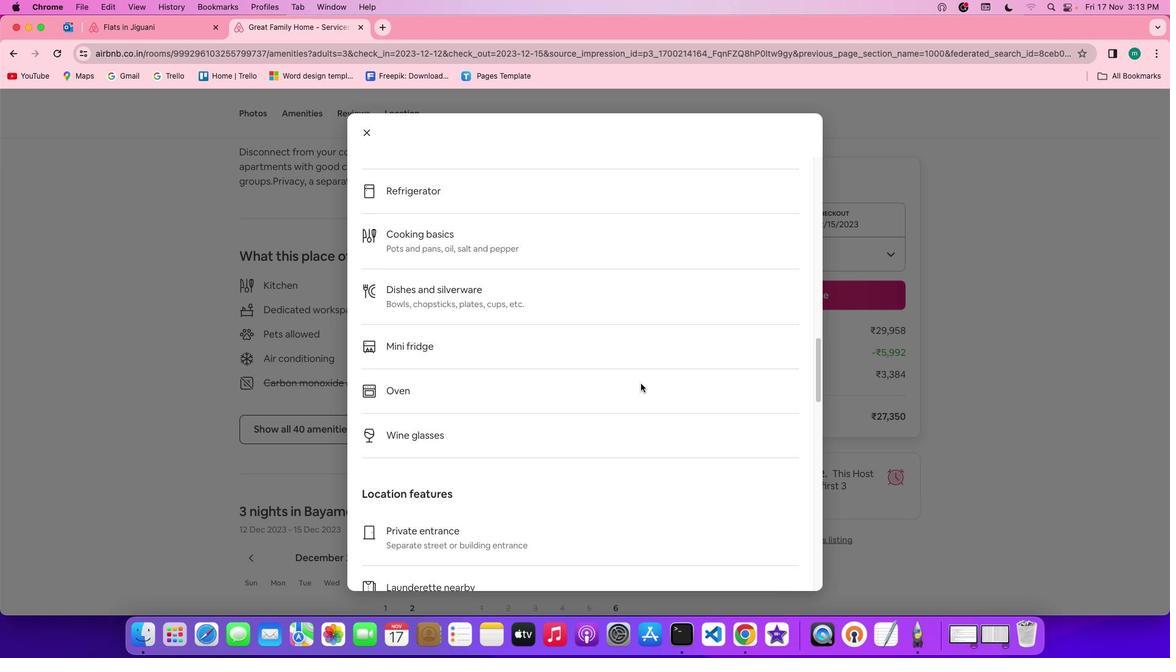 
Action: Mouse scrolled (640, 383) with delta (0, -2)
Screenshot: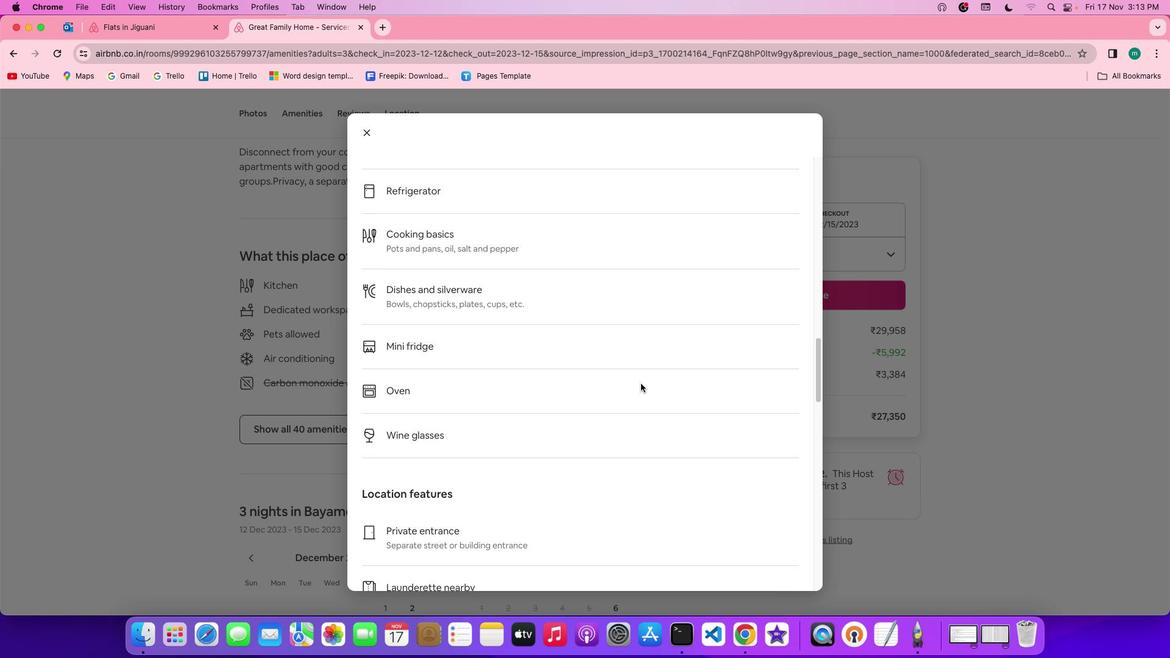 
Action: Mouse scrolled (640, 383) with delta (0, 0)
Screenshot: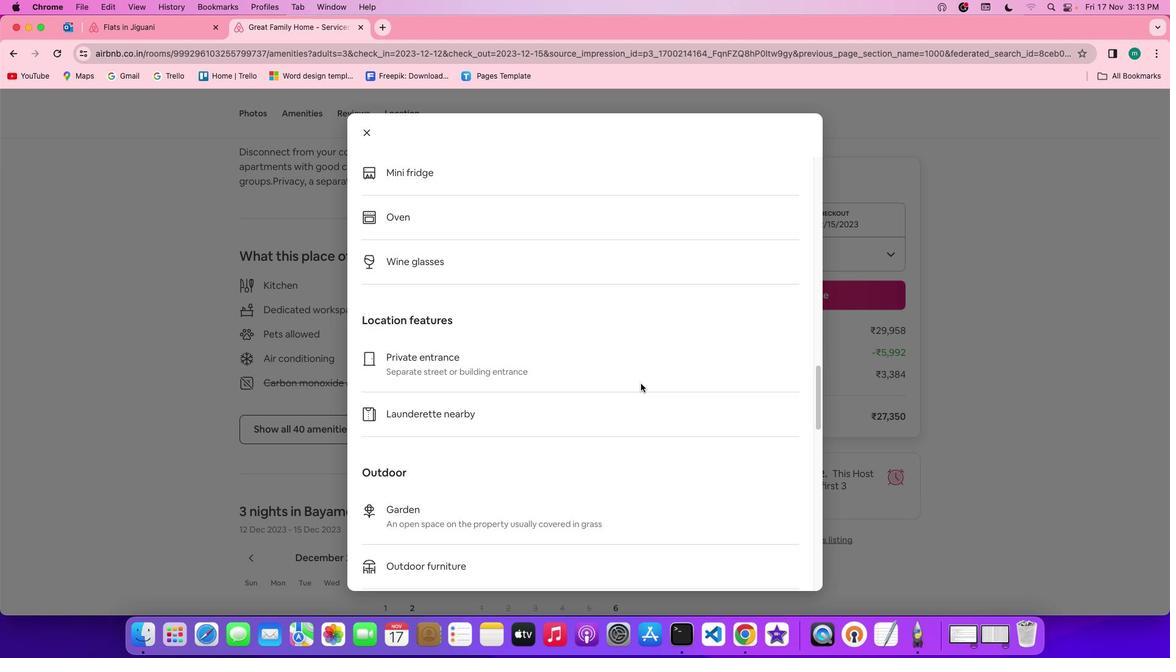 
Action: Mouse scrolled (640, 383) with delta (0, 0)
Screenshot: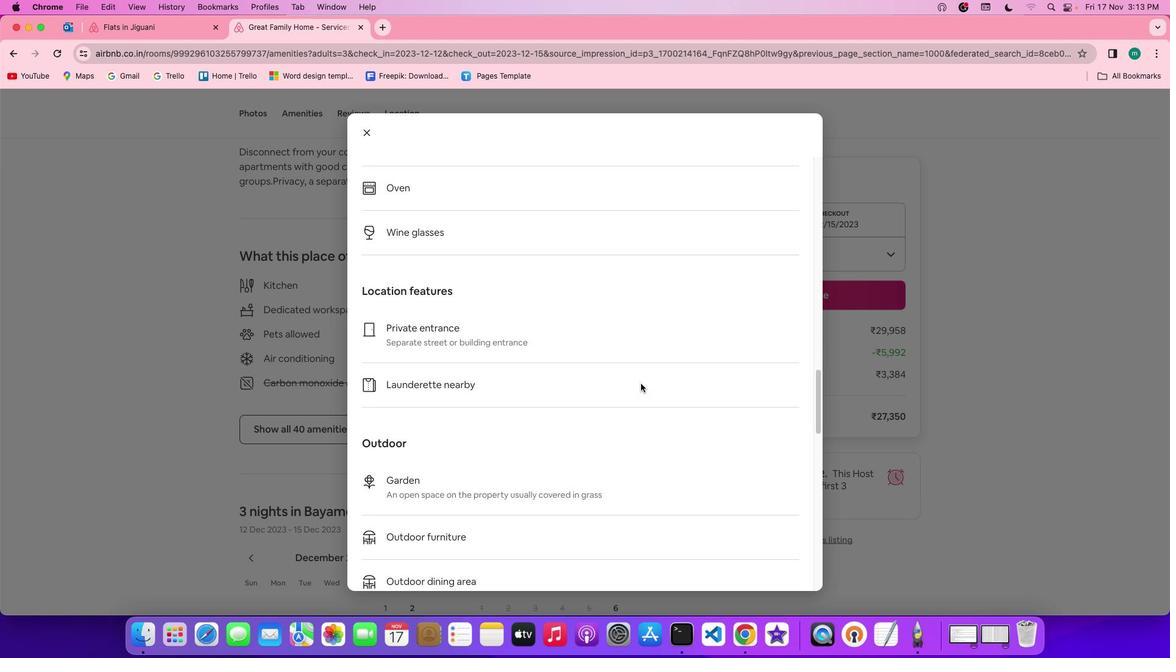 
Action: Mouse scrolled (640, 383) with delta (0, -1)
Screenshot: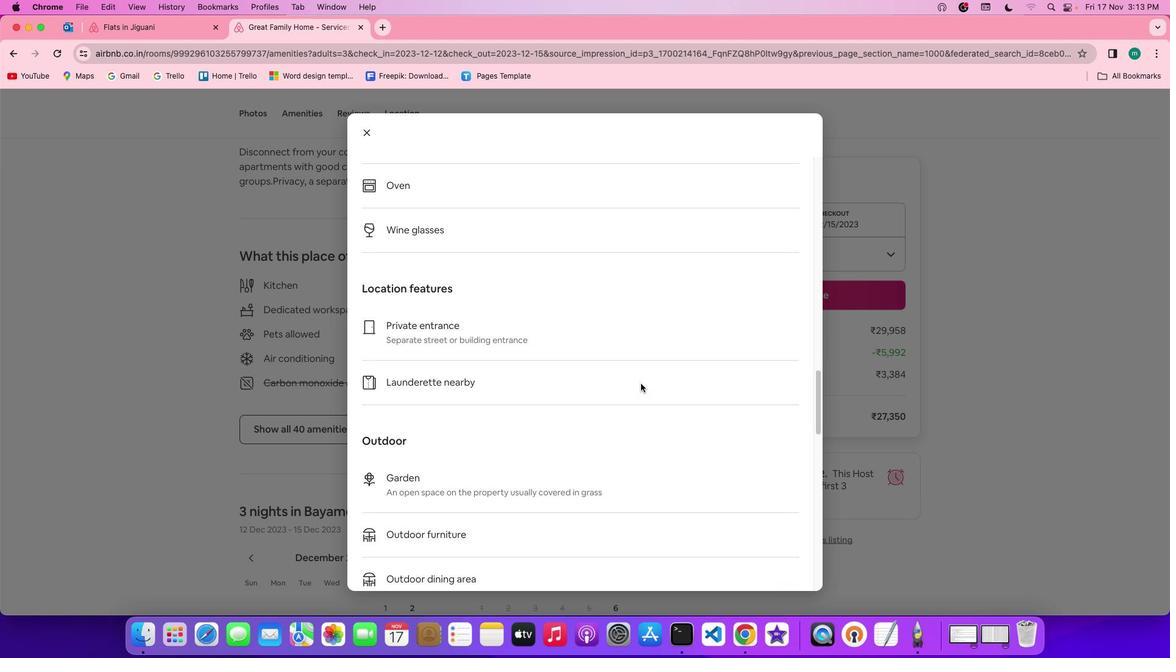 
Action: Mouse scrolled (640, 383) with delta (0, -2)
Screenshot: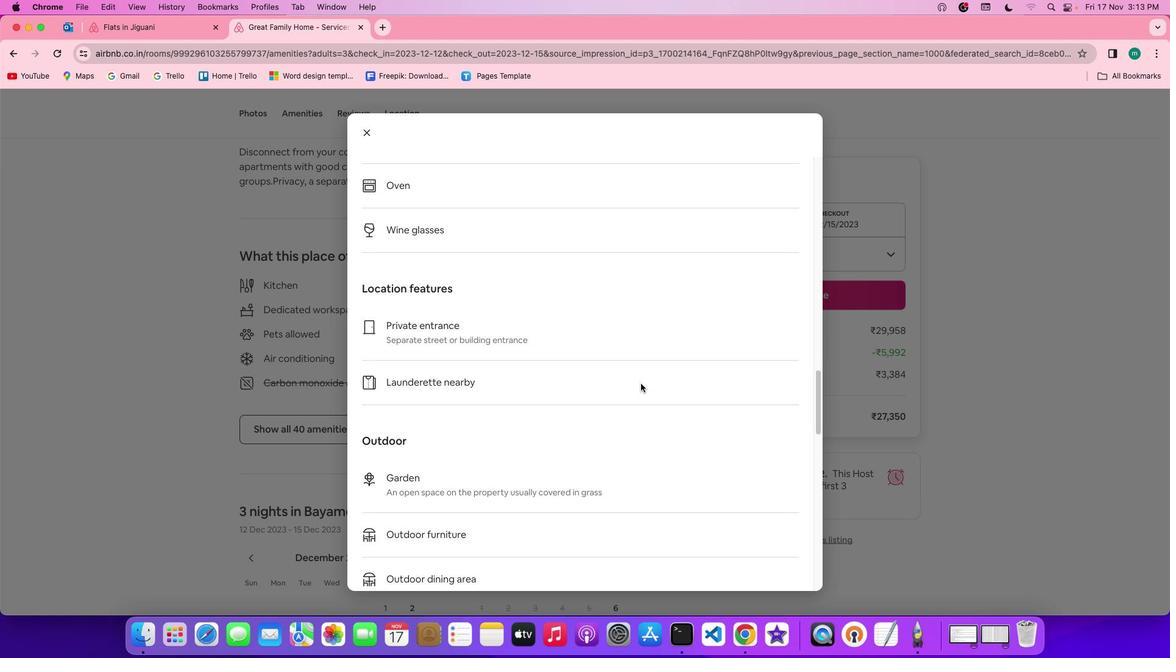 
Action: Mouse scrolled (640, 383) with delta (0, 0)
Screenshot: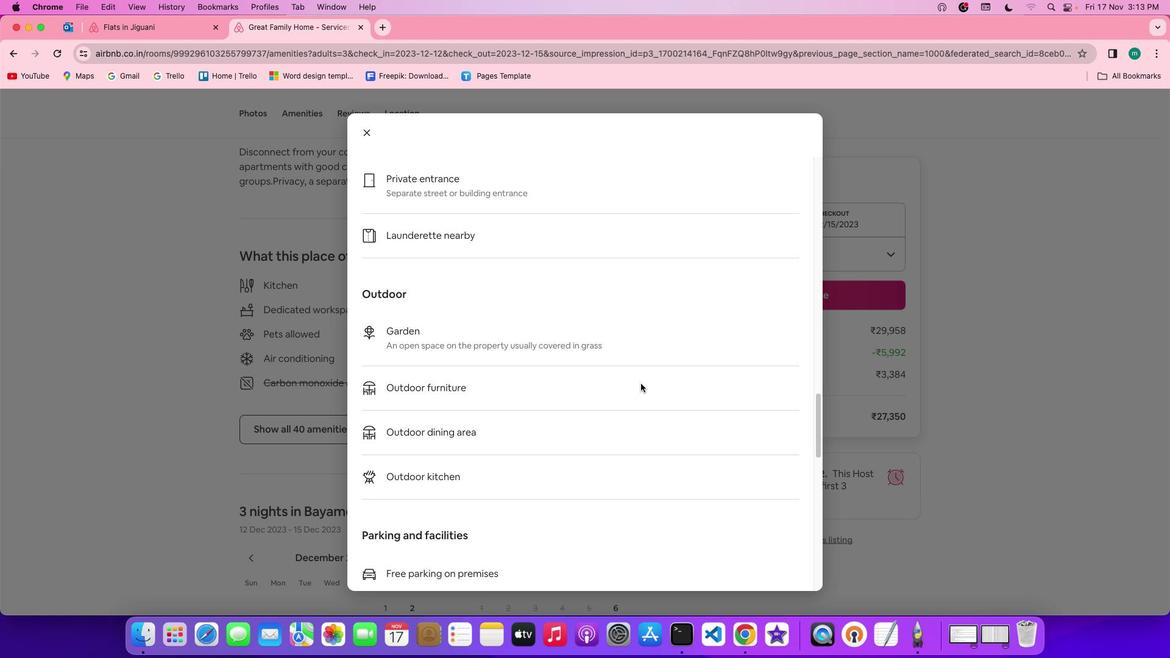 
Action: Mouse scrolled (640, 383) with delta (0, 0)
Screenshot: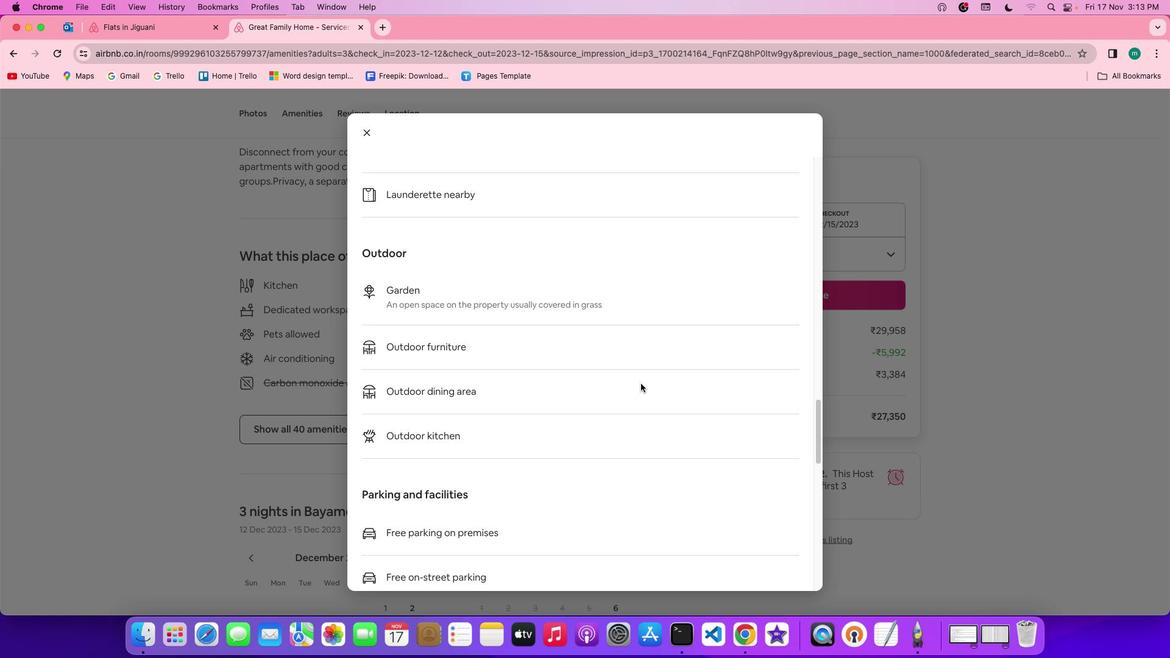 
Action: Mouse scrolled (640, 383) with delta (0, -1)
Screenshot: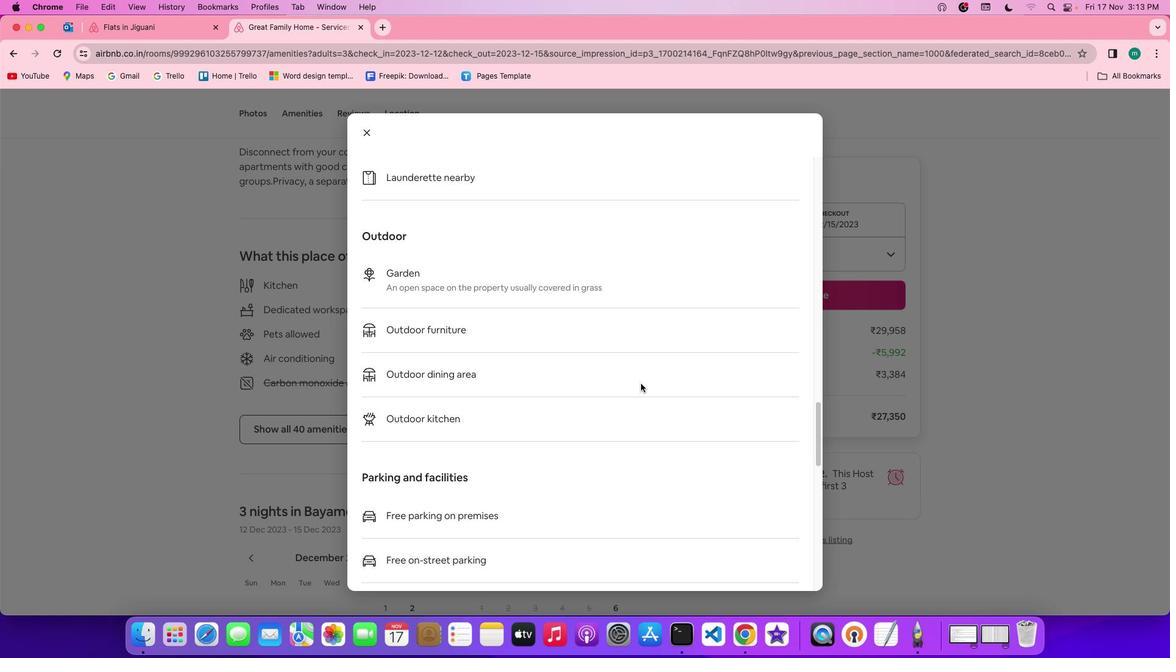 
Action: Mouse scrolled (640, 383) with delta (0, -2)
Screenshot: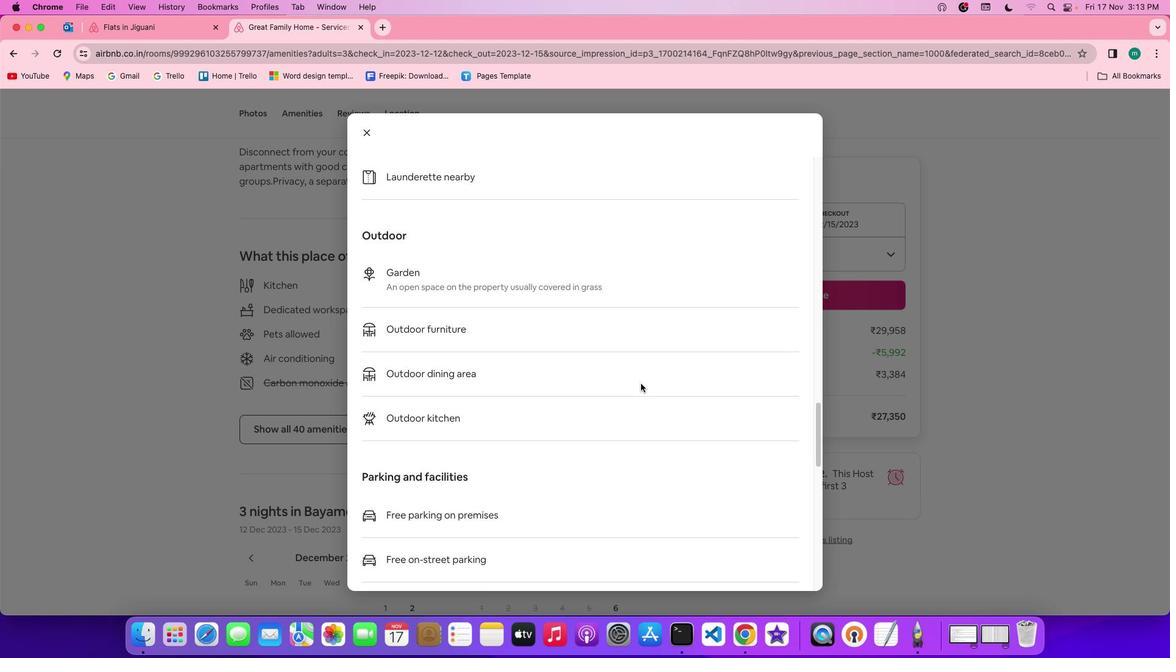 
Action: Mouse scrolled (640, 383) with delta (0, 0)
Screenshot: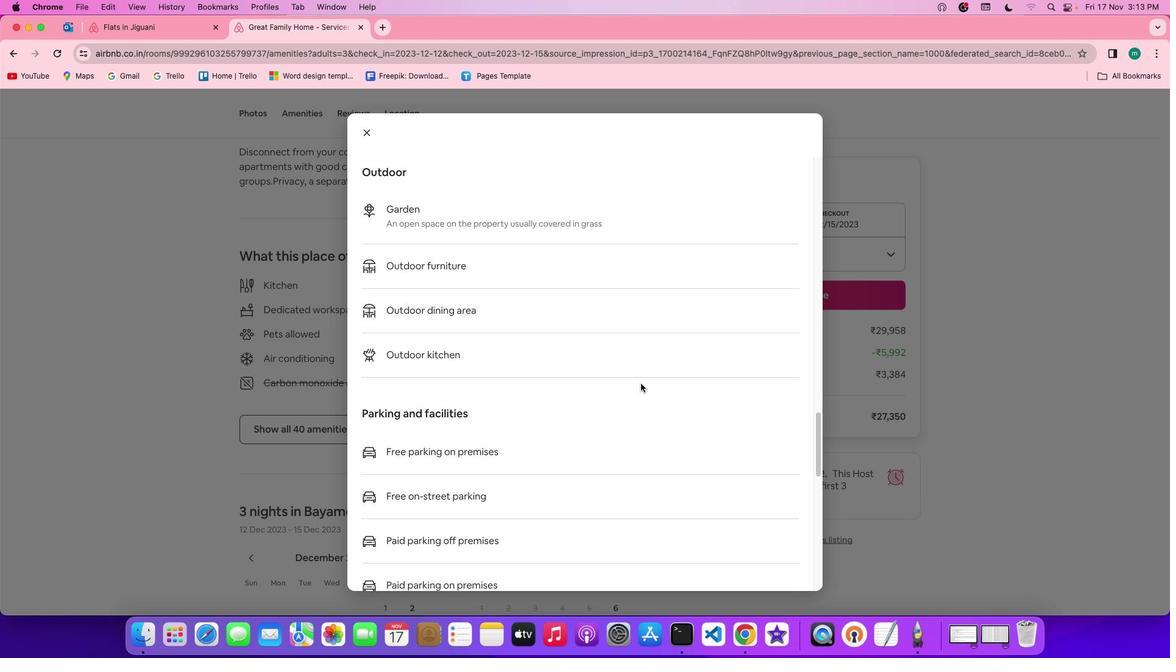 
Action: Mouse scrolled (640, 383) with delta (0, 0)
Screenshot: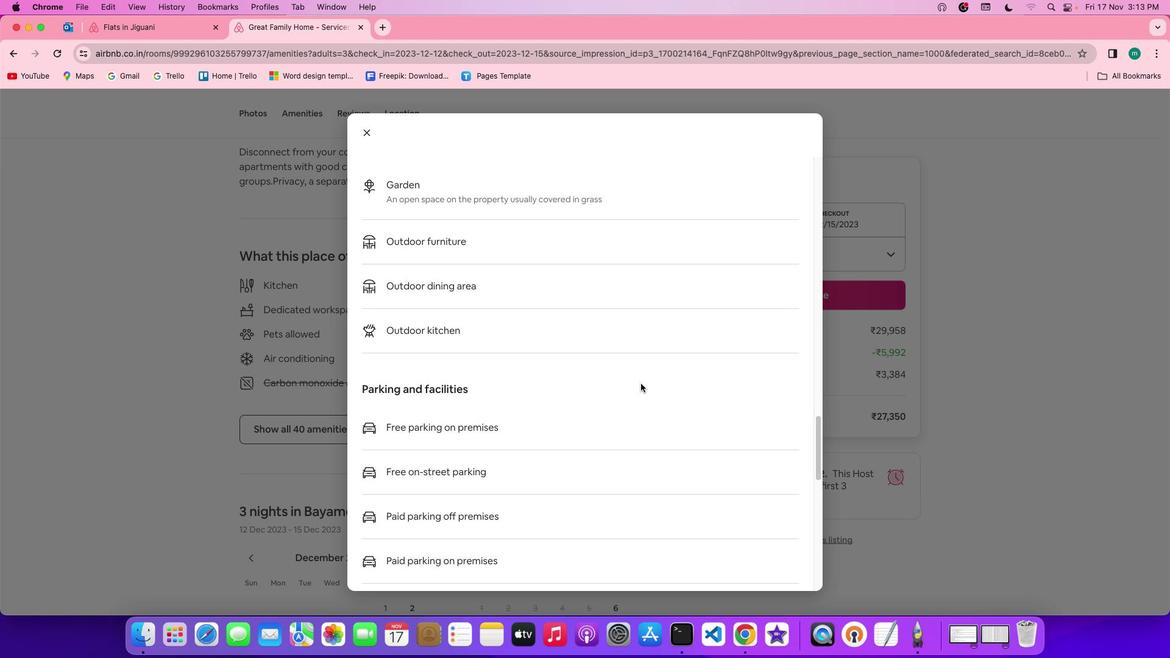 
Action: Mouse scrolled (640, 383) with delta (0, -1)
Screenshot: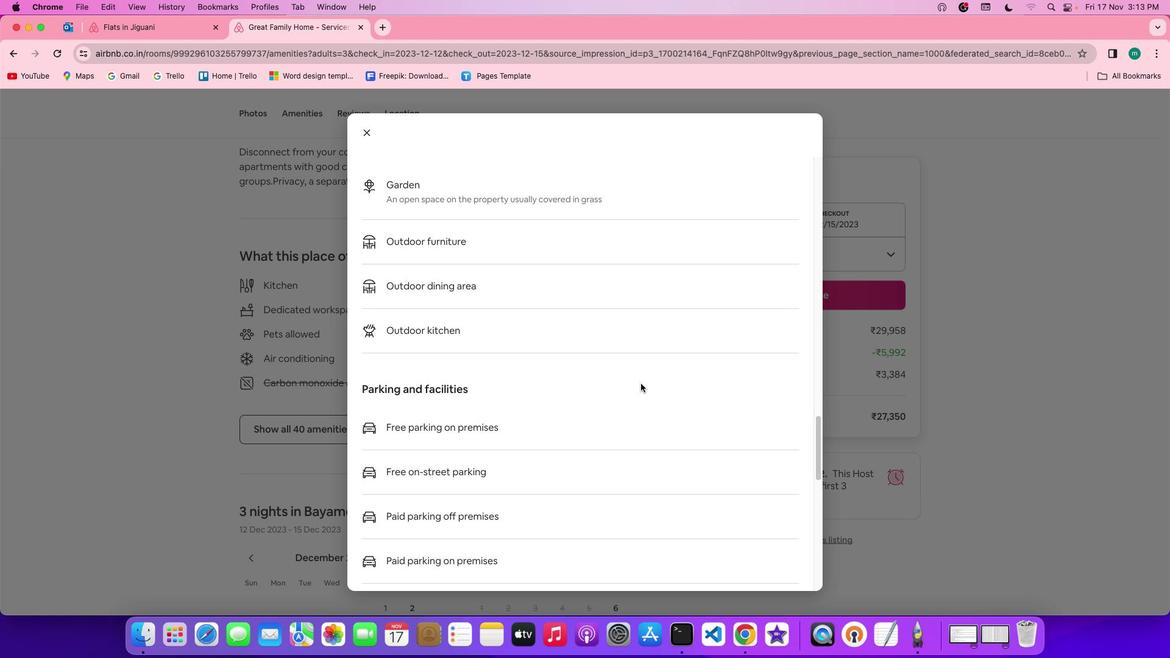 
Action: Mouse scrolled (640, 383) with delta (0, 0)
Screenshot: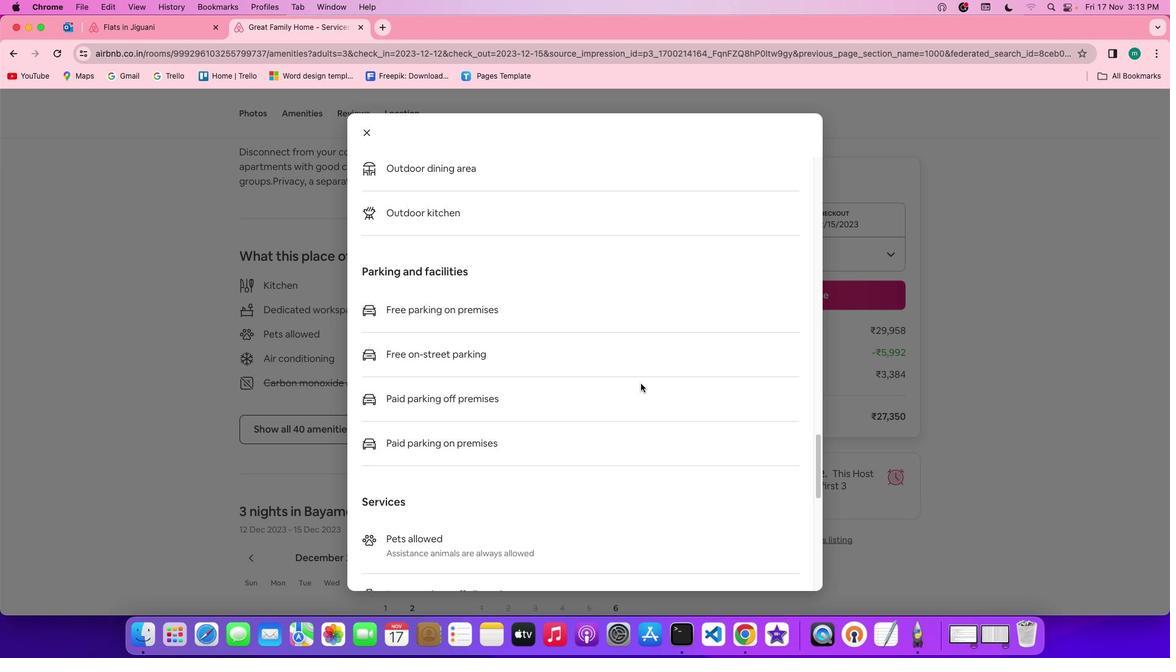 
Action: Mouse scrolled (640, 383) with delta (0, 0)
Screenshot: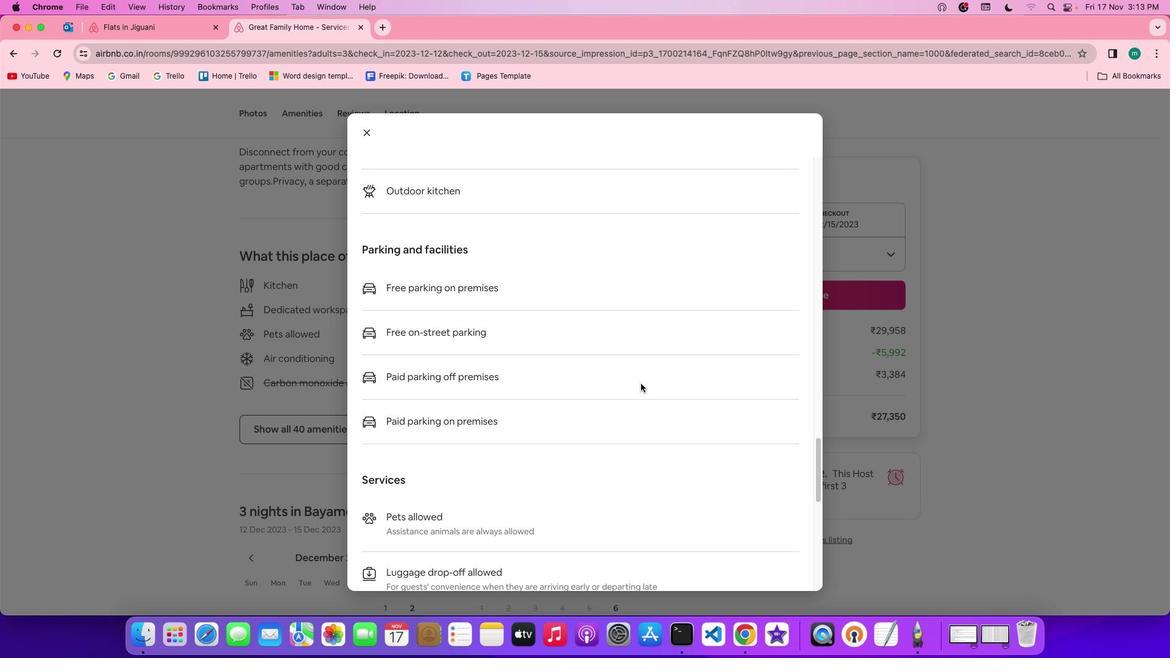 
Action: Mouse scrolled (640, 383) with delta (0, -1)
Screenshot: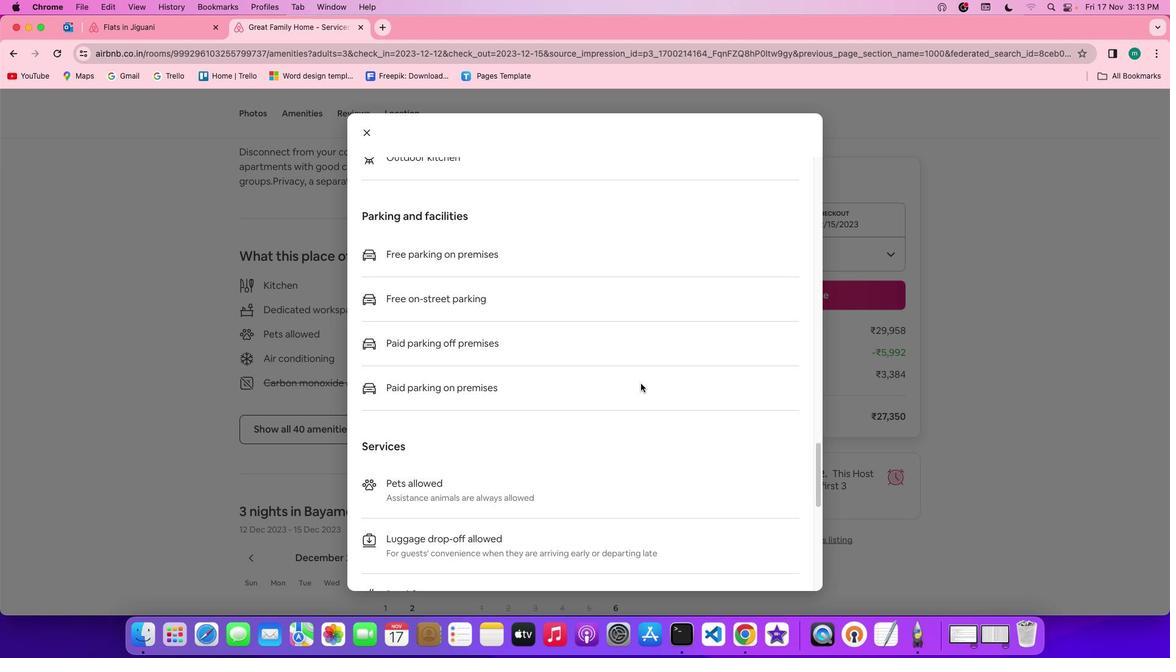 
Action: Mouse scrolled (640, 383) with delta (0, -1)
Screenshot: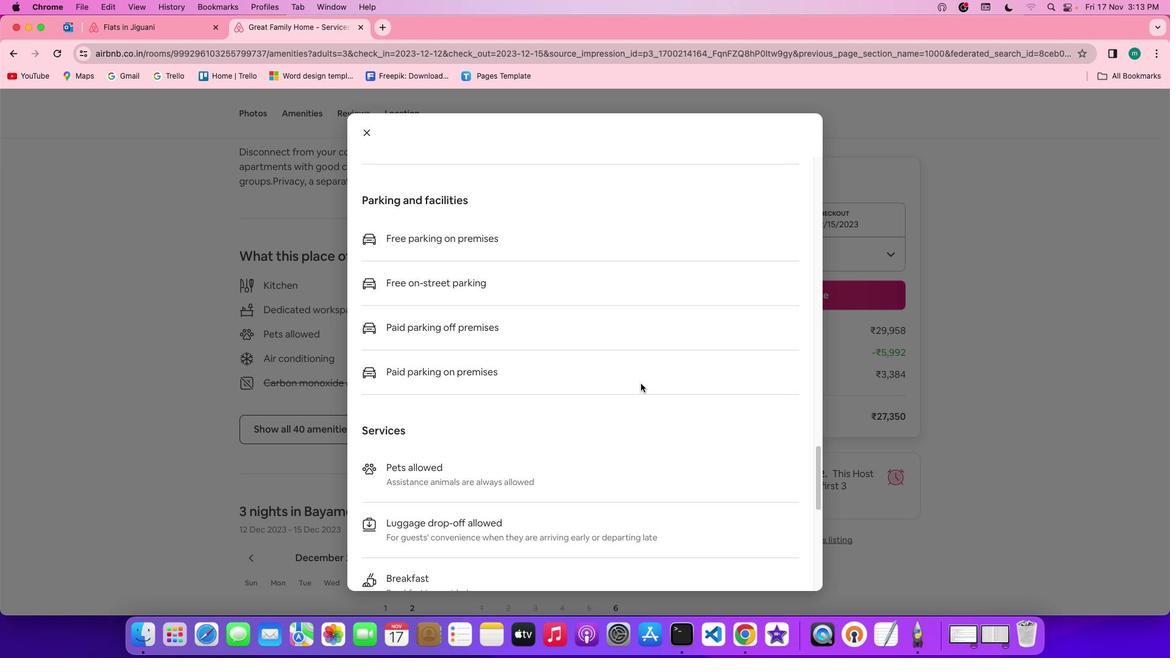 
Action: Mouse scrolled (640, 383) with delta (0, 0)
Screenshot: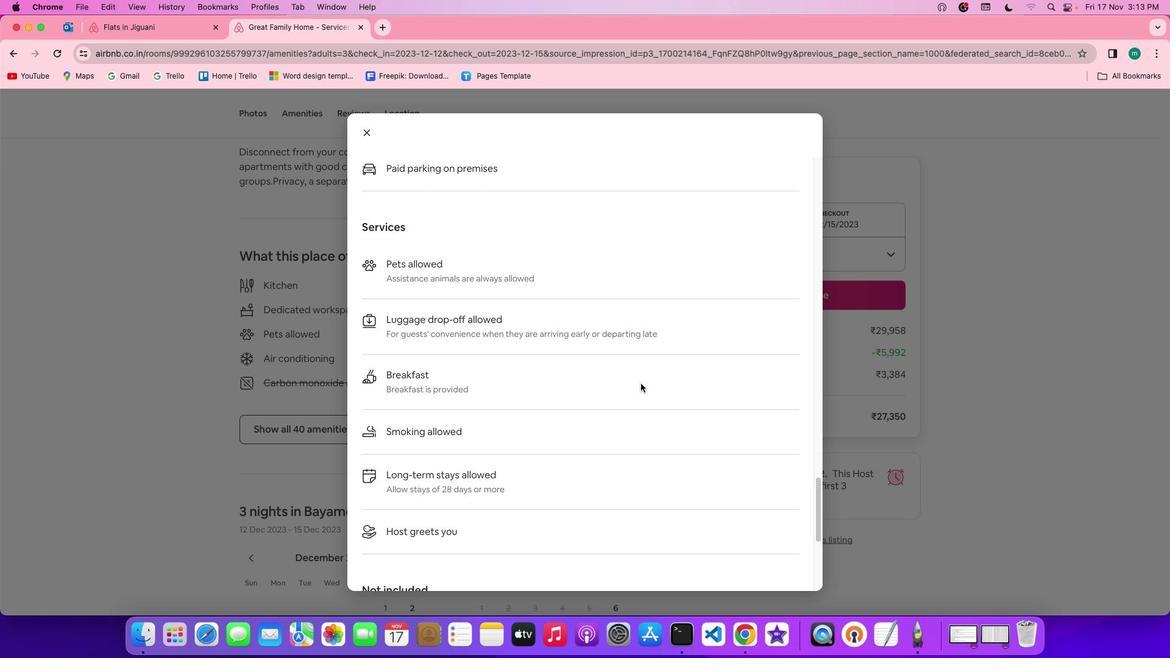 
Action: Mouse scrolled (640, 383) with delta (0, 0)
Screenshot: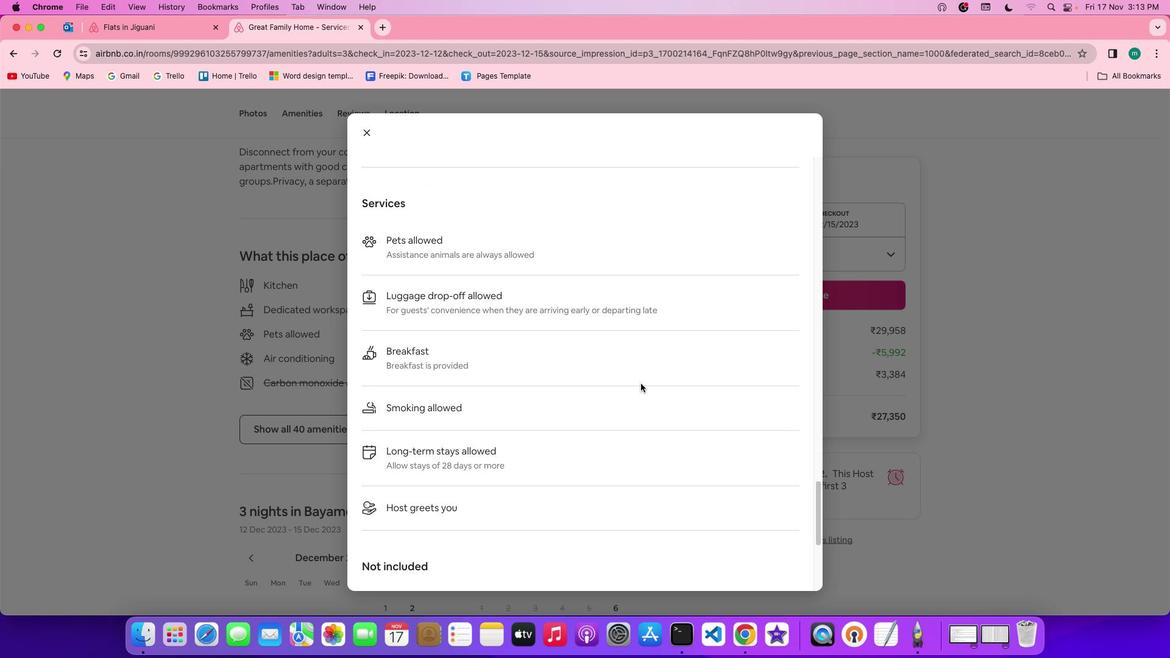
Action: Mouse scrolled (640, 383) with delta (0, -1)
Screenshot: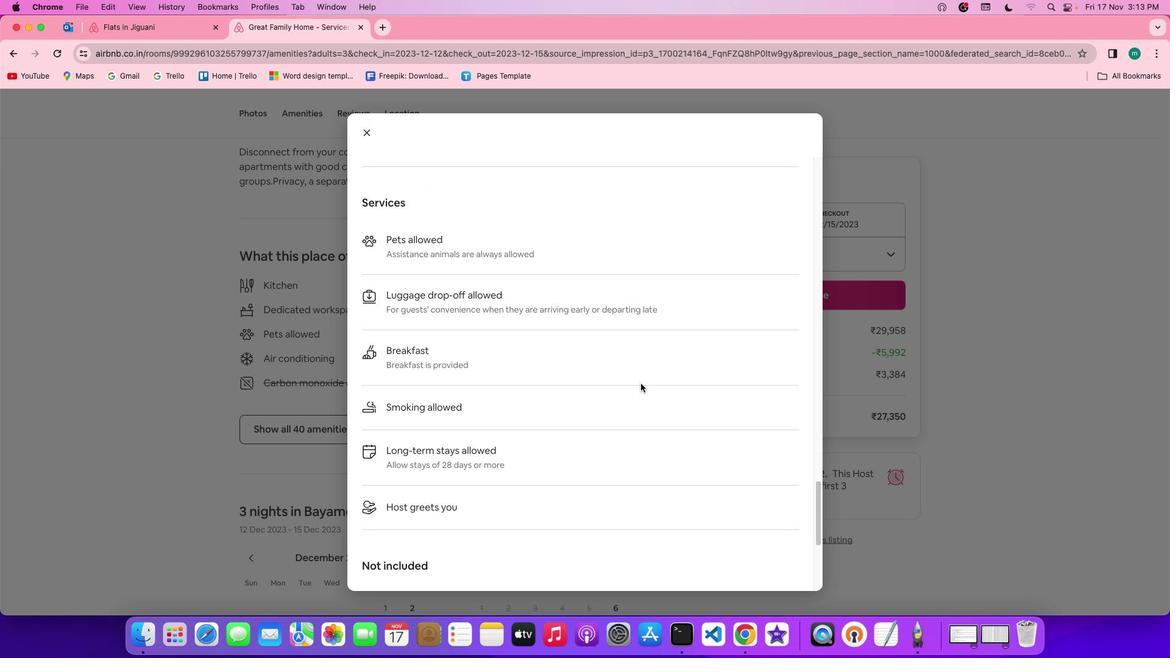 
Action: Mouse scrolled (640, 383) with delta (0, -2)
Screenshot: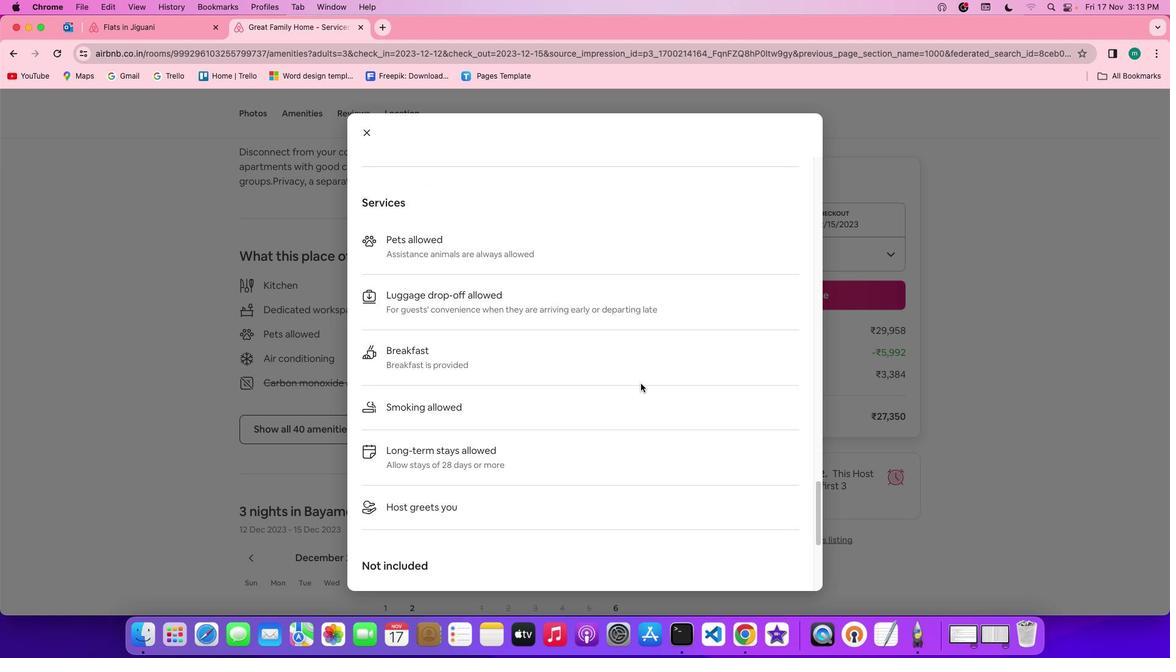 
Action: Mouse scrolled (640, 383) with delta (0, 0)
Screenshot: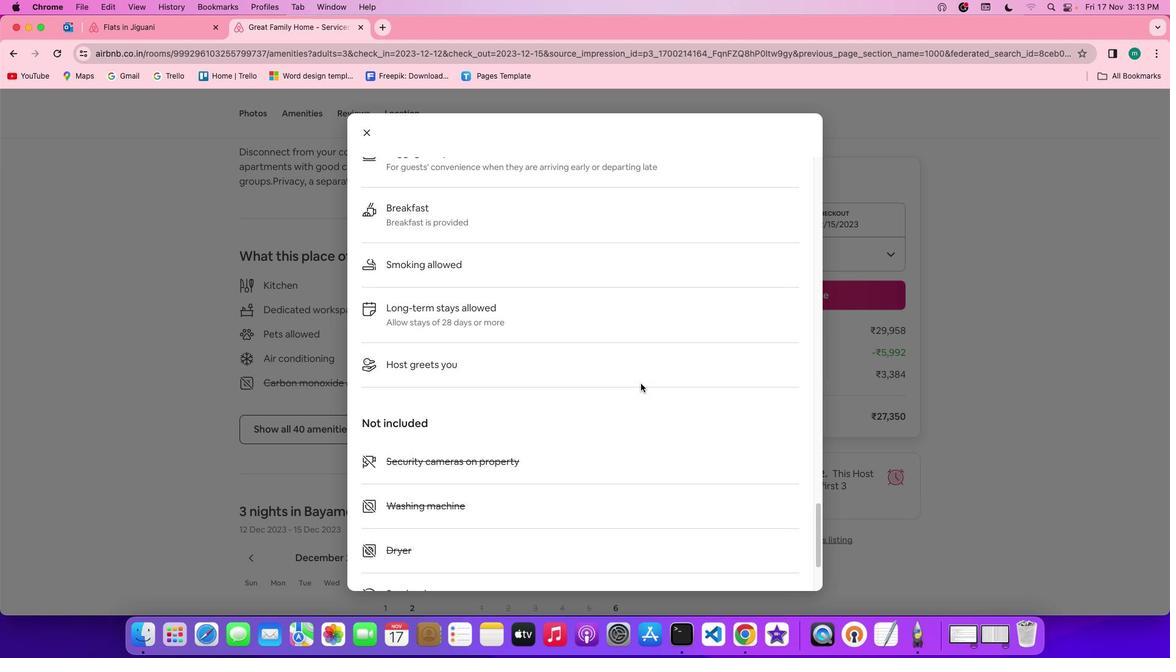 
Action: Mouse scrolled (640, 383) with delta (0, 0)
Screenshot: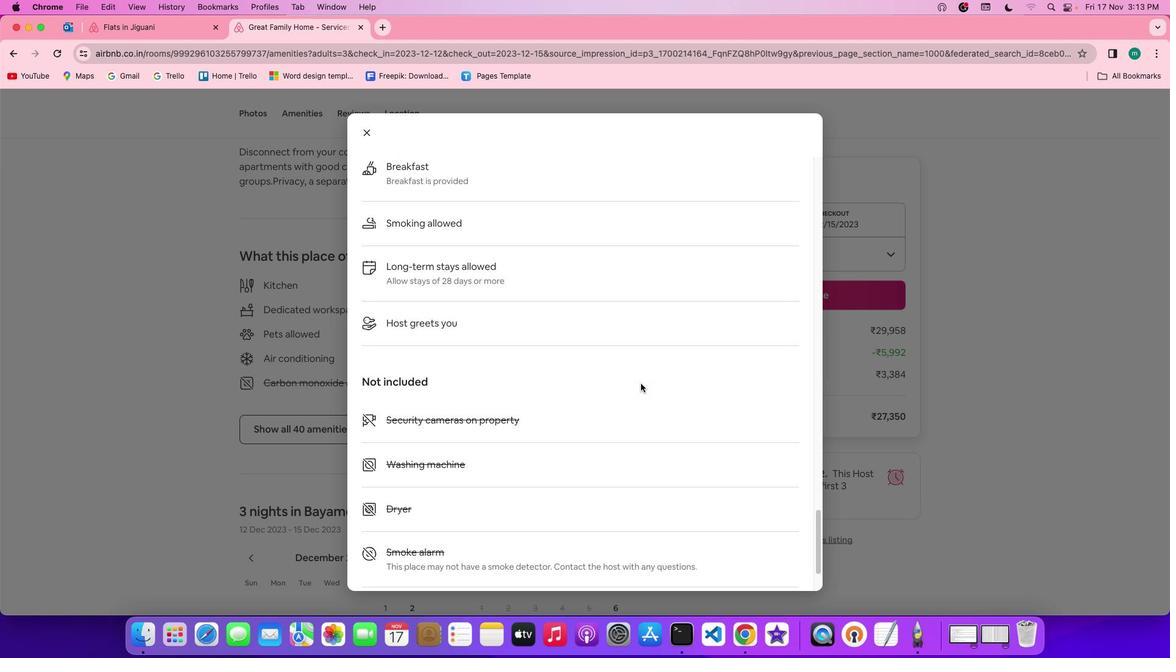 
Action: Mouse scrolled (640, 383) with delta (0, -1)
Screenshot: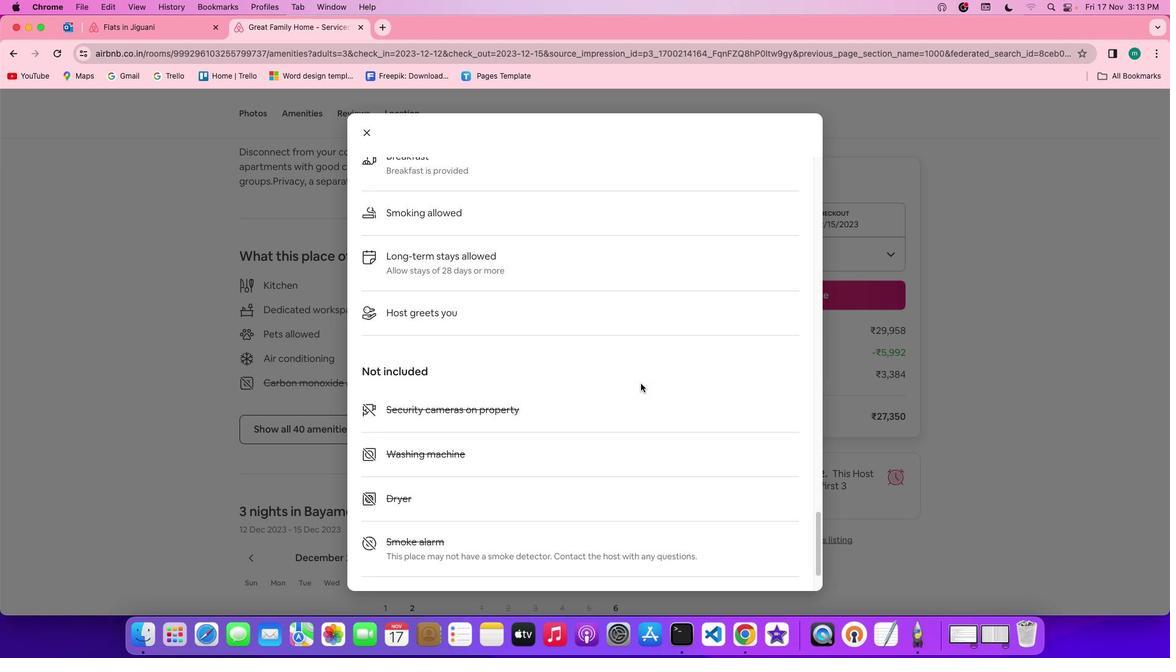 
Action: Mouse scrolled (640, 383) with delta (0, -2)
Screenshot: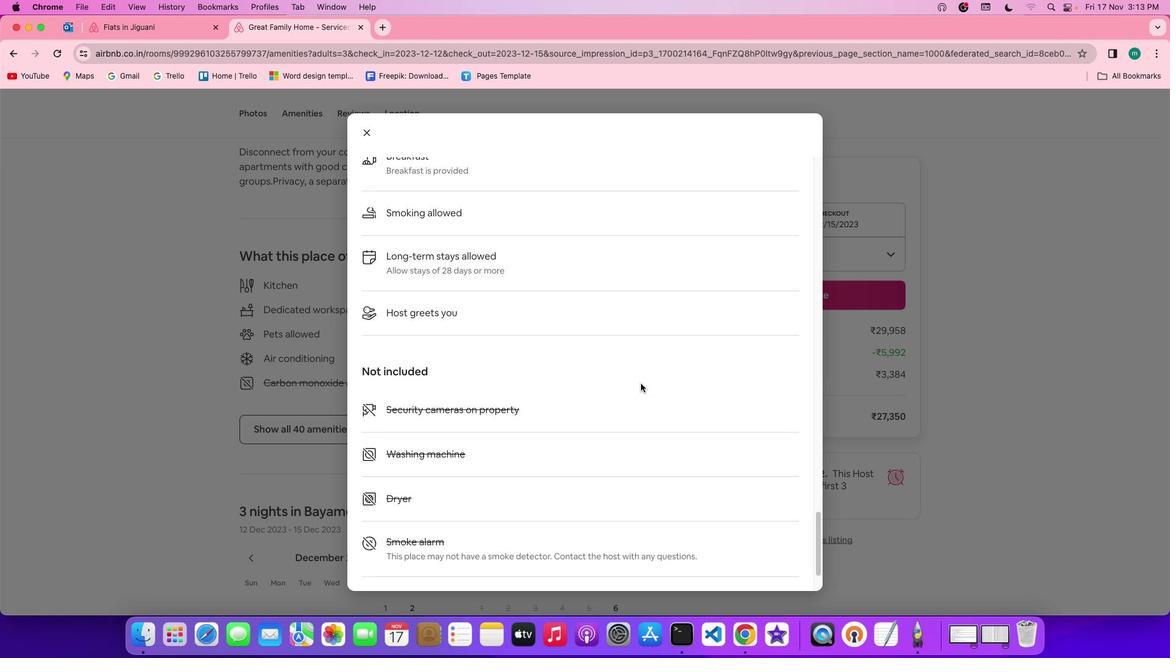 
Action: Mouse scrolled (640, 383) with delta (0, 0)
Screenshot: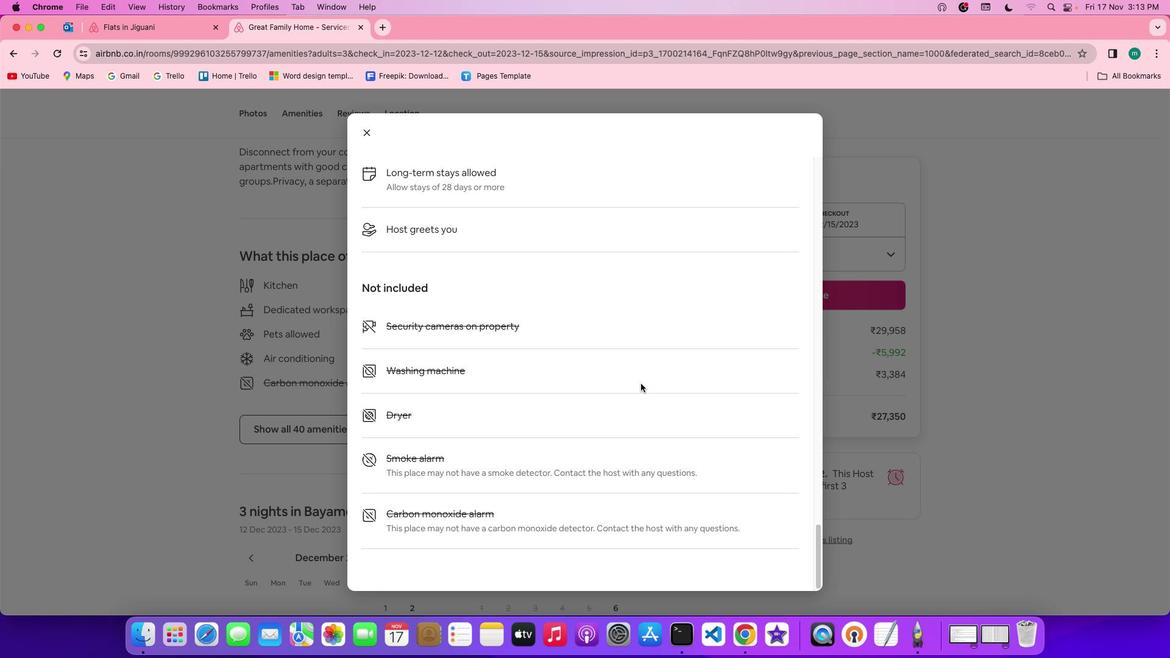 
Action: Mouse scrolled (640, 383) with delta (0, 0)
Screenshot: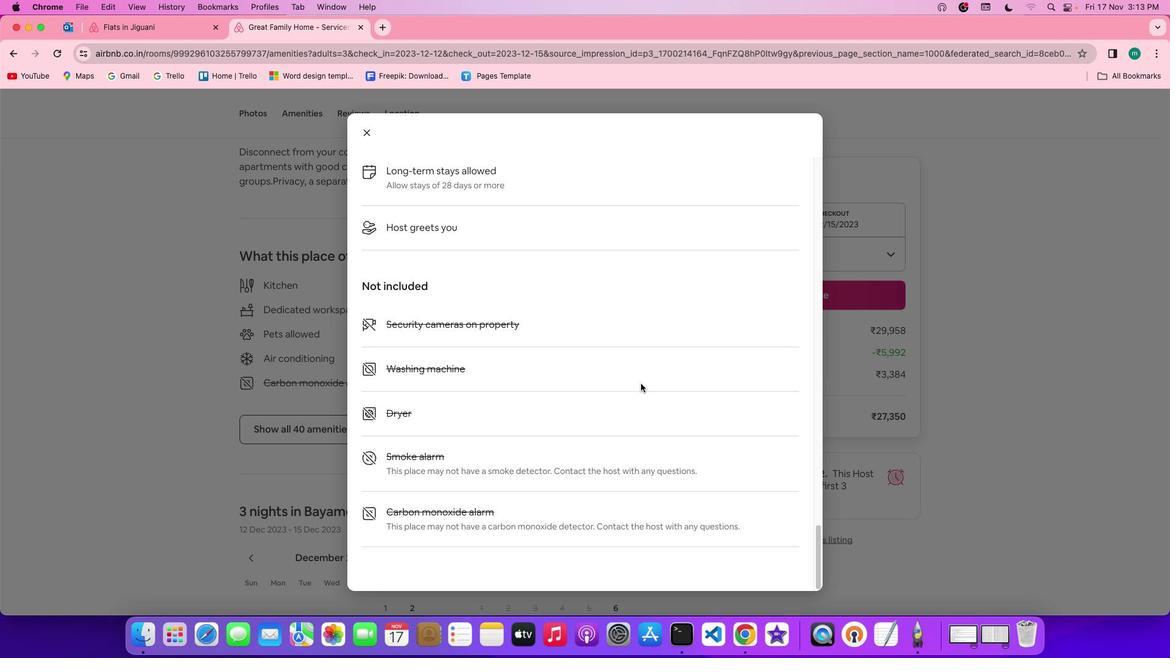 
Action: Mouse scrolled (640, 383) with delta (0, -1)
Screenshot: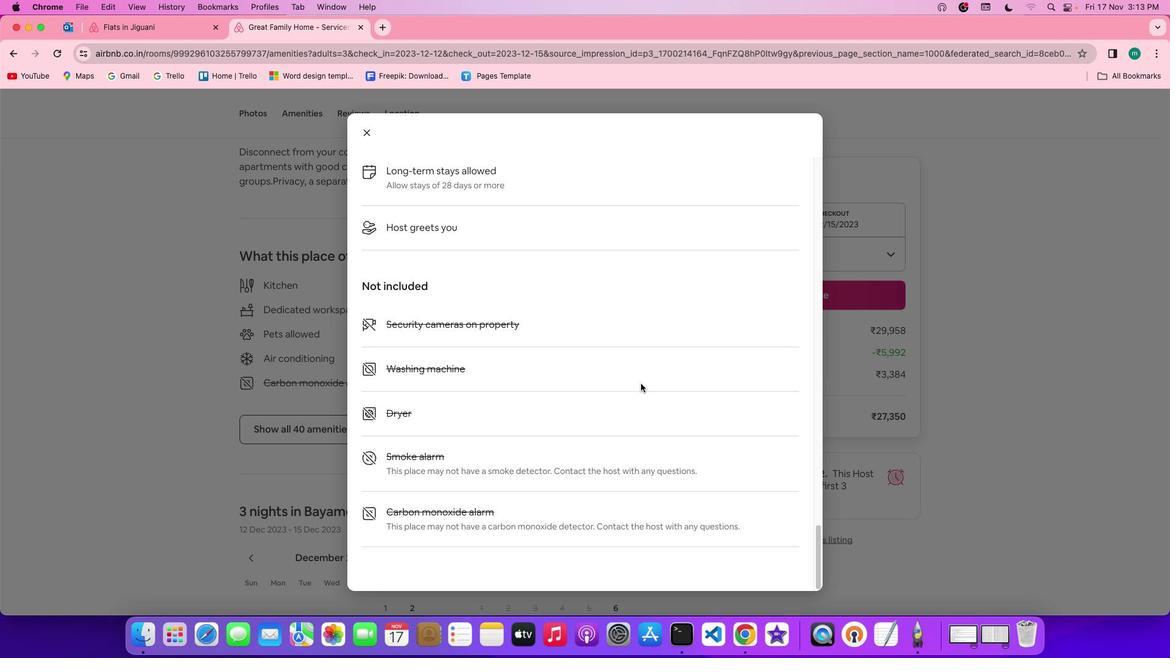
Action: Mouse scrolled (640, 383) with delta (0, -3)
Screenshot: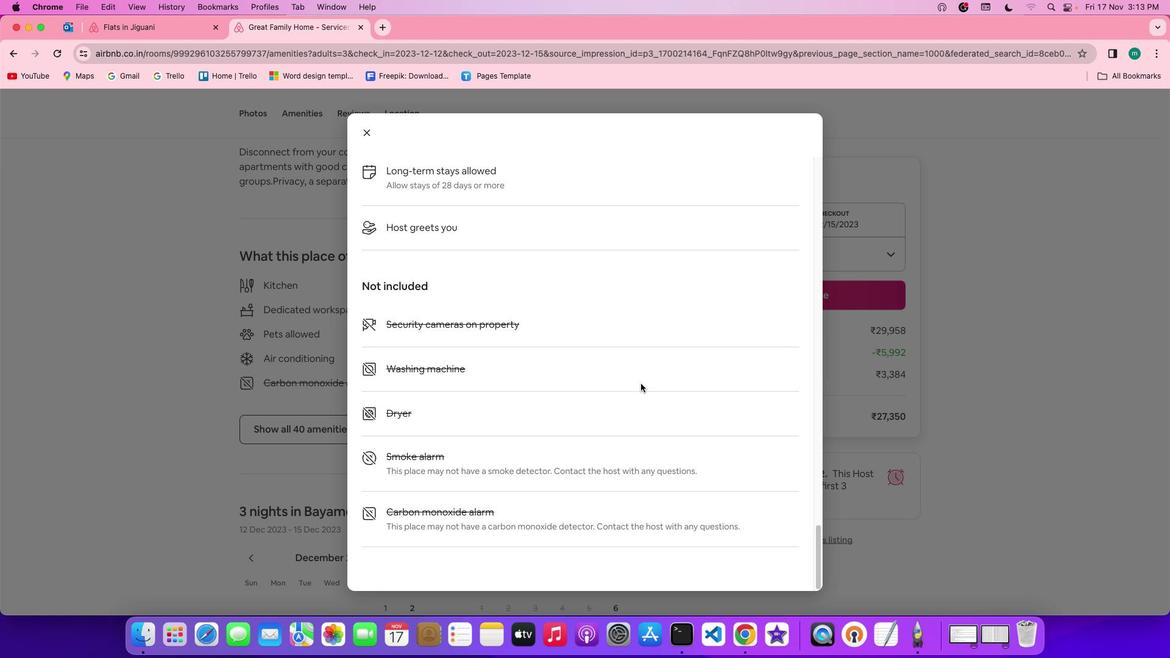 
Action: Mouse scrolled (640, 383) with delta (0, -3)
Screenshot: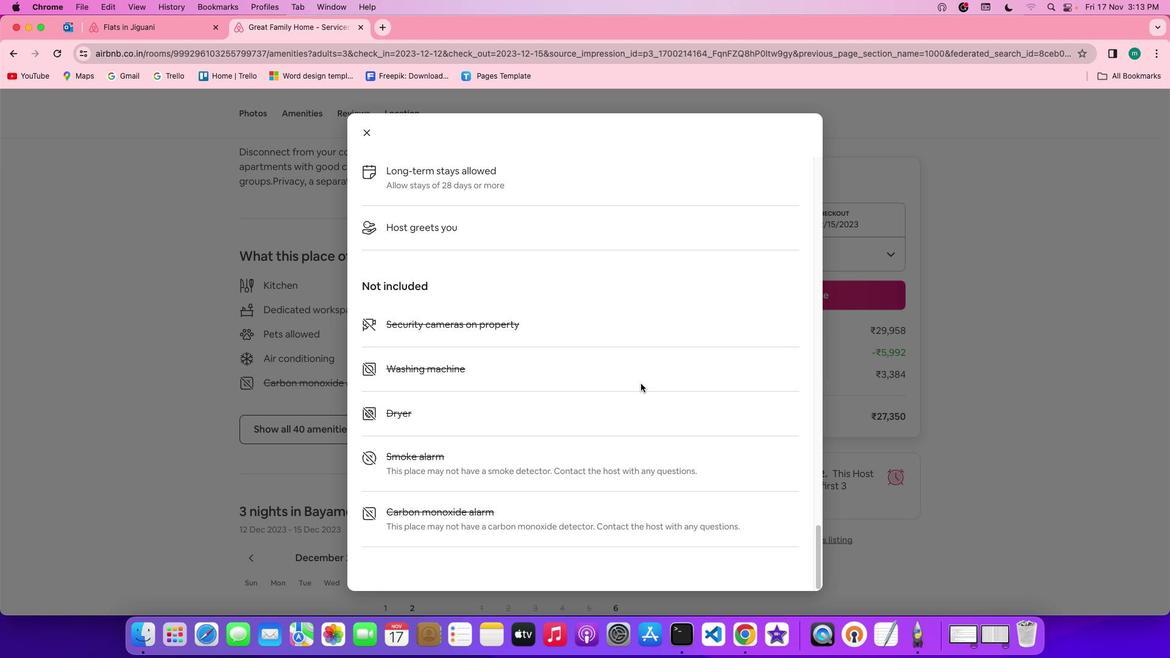 
Action: Mouse scrolled (640, 383) with delta (0, 0)
Screenshot: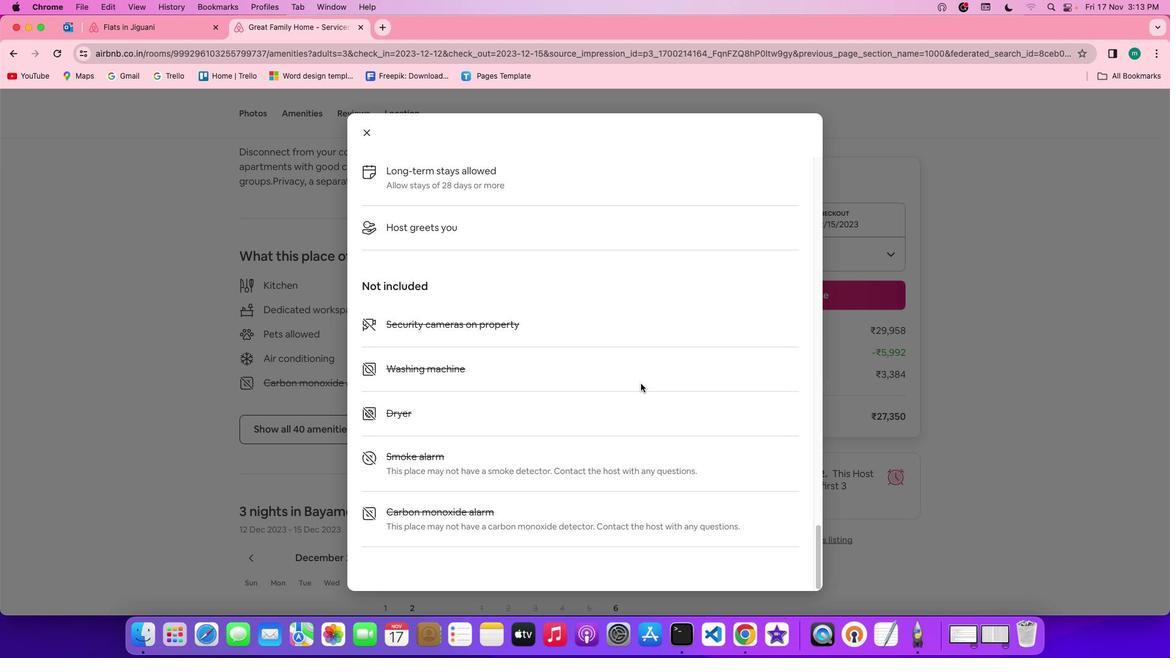 
Action: Mouse scrolled (640, 383) with delta (0, 0)
Screenshot: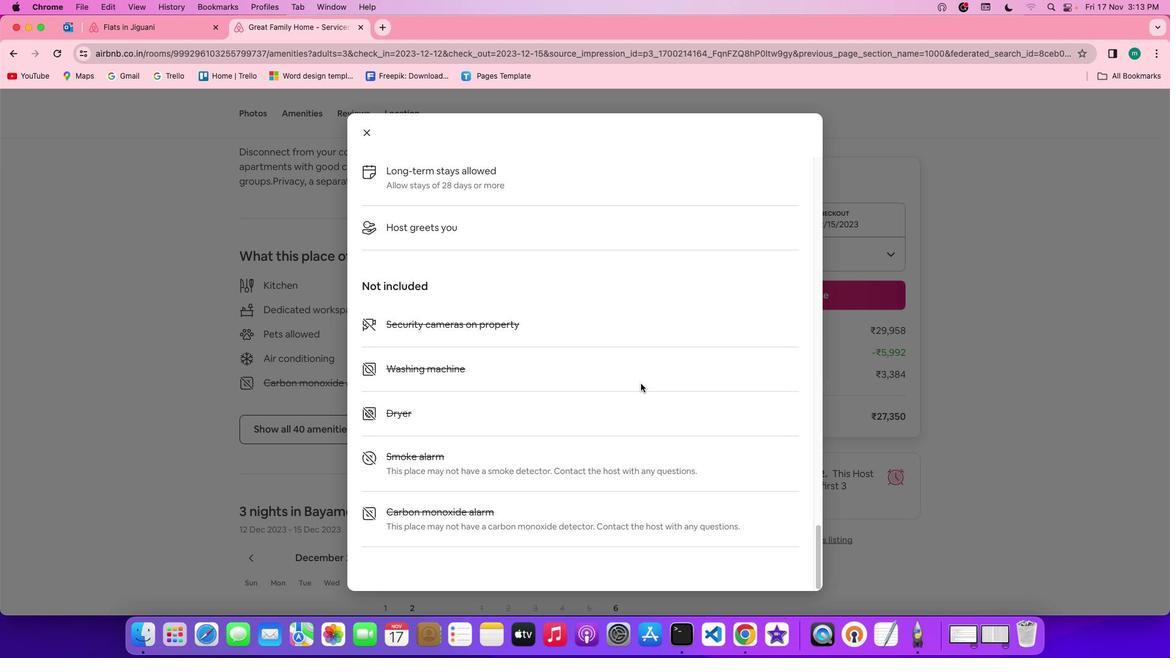 
Action: Mouse scrolled (640, 383) with delta (0, -1)
Screenshot: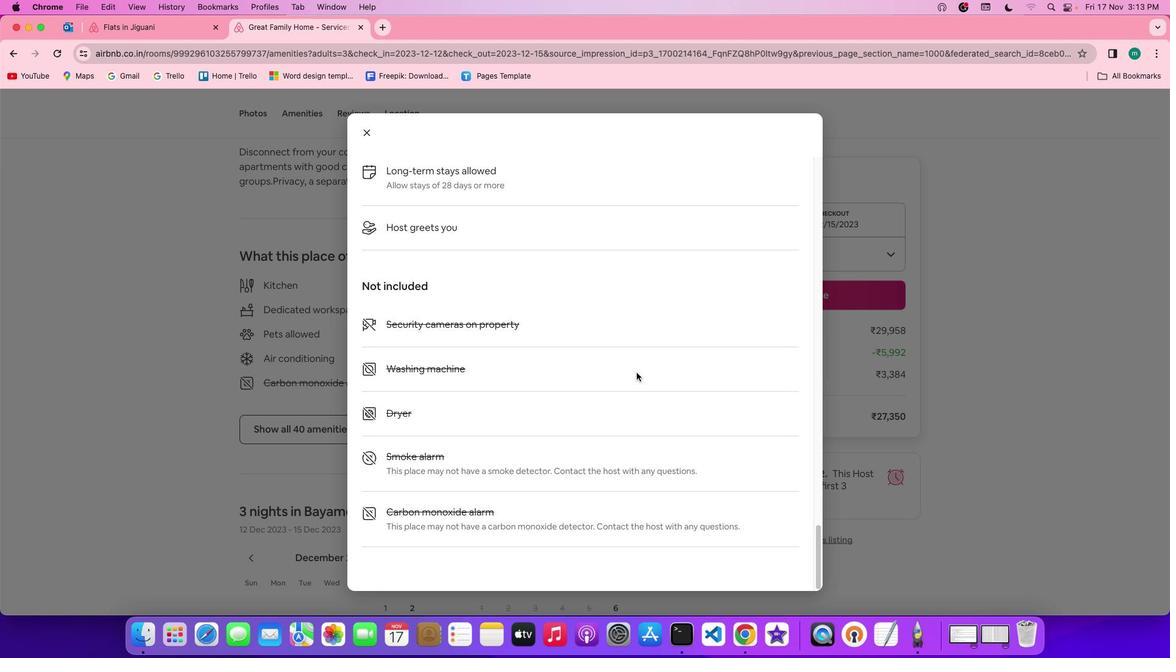 
Action: Mouse scrolled (640, 383) with delta (0, -3)
Screenshot: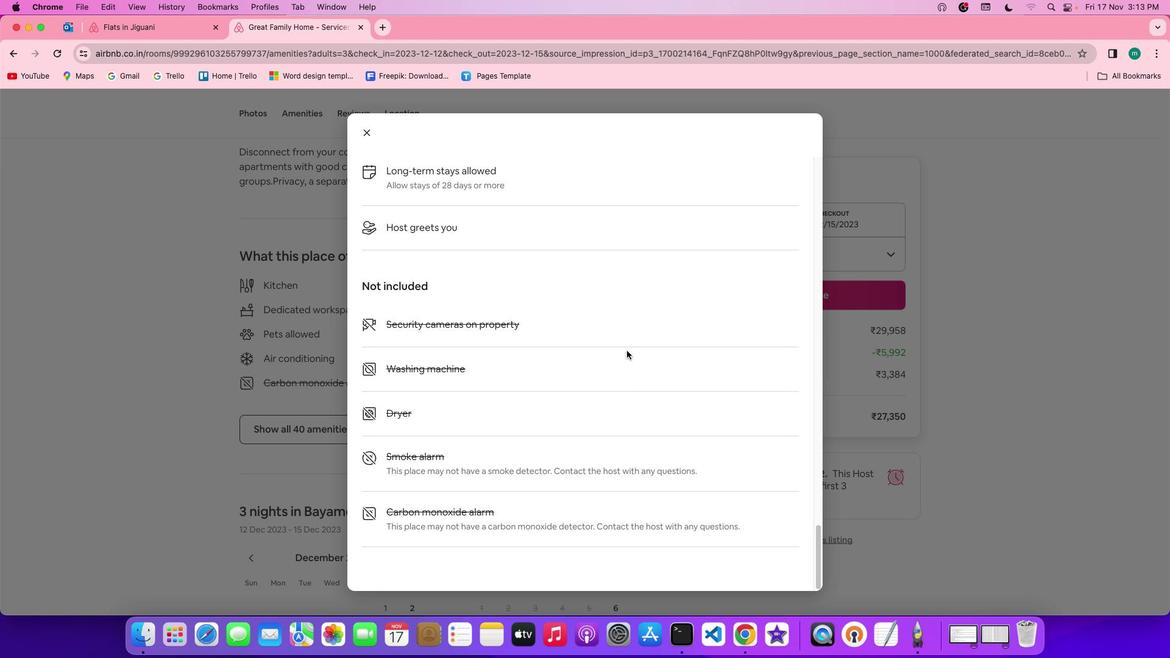 
Action: Mouse scrolled (640, 383) with delta (0, -3)
Screenshot: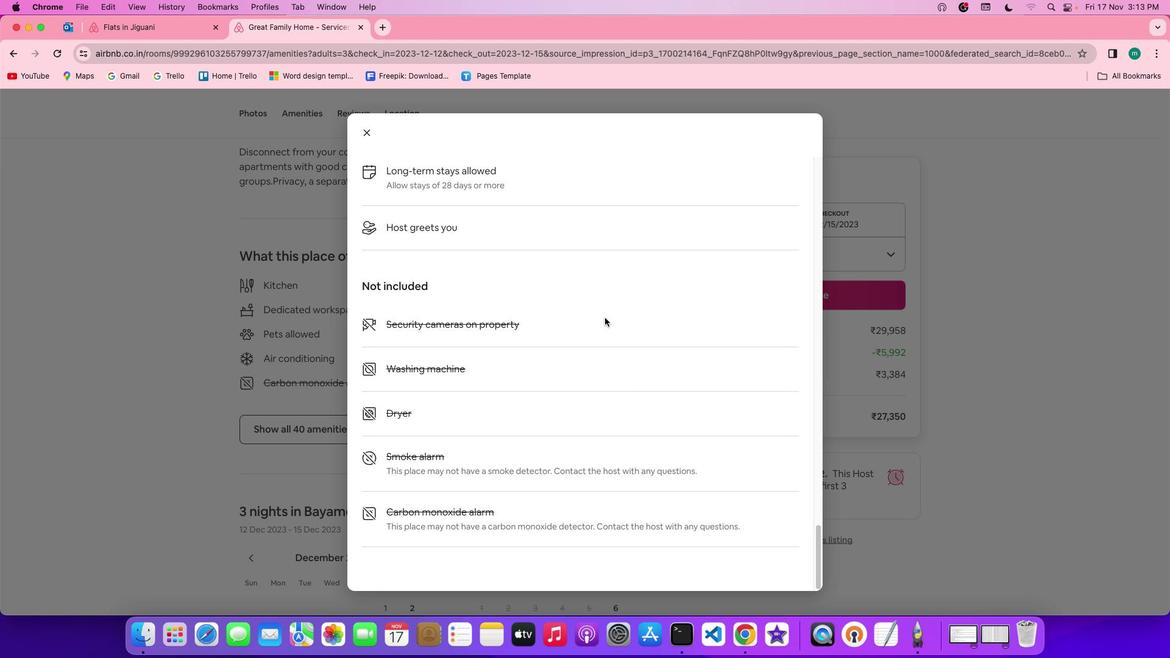 
Action: Mouse moved to (373, 135)
Screenshot: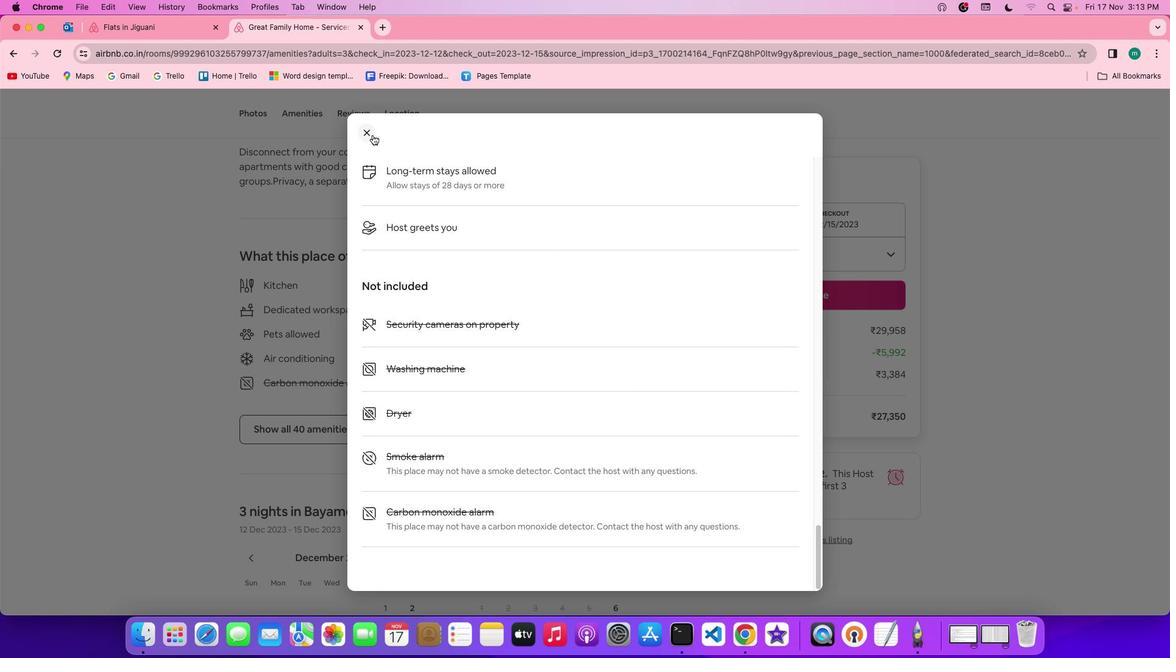
Action: Mouse pressed left at (373, 135)
Screenshot: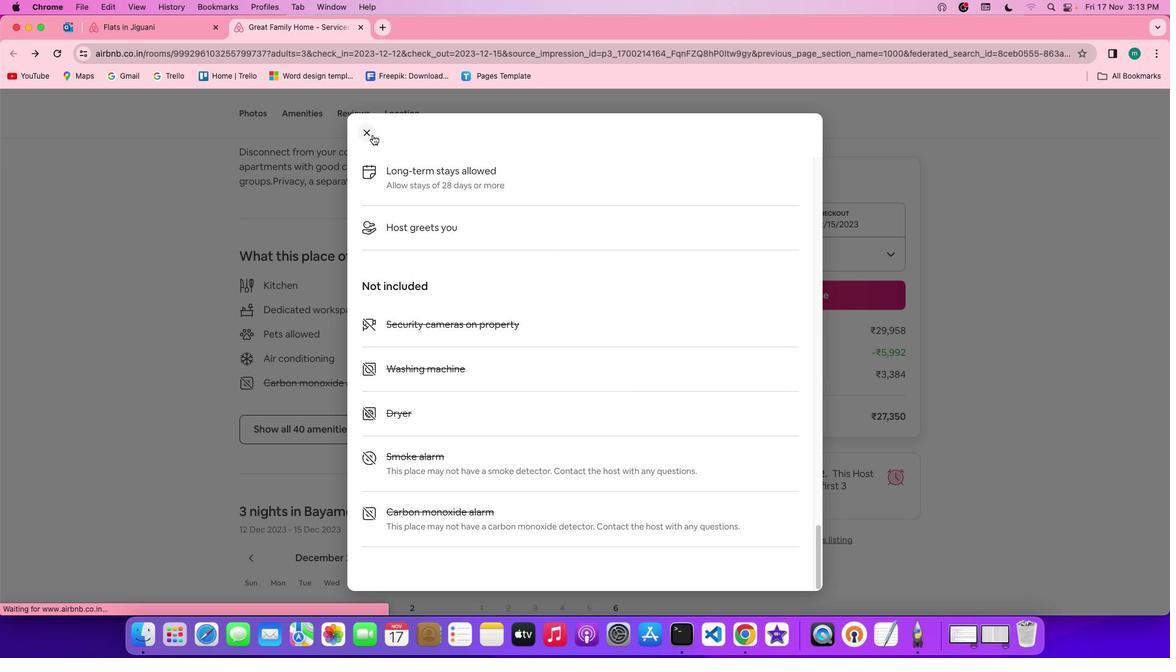 
Action: Mouse moved to (455, 344)
Screenshot: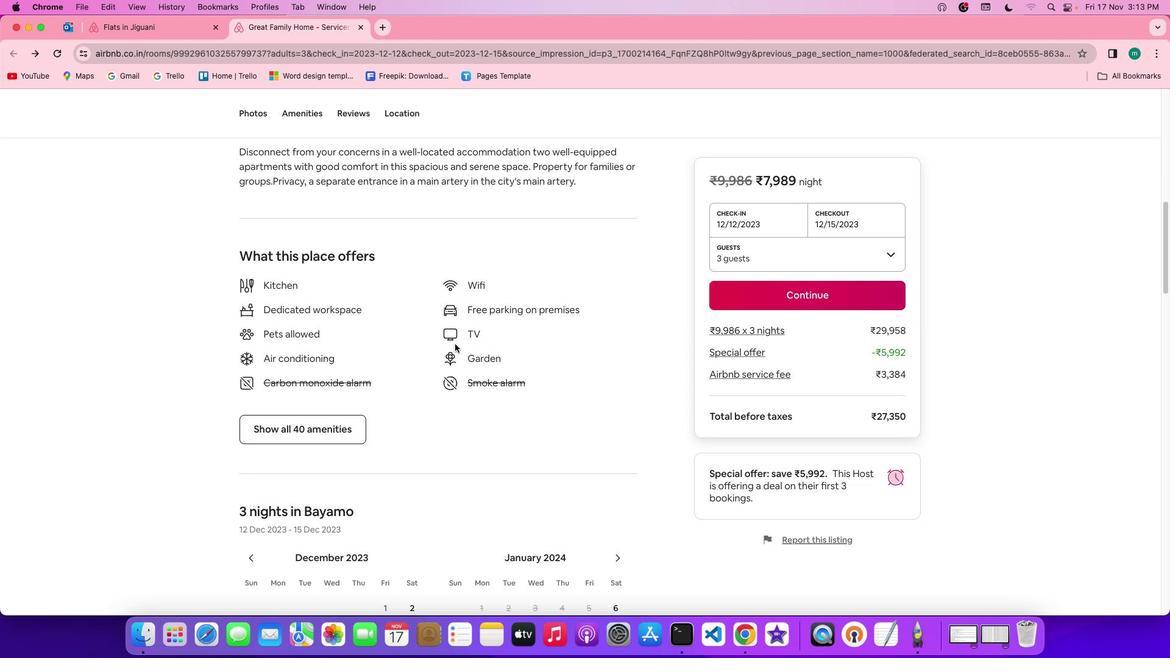 
Action: Mouse scrolled (455, 344) with delta (0, 0)
Screenshot: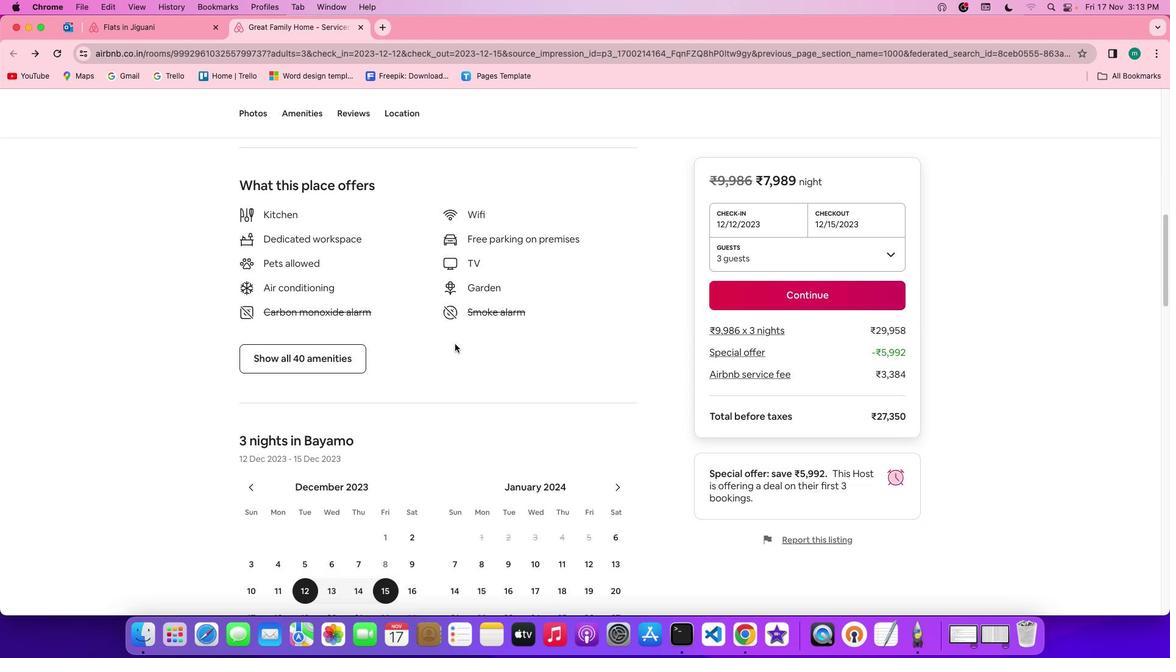
Action: Mouse scrolled (455, 344) with delta (0, 0)
Screenshot: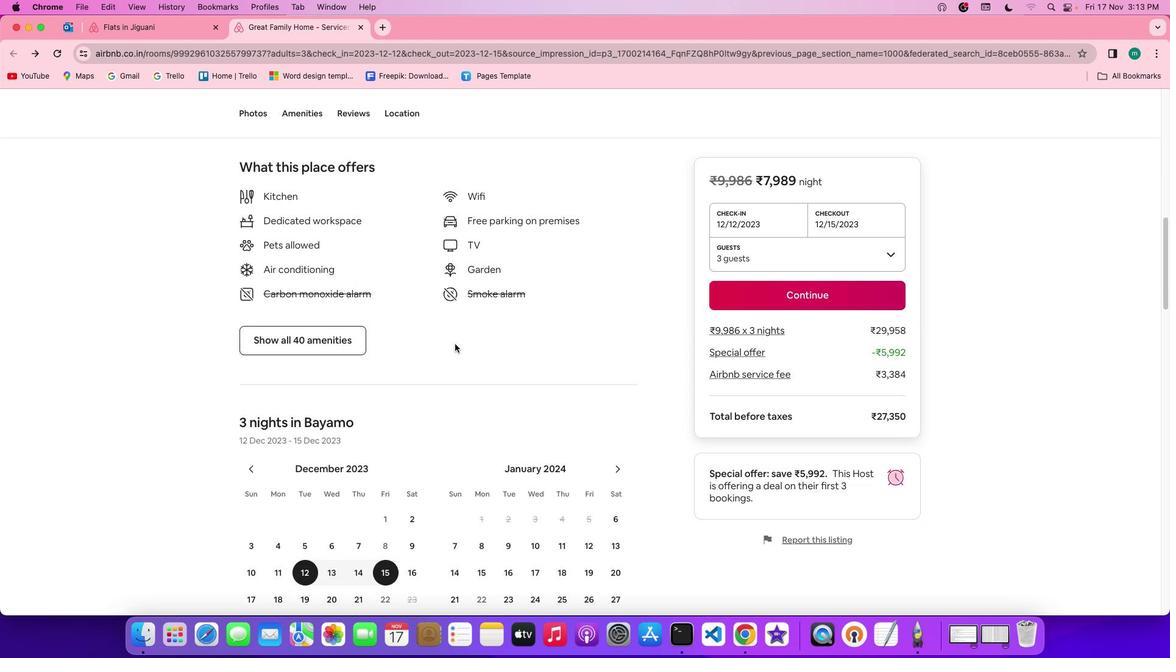 
Action: Mouse scrolled (455, 344) with delta (0, -1)
Screenshot: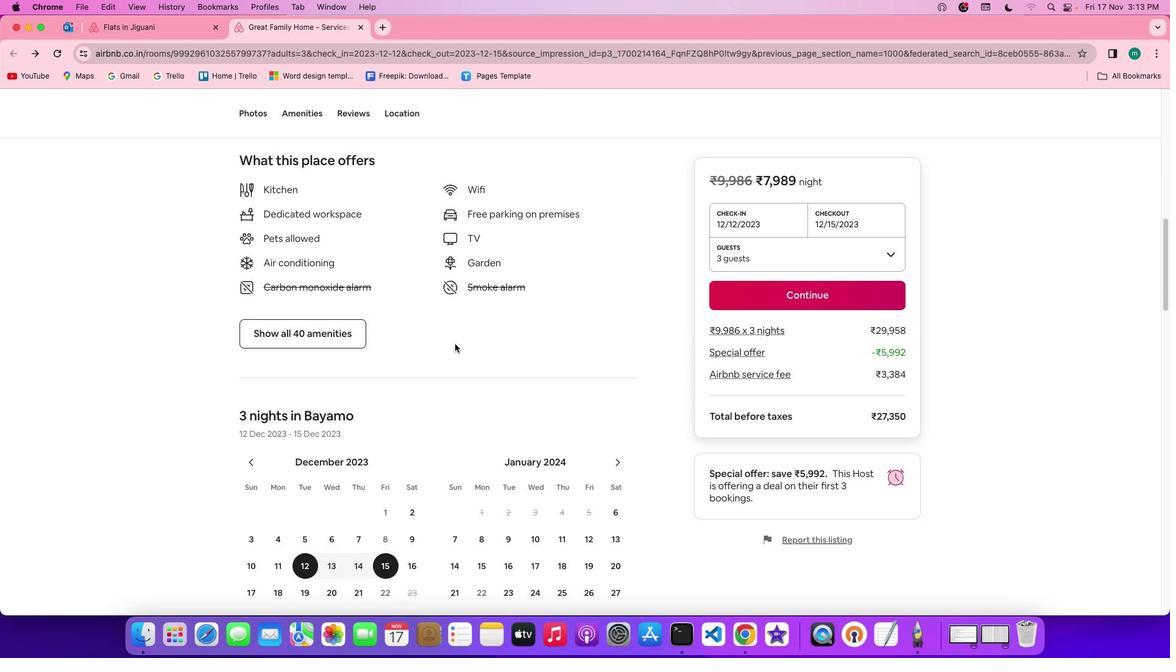 
Action: Mouse moved to (334, 326)
Screenshot: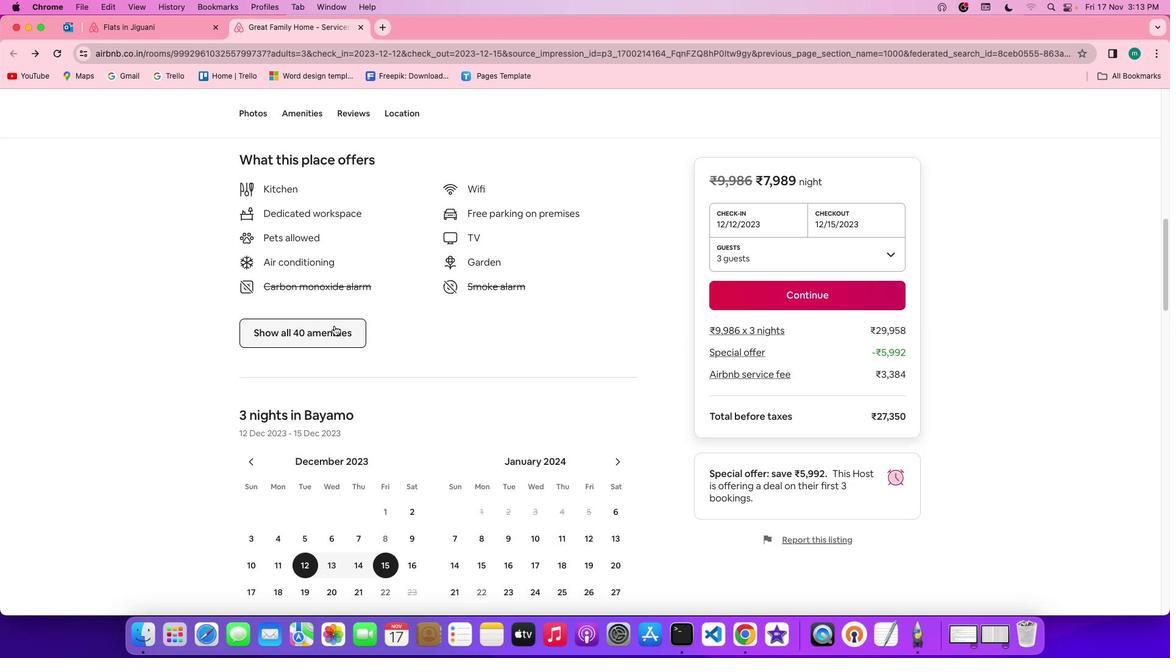 
Action: Mouse pressed left at (334, 326)
Screenshot: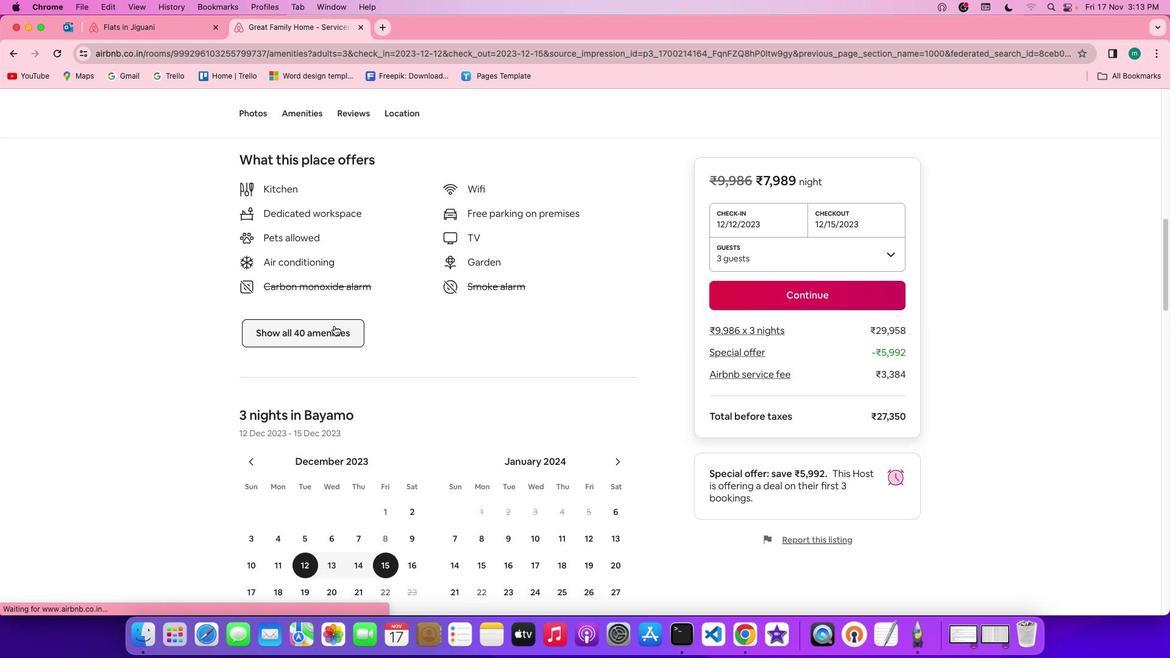 
Action: Mouse moved to (594, 390)
Screenshot: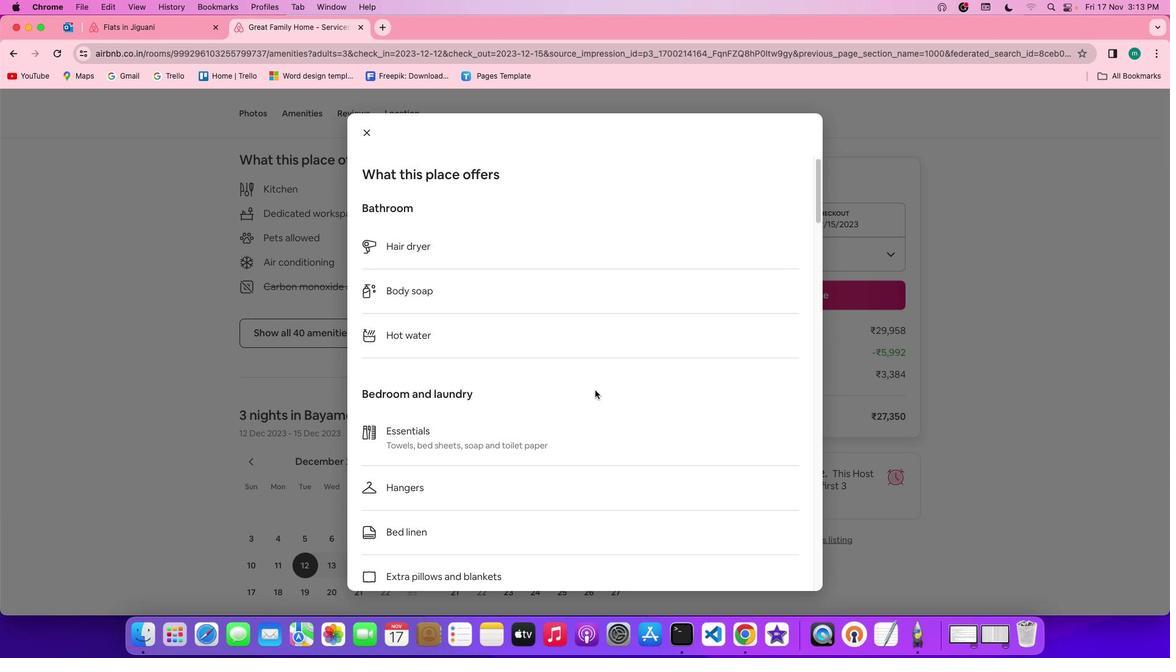 
Action: Mouse scrolled (594, 390) with delta (0, 0)
Screenshot: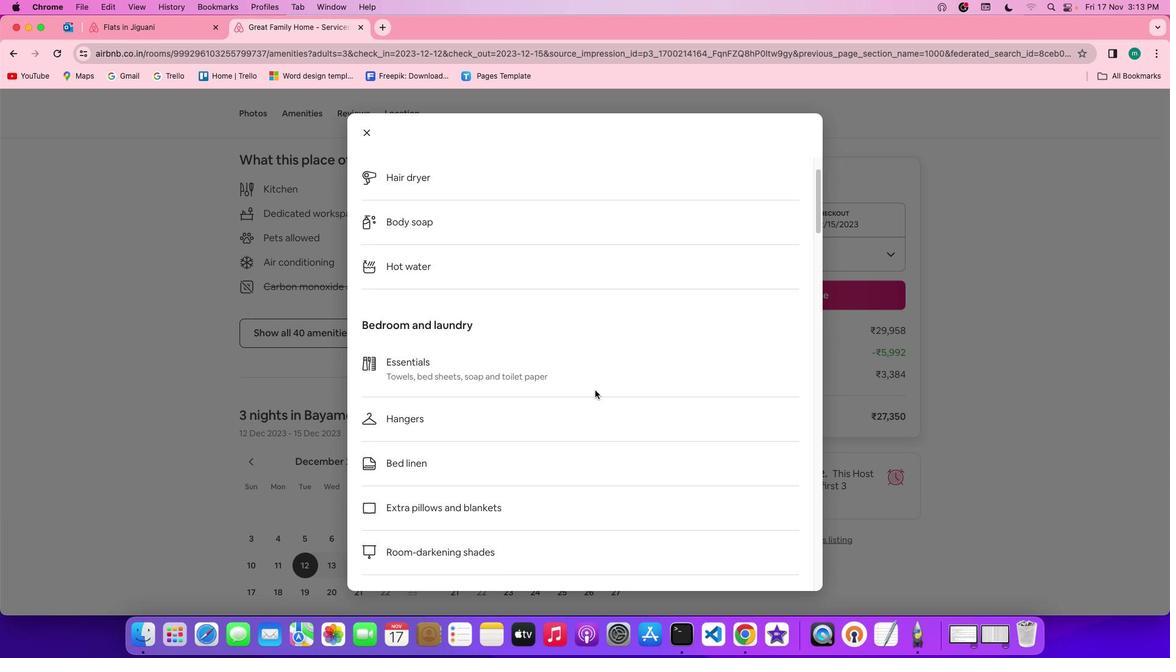
Action: Mouse scrolled (594, 390) with delta (0, 0)
Screenshot: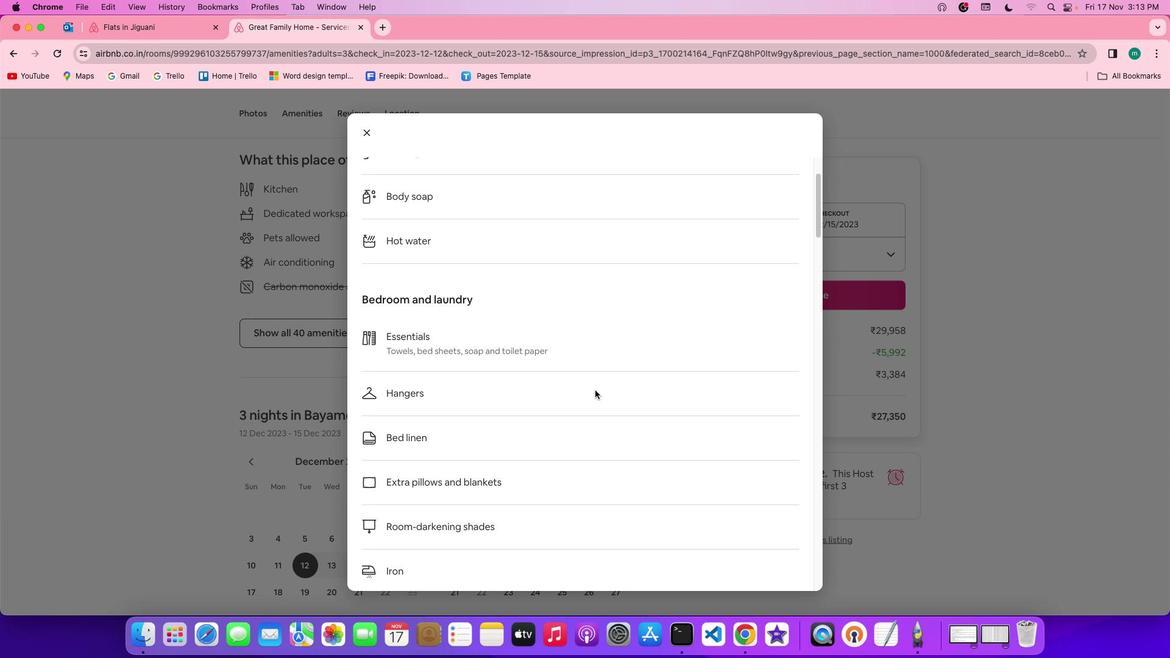 
Action: Mouse scrolled (594, 390) with delta (0, -1)
Screenshot: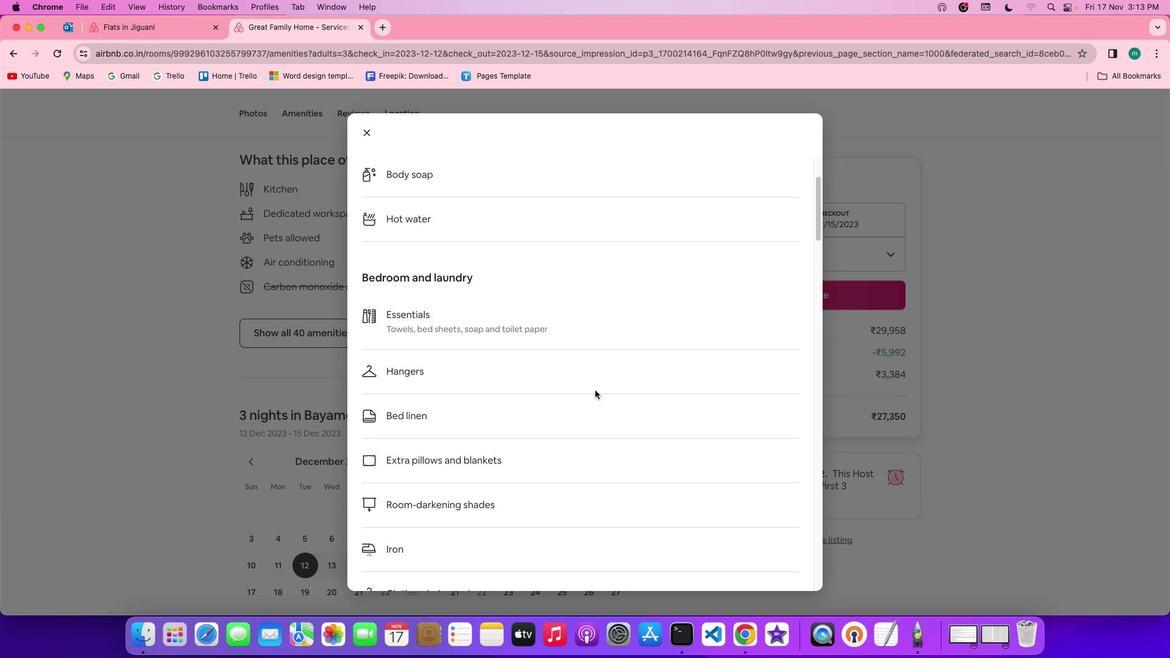 
Action: Mouse scrolled (594, 390) with delta (0, -1)
Screenshot: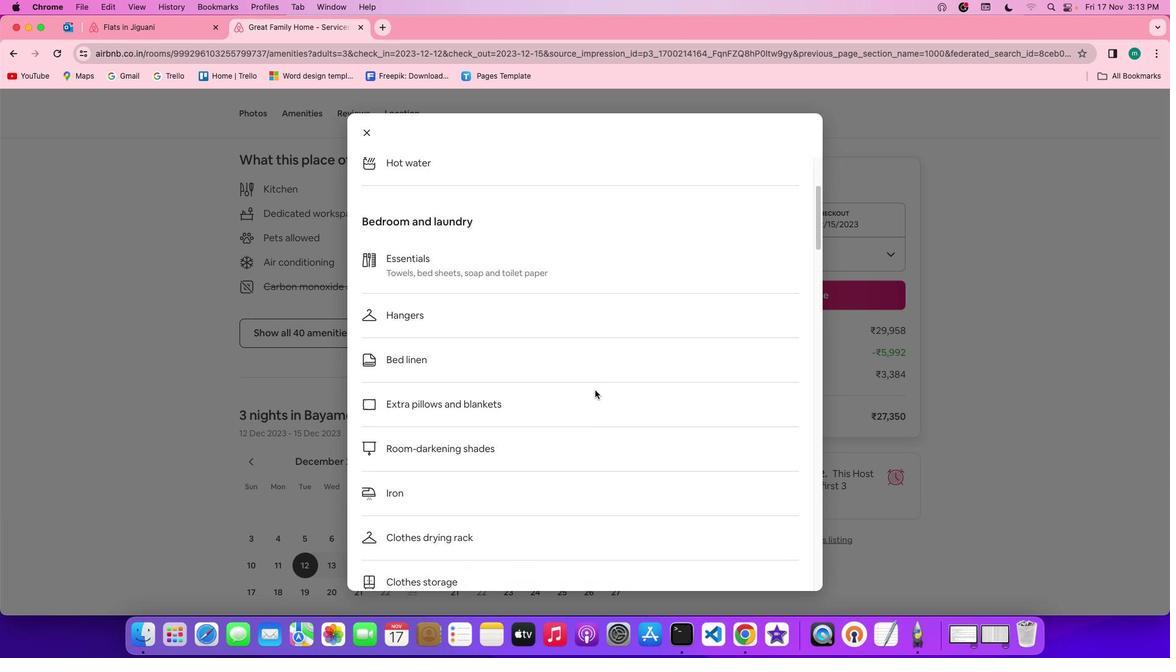 
Action: Mouse scrolled (594, 390) with delta (0, 0)
Screenshot: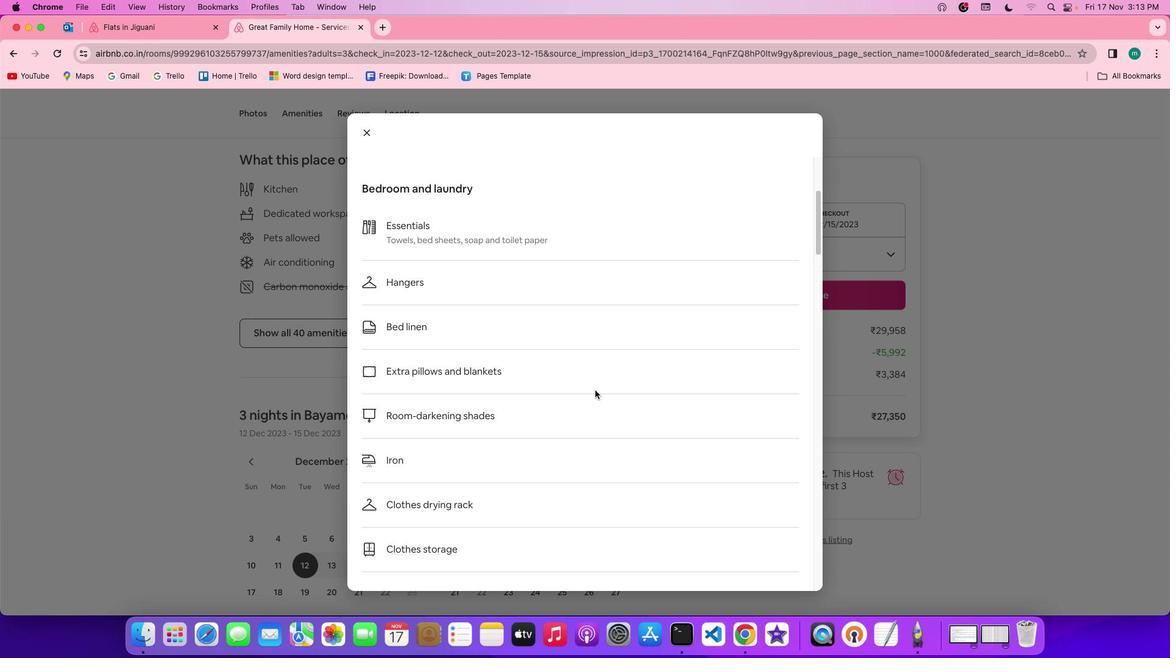 
Action: Mouse scrolled (594, 390) with delta (0, 0)
Screenshot: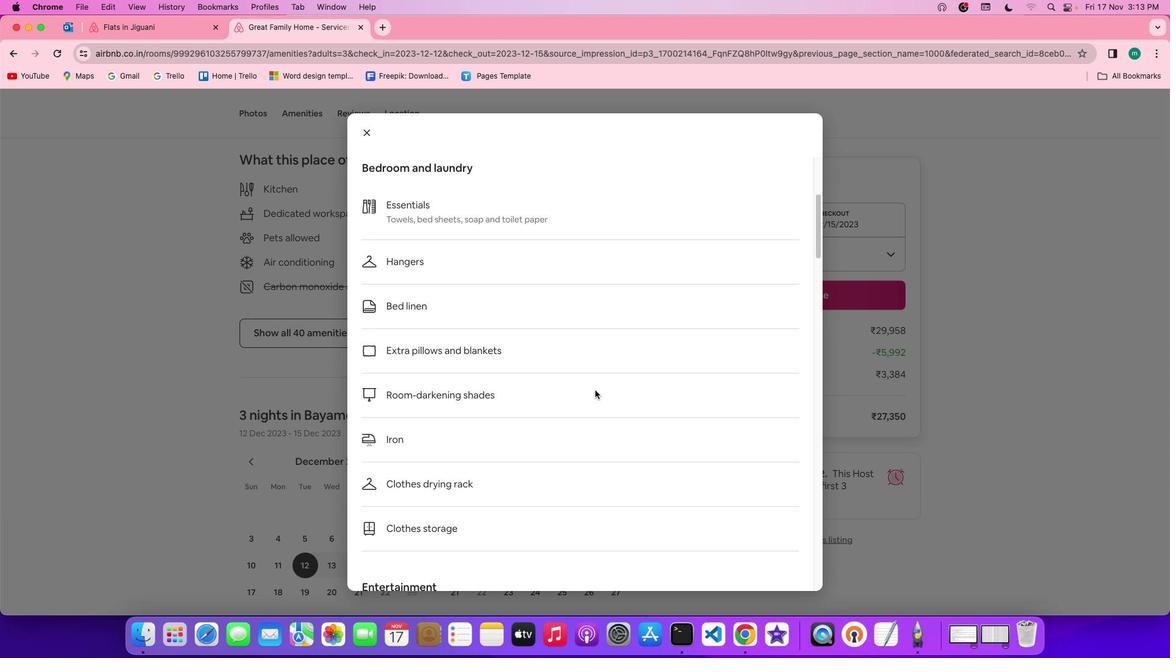 
Action: Mouse scrolled (594, 390) with delta (0, -1)
Screenshot: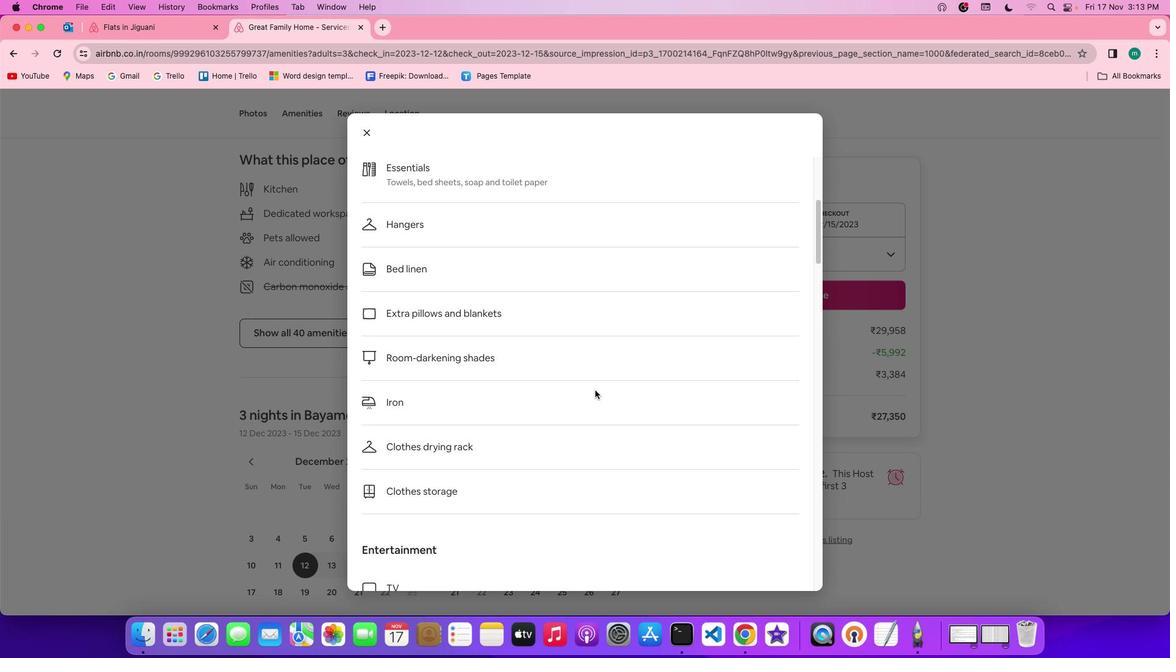 
Action: Mouse scrolled (594, 390) with delta (0, -1)
Screenshot: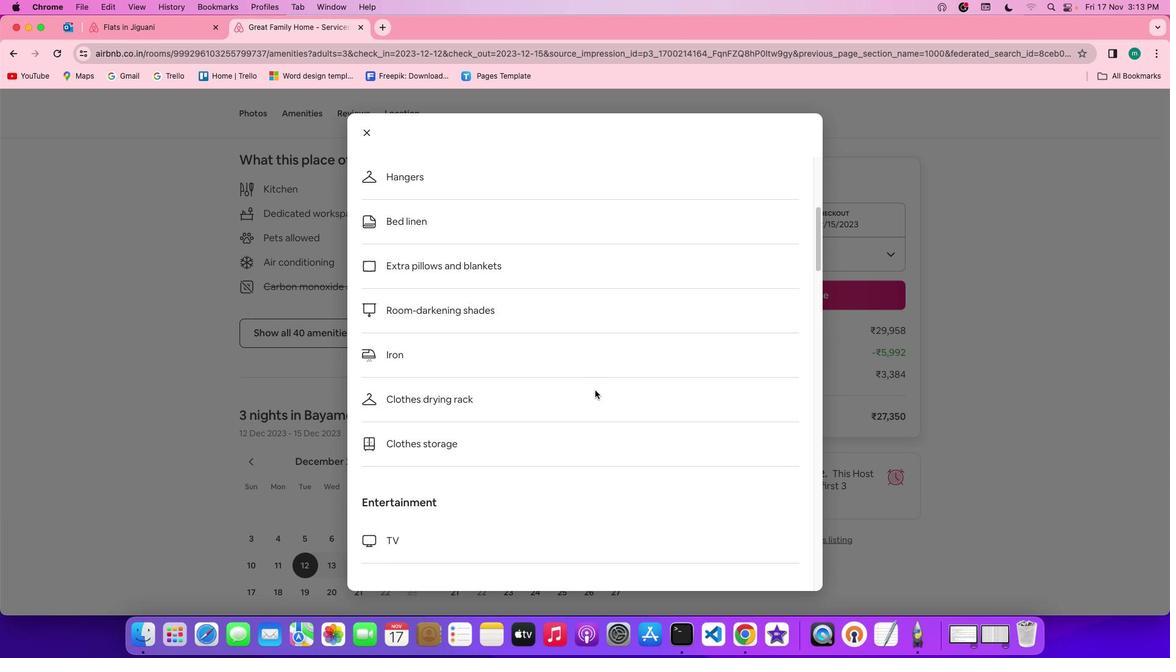 
Action: Mouse scrolled (594, 390) with delta (0, 0)
Screenshot: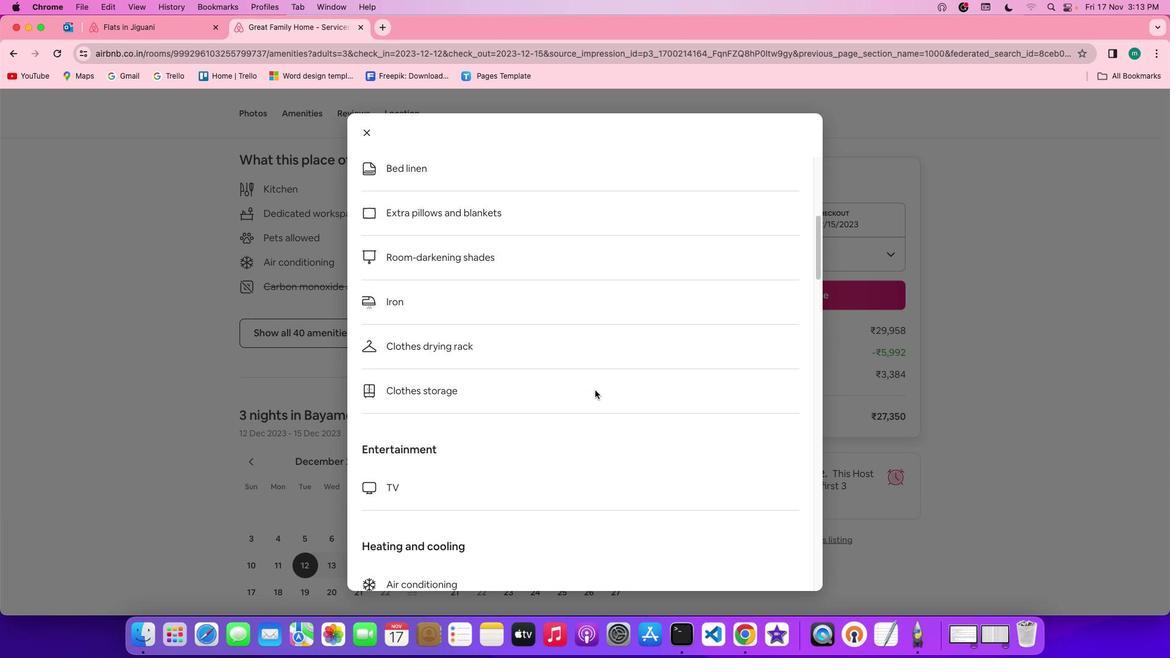 
Action: Mouse scrolled (594, 390) with delta (0, 0)
Screenshot: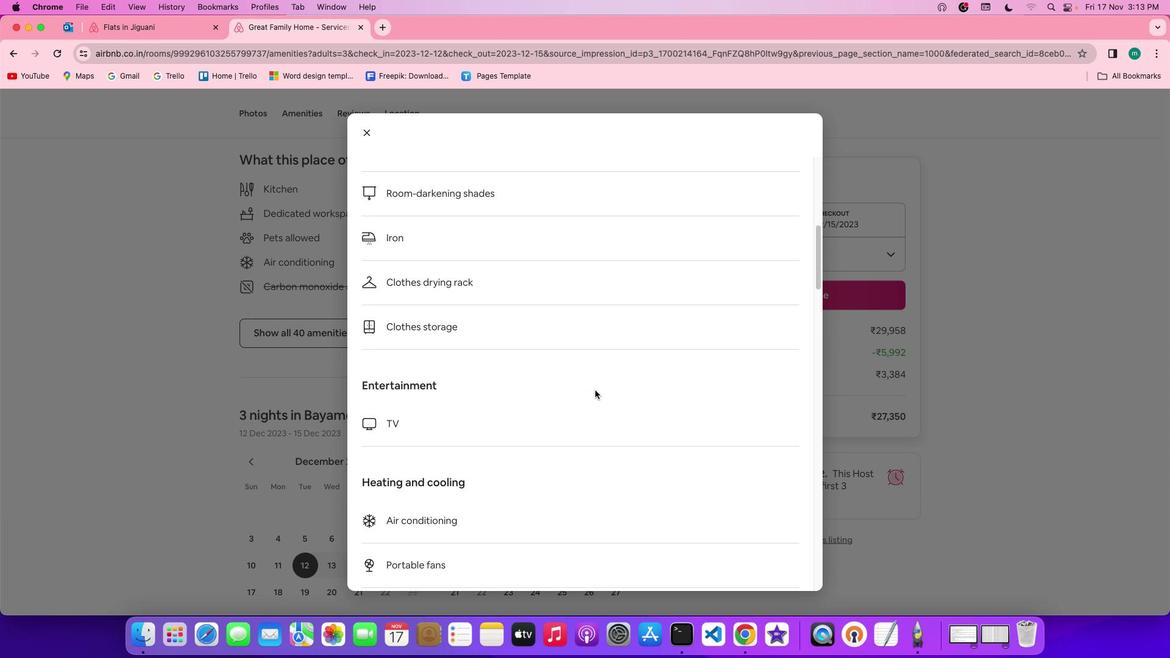 
Action: Mouse scrolled (594, 390) with delta (0, -1)
Screenshot: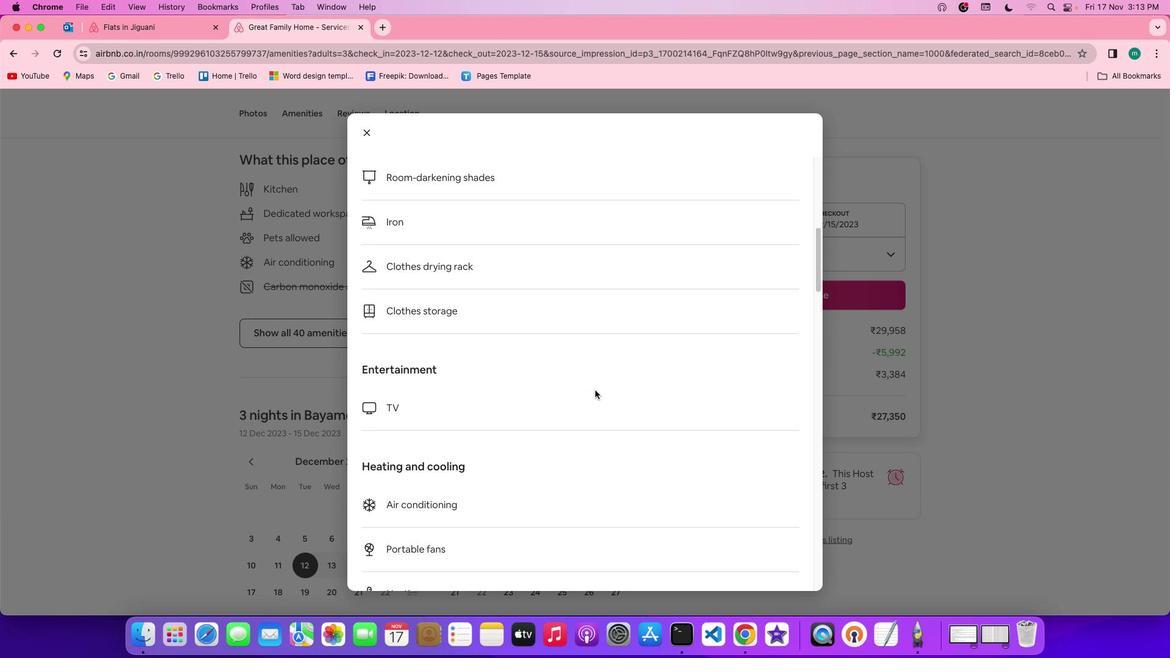 
Action: Mouse scrolled (594, 390) with delta (0, -1)
Screenshot: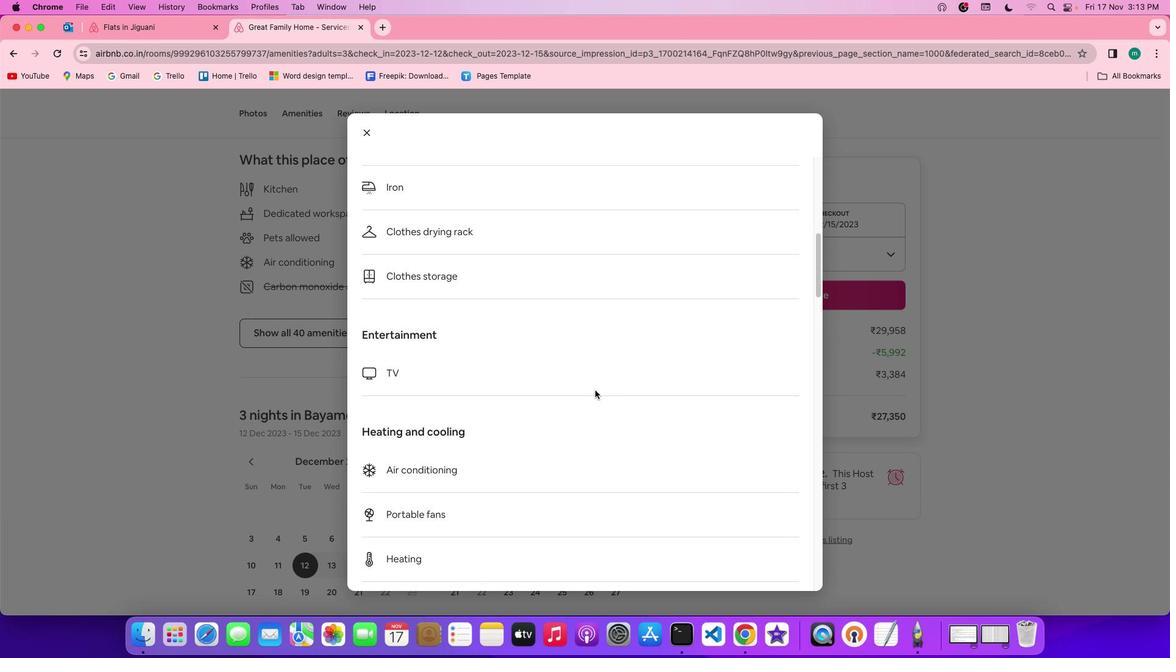 
Action: Mouse scrolled (594, 390) with delta (0, 0)
Screenshot: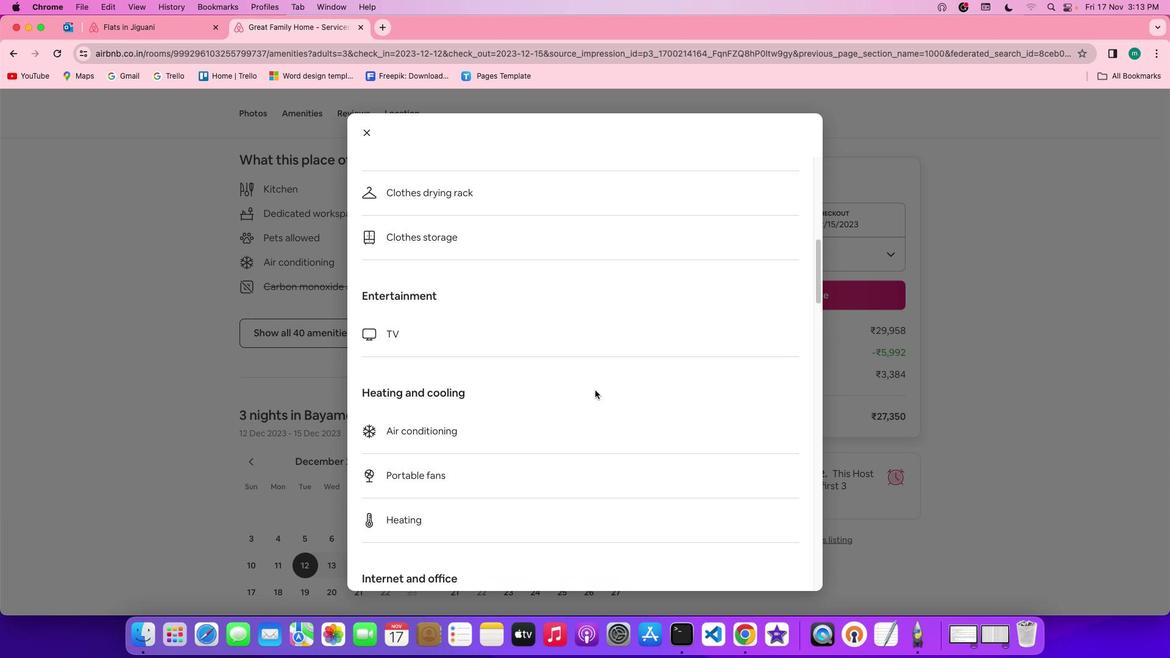 
Action: Mouse scrolled (594, 390) with delta (0, 0)
Screenshot: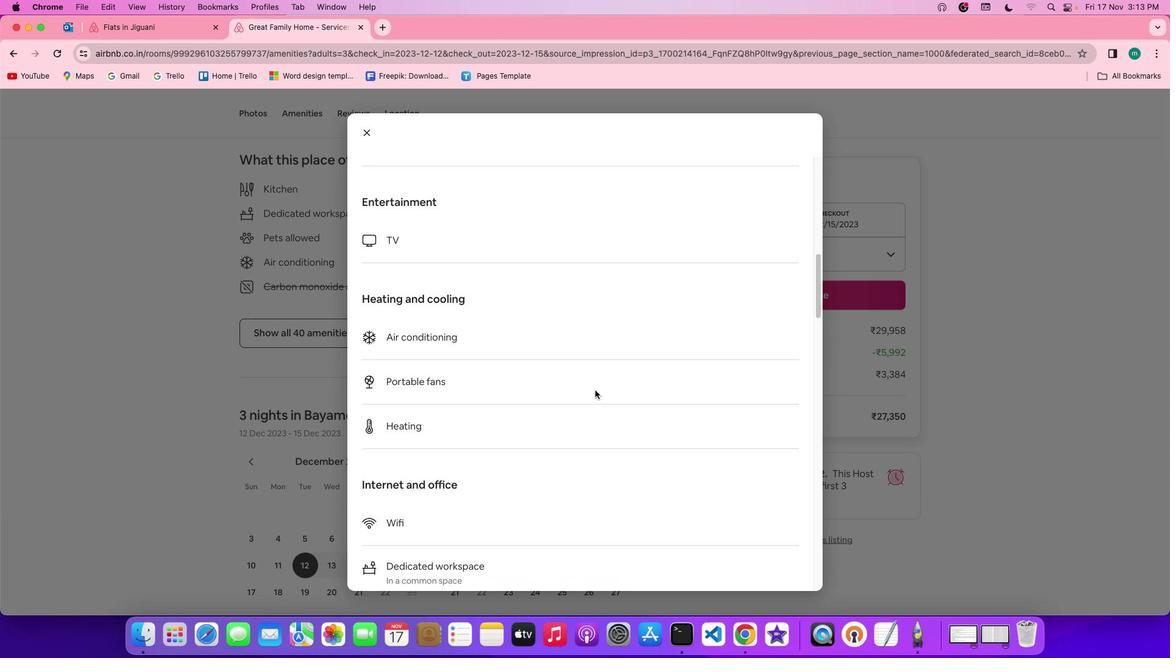 
Action: Mouse scrolled (594, 390) with delta (0, -1)
Screenshot: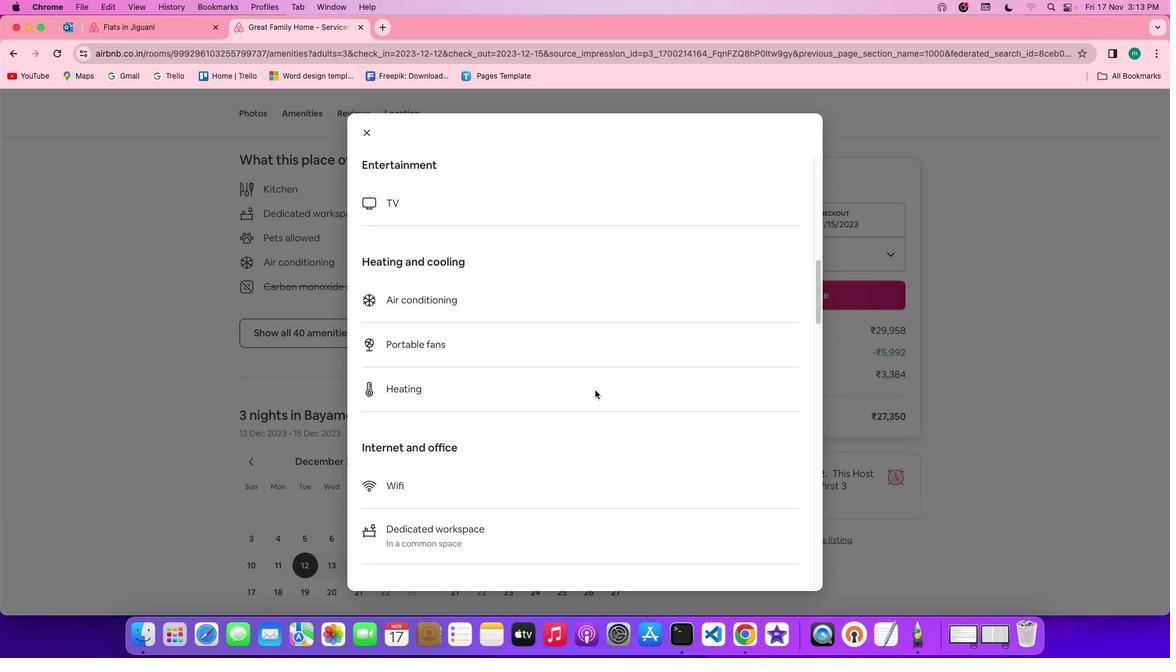 
Action: Mouse scrolled (594, 390) with delta (0, -1)
Screenshot: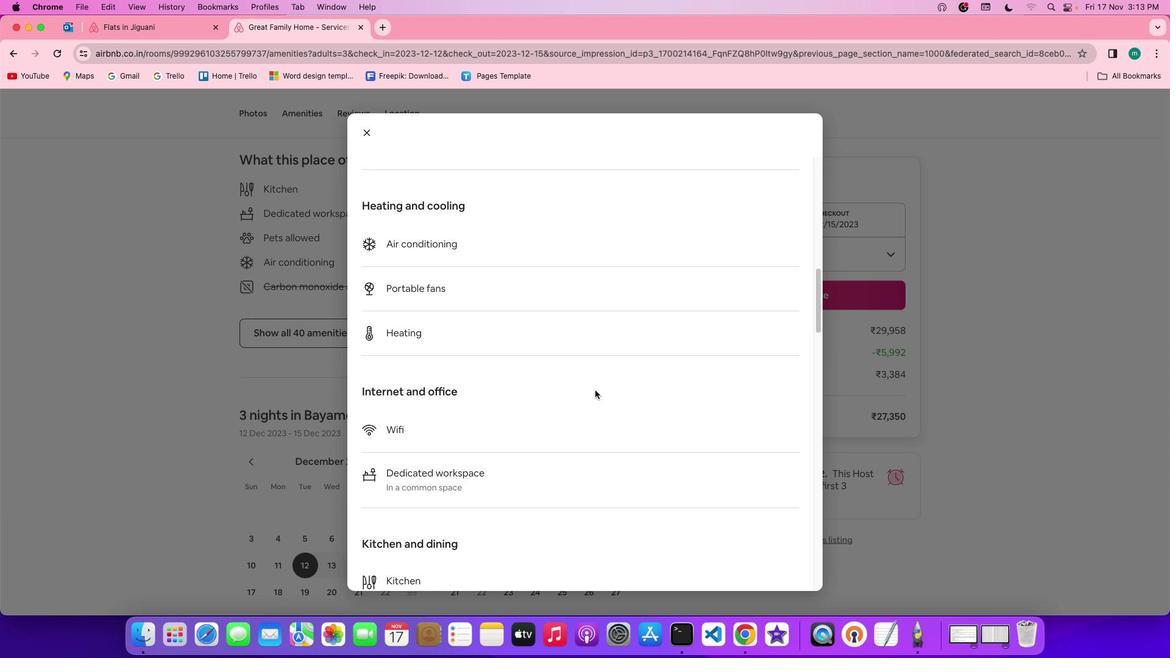 
Action: Mouse scrolled (594, 390) with delta (0, -1)
Screenshot: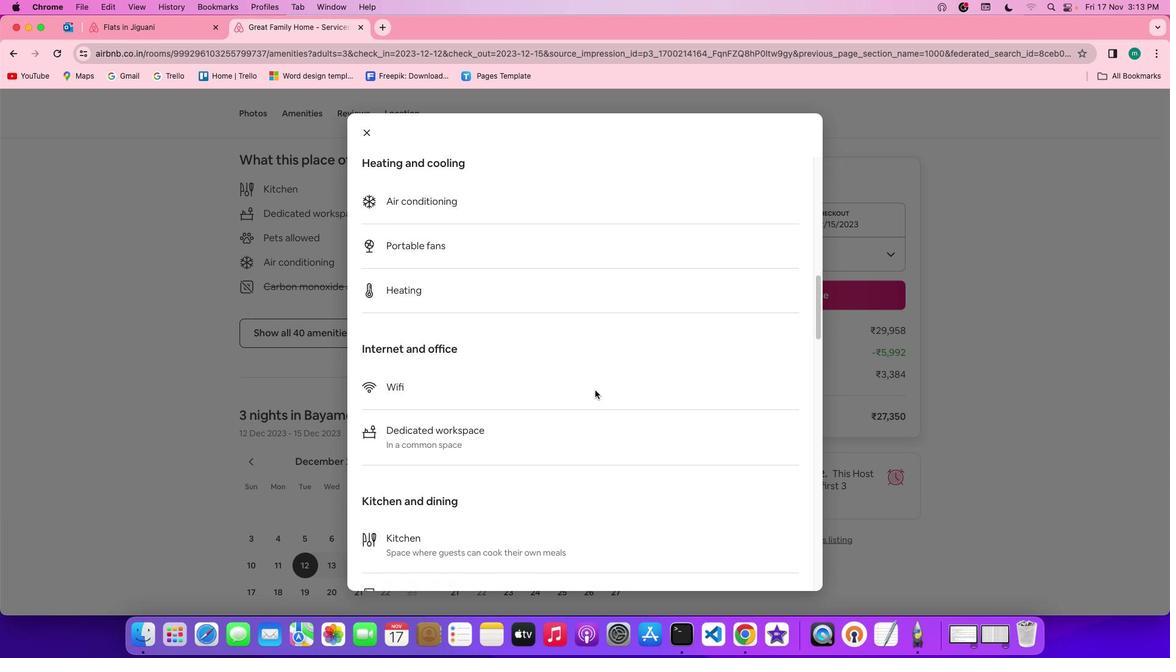 
Action: Mouse scrolled (594, 390) with delta (0, 0)
Screenshot: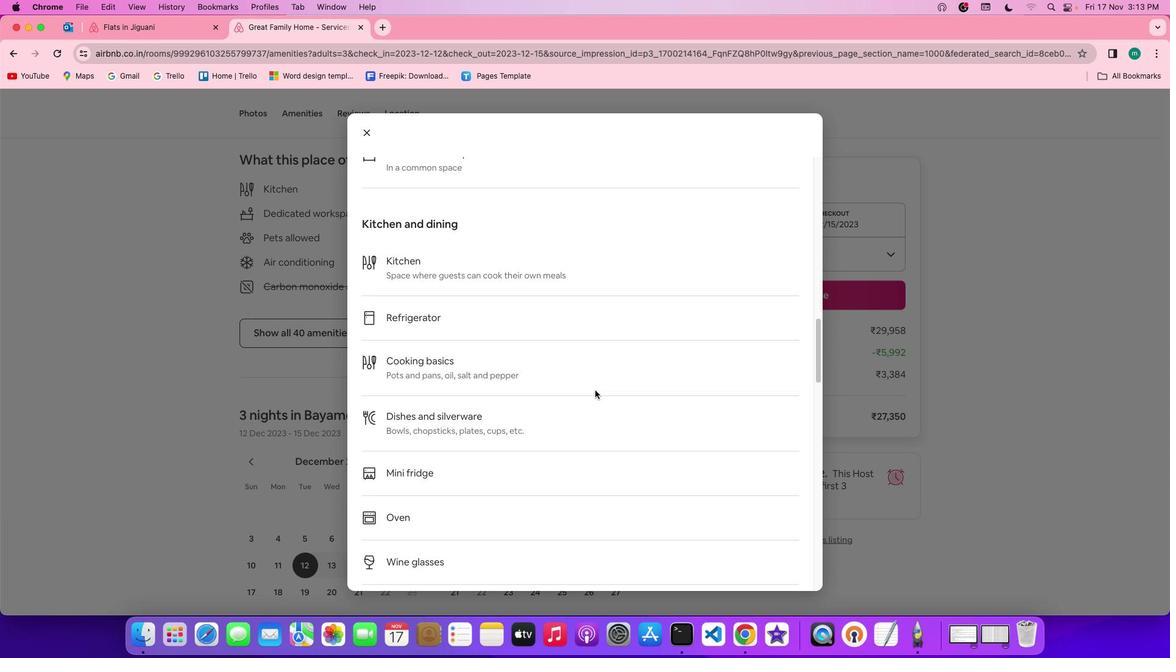 
Action: Mouse scrolled (594, 390) with delta (0, 0)
Screenshot: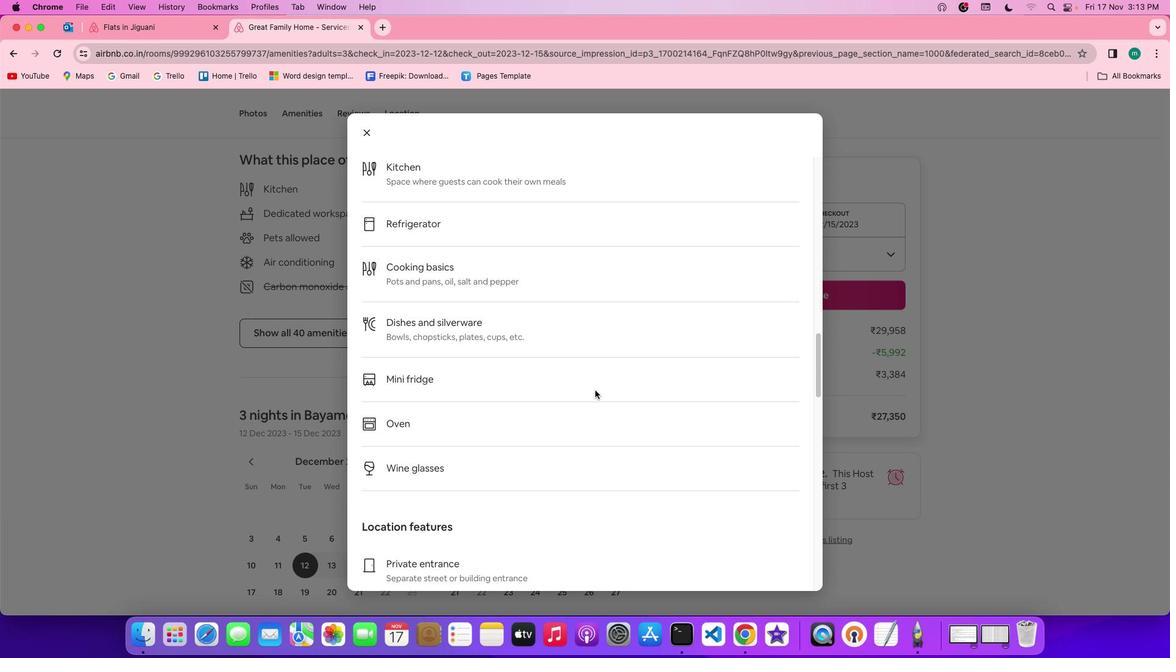 
Action: Mouse scrolled (594, 390) with delta (0, -1)
Screenshot: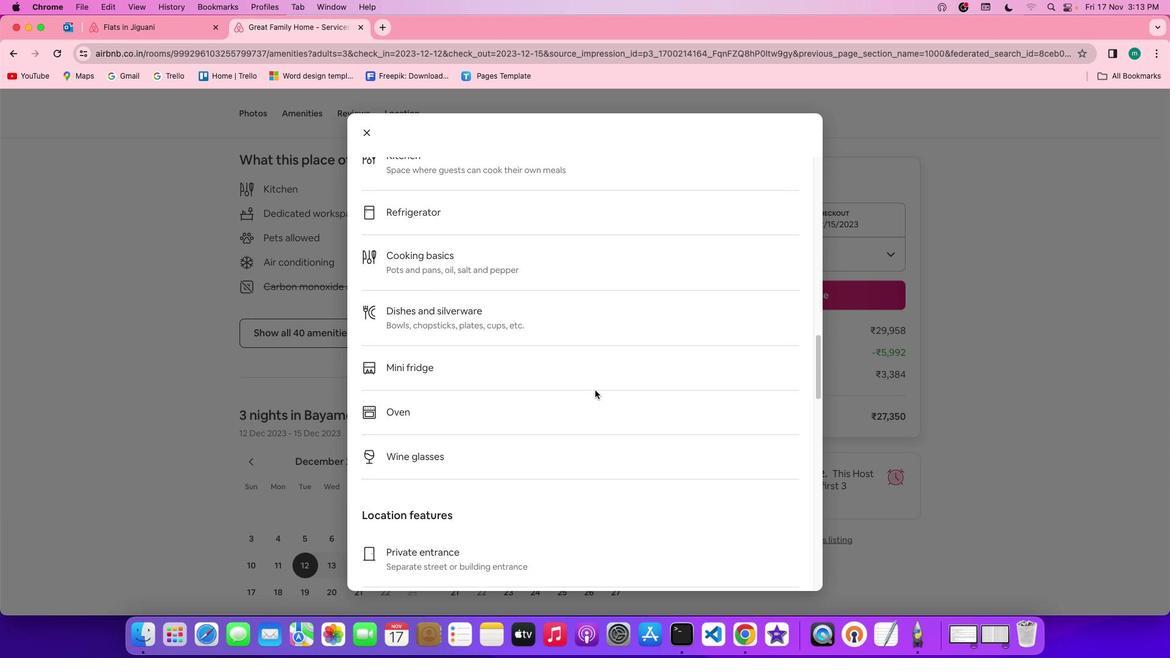 
Action: Mouse scrolled (594, 390) with delta (0, -3)
Screenshot: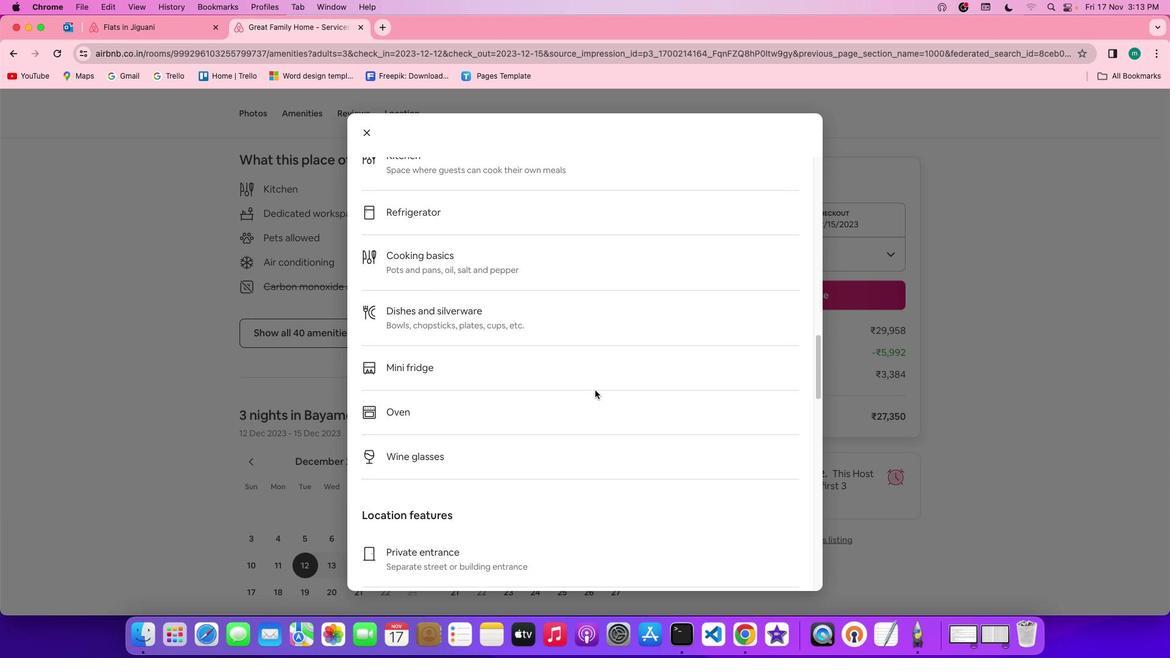 
Action: Mouse scrolled (594, 390) with delta (0, -3)
Screenshot: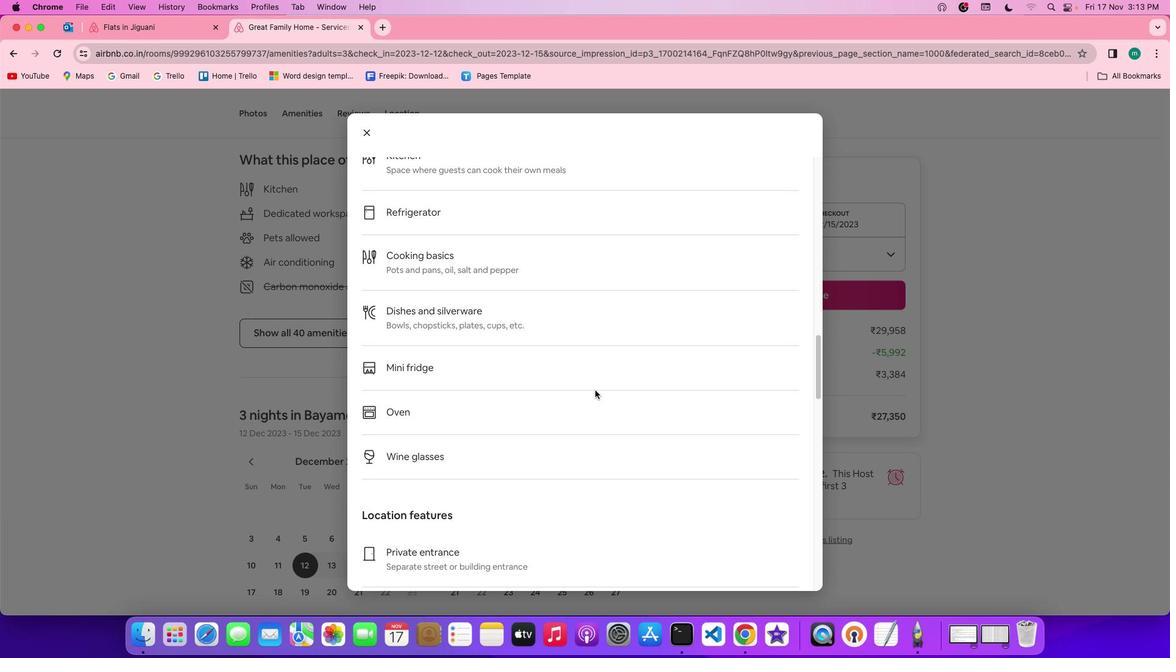 
Action: Mouse scrolled (594, 390) with delta (0, 0)
Screenshot: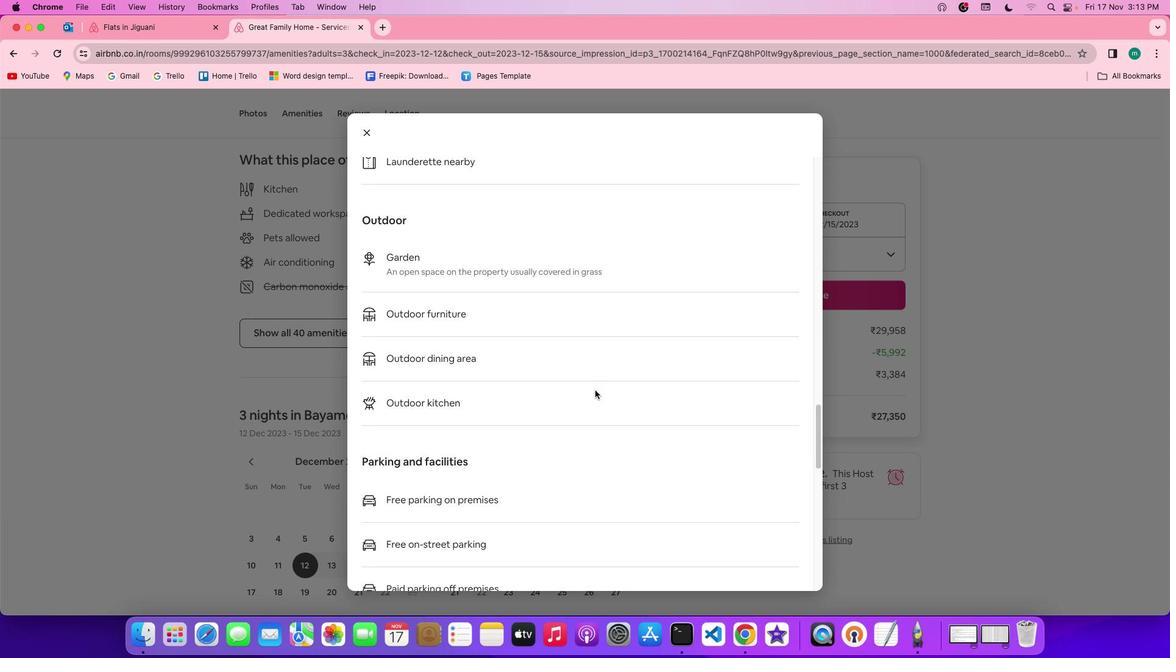 
Action: Mouse scrolled (594, 390) with delta (0, 0)
Screenshot: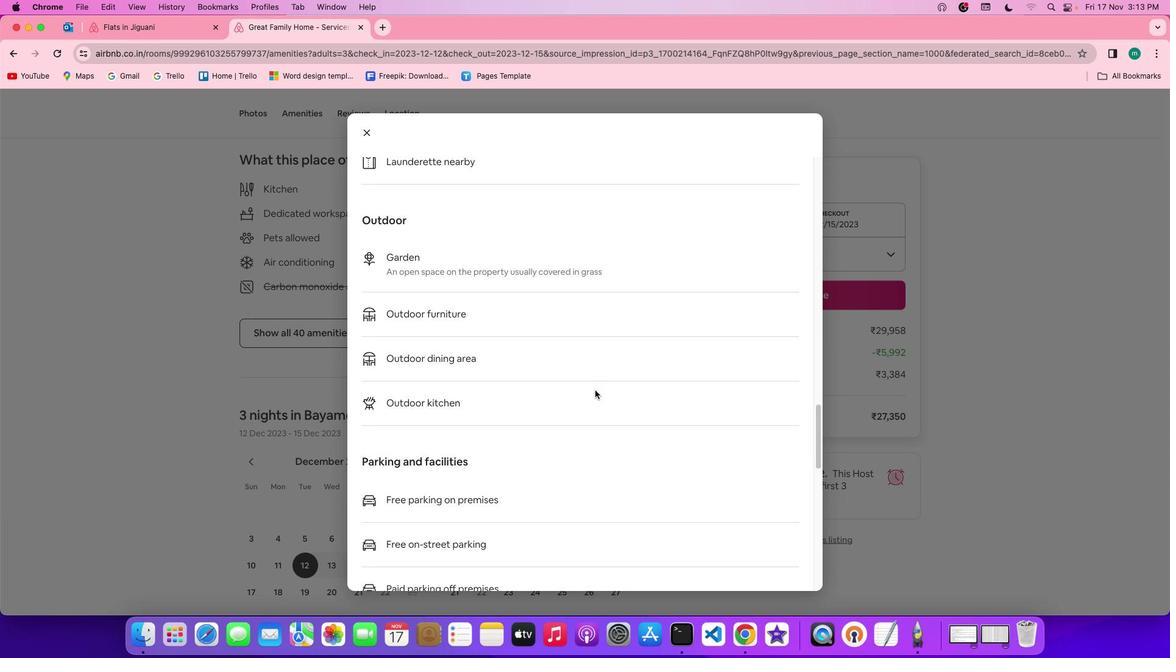 
Action: Mouse scrolled (594, 390) with delta (0, -1)
